 Task: For heading Use Merriweather with brown colour, bold & Underline.  font size for heading26,  'Change the font style of data to'Merriweather and font size to 18,  Change the alignment of both headline & data to Align center.  In the sheet  Apex Sales templetes 
Action: Mouse moved to (380, 192)
Screenshot: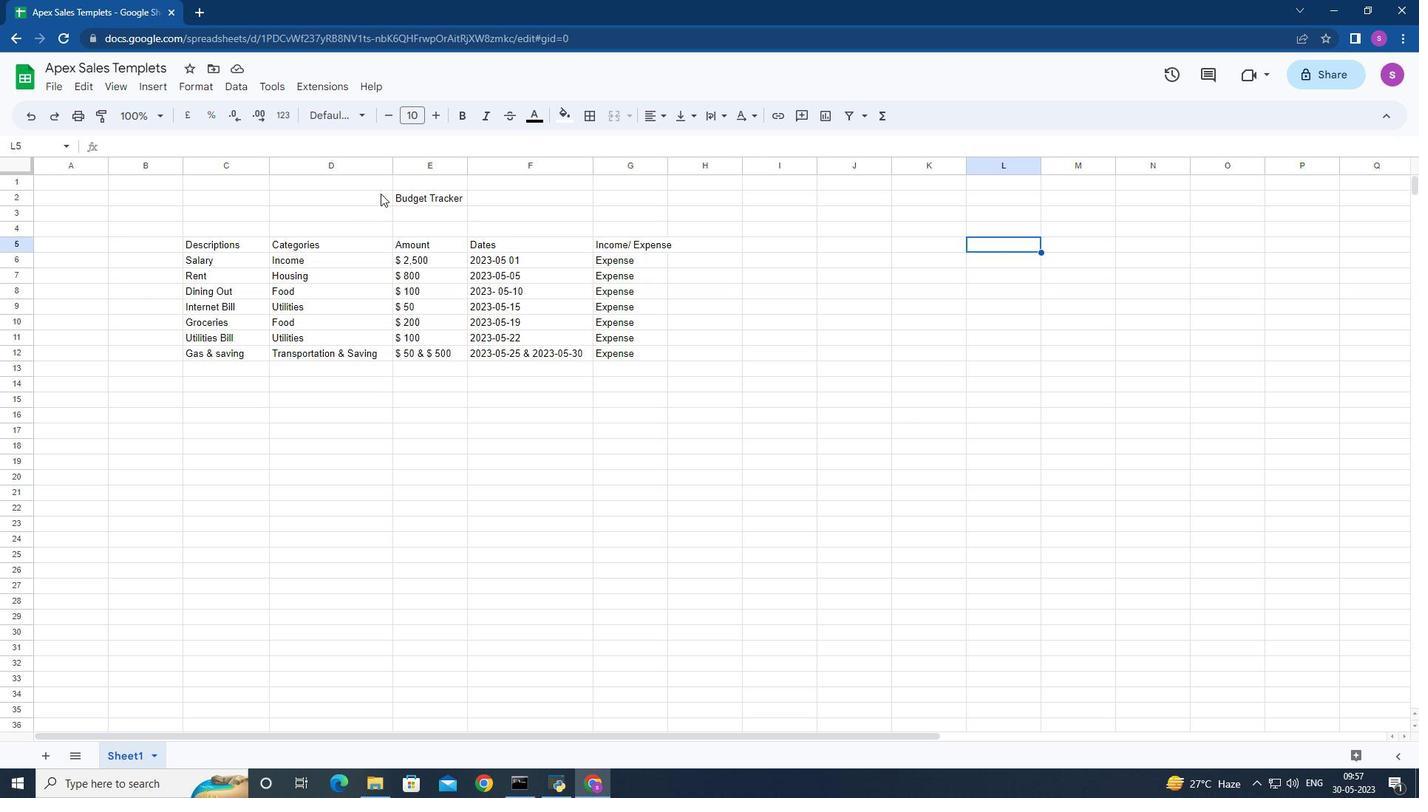 
Action: Mouse pressed left at (380, 192)
Screenshot: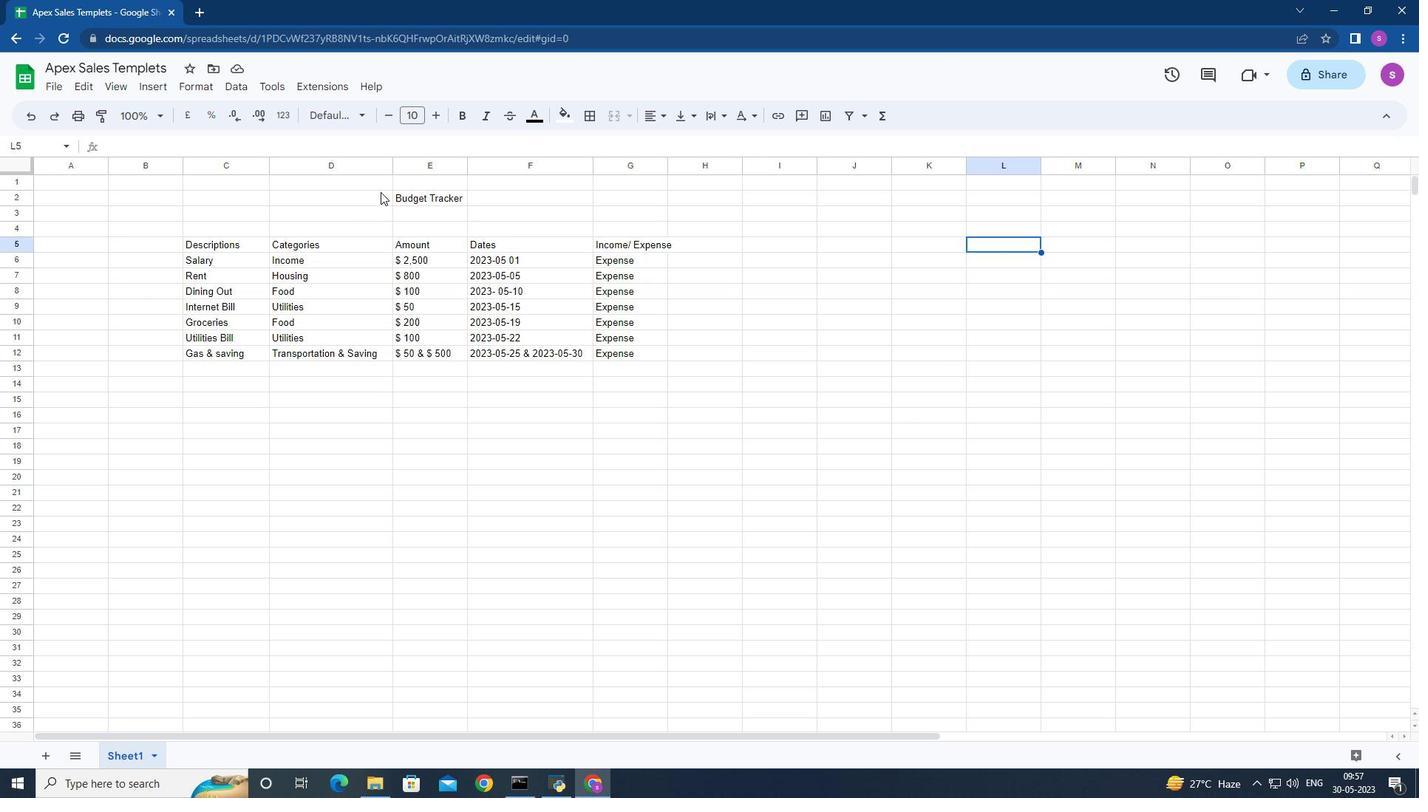 
Action: Mouse moved to (363, 116)
Screenshot: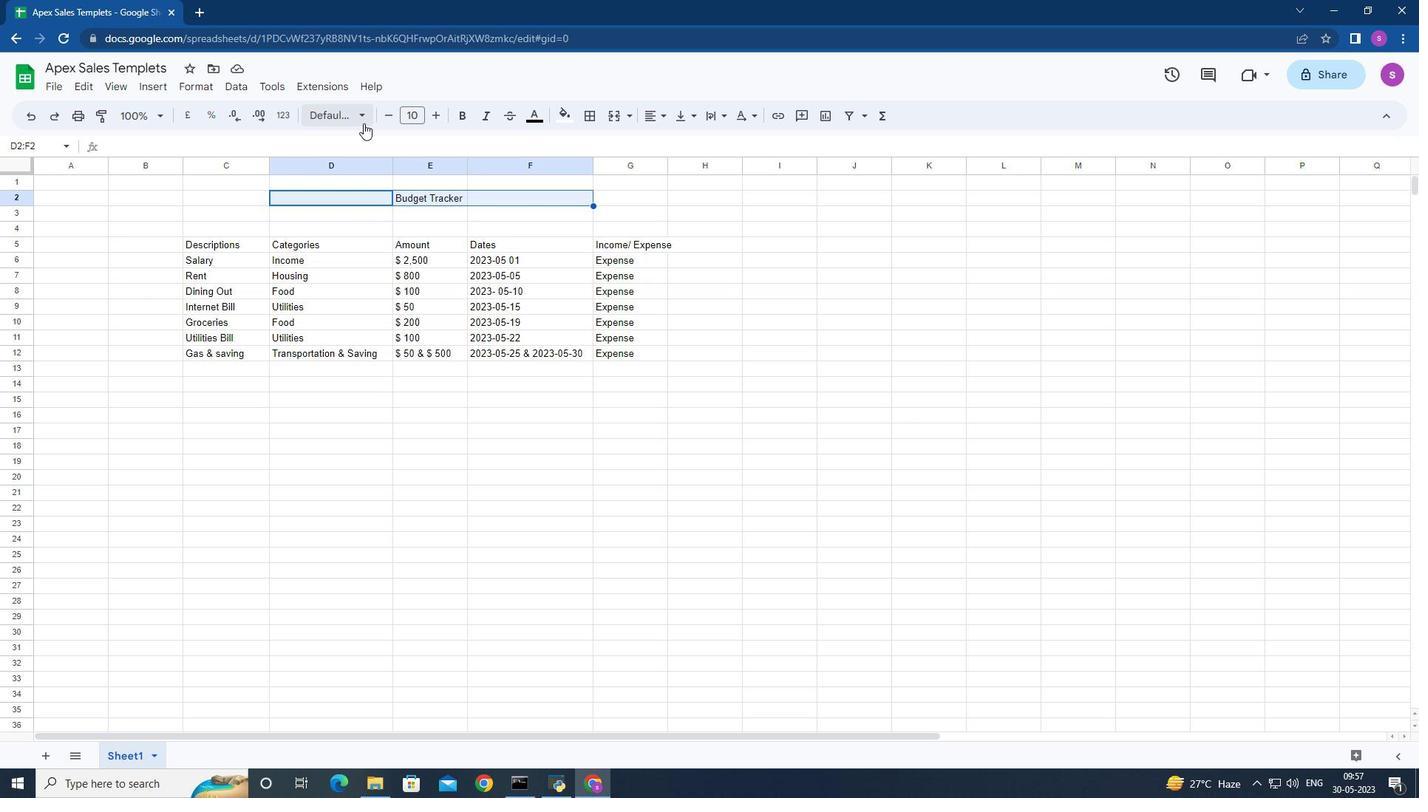 
Action: Mouse pressed left at (363, 116)
Screenshot: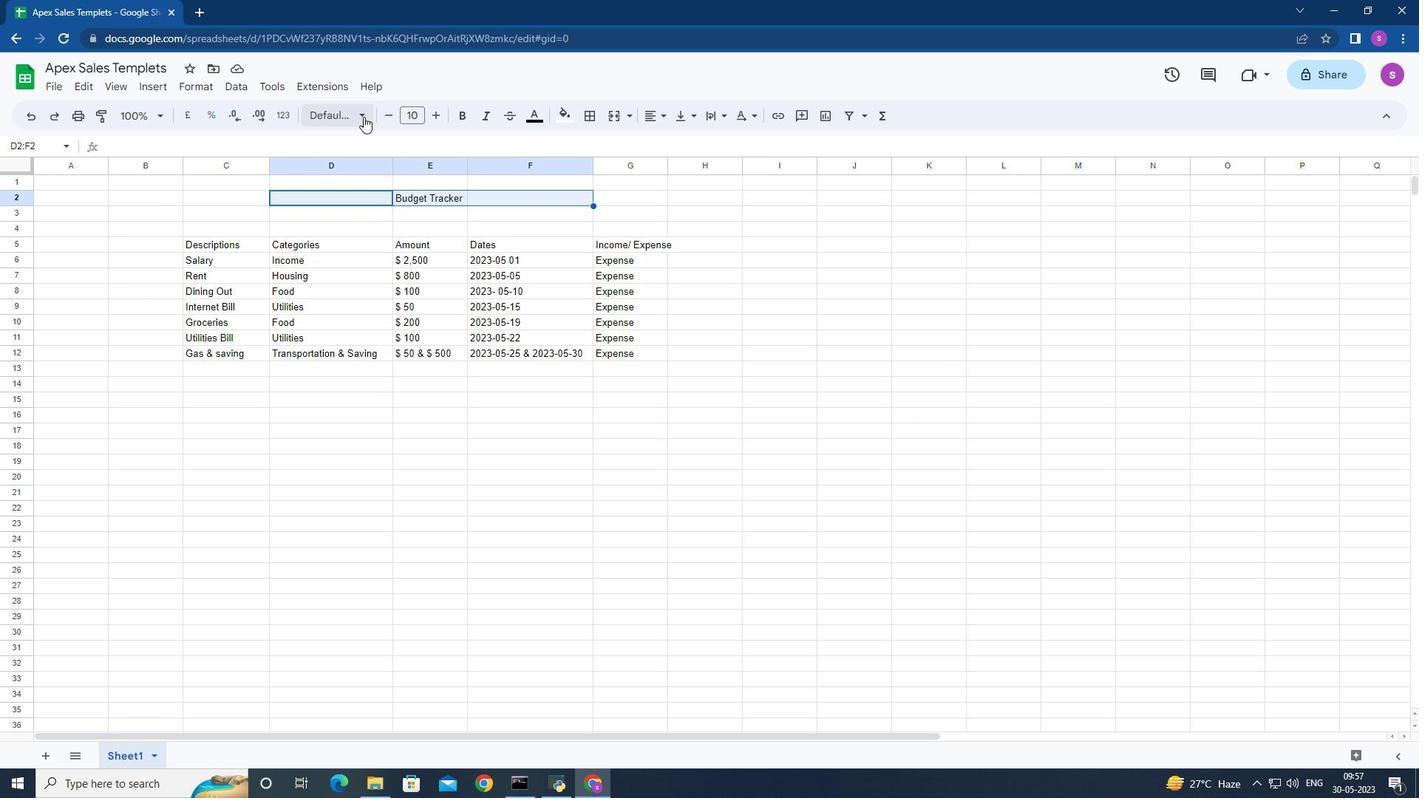 
Action: Mouse moved to (354, 247)
Screenshot: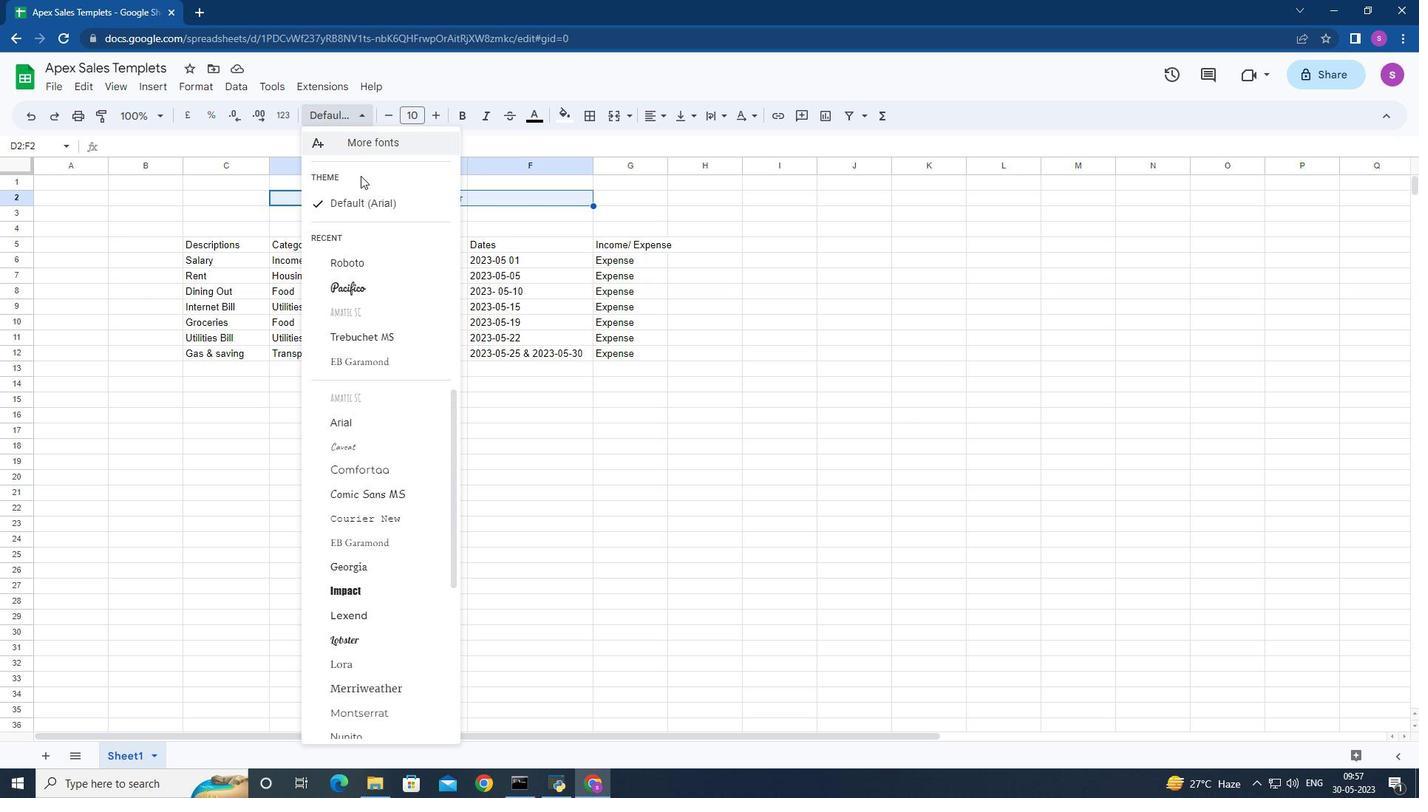 
Action: Mouse scrolled (354, 246) with delta (0, 0)
Screenshot: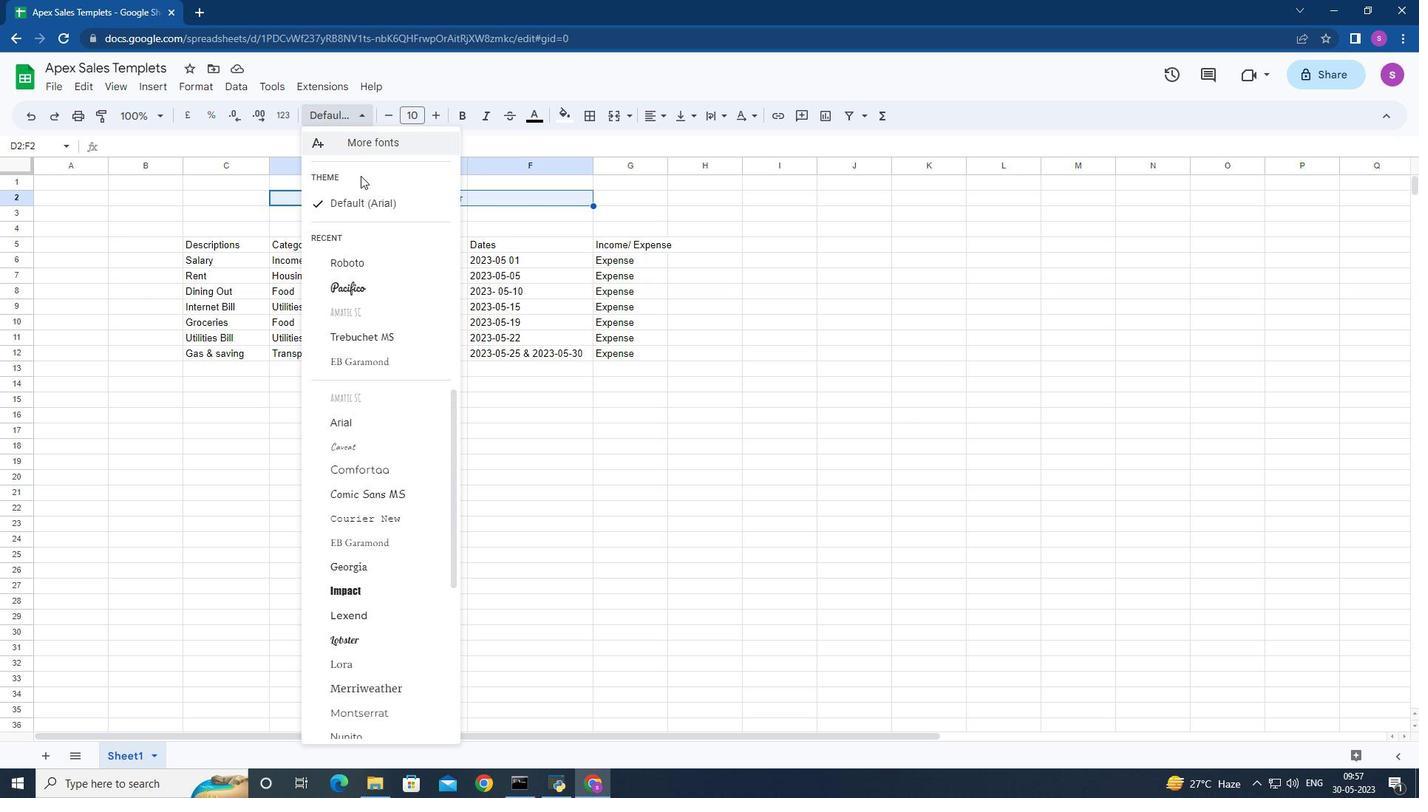 
Action: Mouse moved to (354, 253)
Screenshot: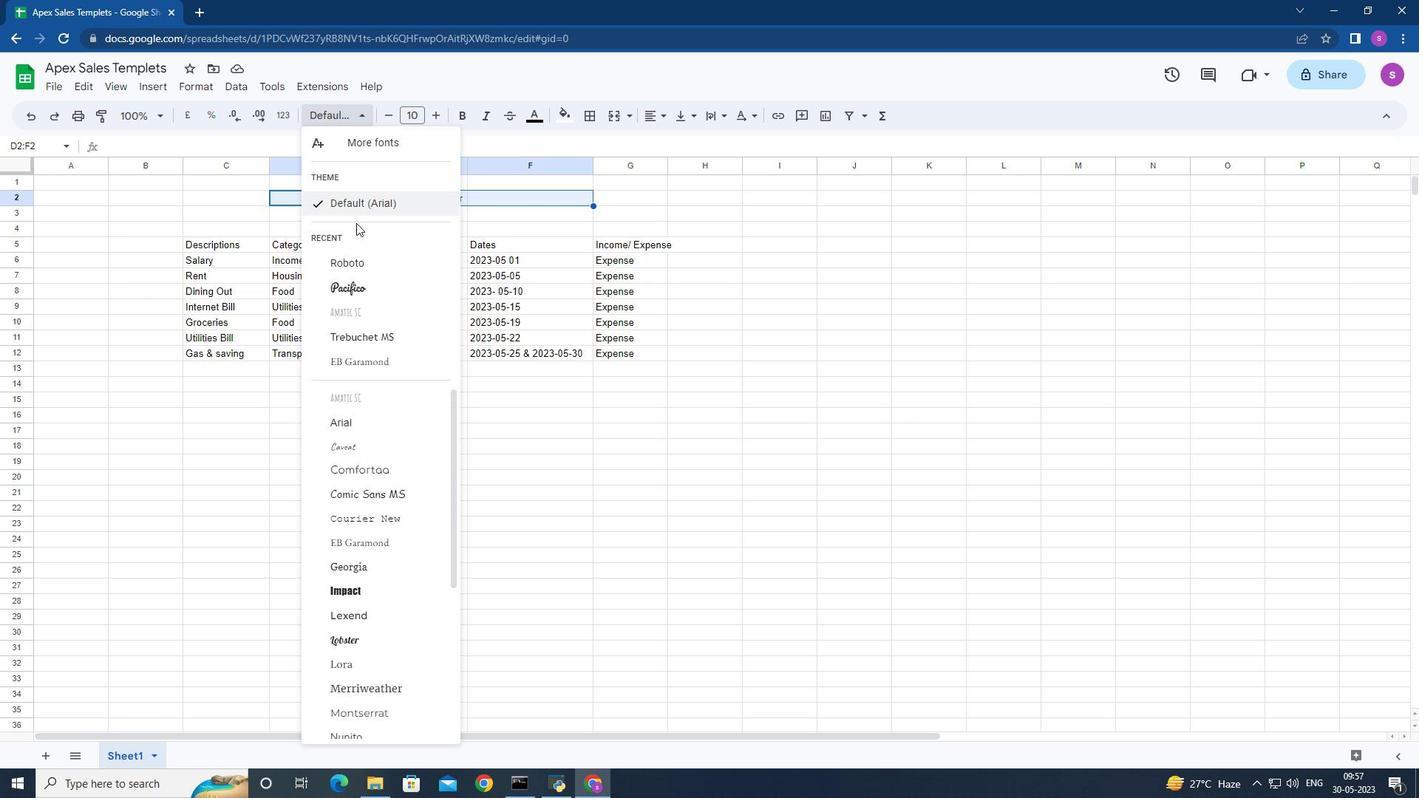 
Action: Mouse scrolled (354, 252) with delta (0, 0)
Screenshot: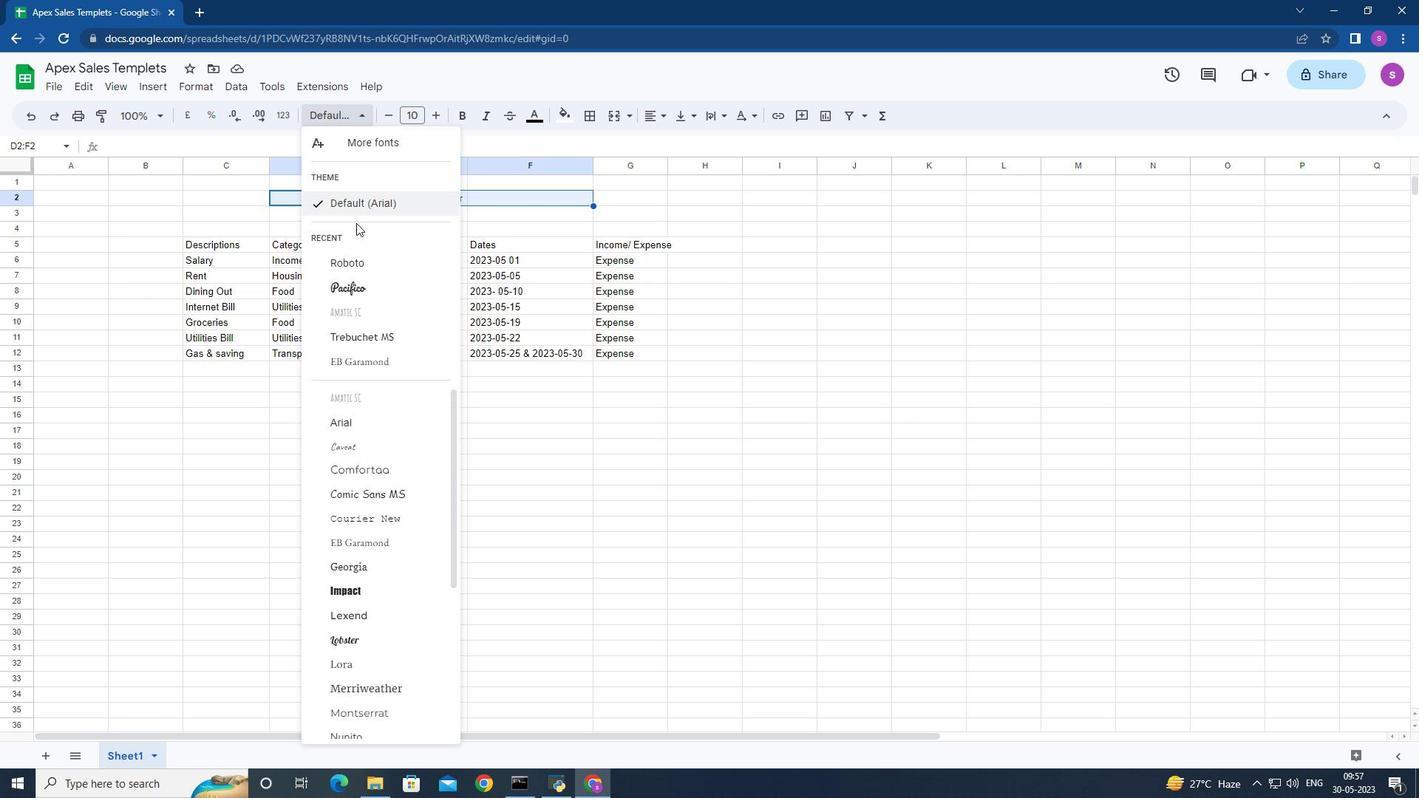 
Action: Mouse moved to (354, 253)
Screenshot: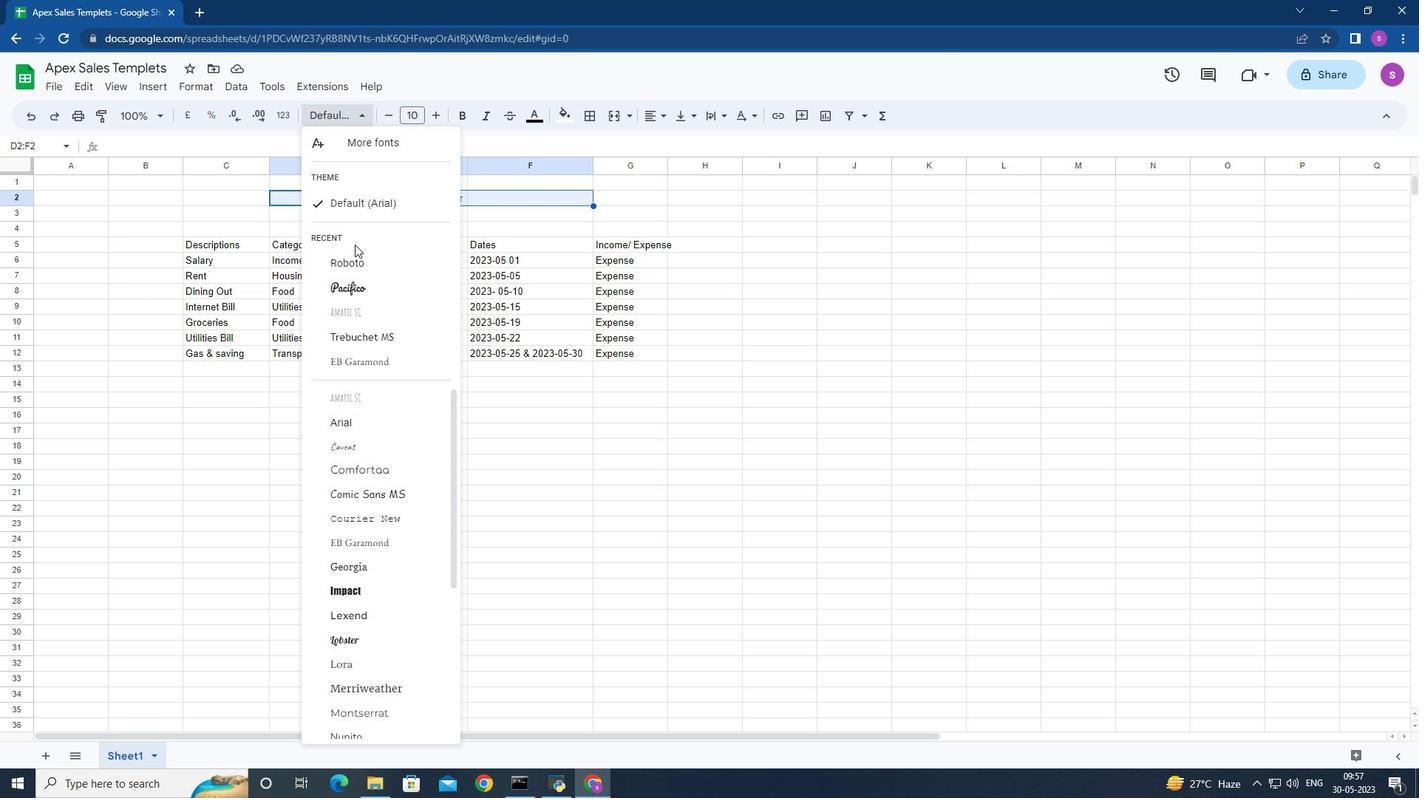
Action: Mouse scrolled (354, 252) with delta (0, 0)
Screenshot: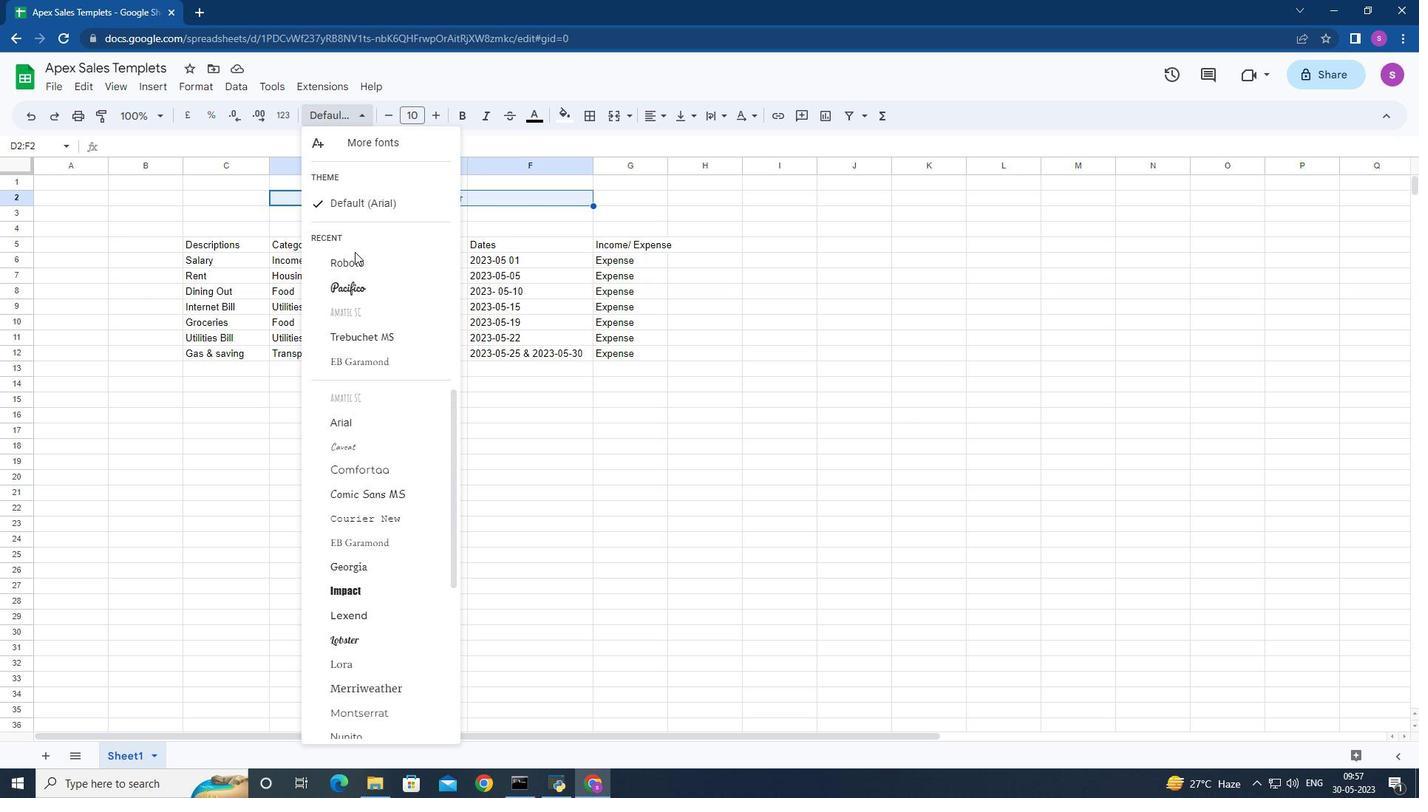 
Action: Mouse moved to (406, 682)
Screenshot: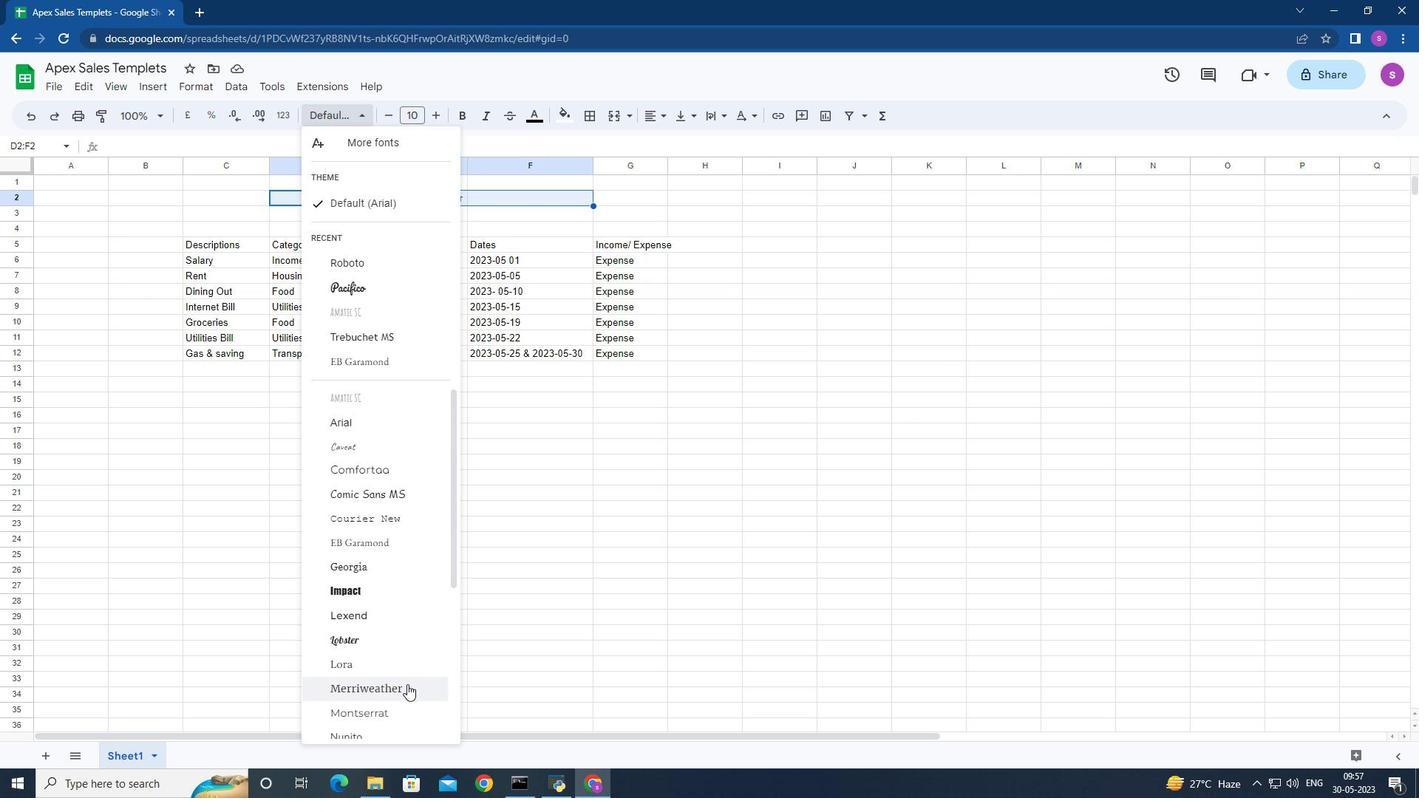
Action: Mouse pressed left at (406, 682)
Screenshot: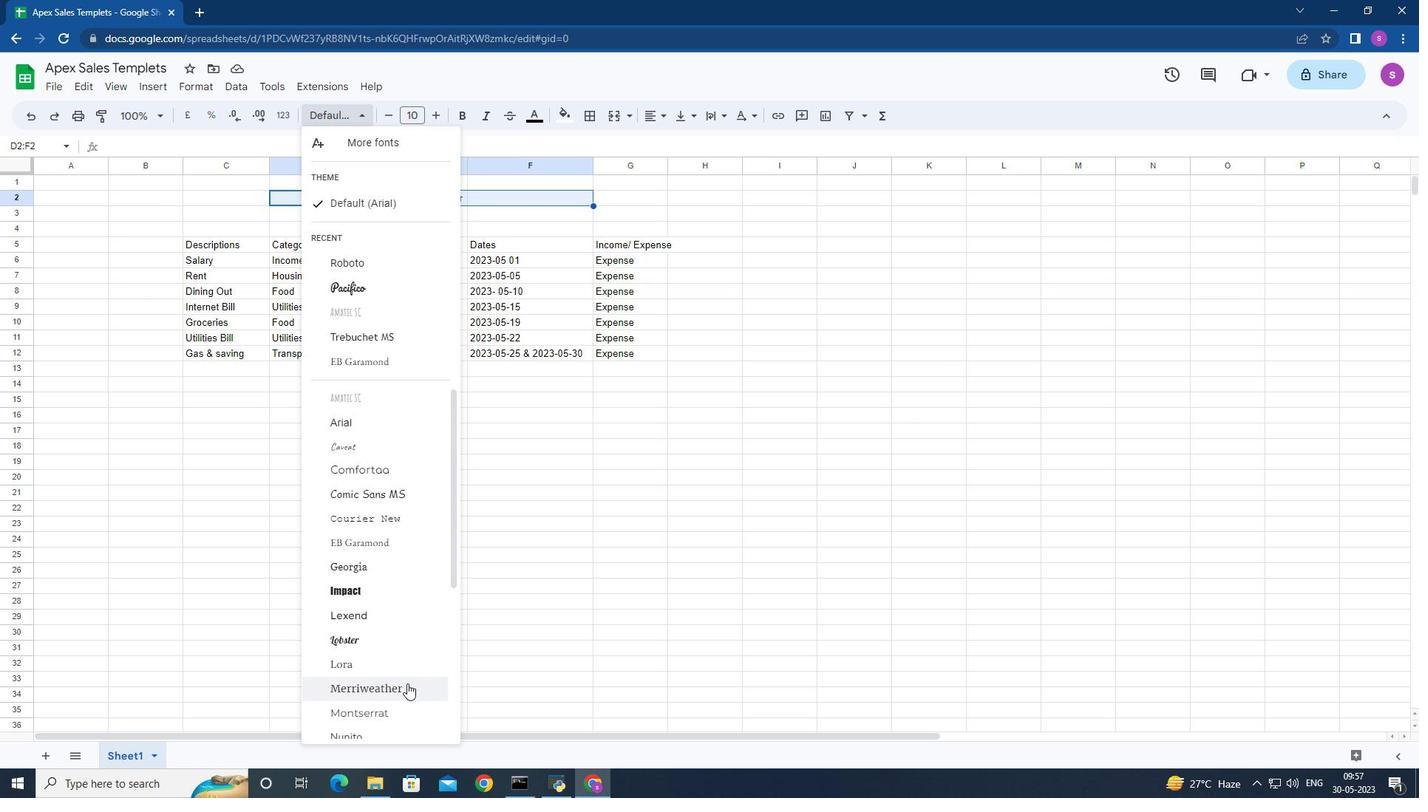 
Action: Mouse moved to (534, 115)
Screenshot: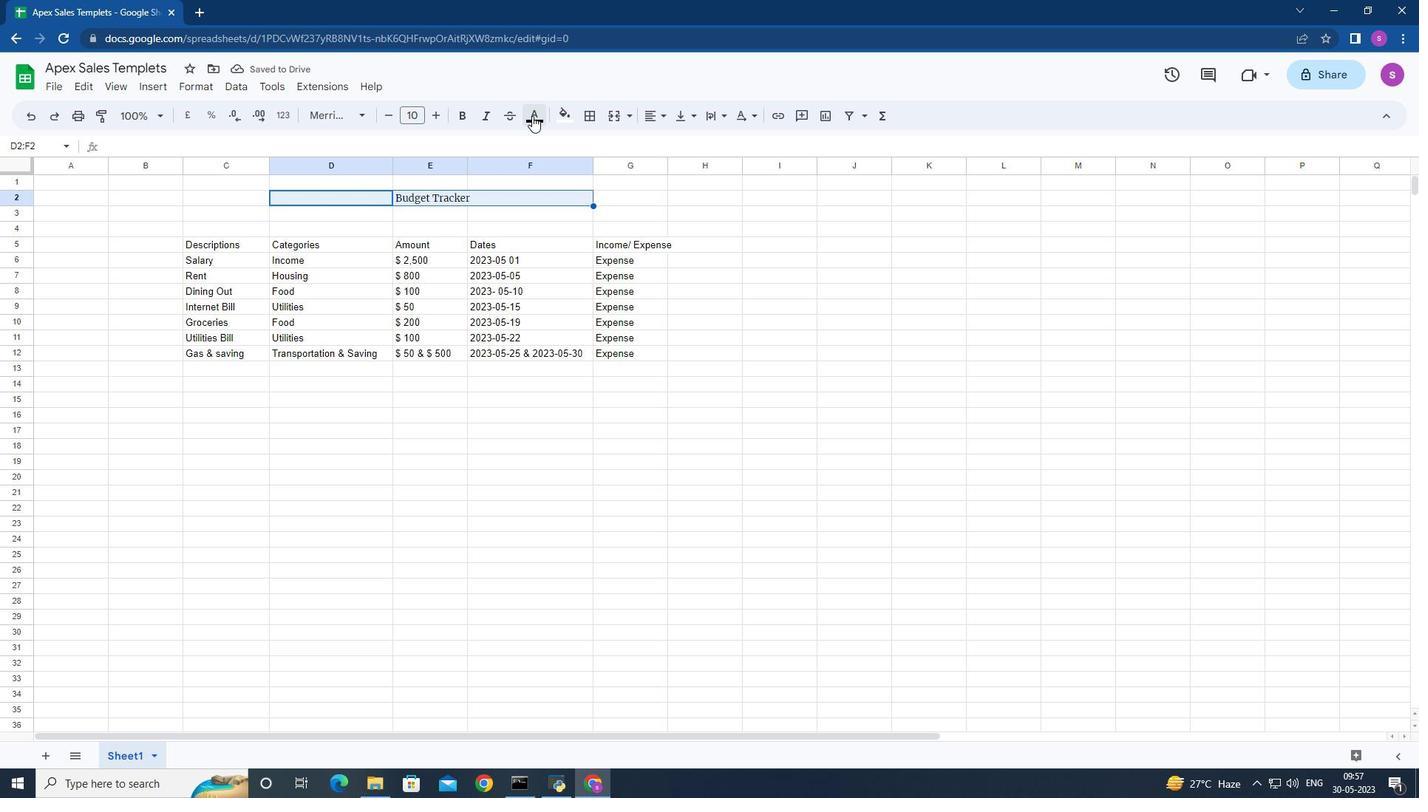 
Action: Mouse pressed left at (534, 115)
Screenshot: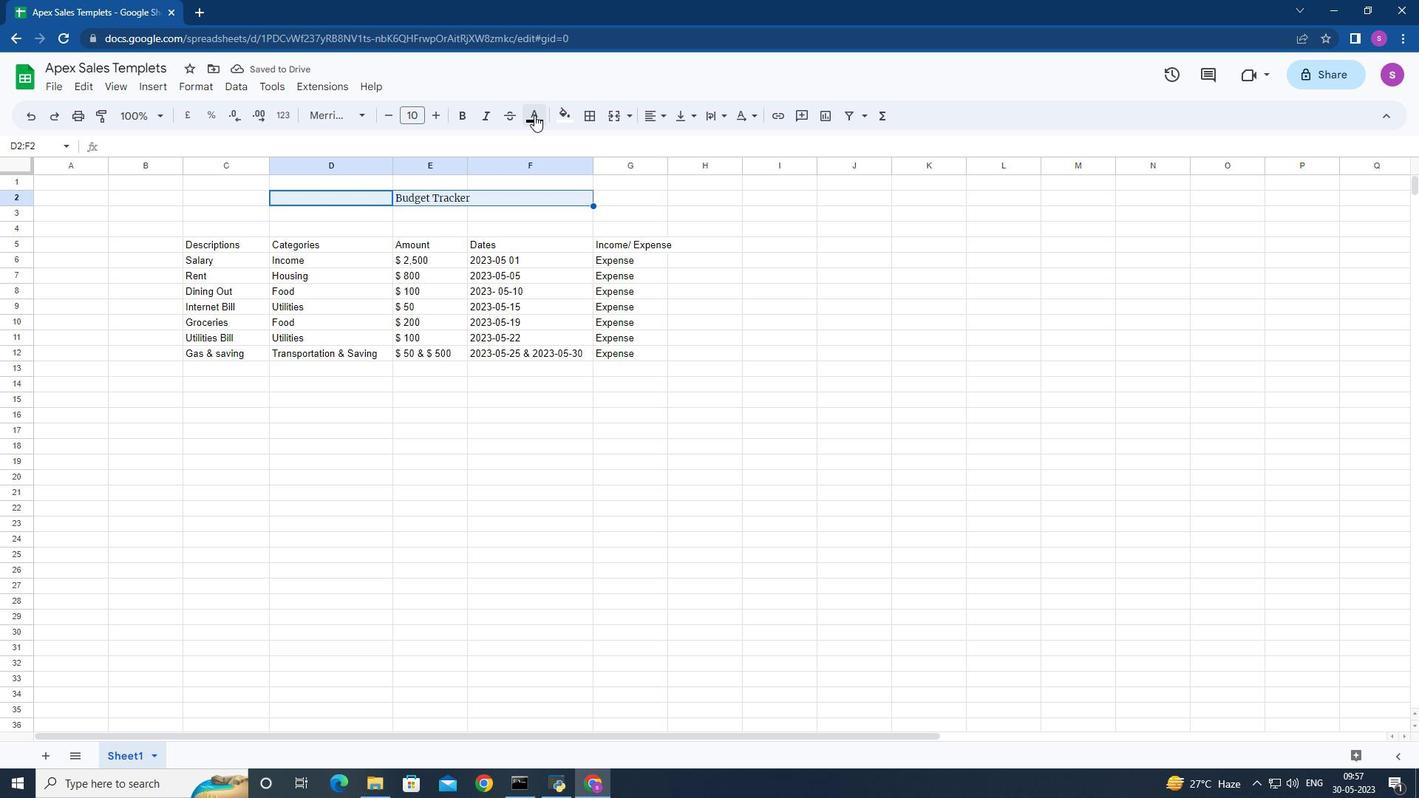 
Action: Mouse moved to (593, 295)
Screenshot: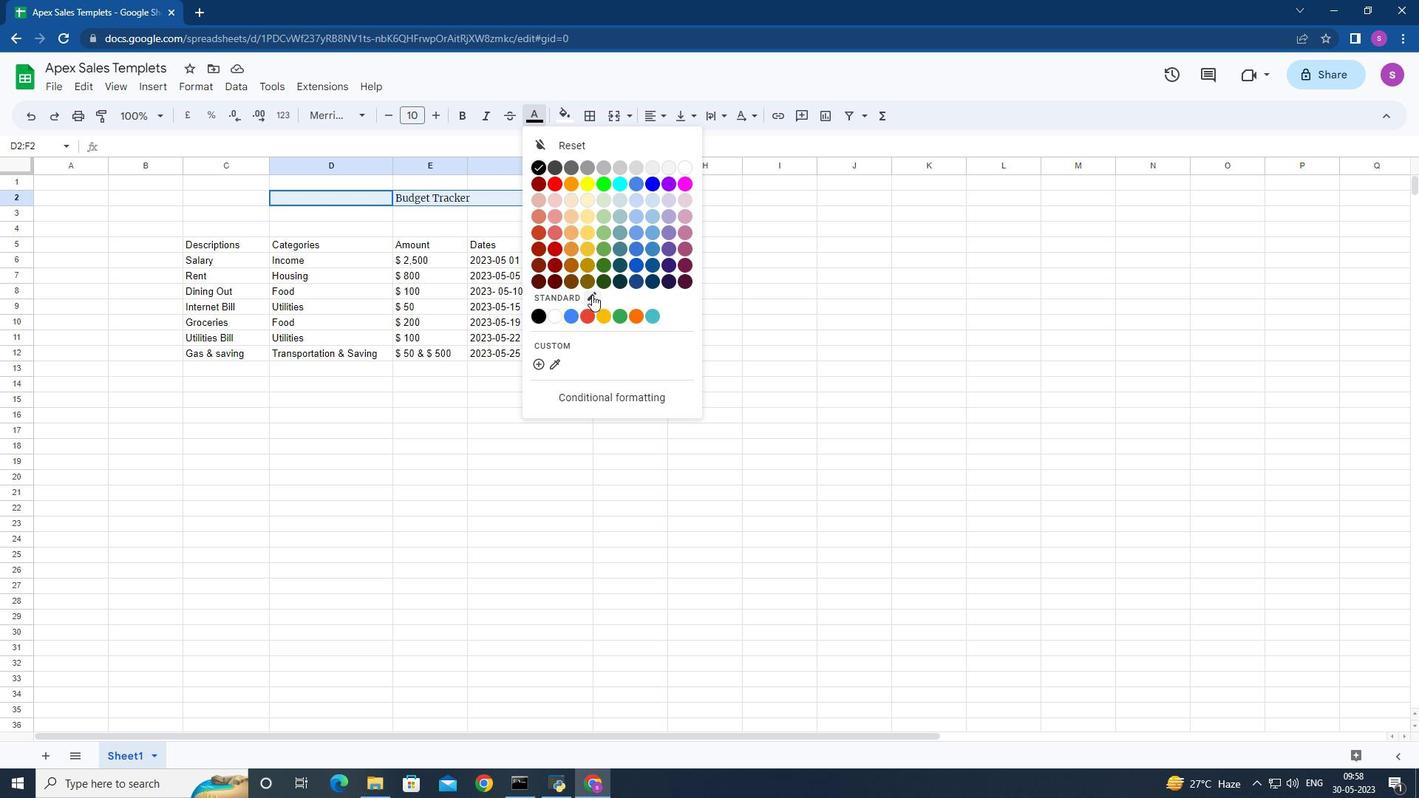 
Action: Mouse pressed left at (593, 295)
Screenshot: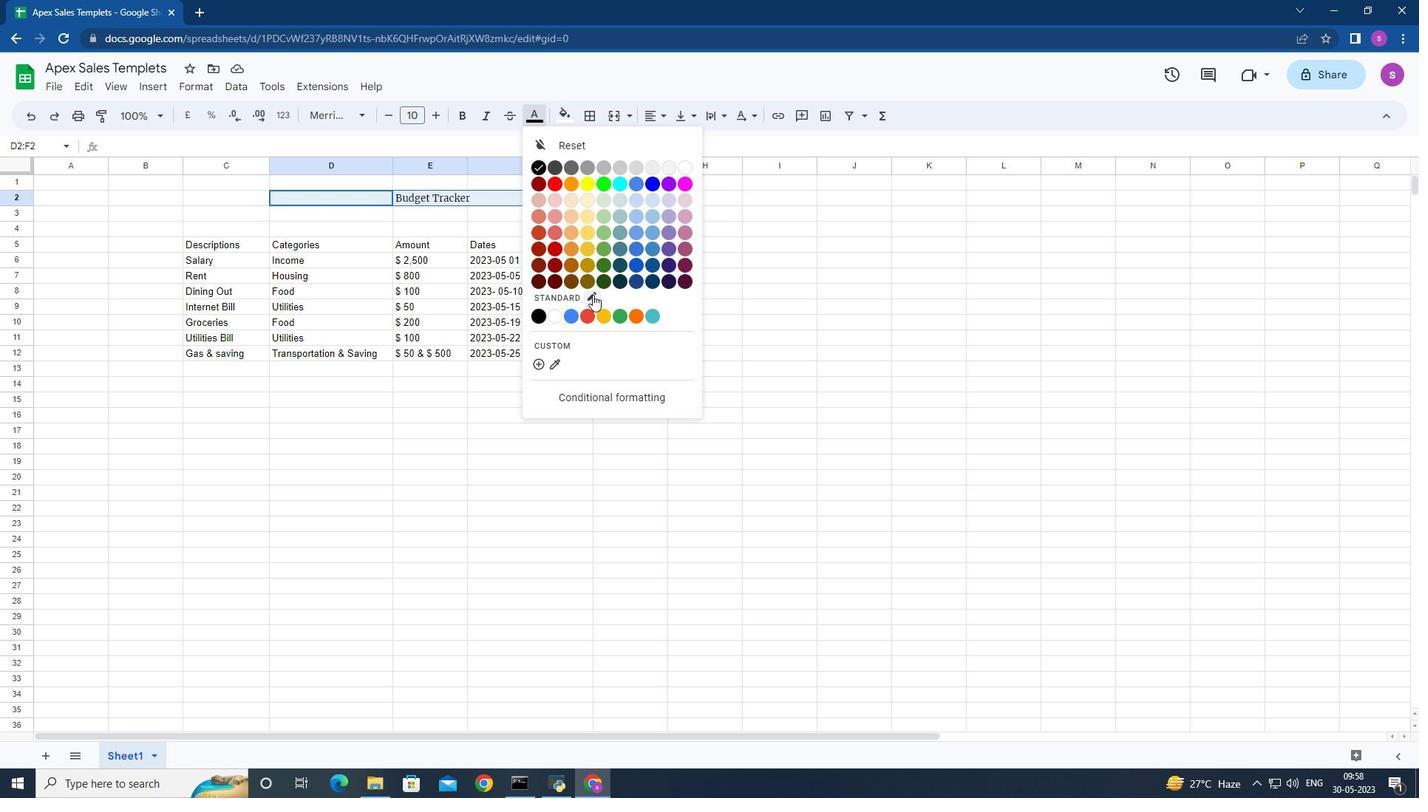 
Action: Mouse moved to (1236, 369)
Screenshot: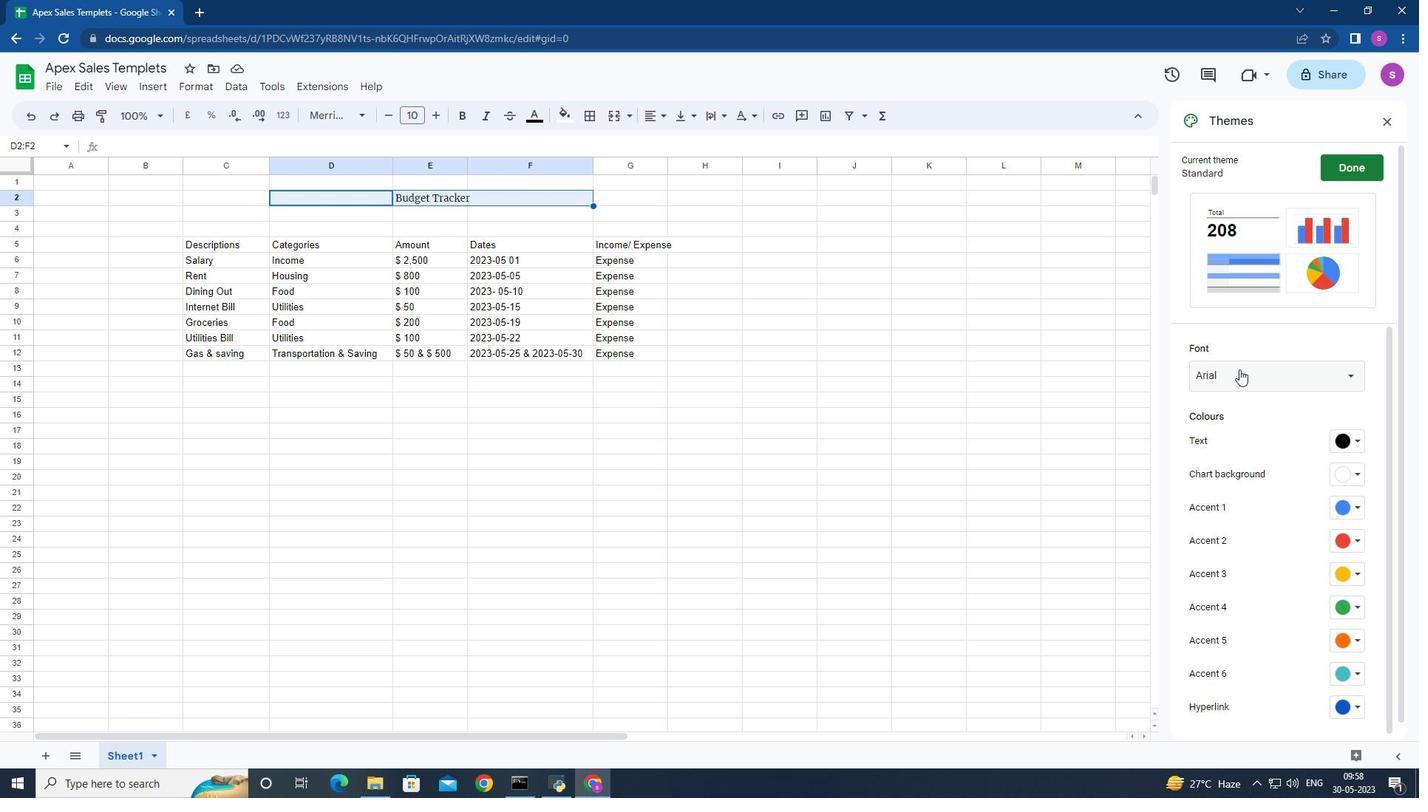 
Action: Mouse pressed left at (1236, 369)
Screenshot: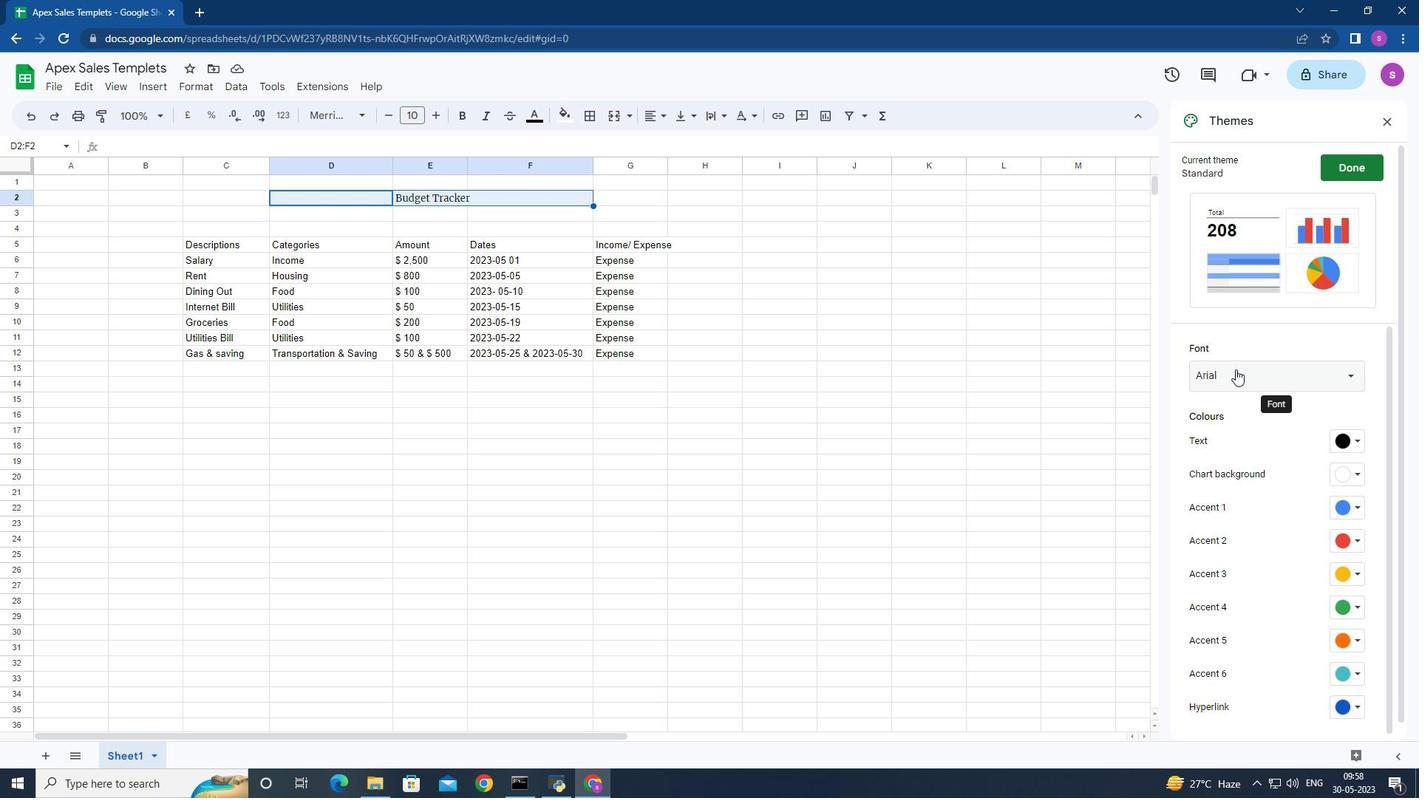 
Action: Mouse moved to (1345, 371)
Screenshot: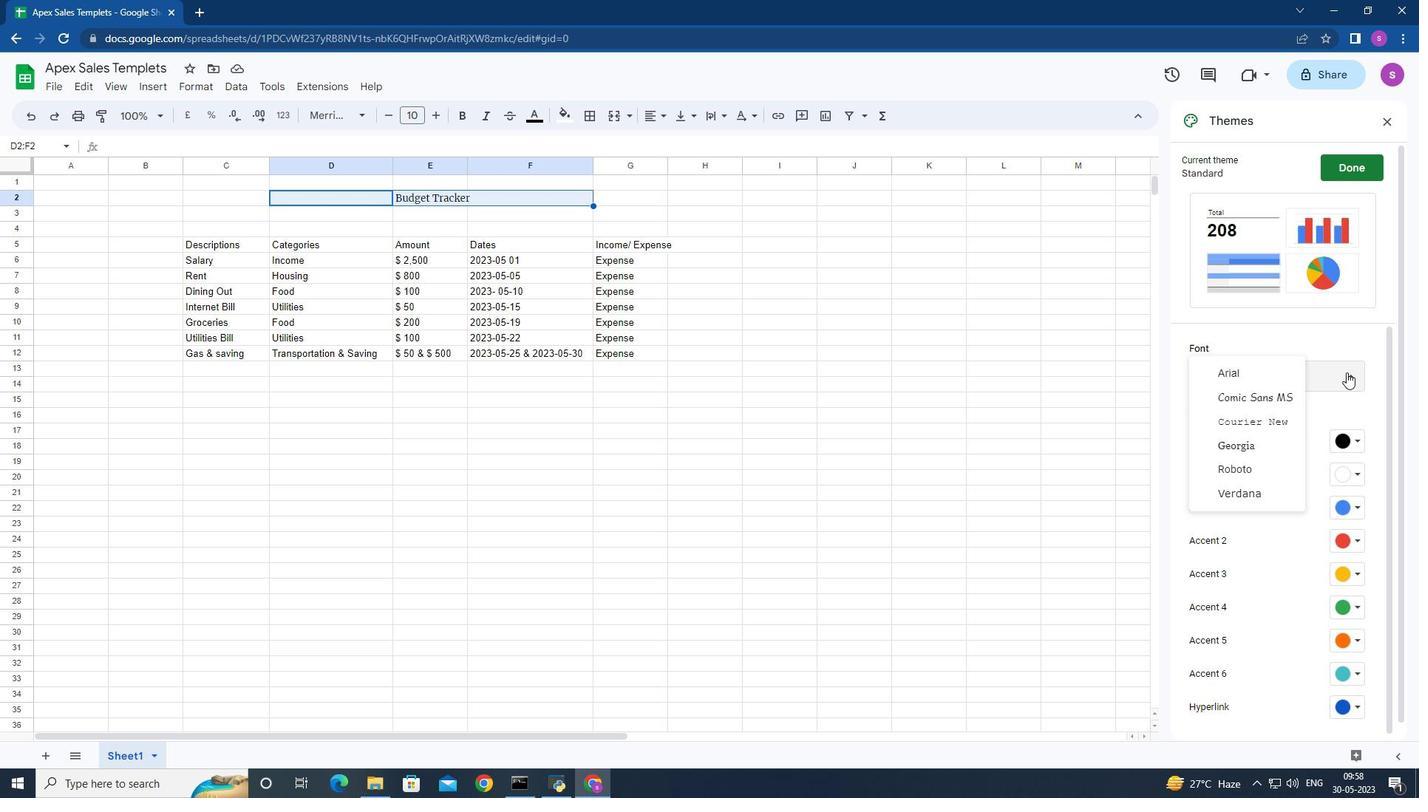 
Action: Mouse pressed left at (1345, 371)
Screenshot: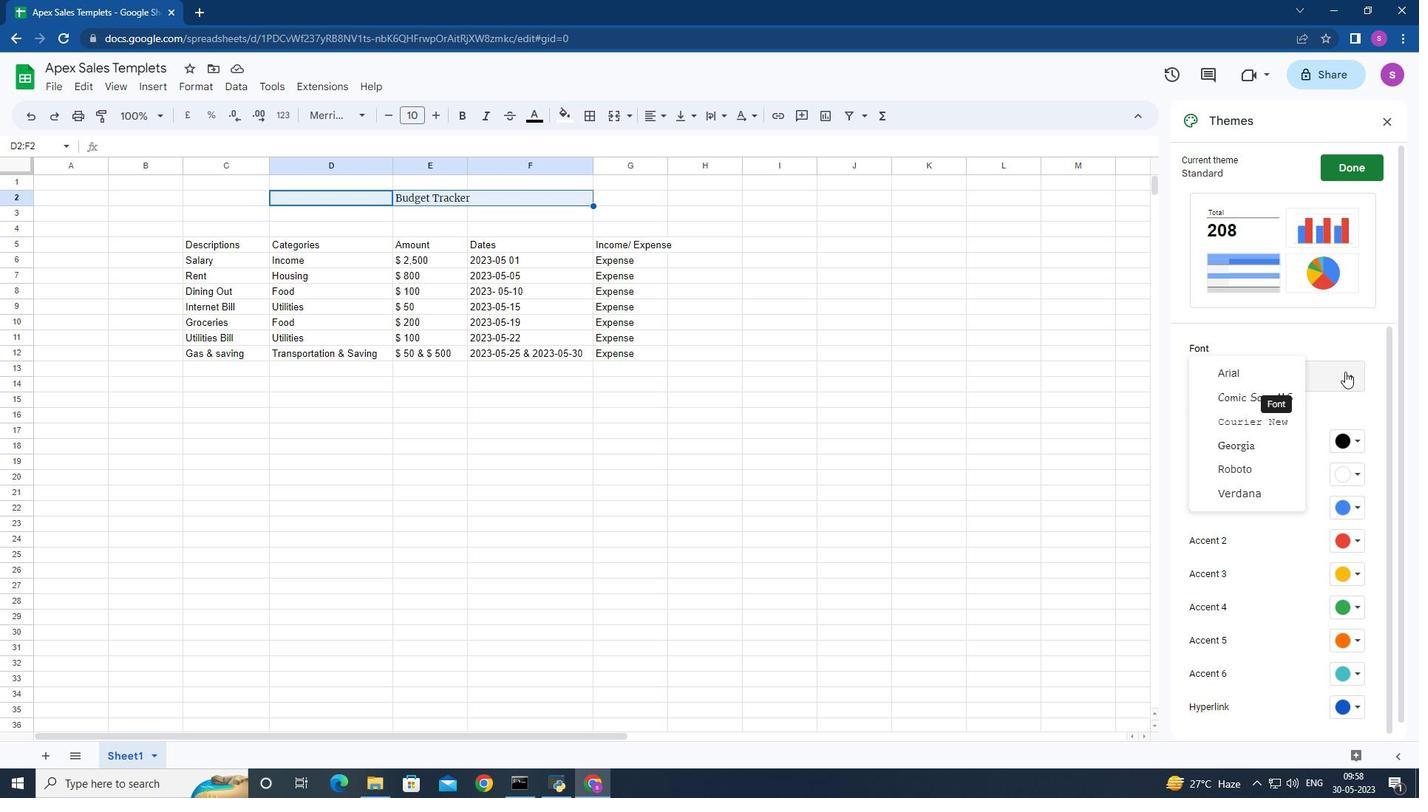 
Action: Mouse moved to (1288, 508)
Screenshot: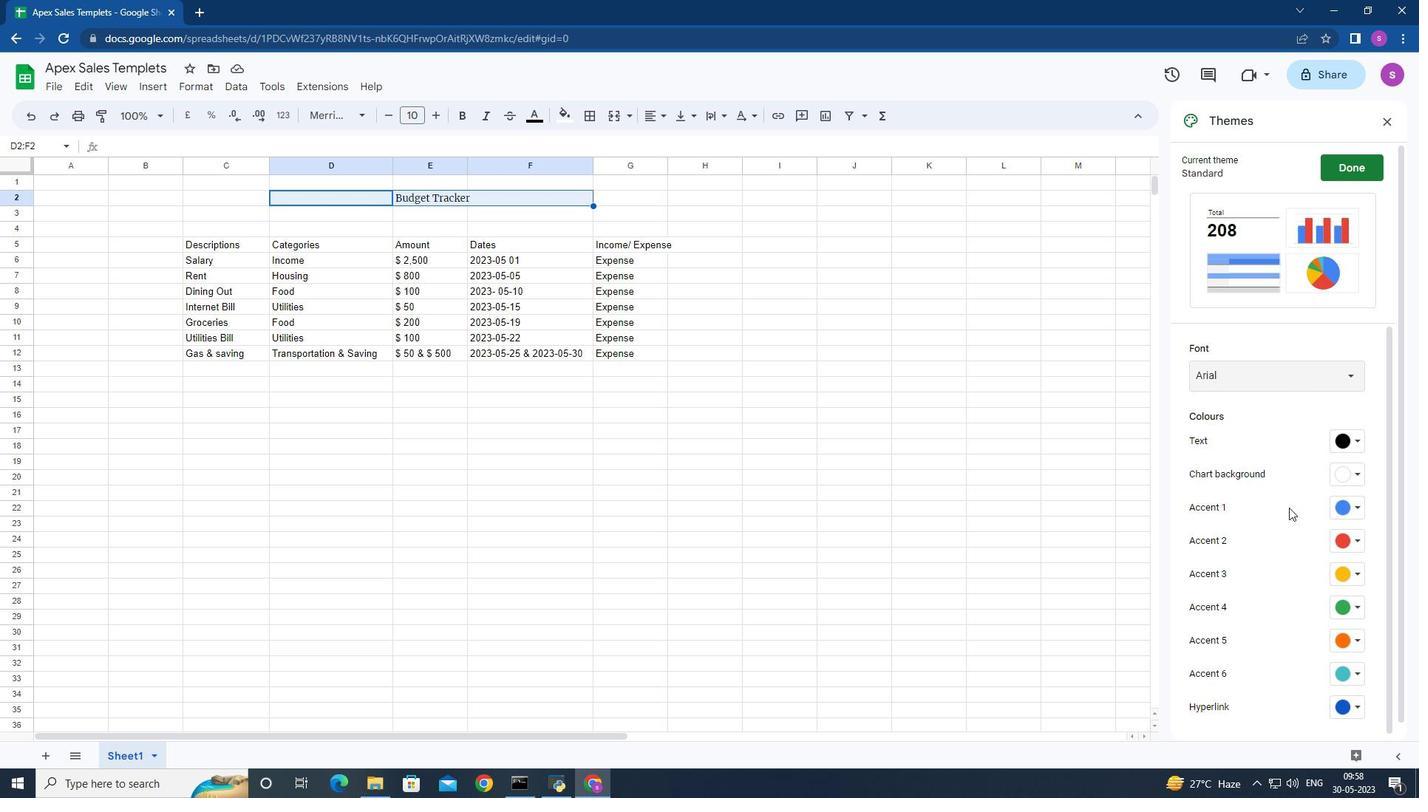 
Action: Mouse scrolled (1288, 508) with delta (0, 0)
Screenshot: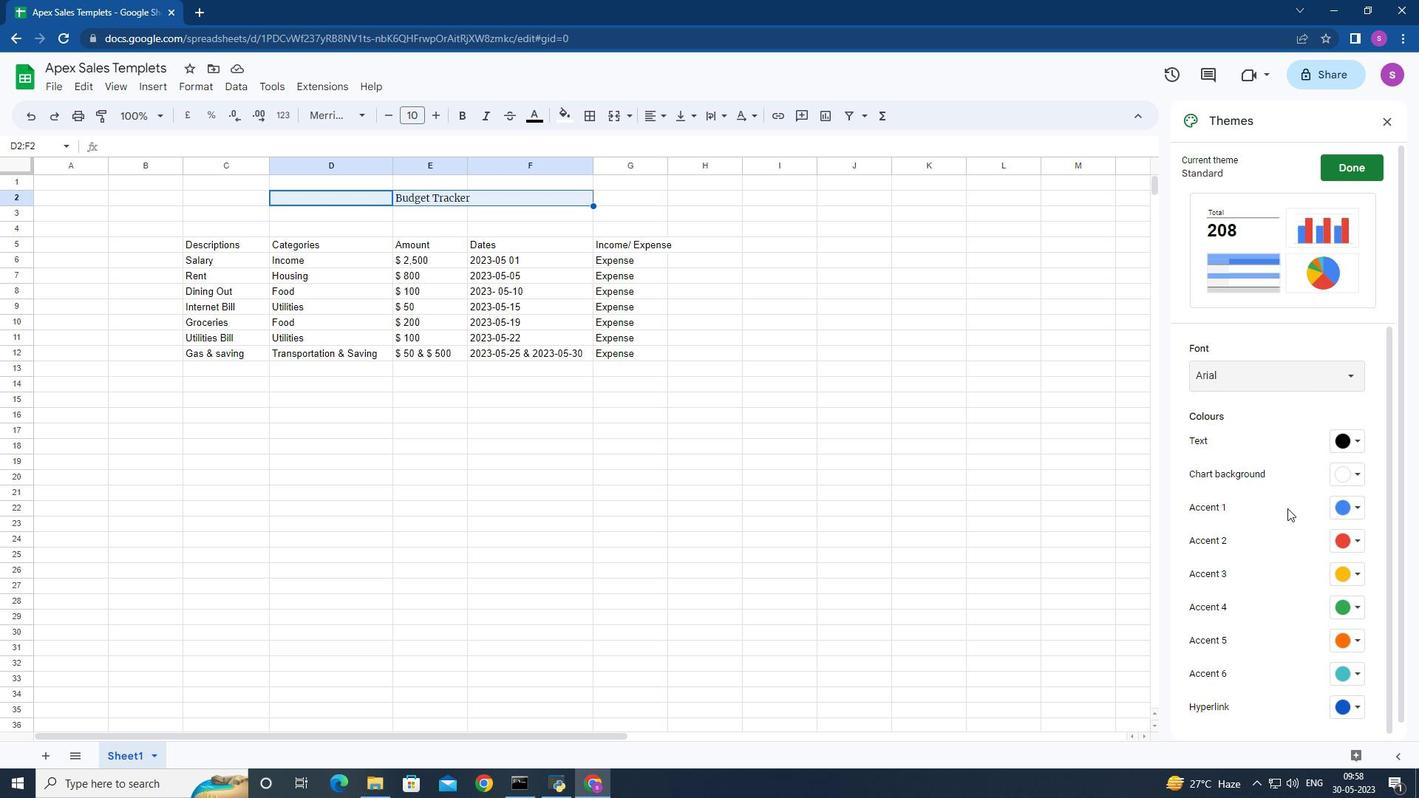 
Action: Mouse scrolled (1288, 508) with delta (0, 0)
Screenshot: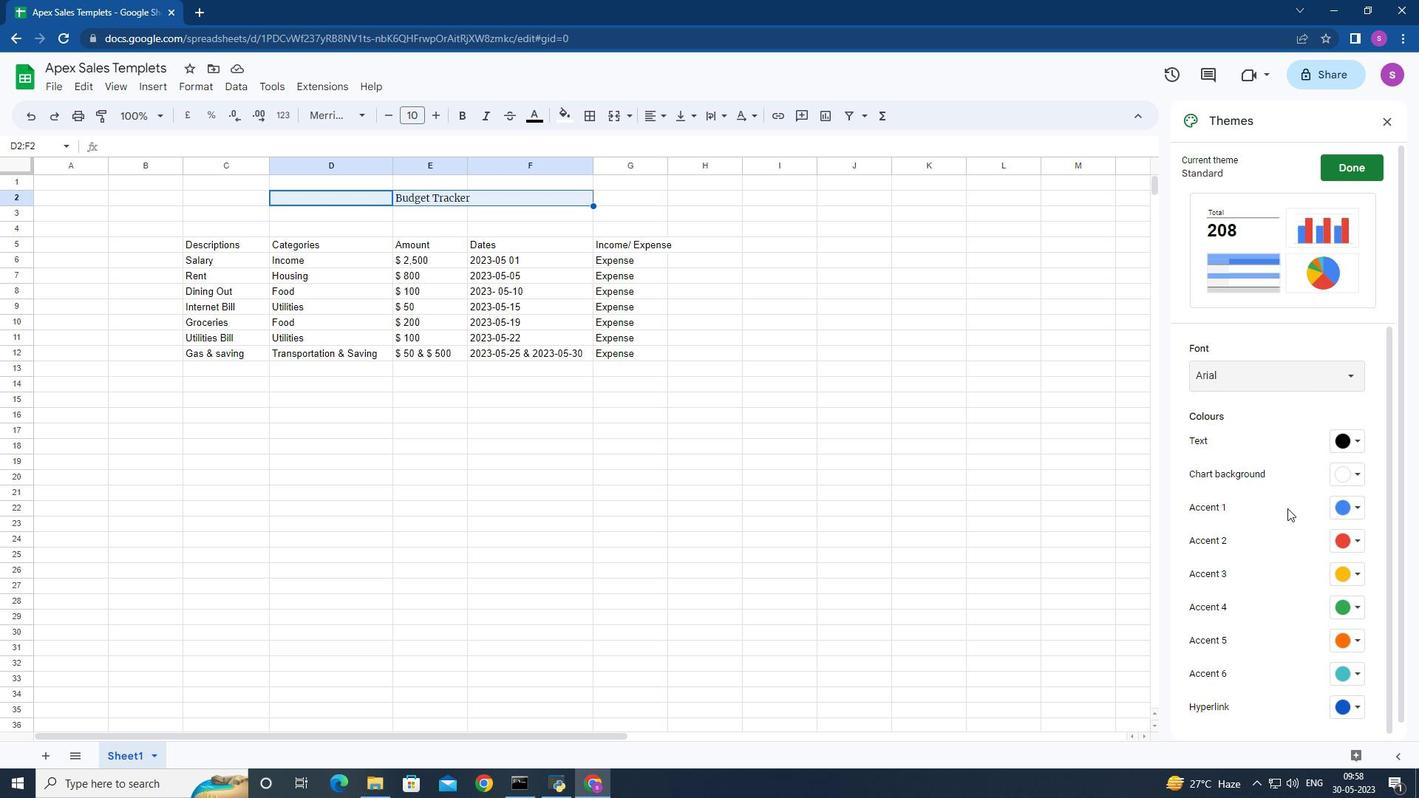 
Action: Mouse scrolled (1288, 508) with delta (0, 0)
Screenshot: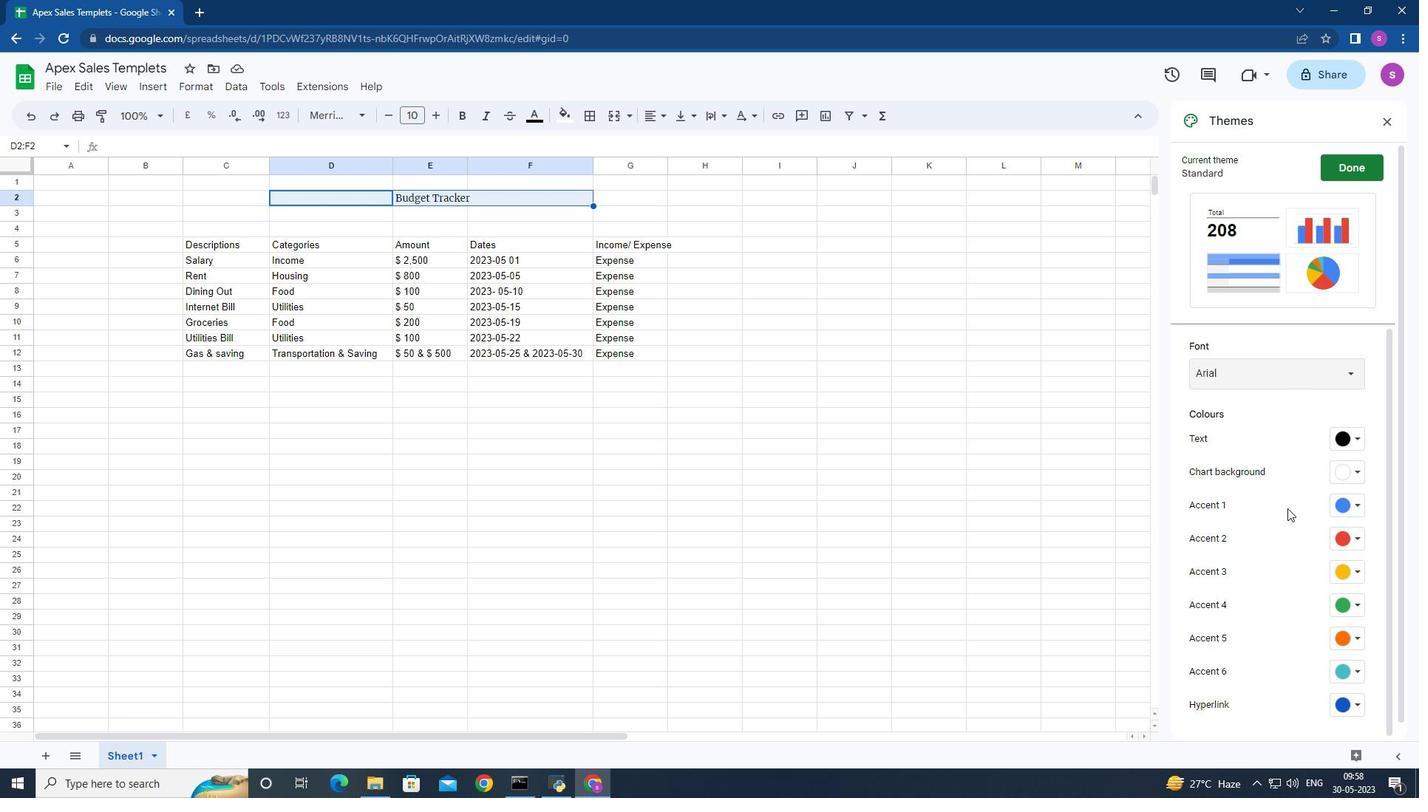 
Action: Mouse scrolled (1288, 508) with delta (0, 0)
Screenshot: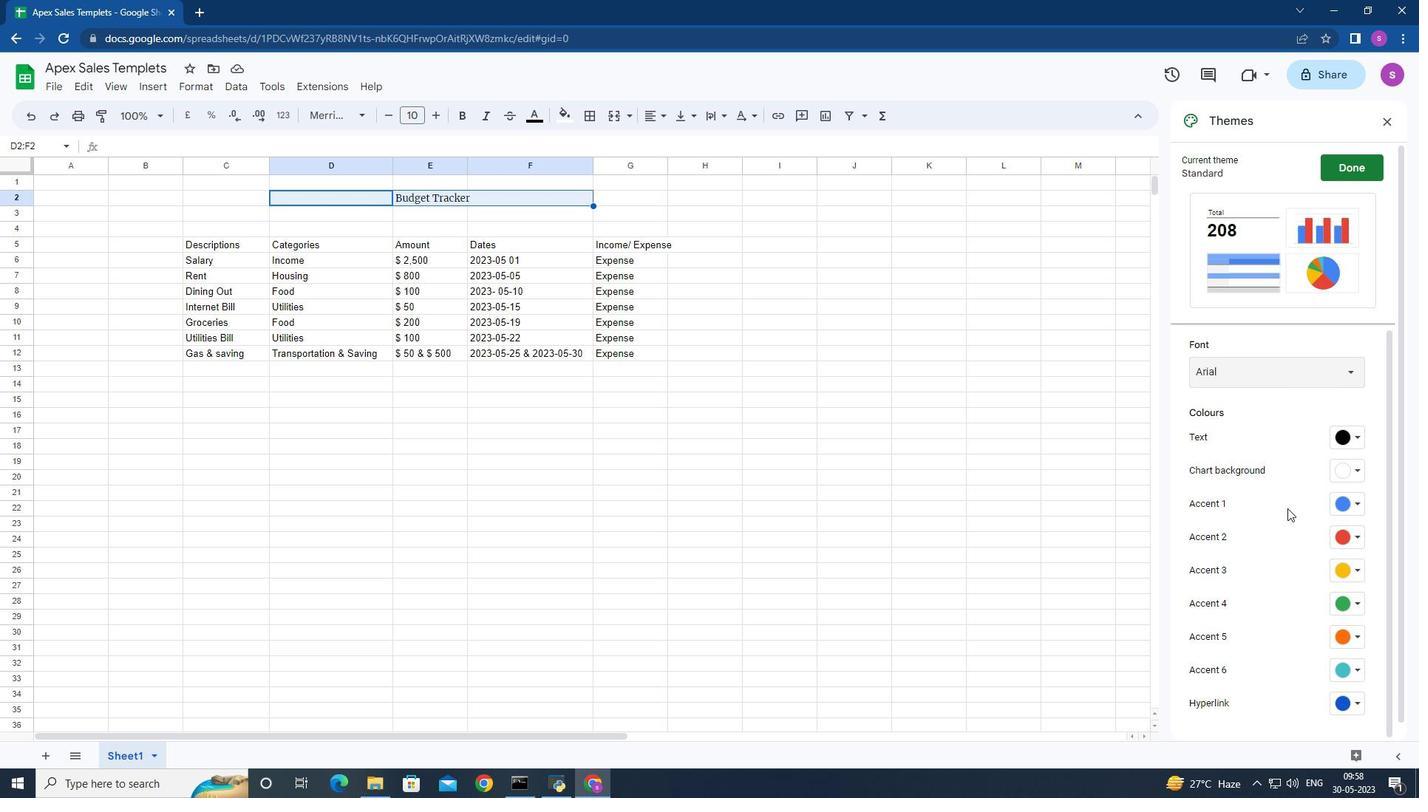 
Action: Mouse scrolled (1288, 508) with delta (0, 0)
Screenshot: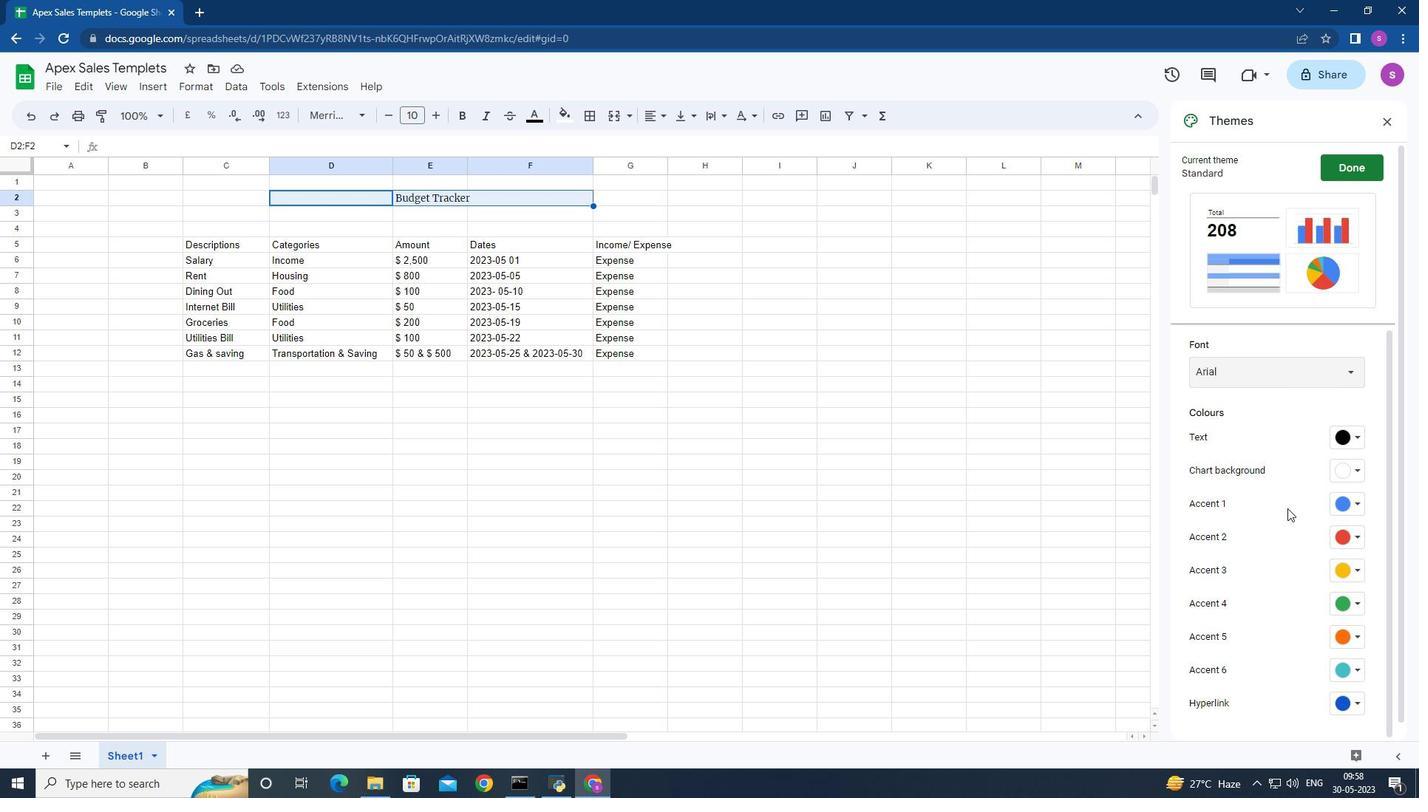 
Action: Mouse moved to (1314, 512)
Screenshot: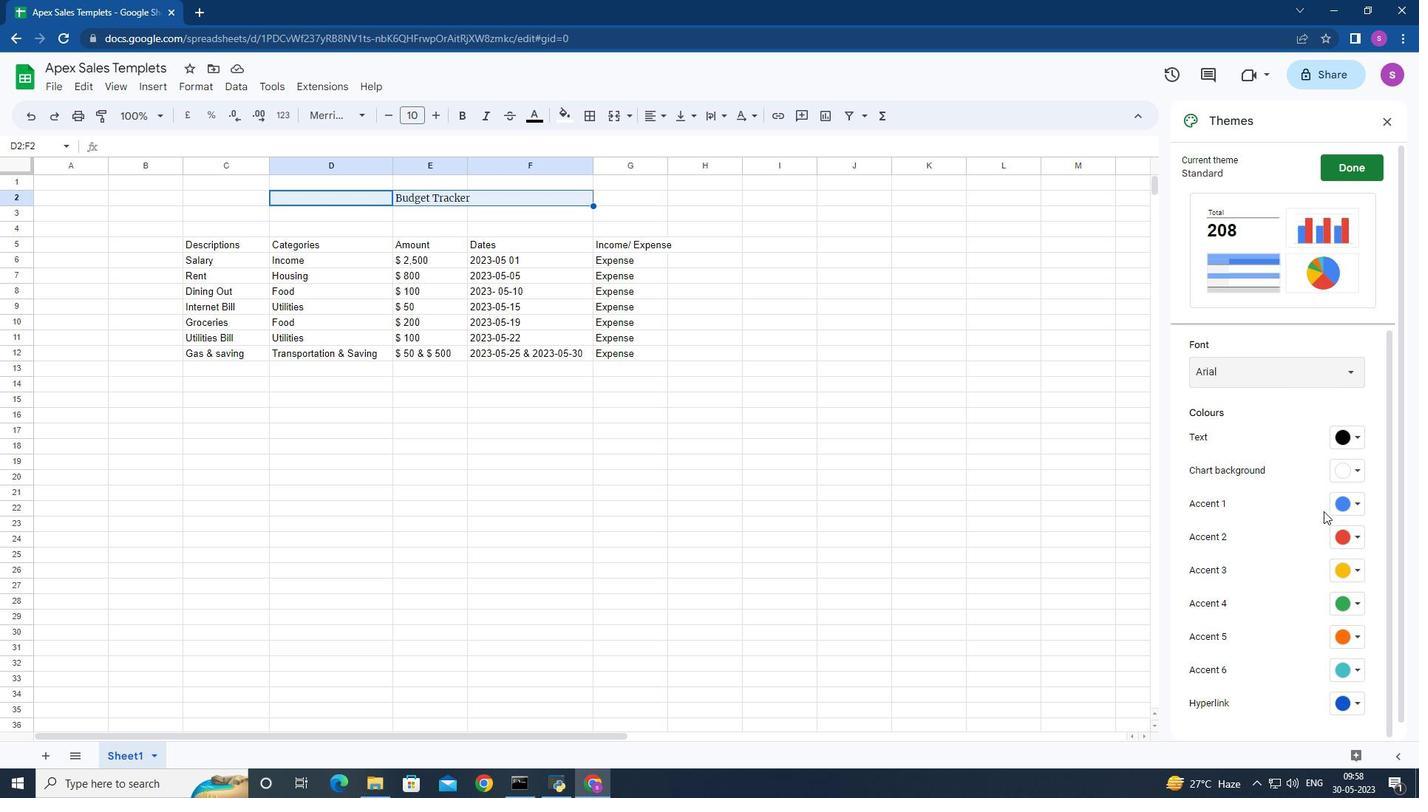 
Action: Mouse scrolled (1314, 513) with delta (0, 0)
Screenshot: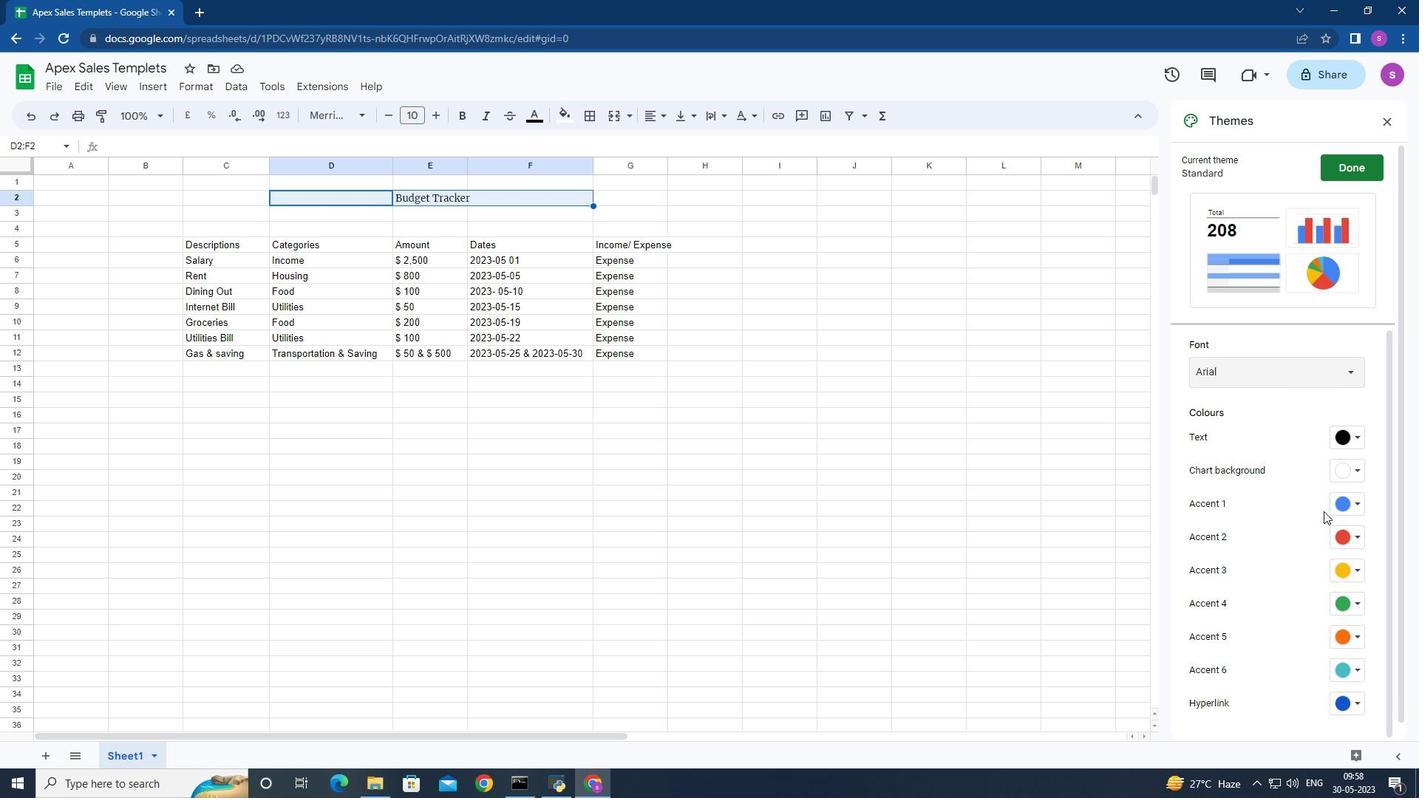 
Action: Mouse moved to (1313, 512)
Screenshot: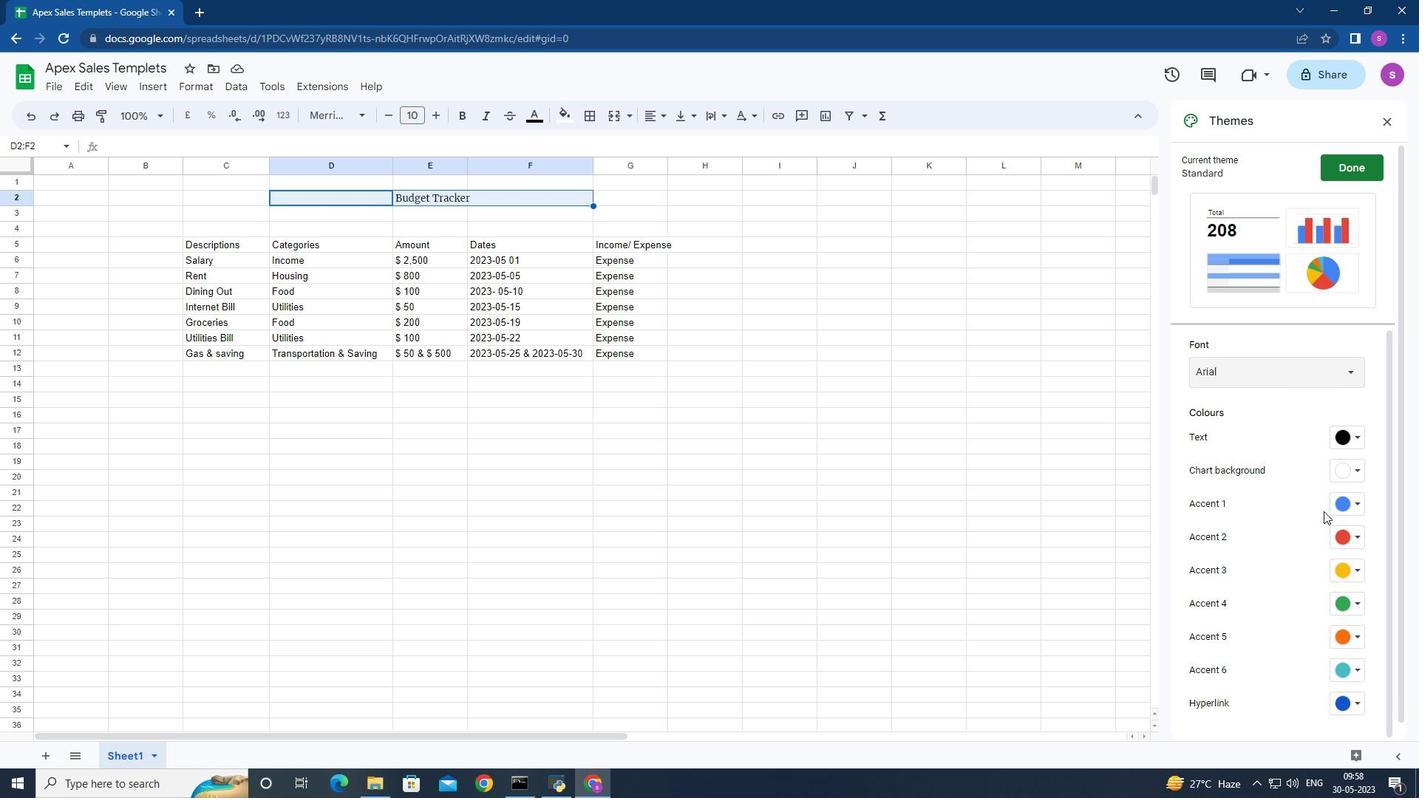
Action: Mouse scrolled (1313, 513) with delta (0, 0)
Screenshot: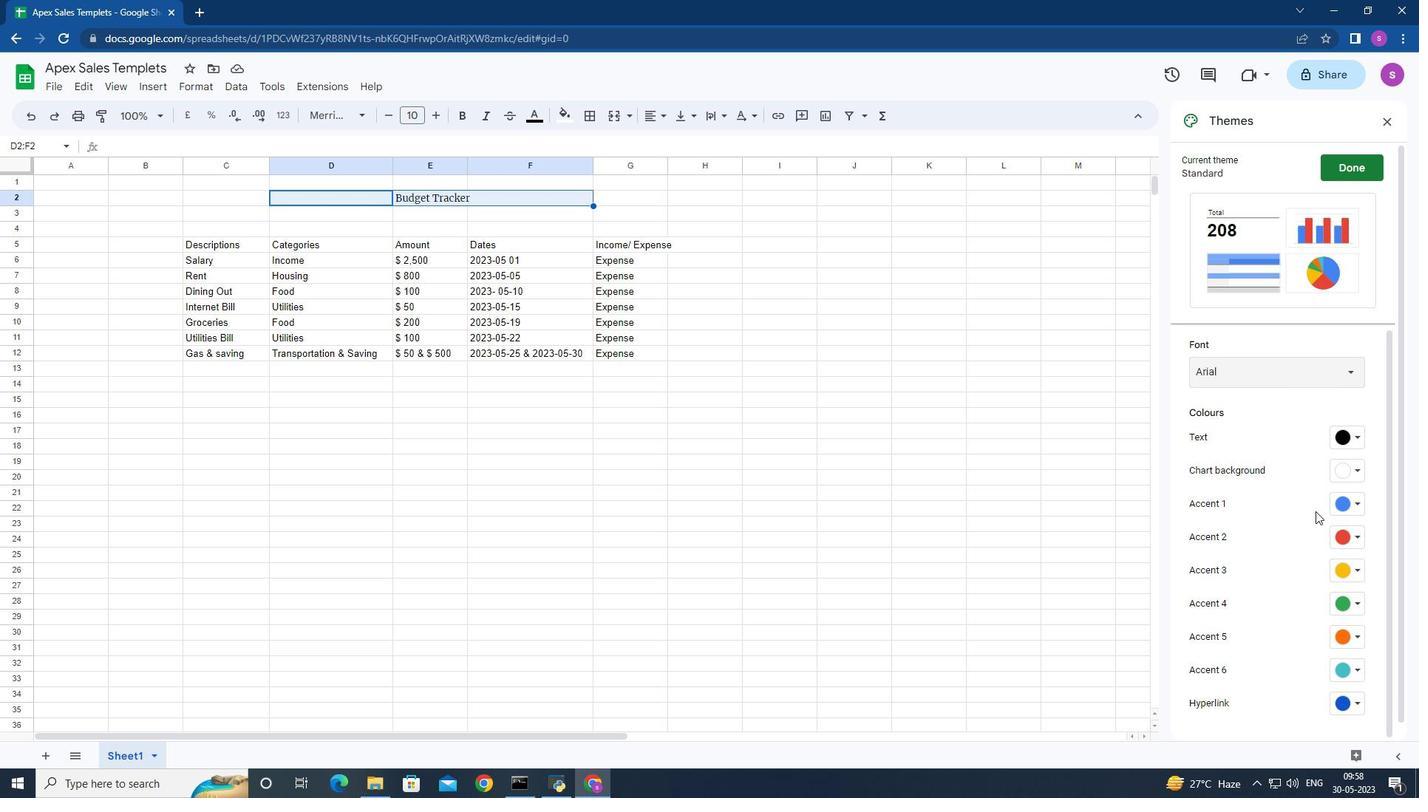 
Action: Mouse scrolled (1313, 513) with delta (0, 0)
Screenshot: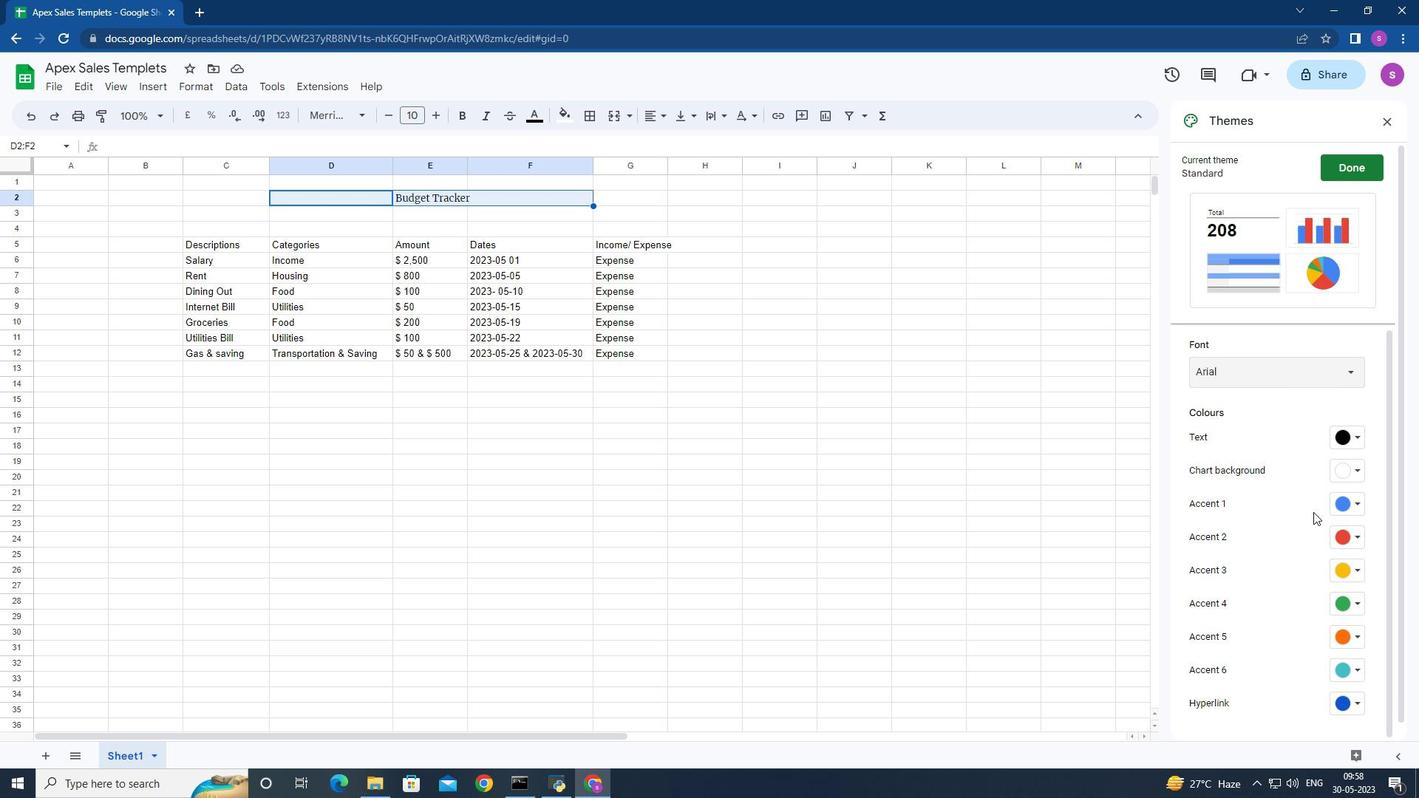 
Action: Mouse moved to (1313, 513)
Screenshot: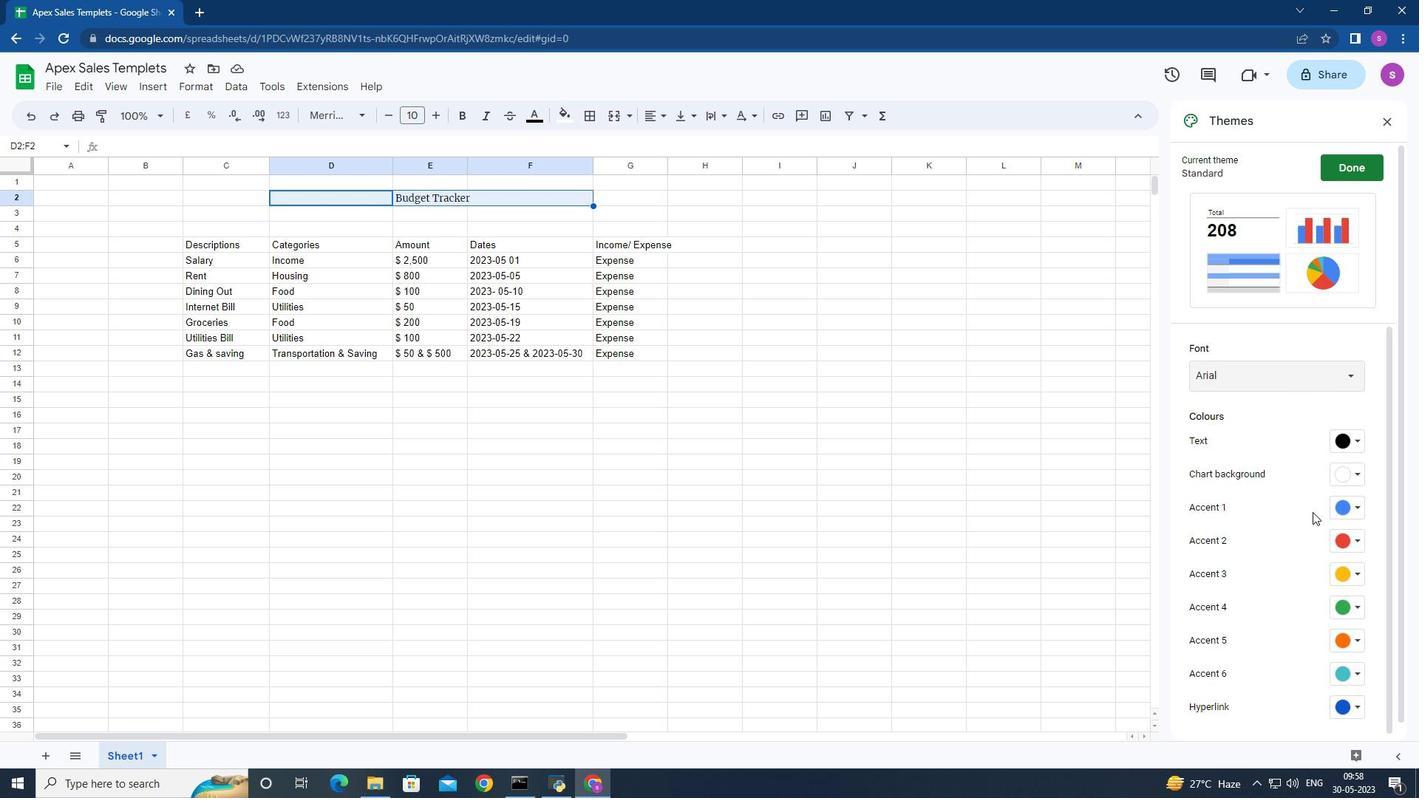 
Action: Mouse scrolled (1313, 512) with delta (0, 0)
Screenshot: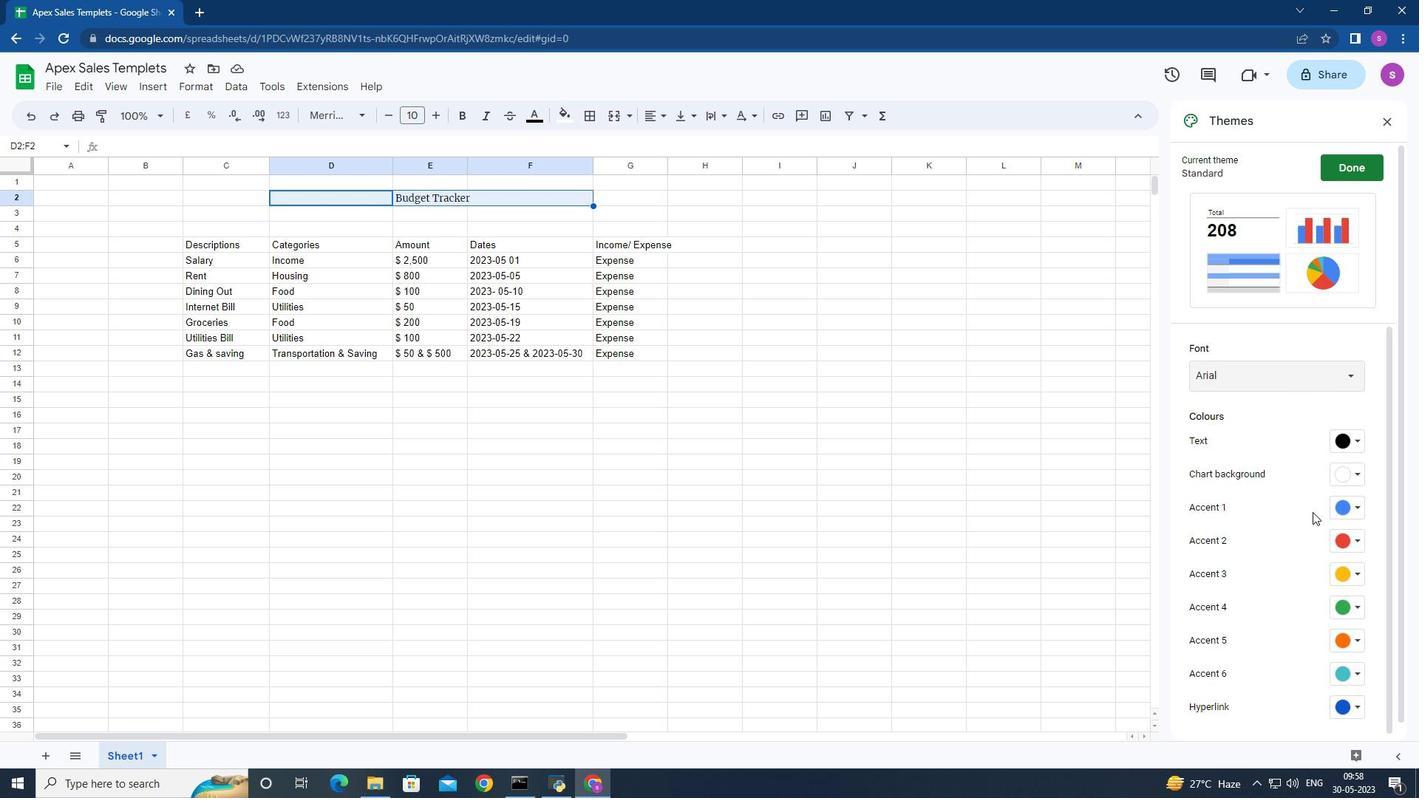 
Action: Mouse scrolled (1313, 512) with delta (0, 0)
Screenshot: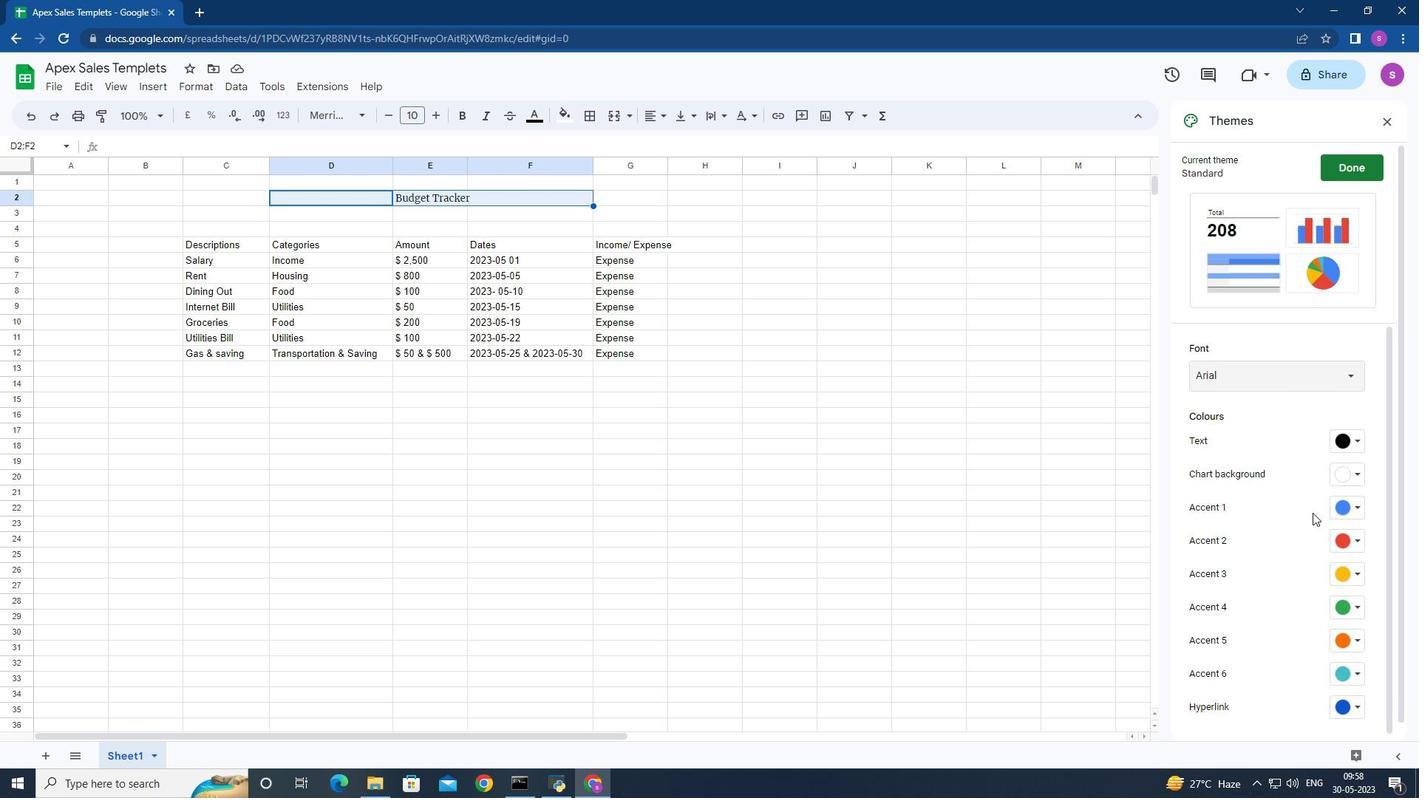 
Action: Mouse moved to (1313, 513)
Screenshot: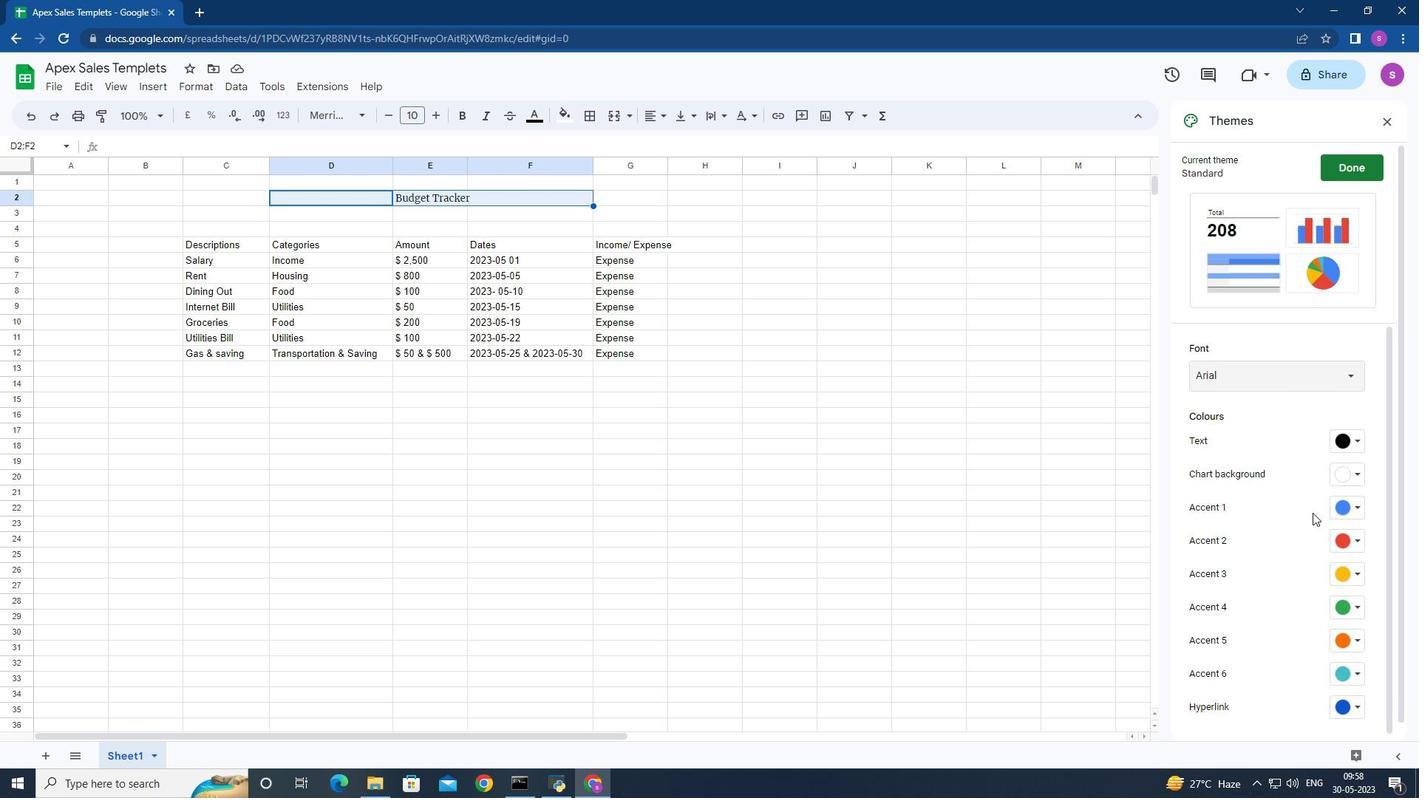 
Action: Mouse scrolled (1313, 513) with delta (0, 0)
Screenshot: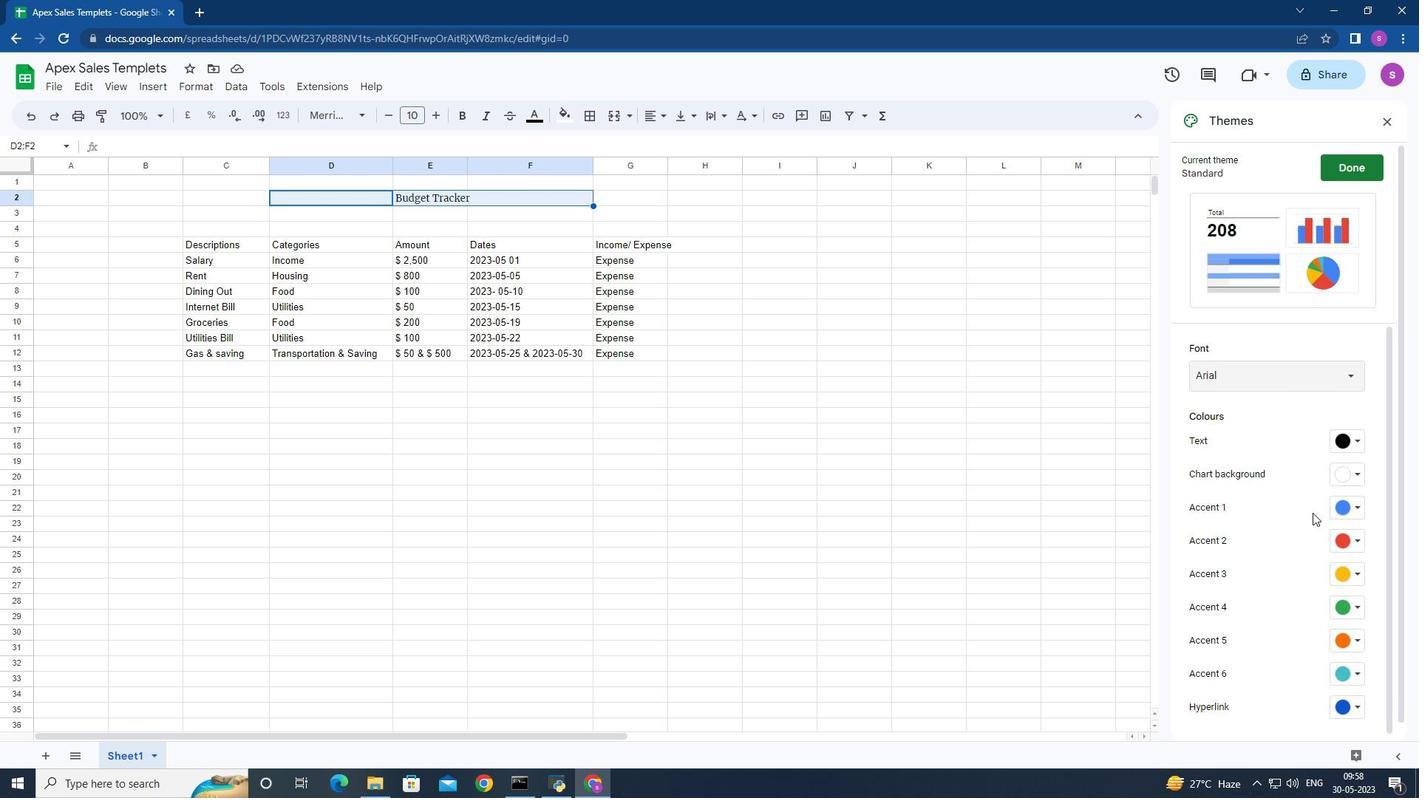 
Action: Mouse moved to (1268, 427)
Screenshot: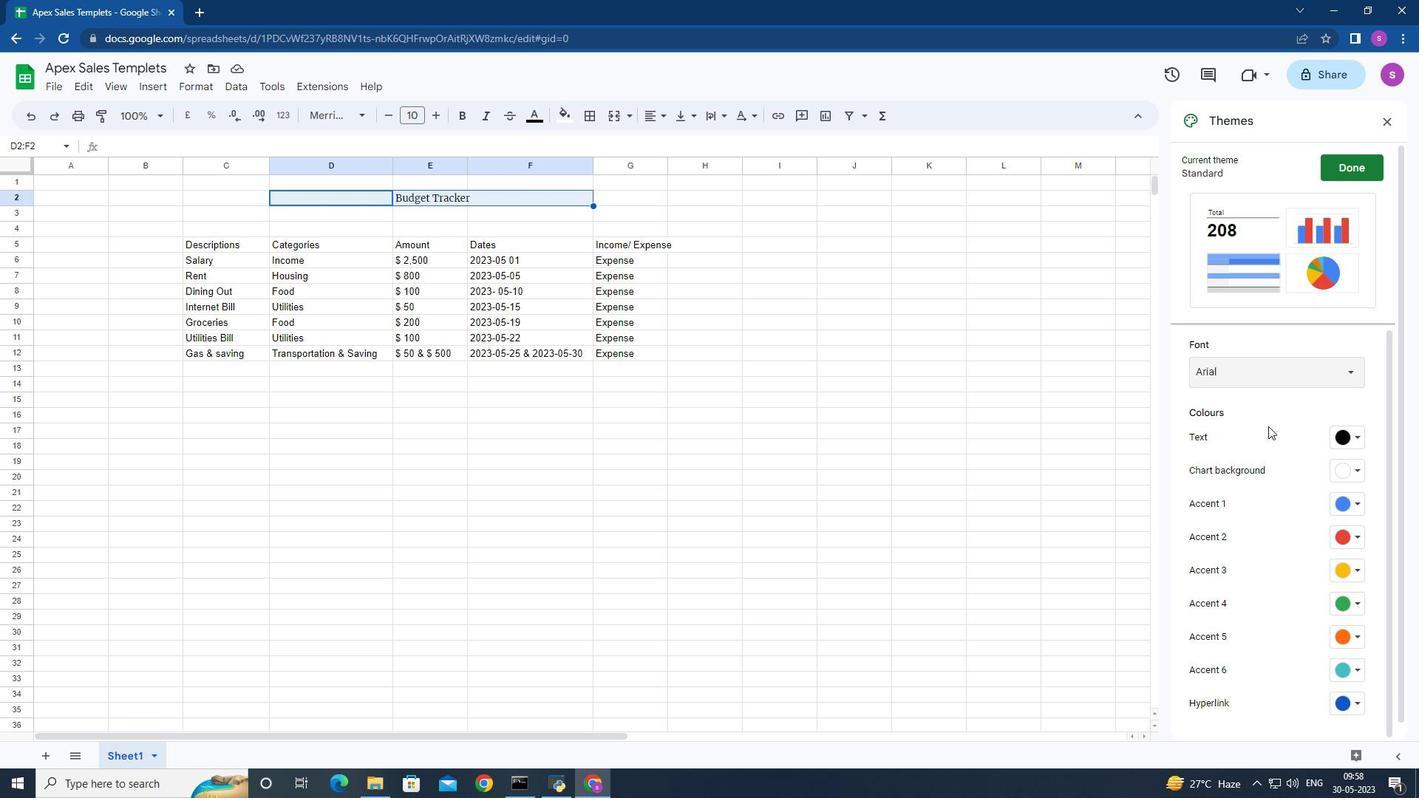 
Action: Mouse scrolled (1268, 428) with delta (0, 0)
Screenshot: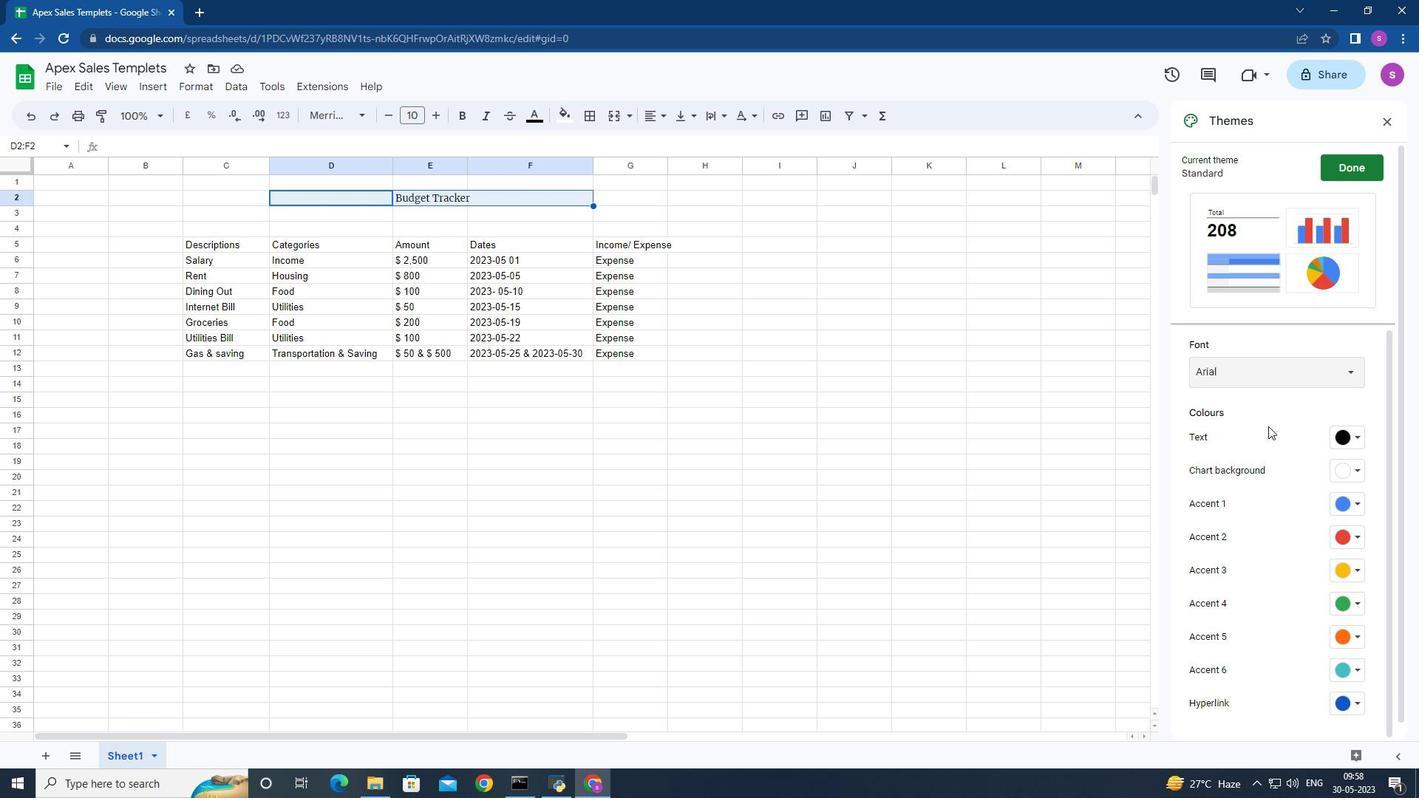 
Action: Mouse moved to (1268, 430)
Screenshot: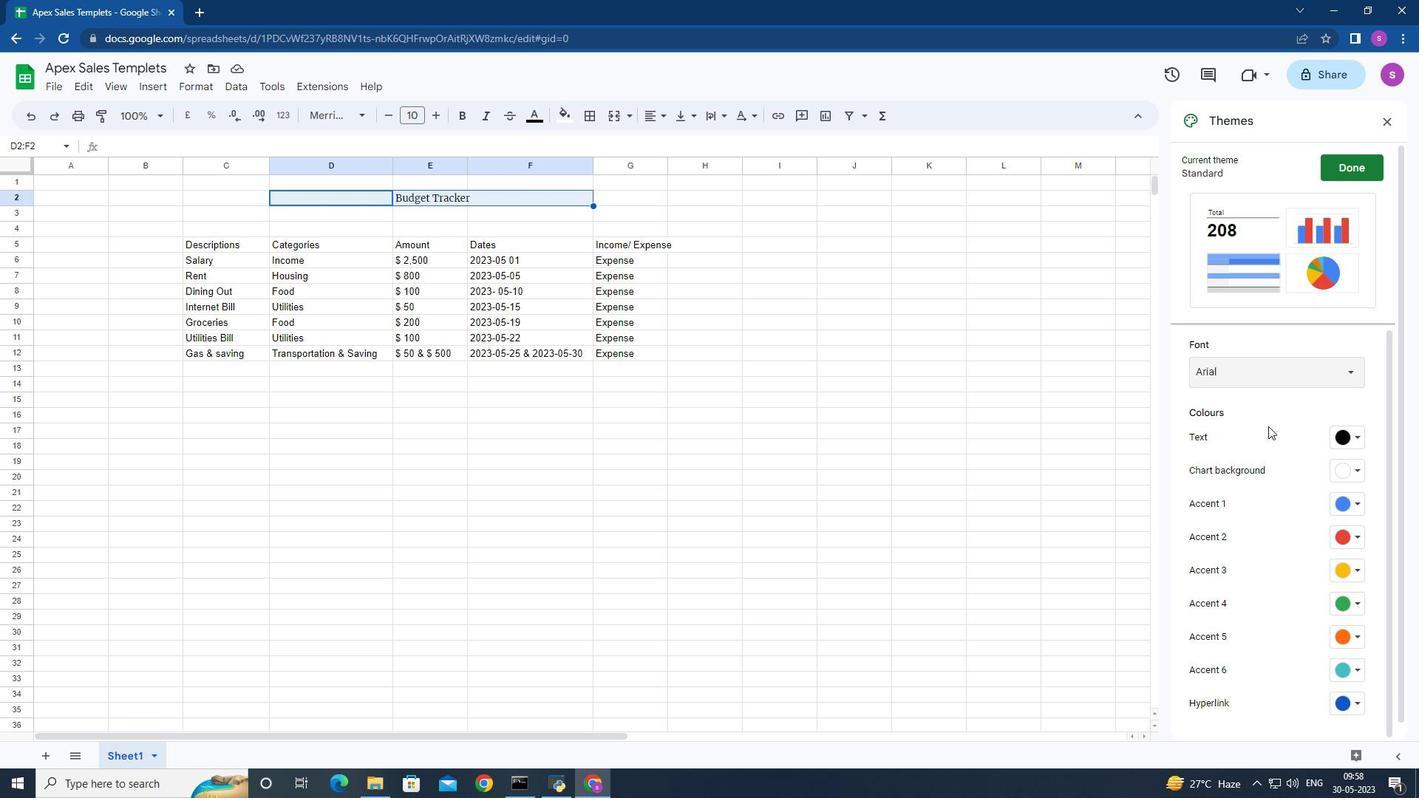 
Action: Mouse scrolled (1268, 431) with delta (0, 0)
Screenshot: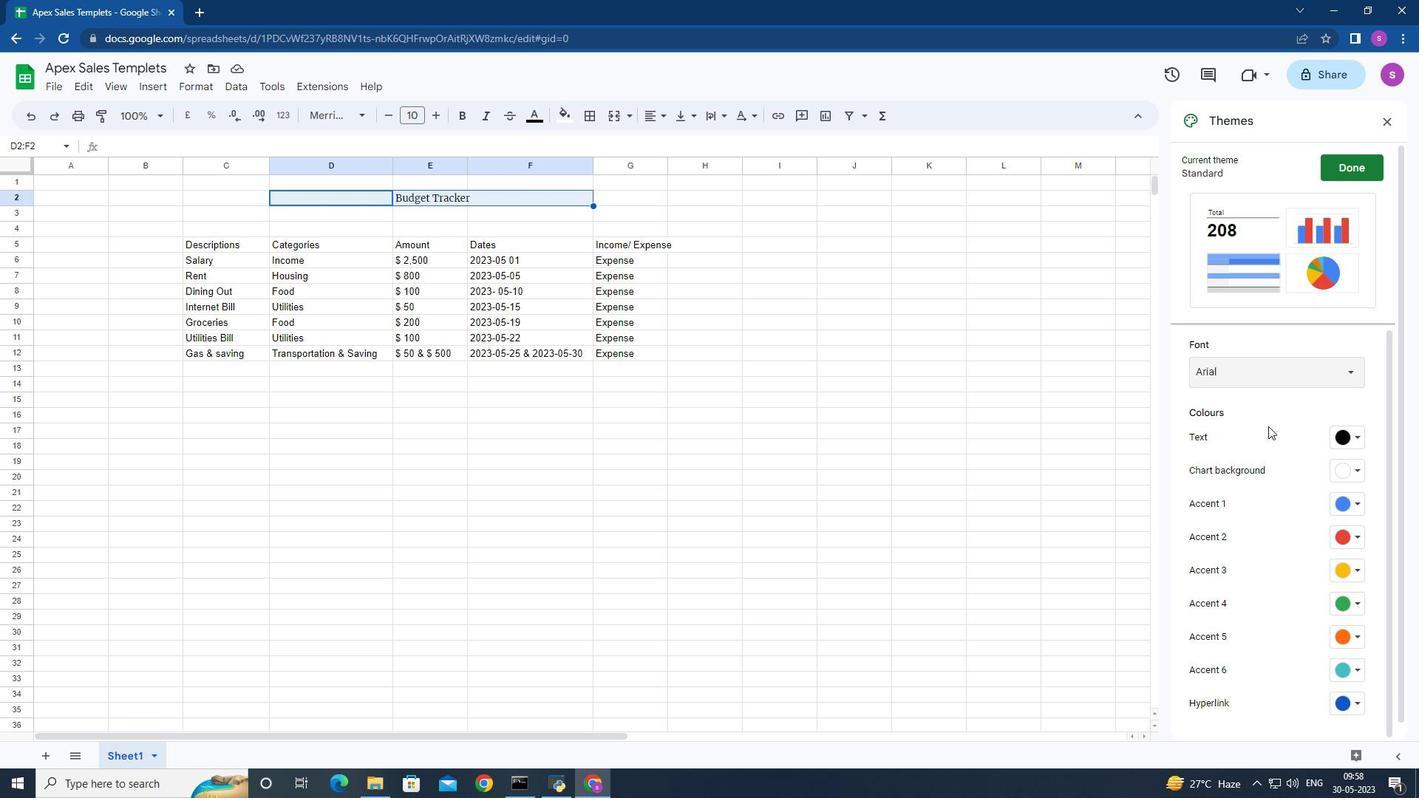 
Action: Mouse moved to (1303, 274)
Screenshot: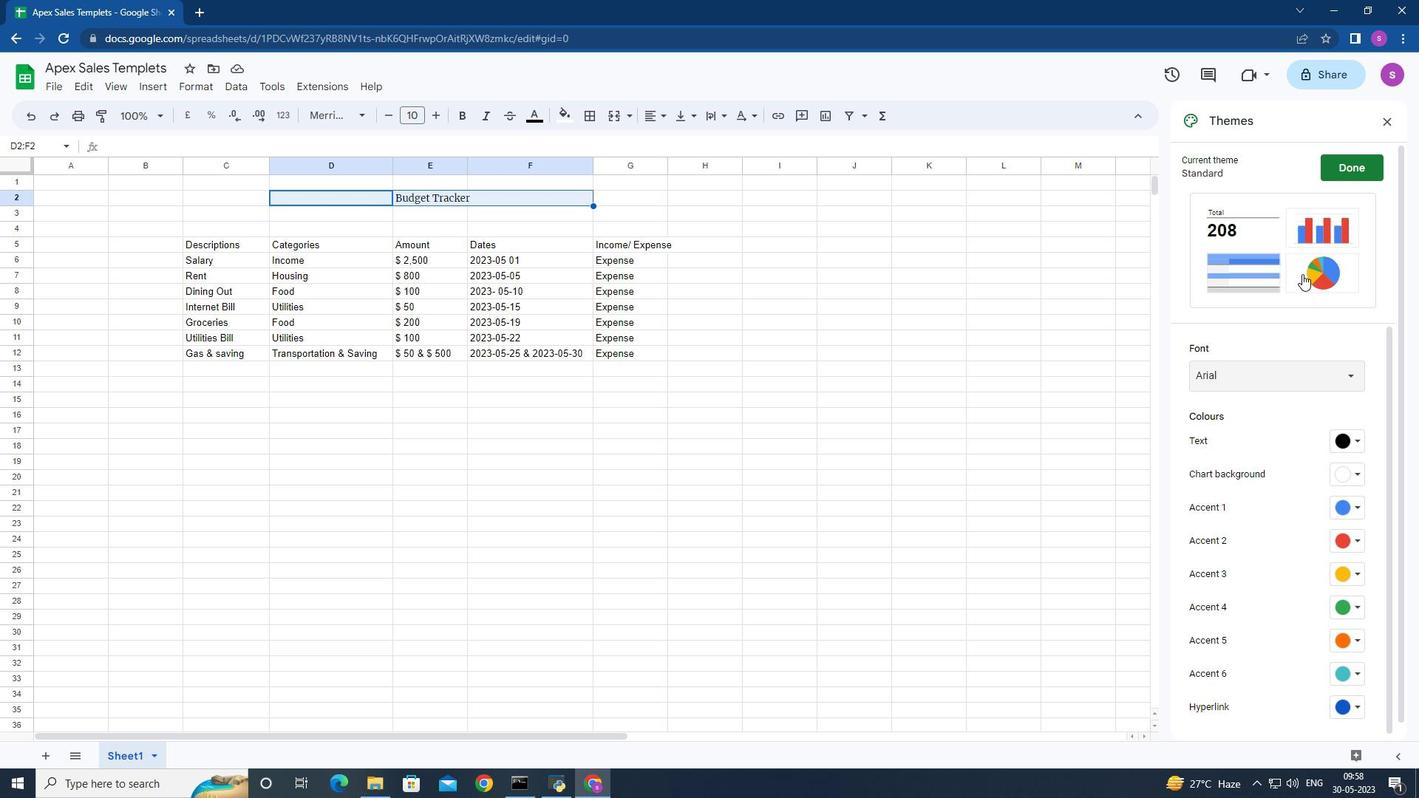 
Action: Mouse pressed left at (1303, 274)
Screenshot: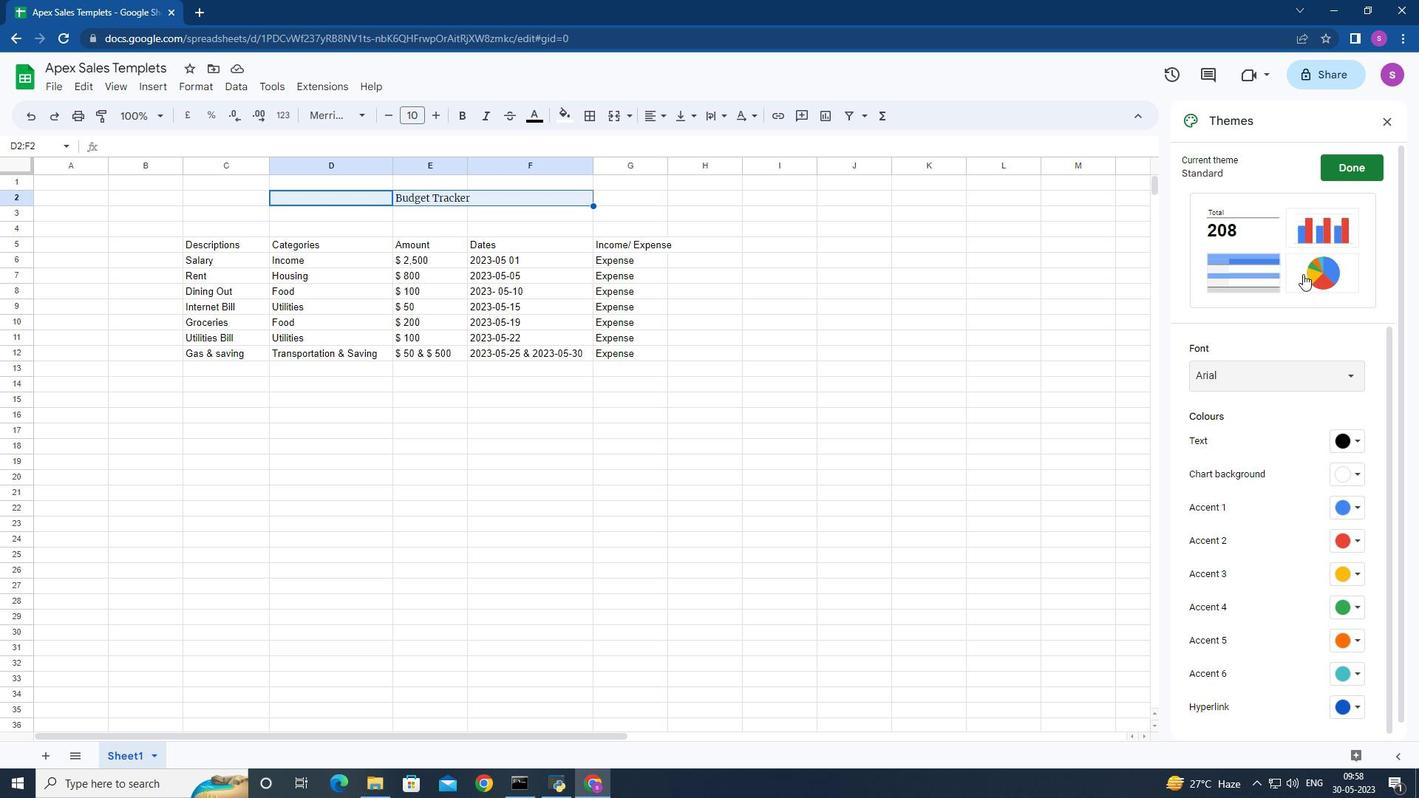 
Action: Mouse moved to (1384, 121)
Screenshot: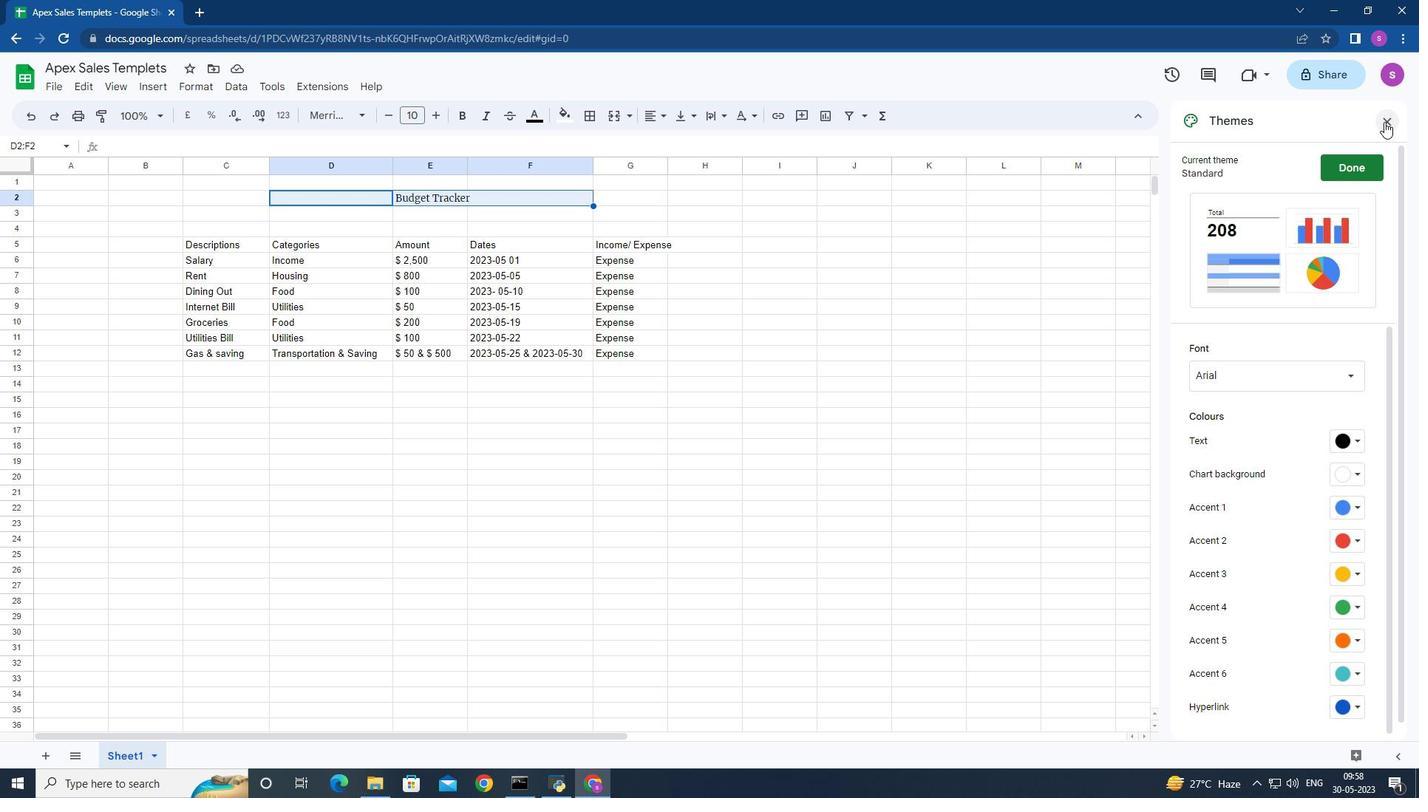 
Action: Mouse pressed left at (1384, 121)
Screenshot: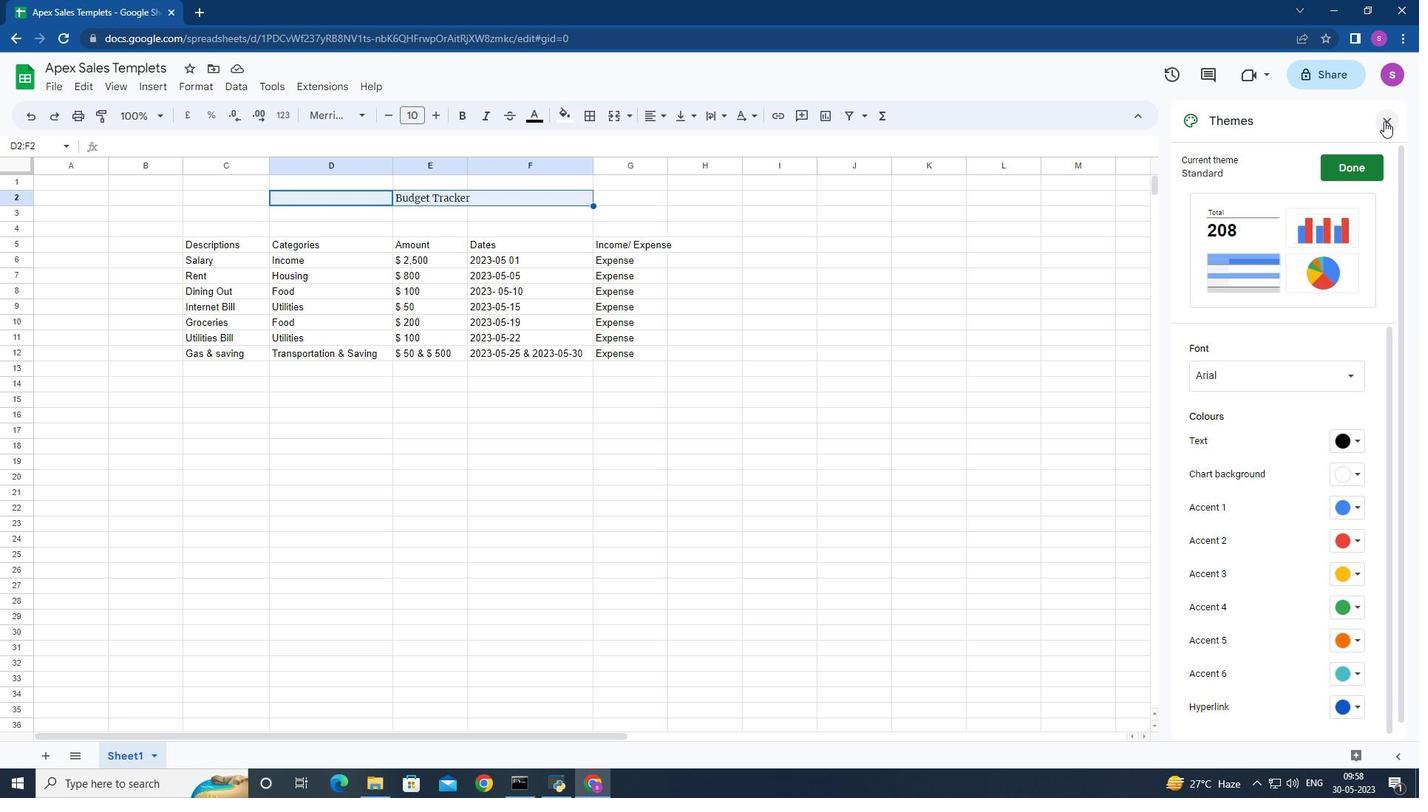 
Action: Mouse moved to (538, 116)
Screenshot: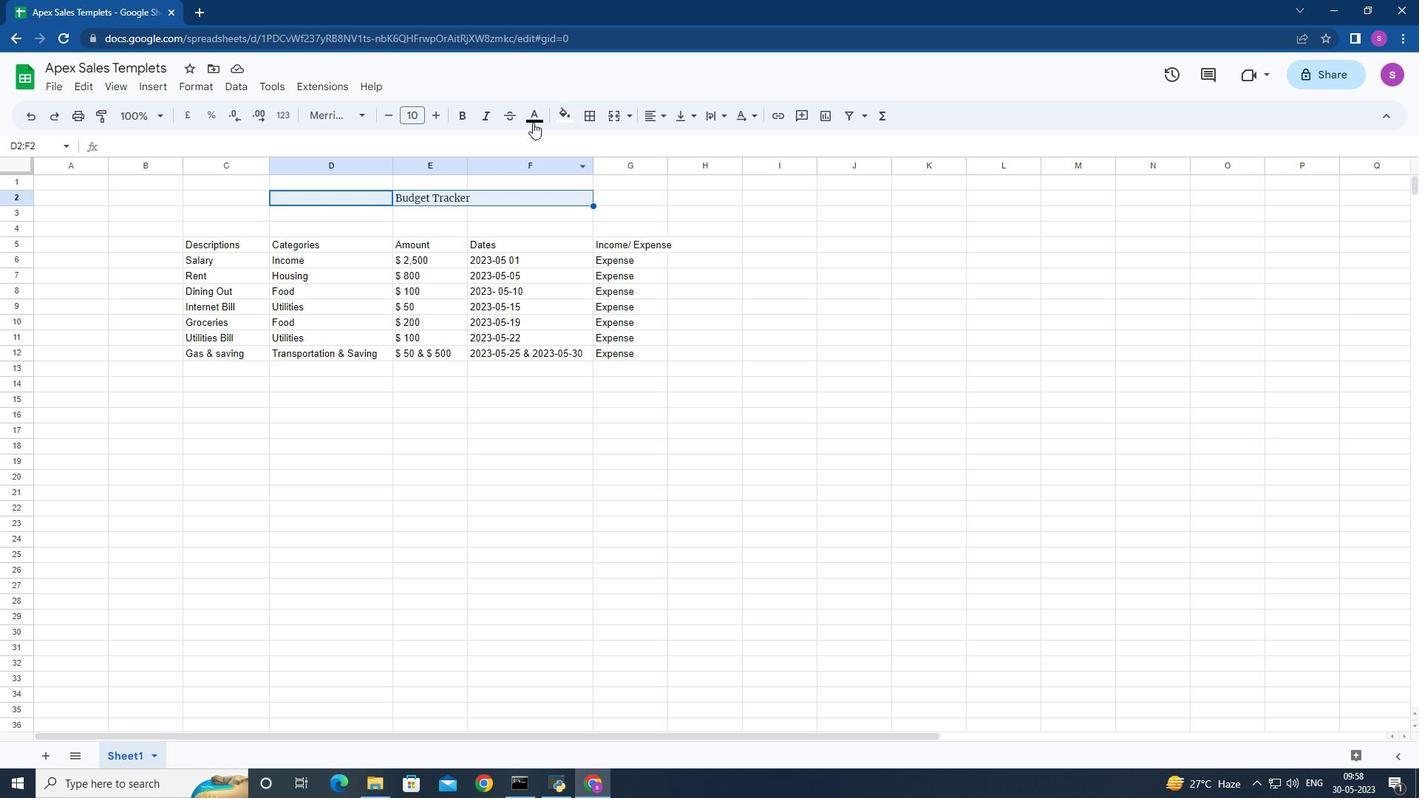 
Action: Mouse pressed left at (538, 116)
Screenshot: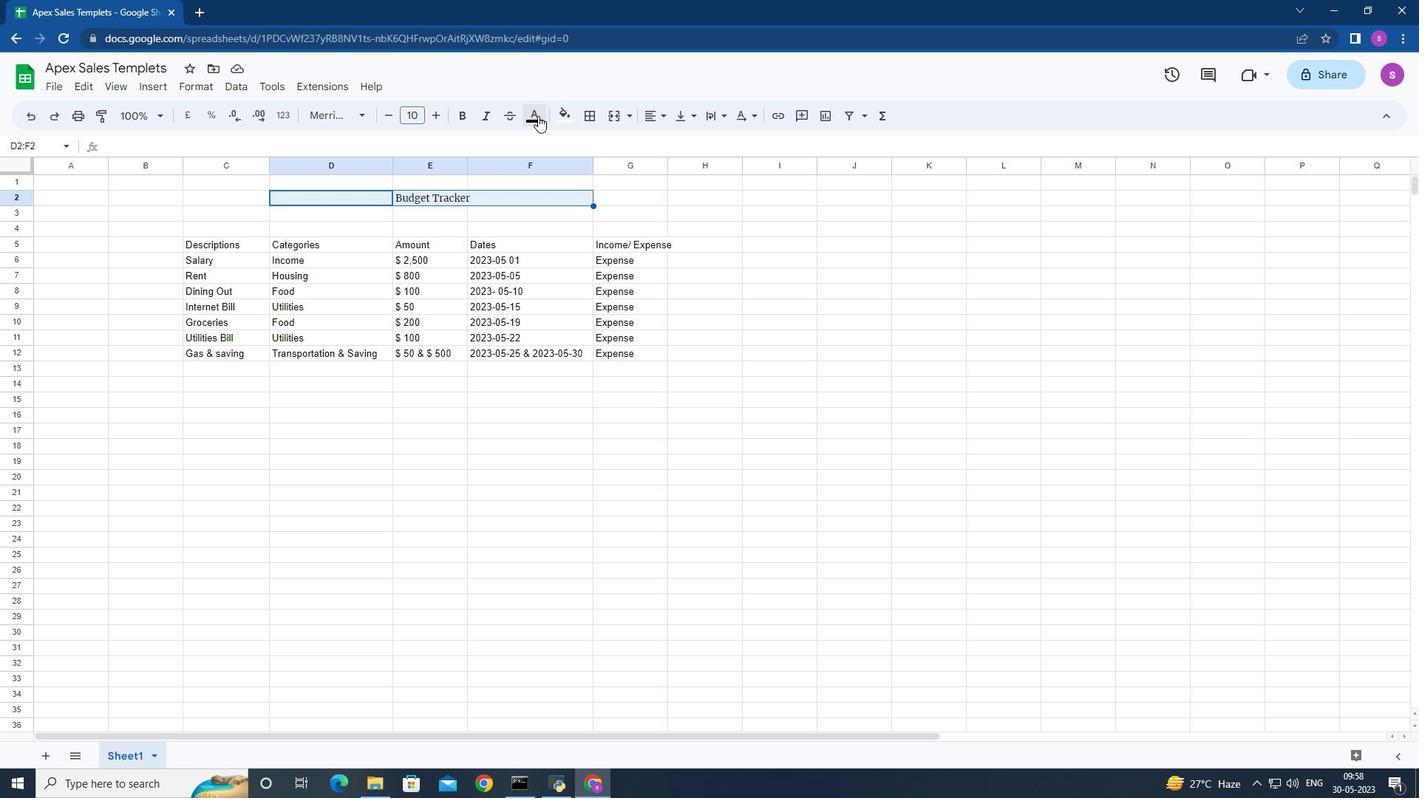 
Action: Mouse moved to (593, 294)
Screenshot: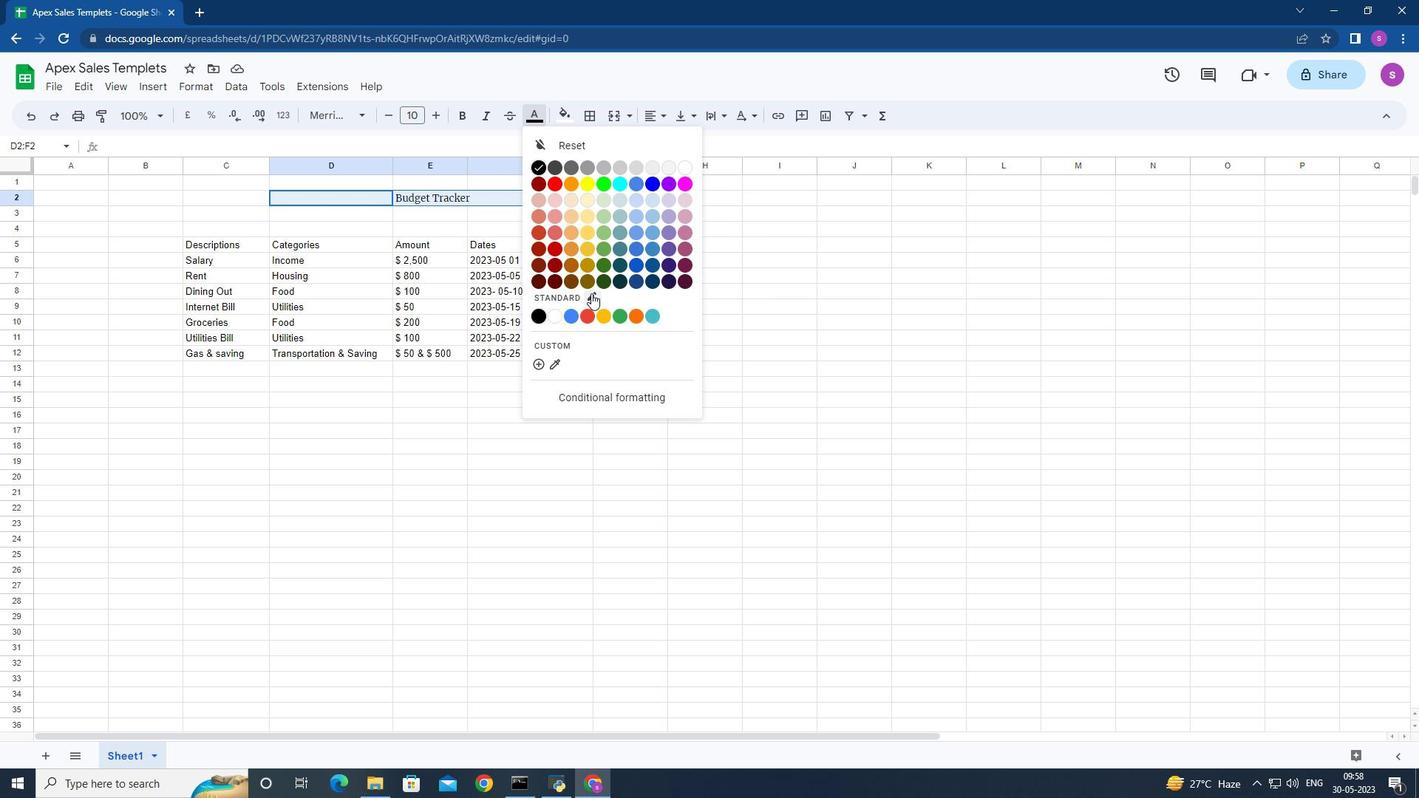 
Action: Mouse pressed left at (593, 294)
Screenshot: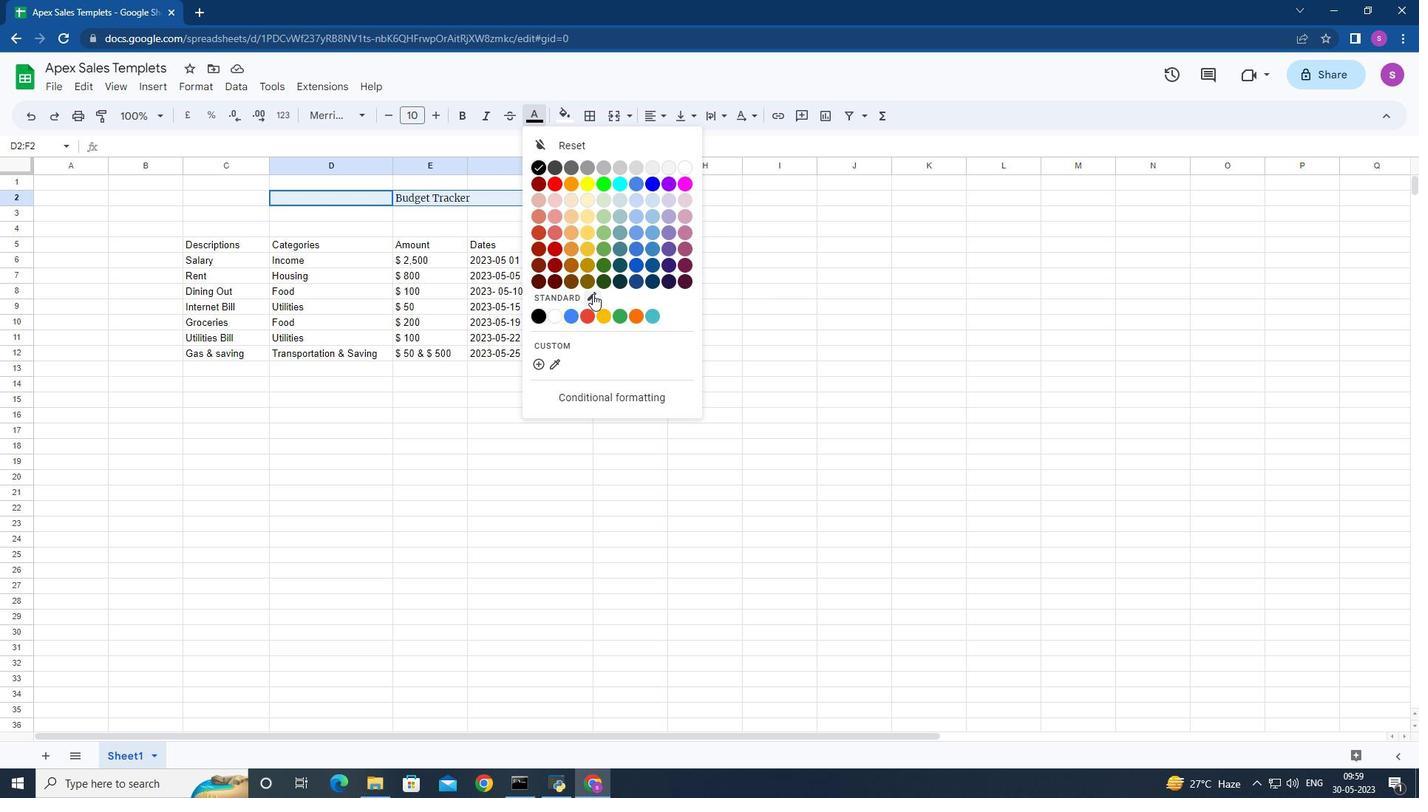 
Action: Mouse moved to (1370, 124)
Screenshot: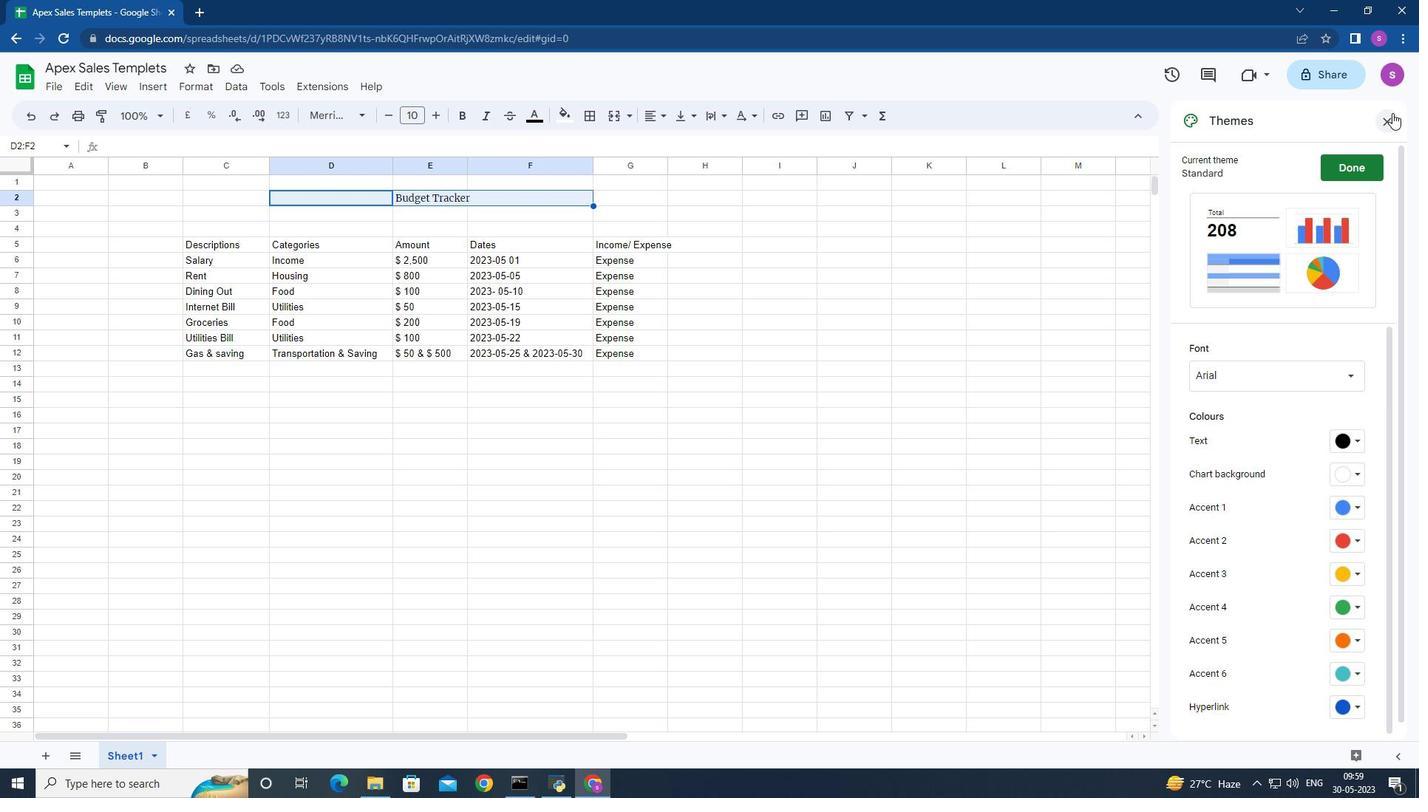 
Action: Mouse pressed left at (1370, 124)
Screenshot: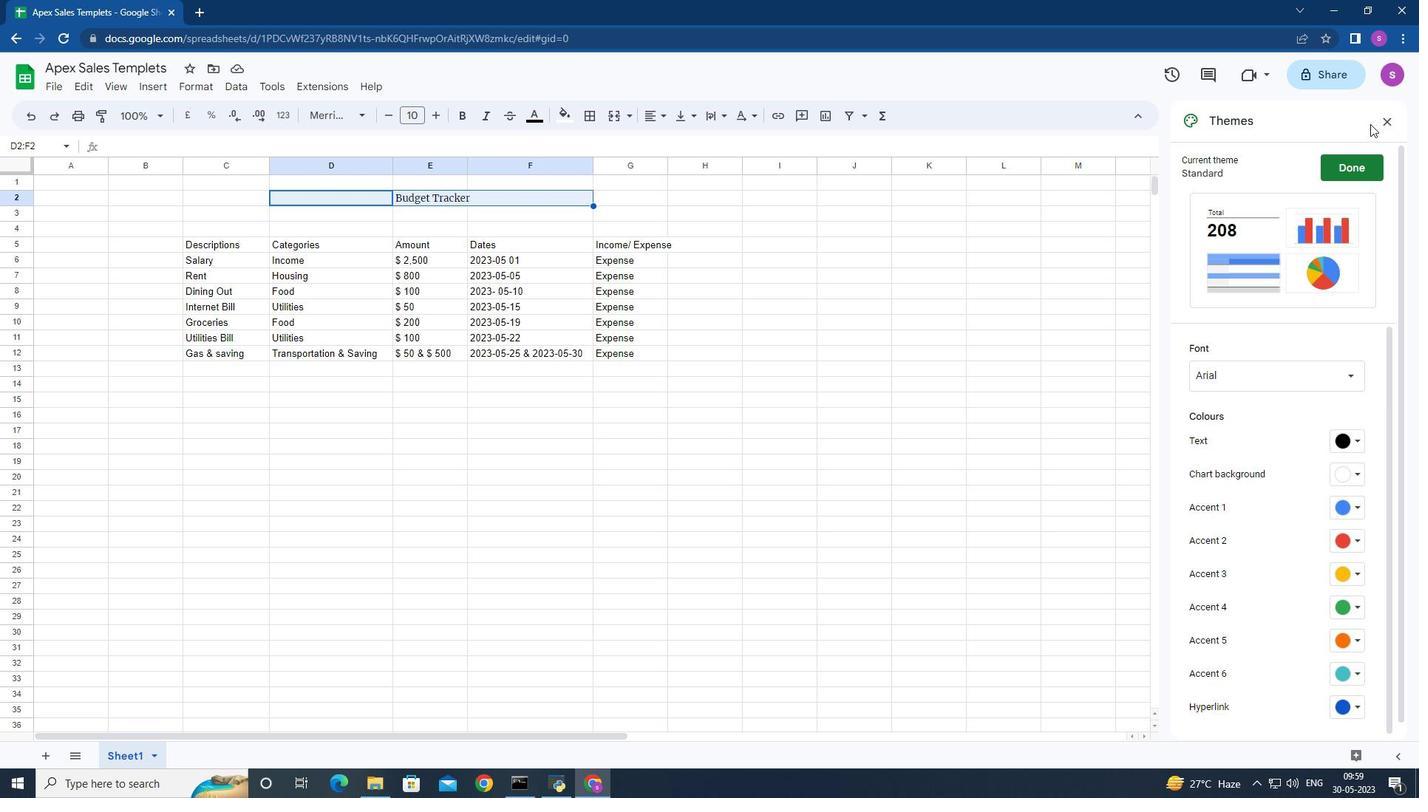 
Action: Mouse moved to (1385, 124)
Screenshot: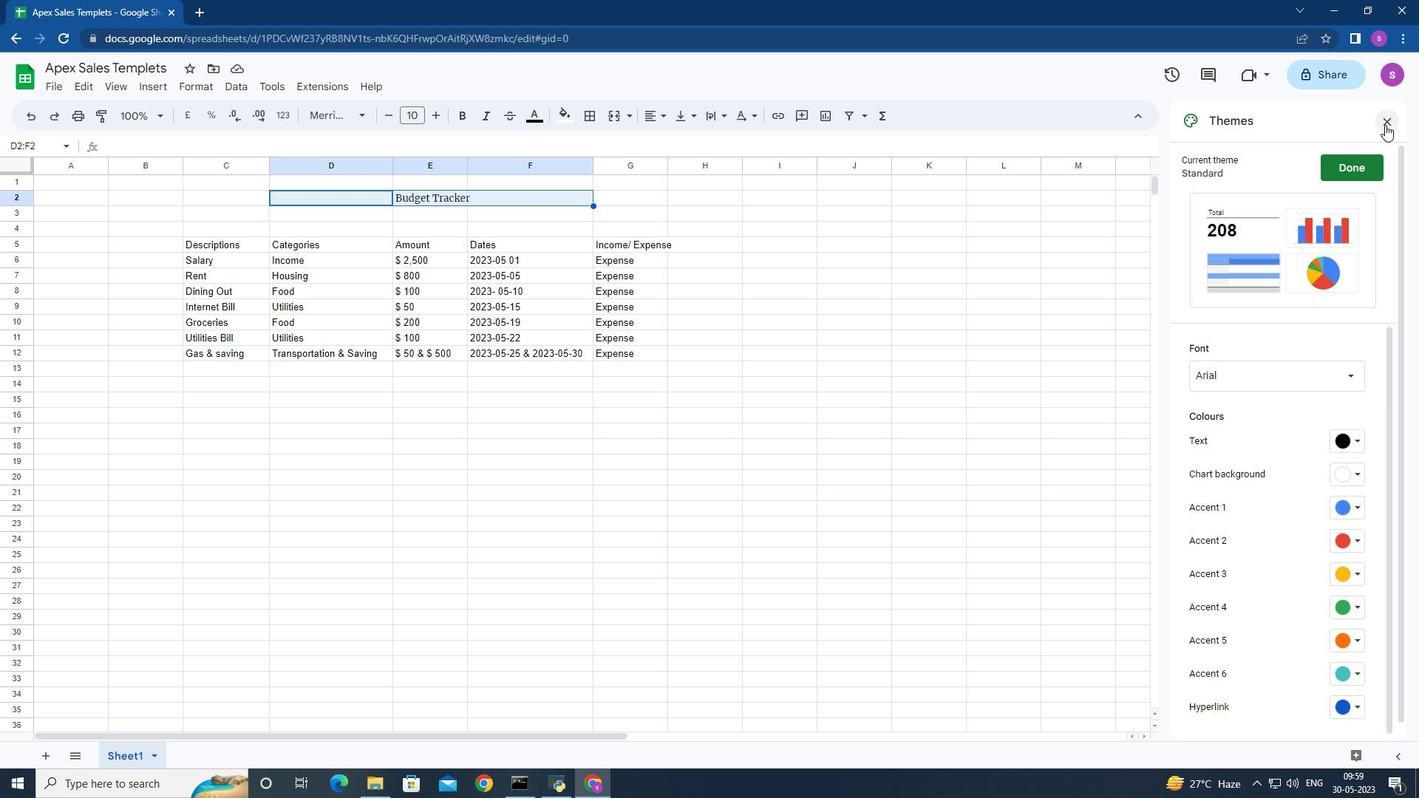 
Action: Mouse pressed left at (1385, 124)
Screenshot: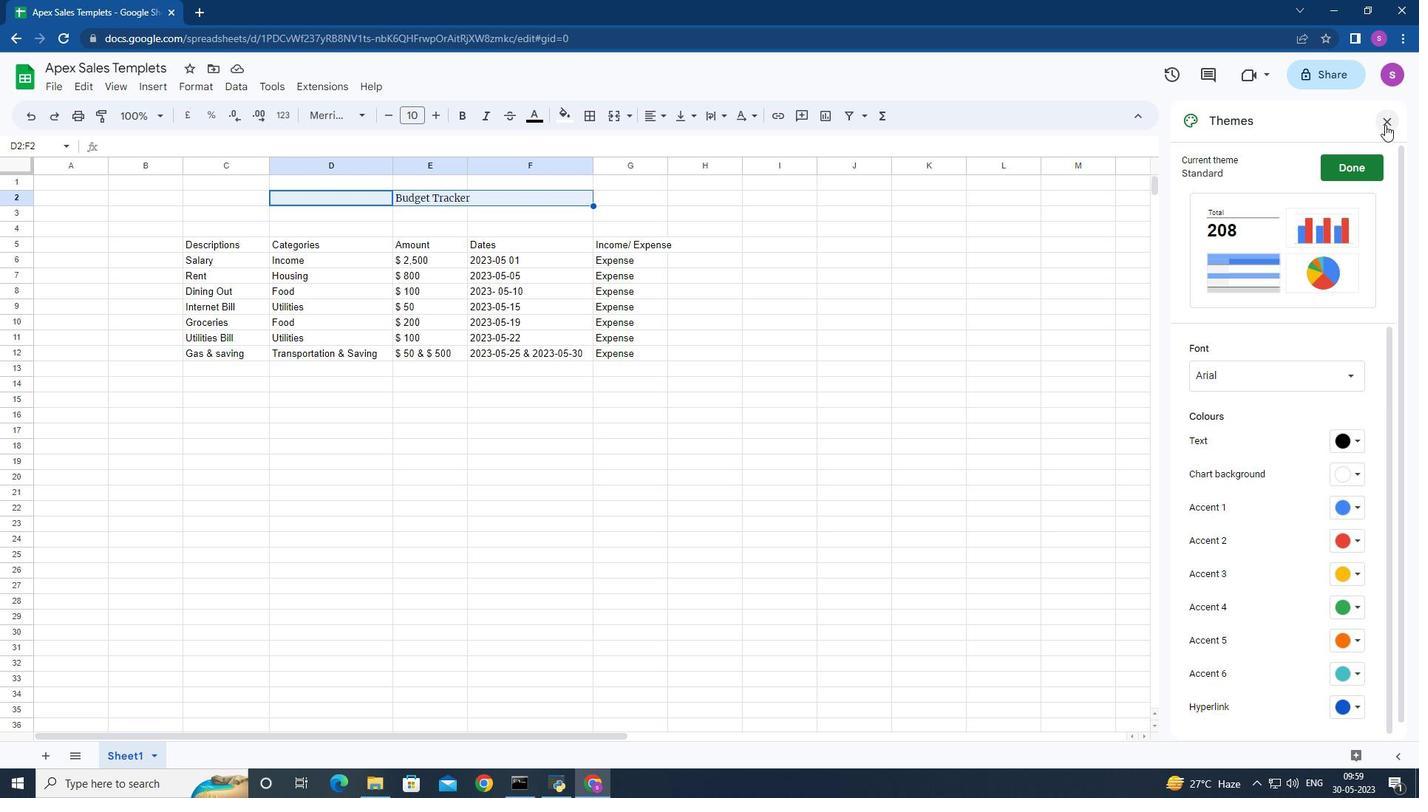 
Action: Mouse moved to (531, 113)
Screenshot: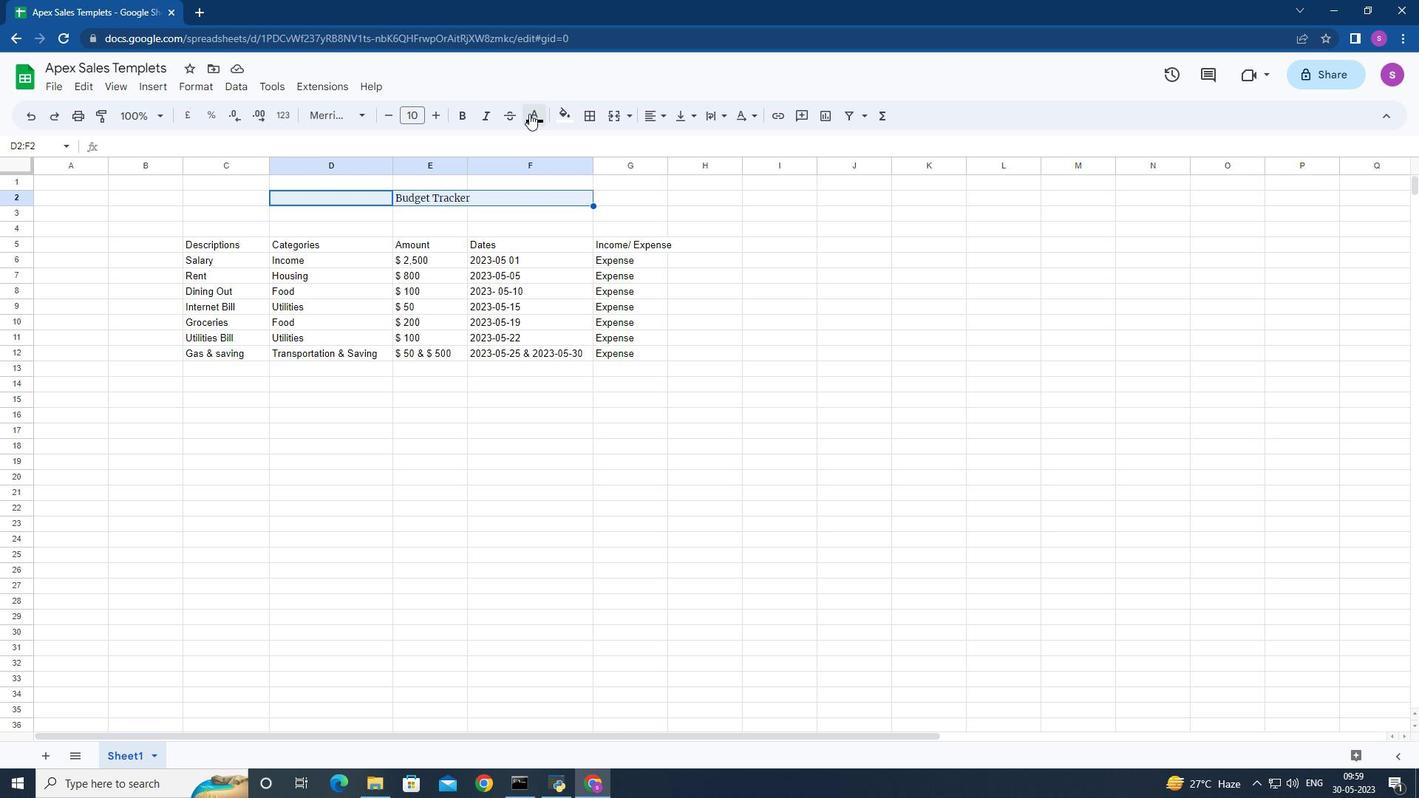 
Action: Mouse pressed left at (531, 113)
Screenshot: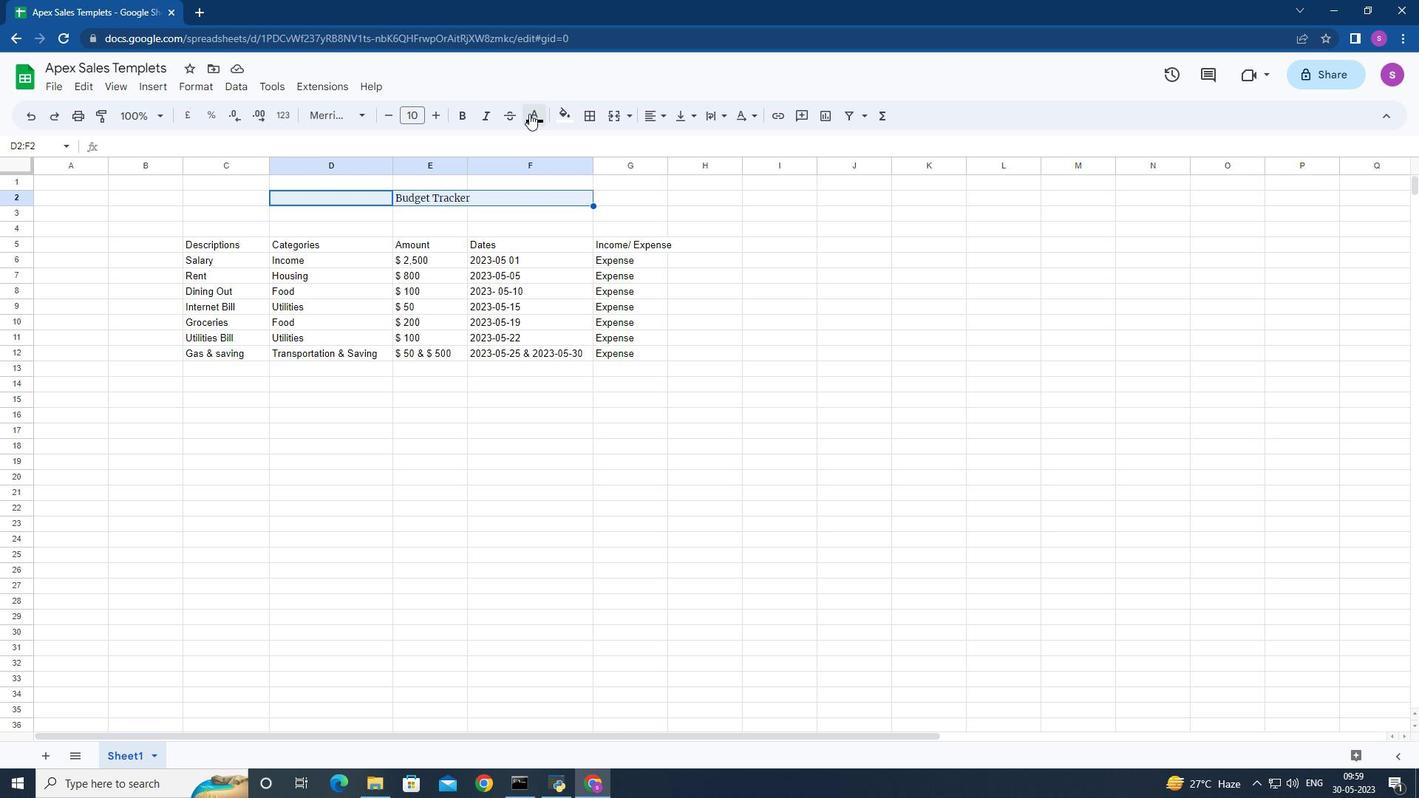 
Action: Mouse moved to (557, 364)
Screenshot: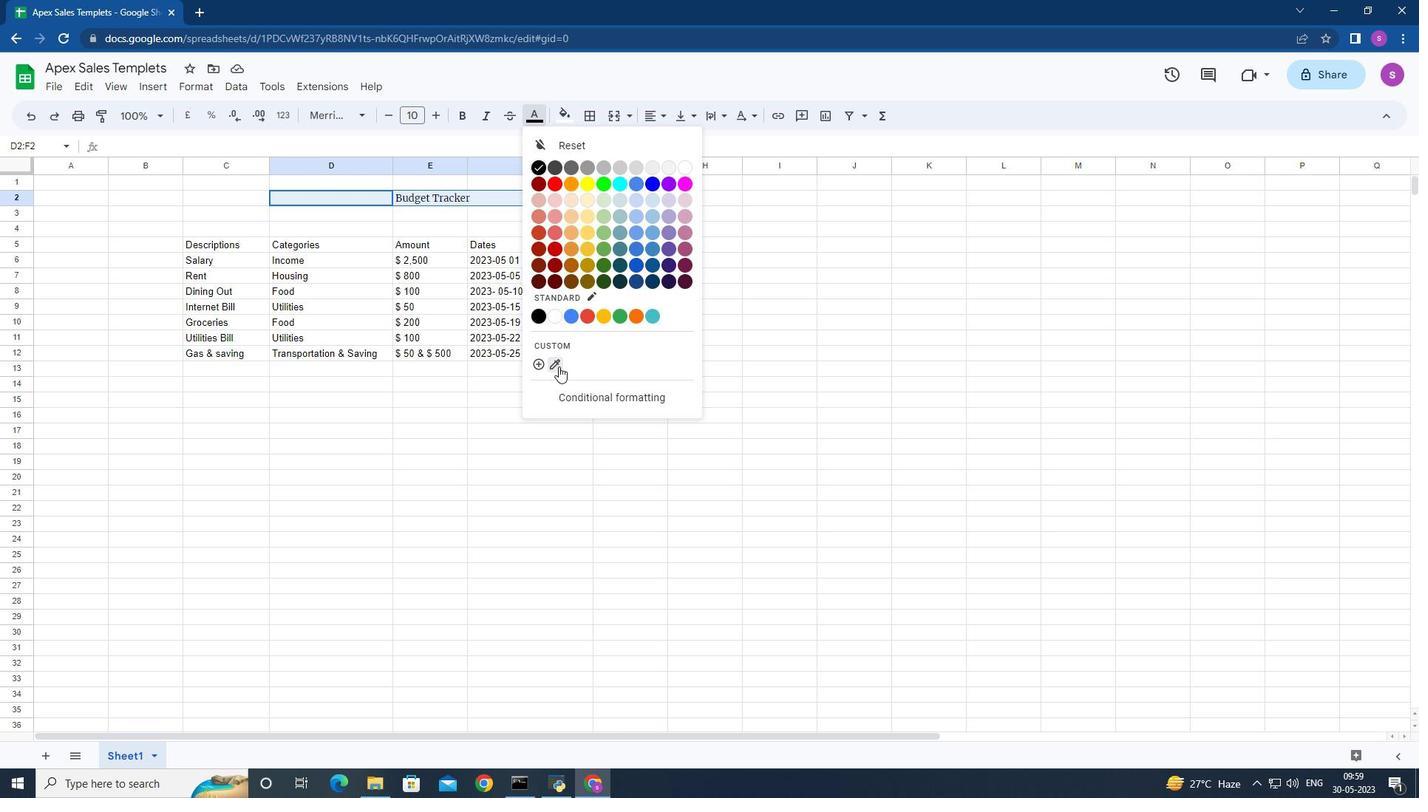 
Action: Mouse pressed left at (557, 364)
Screenshot: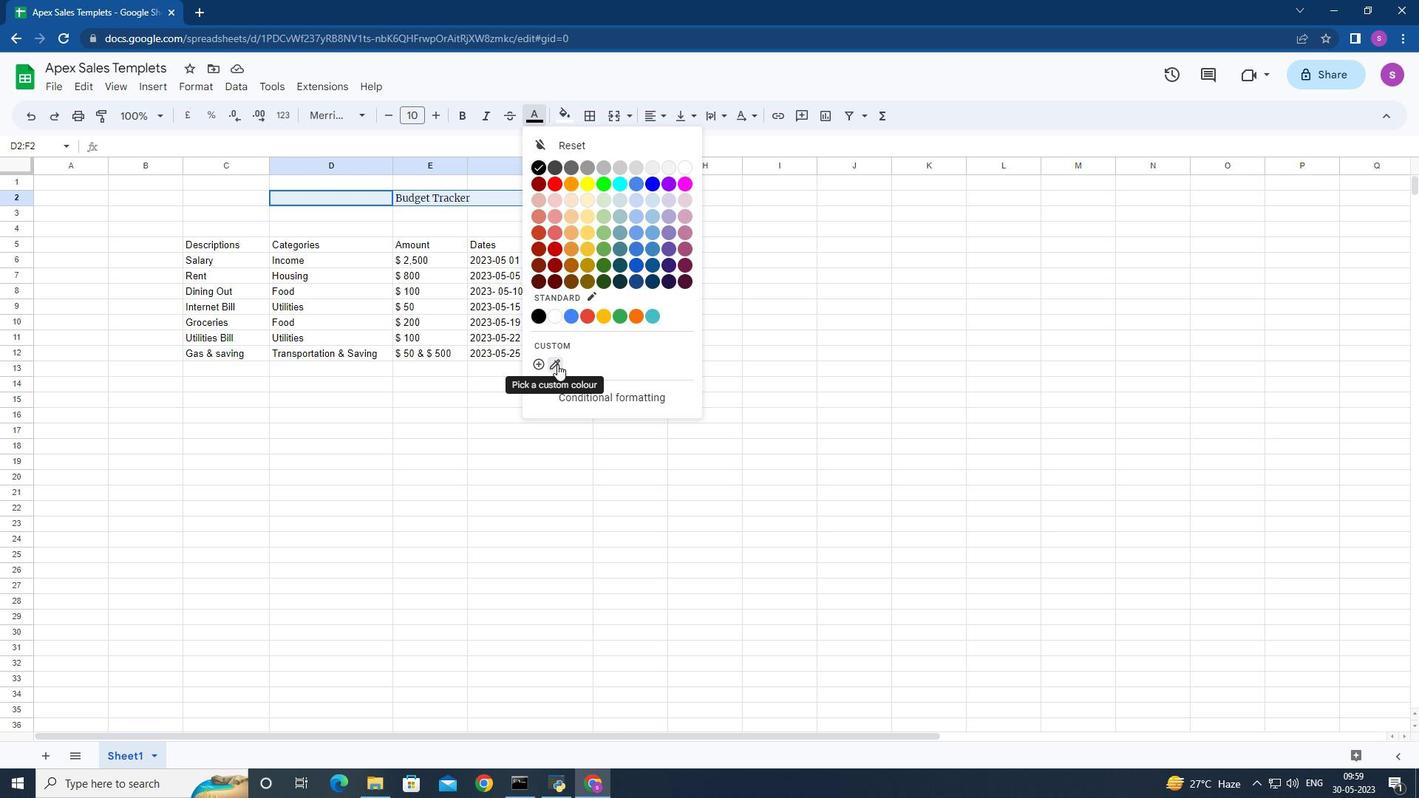 
Action: Mouse moved to (962, 227)
Screenshot: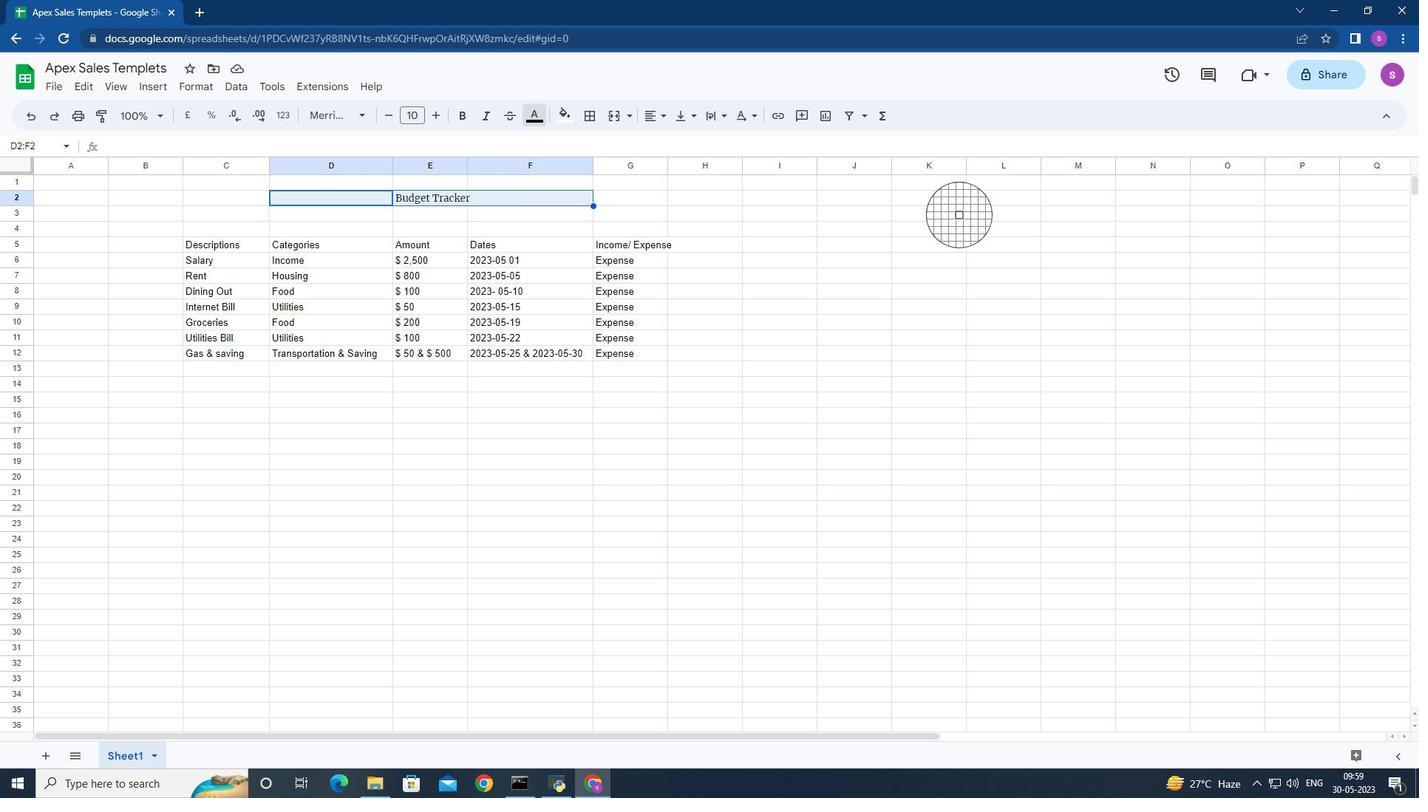 
Action: Mouse pressed left at (962, 227)
Screenshot: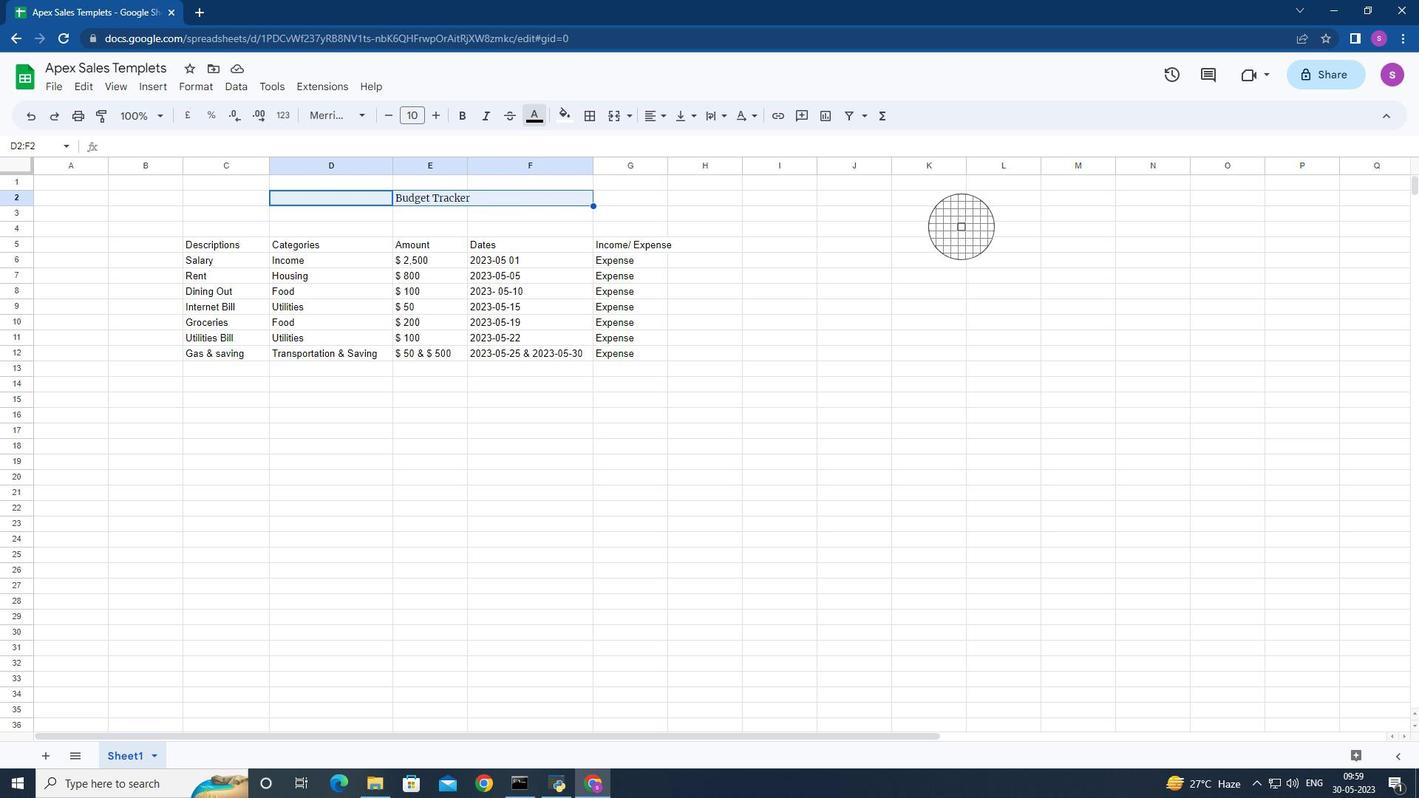 
Action: Mouse moved to (732, 280)
Screenshot: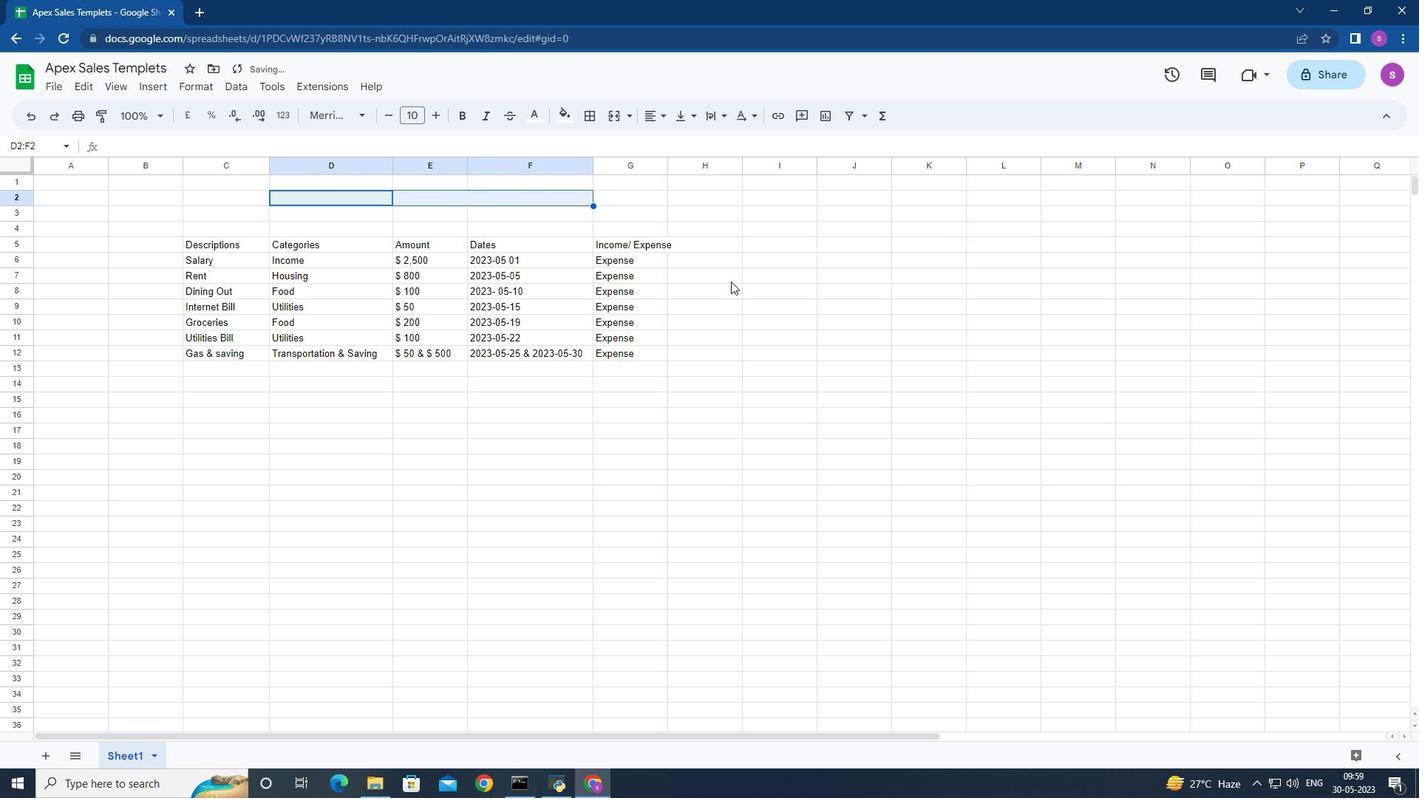 
Action: Mouse pressed left at (732, 280)
Screenshot: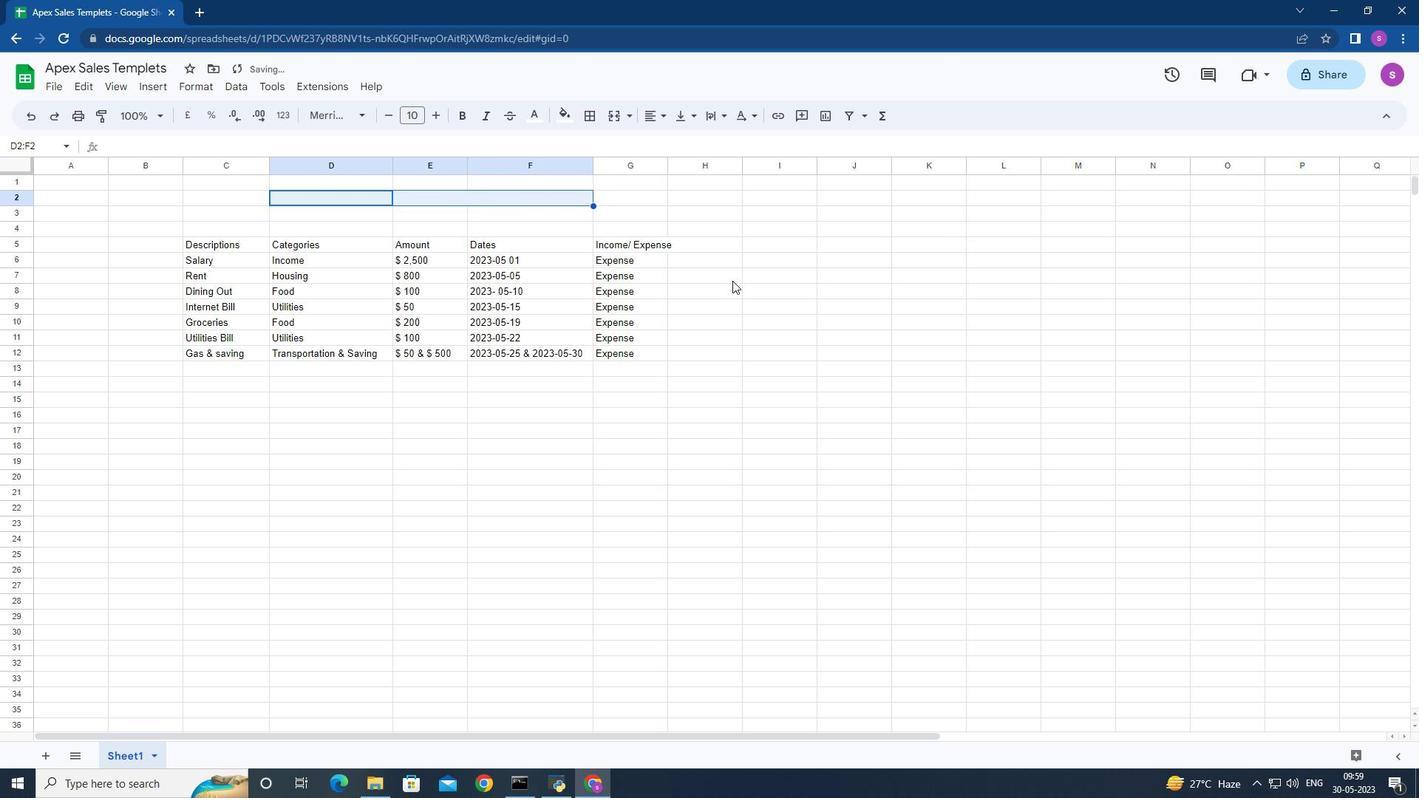 
Action: Mouse moved to (531, 243)
Screenshot: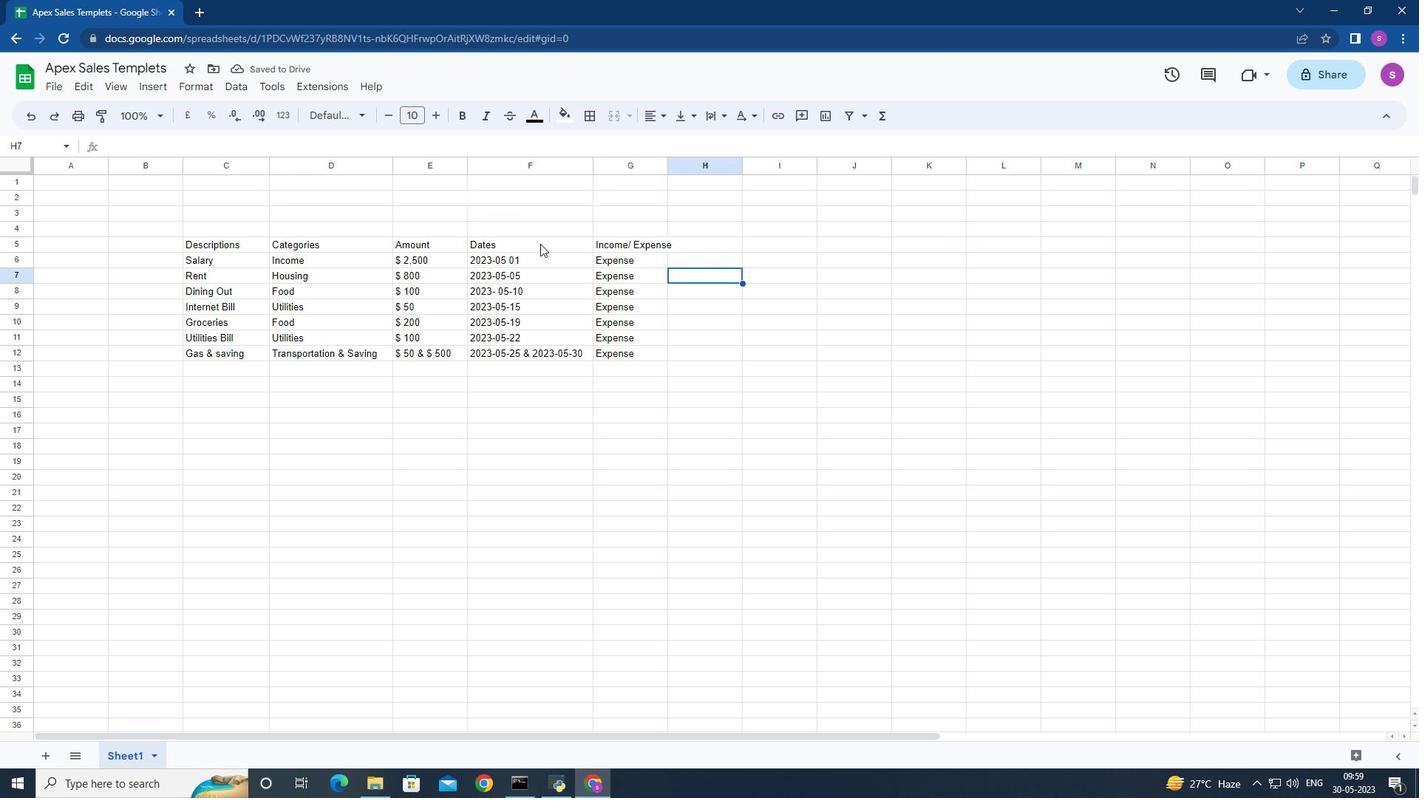 
Action: Key pressed ctrl+Z
Screenshot: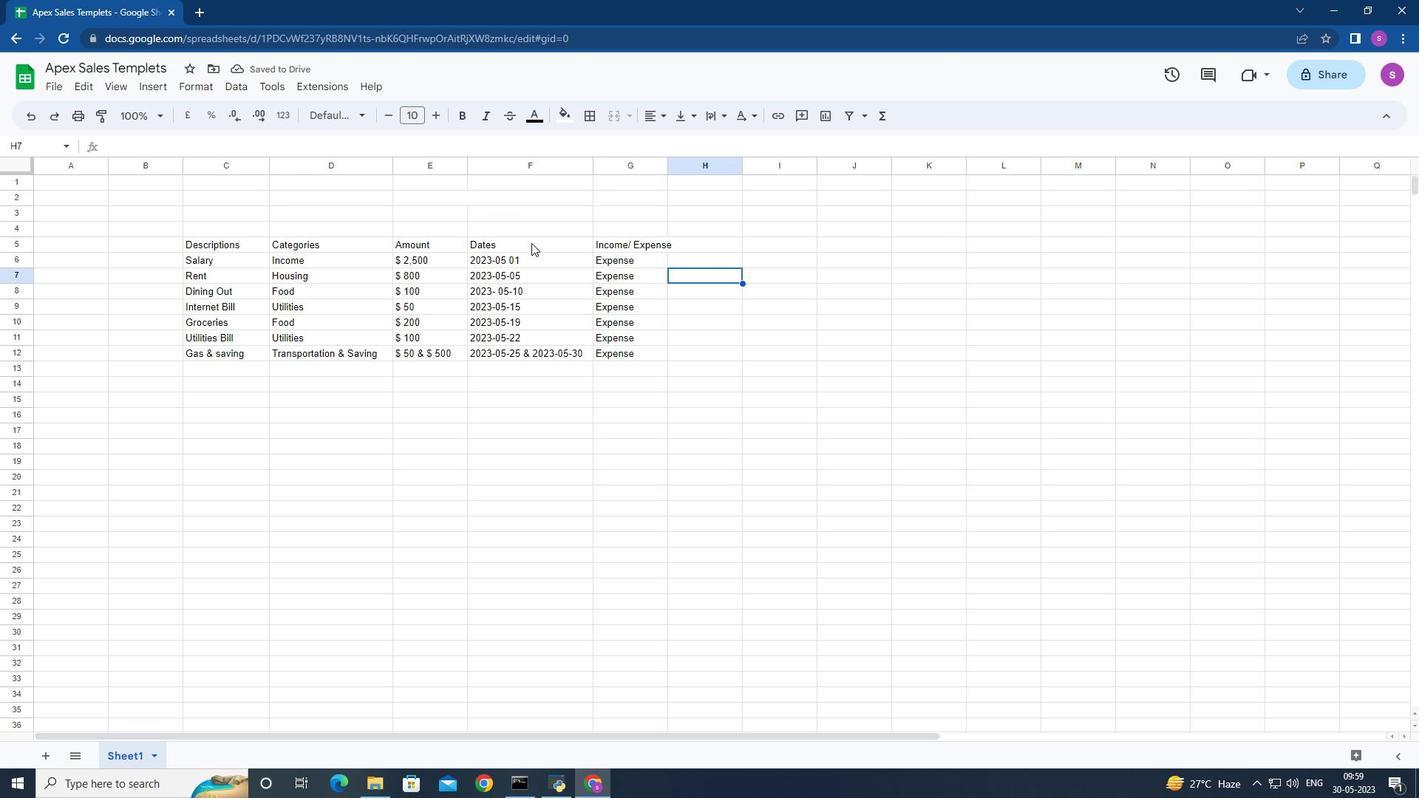 
Action: Mouse moved to (803, 326)
Screenshot: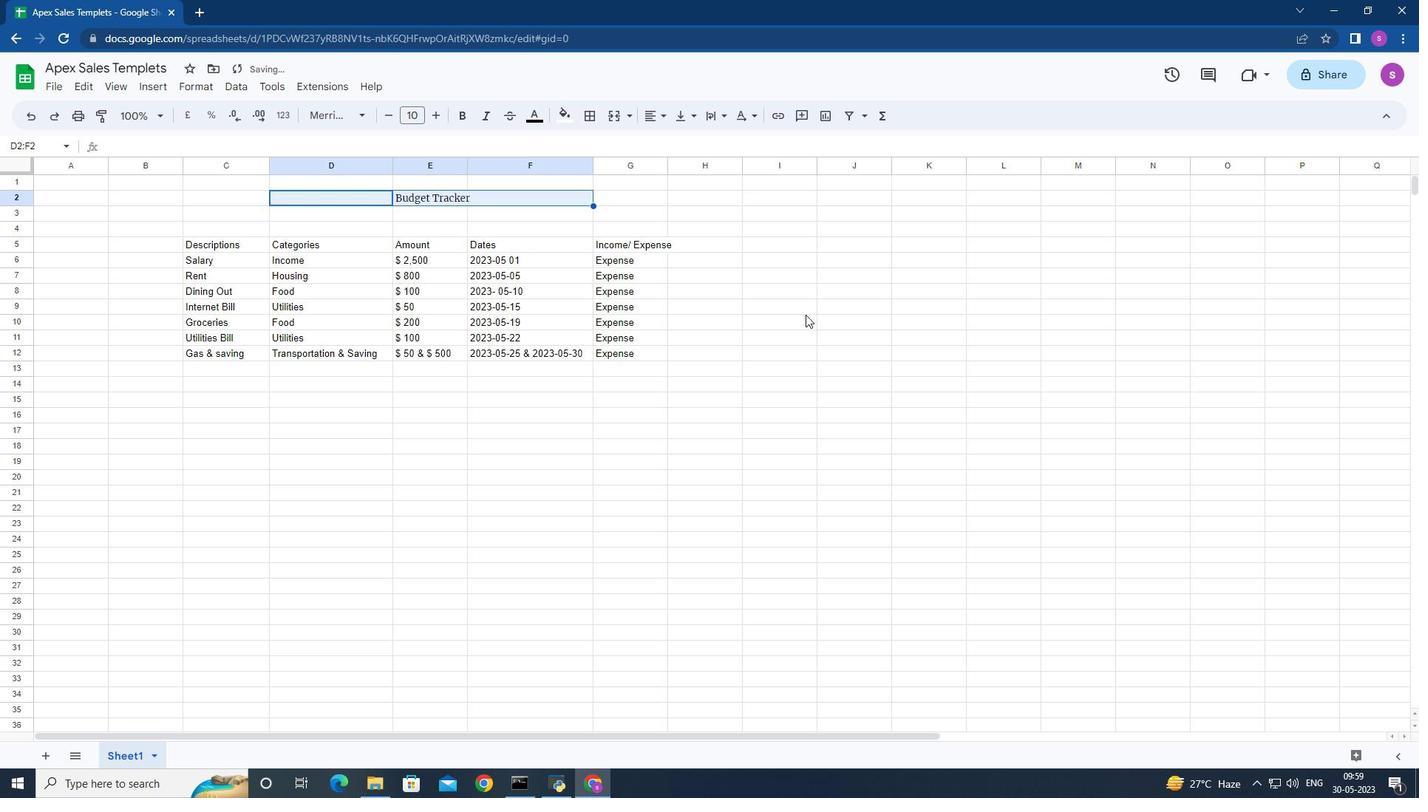 
Action: Mouse scrolled (803, 327) with delta (0, 0)
Screenshot: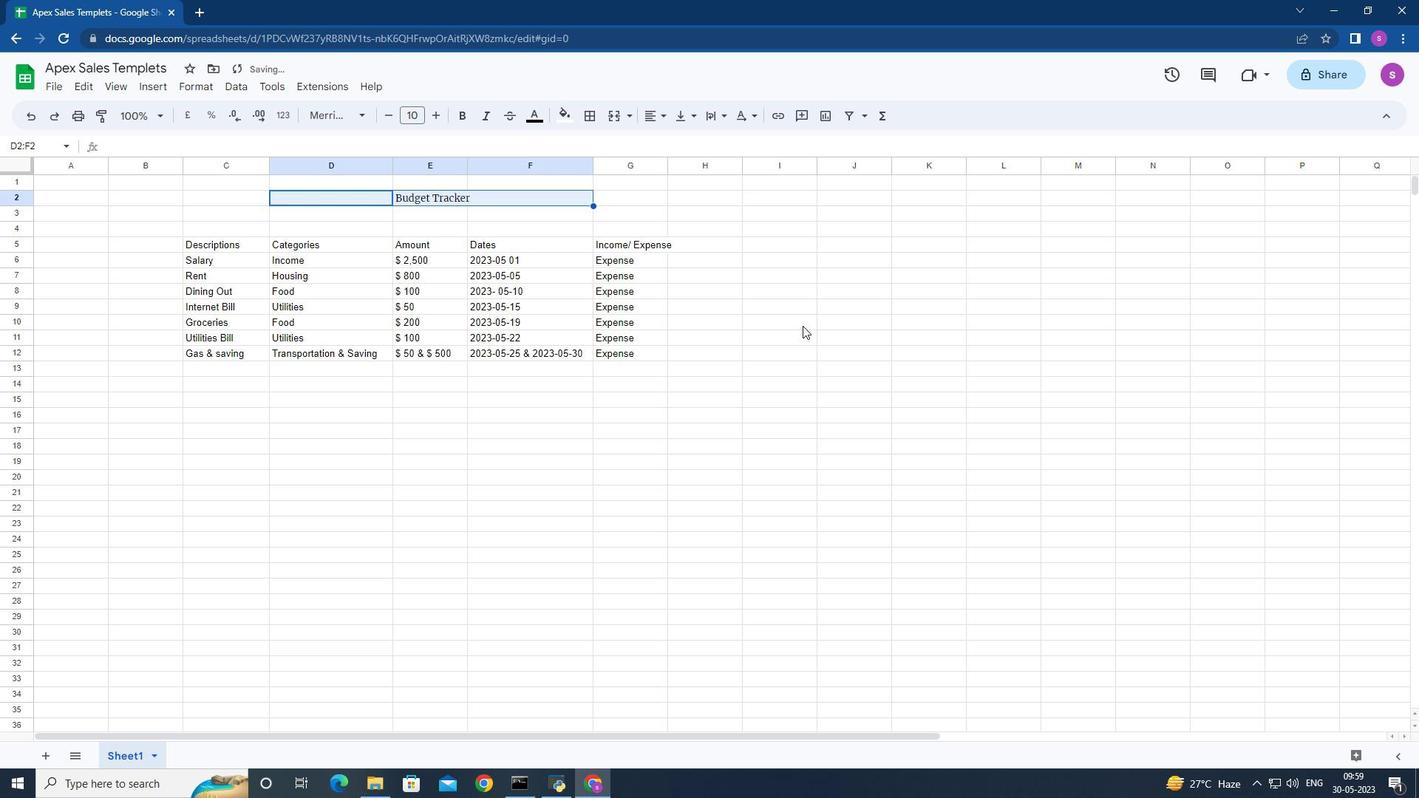
Action: Mouse moved to (803, 327)
Screenshot: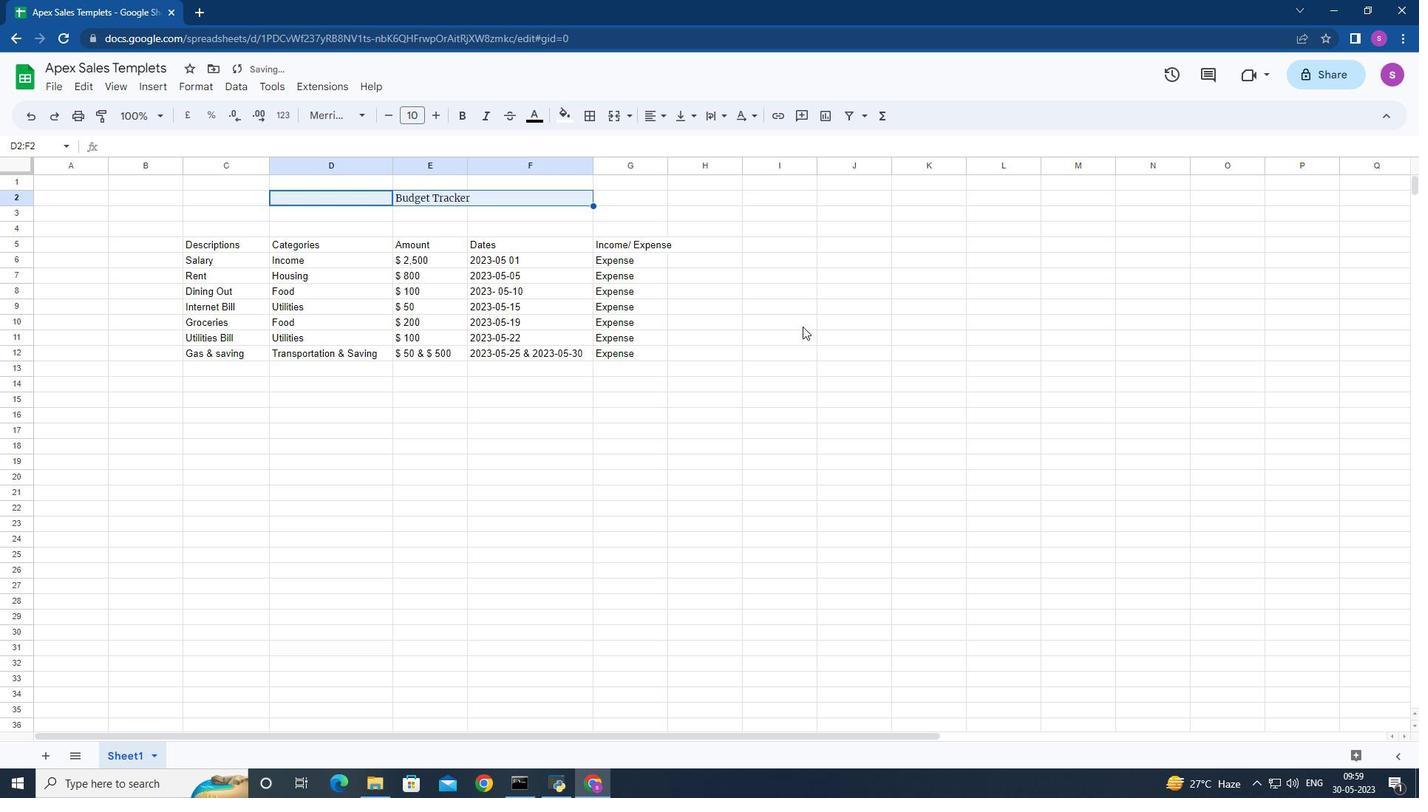 
Action: Mouse scrolled (803, 326) with delta (0, 0)
Screenshot: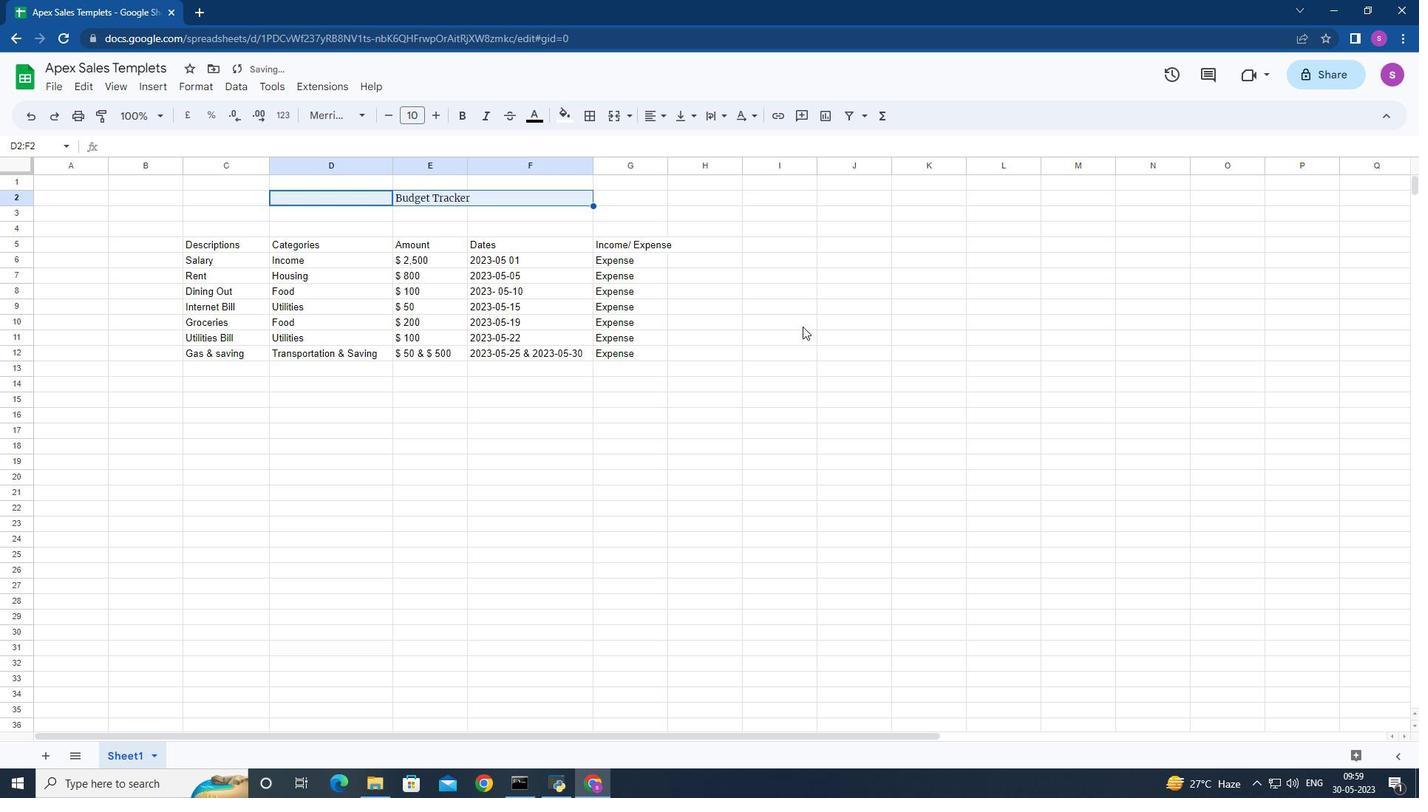 
Action: Mouse moved to (757, 407)
Screenshot: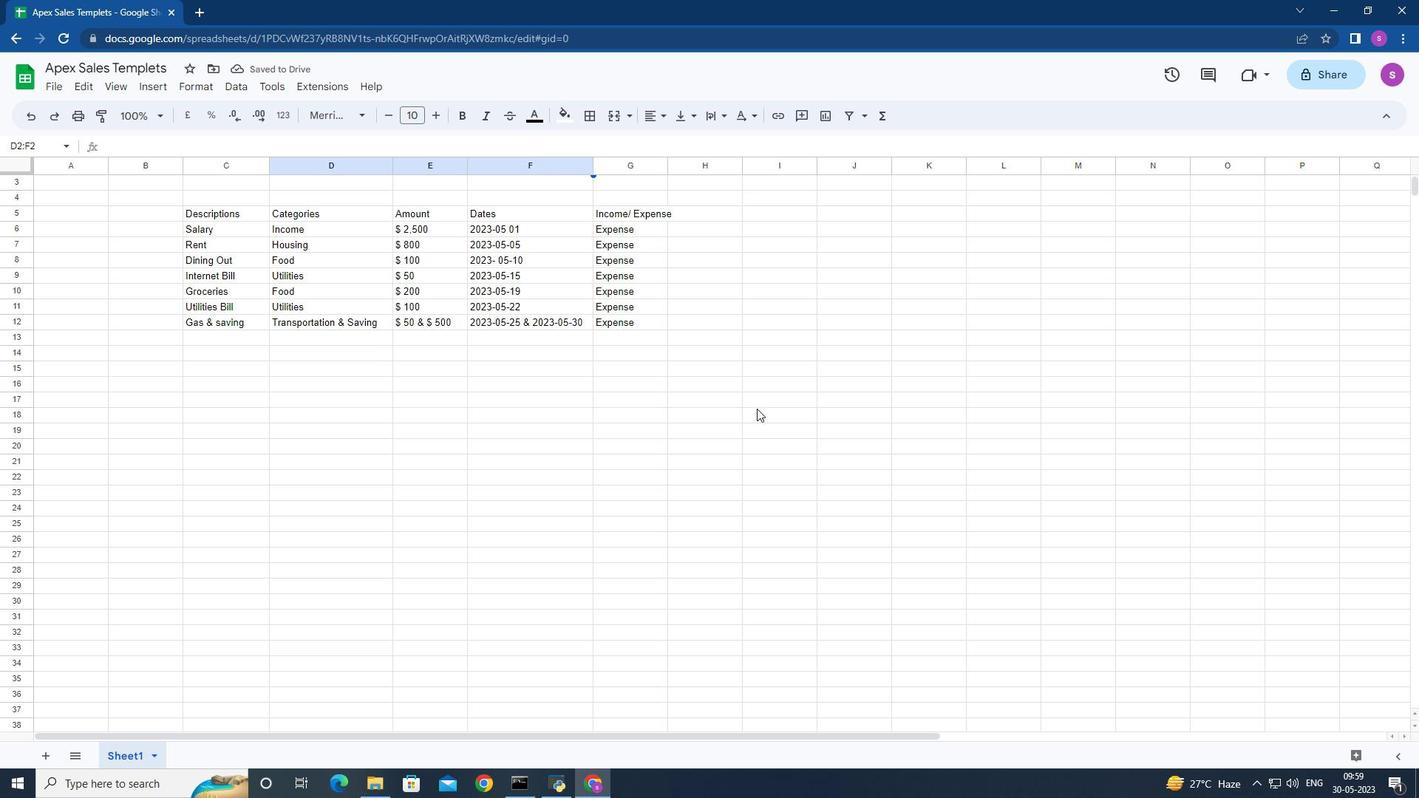 
Action: Mouse scrolled (757, 408) with delta (0, 0)
Screenshot: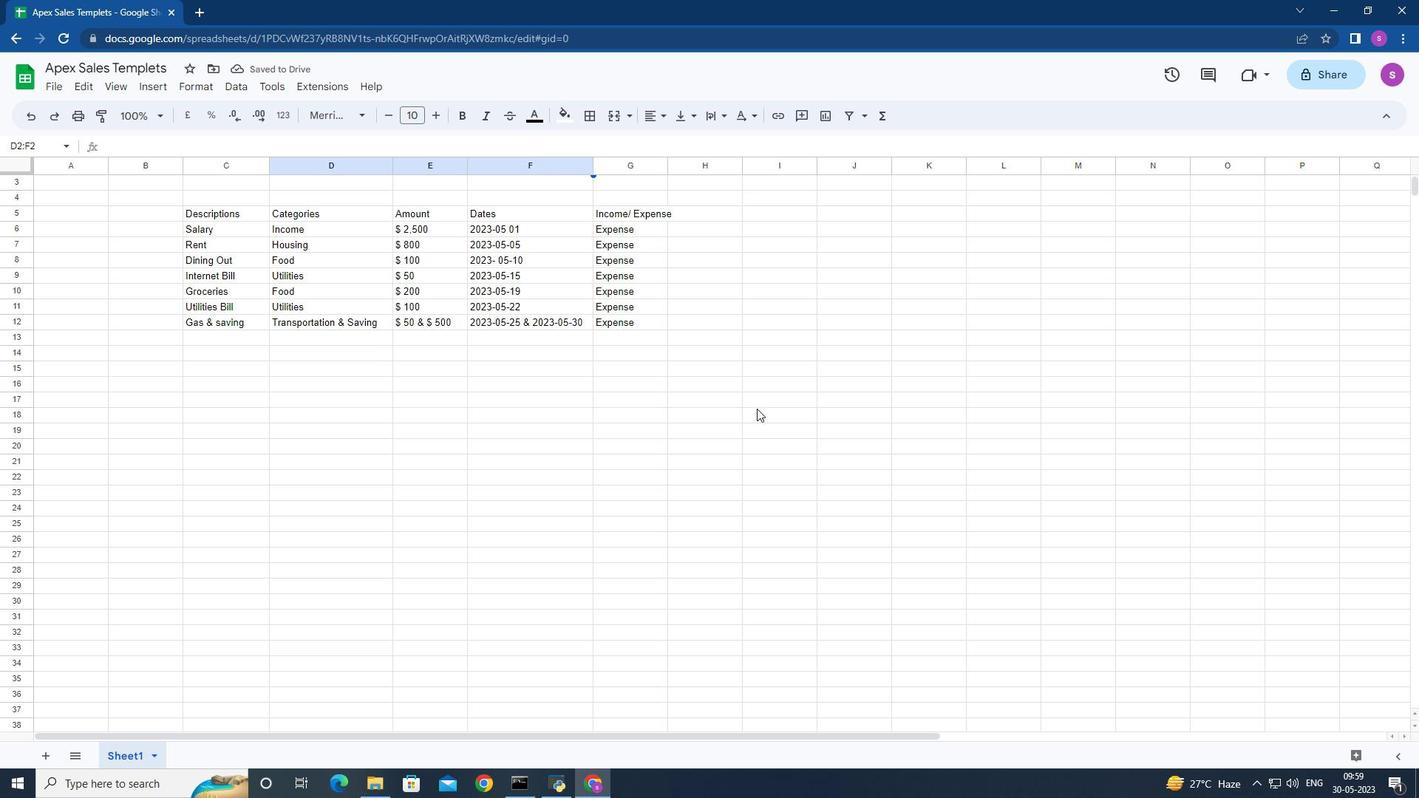 
Action: Mouse scrolled (757, 408) with delta (0, 0)
Screenshot: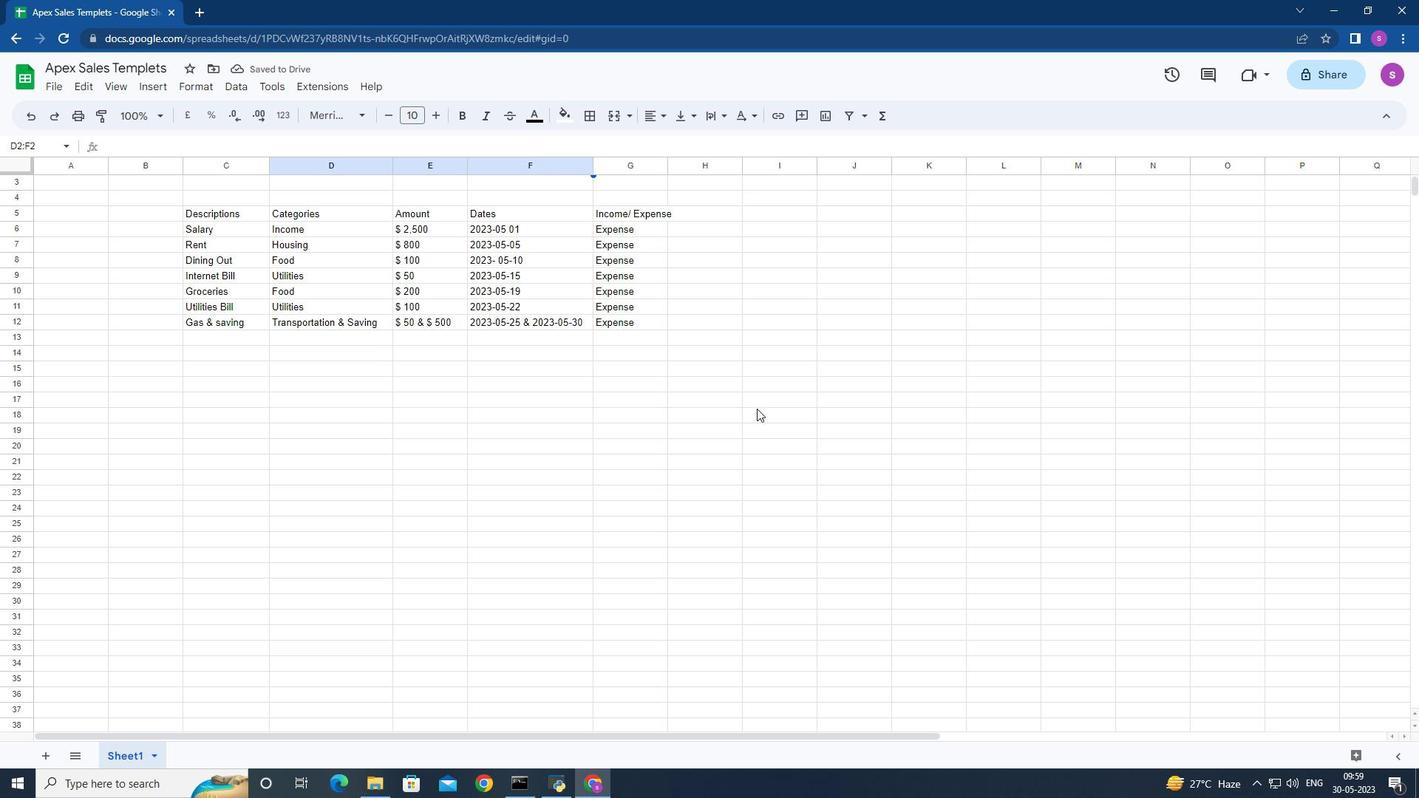 
Action: Mouse scrolled (757, 408) with delta (0, 0)
Screenshot: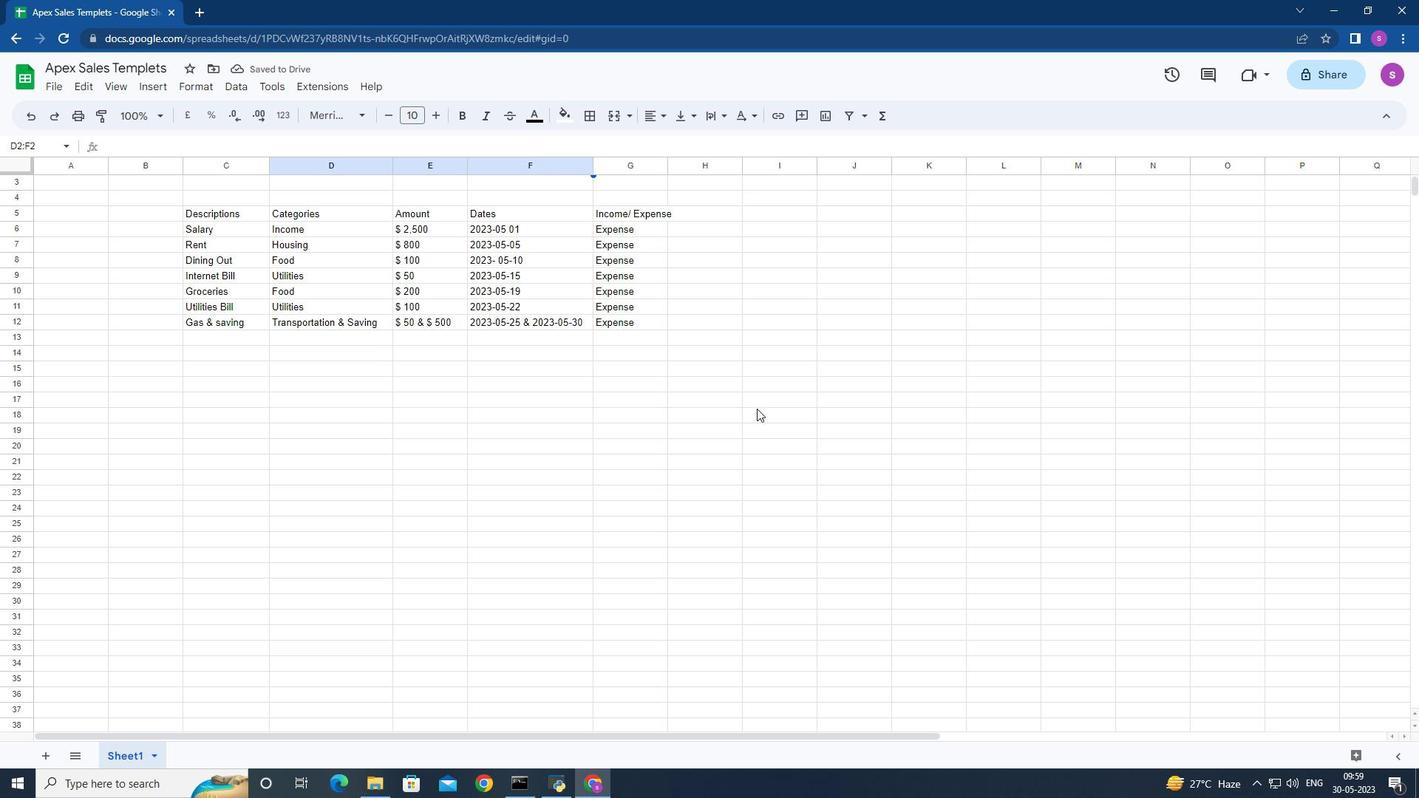 
Action: Mouse moved to (567, 119)
Screenshot: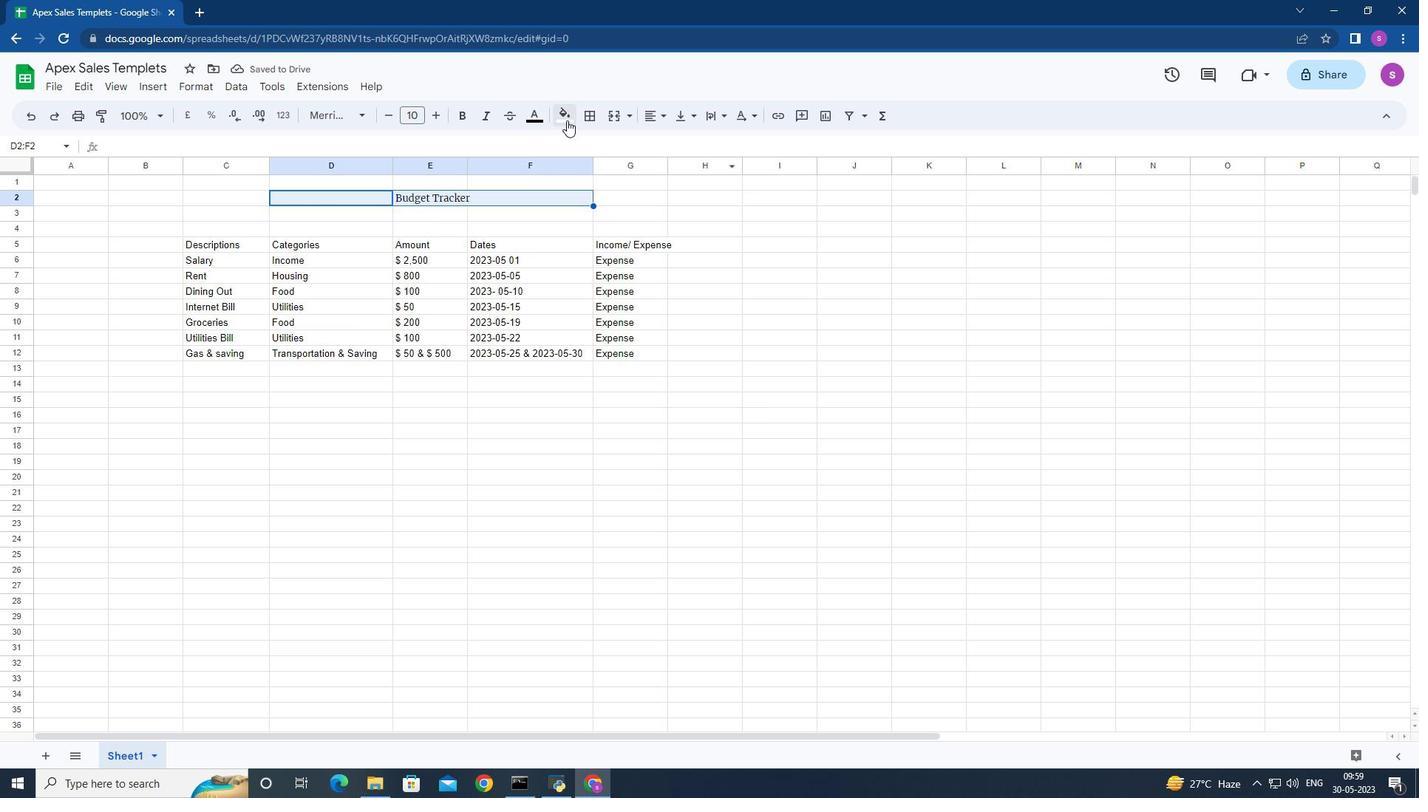 
Action: Mouse pressed left at (567, 119)
Screenshot: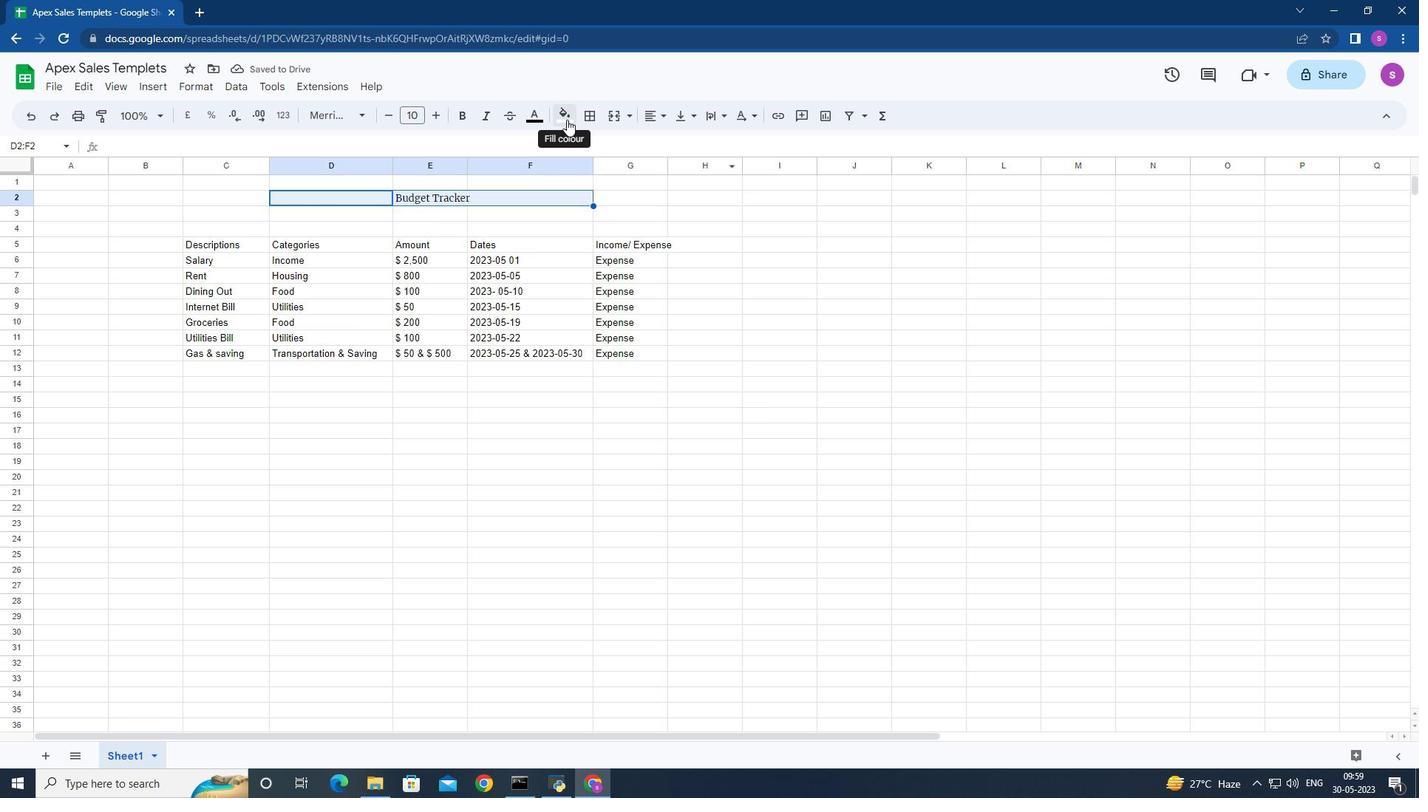 
Action: Mouse moved to (935, 237)
Screenshot: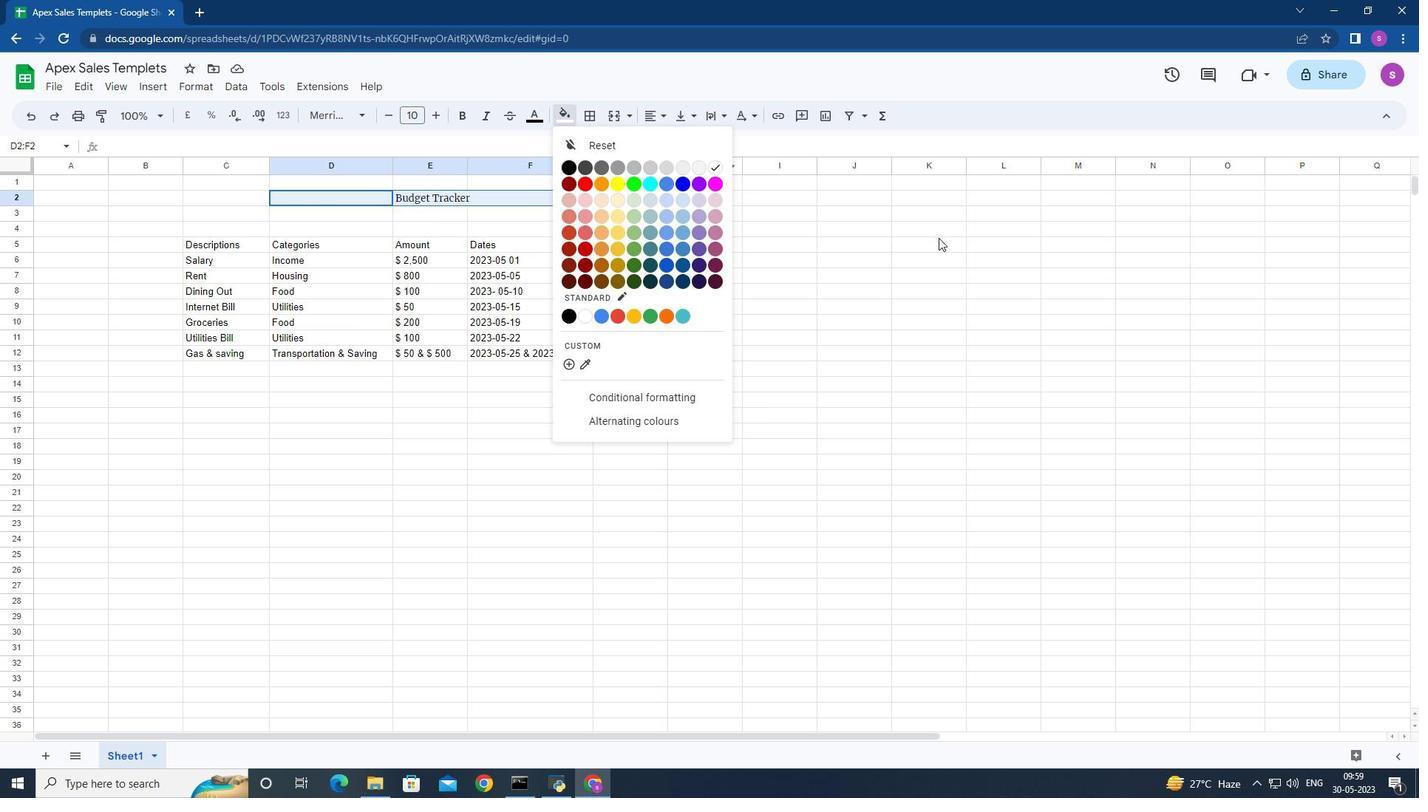 
Action: Mouse pressed left at (935, 237)
Screenshot: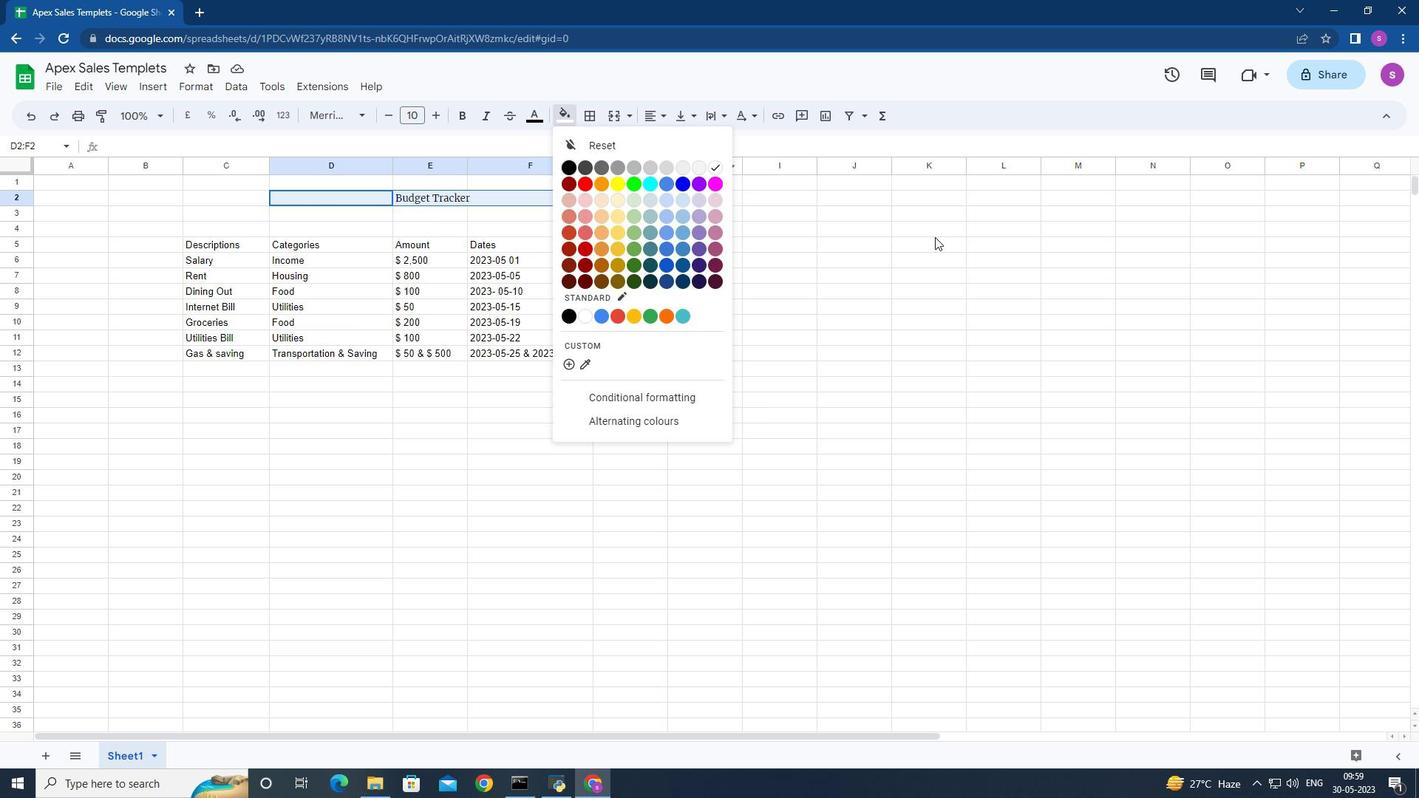 
Action: Mouse moved to (535, 120)
Screenshot: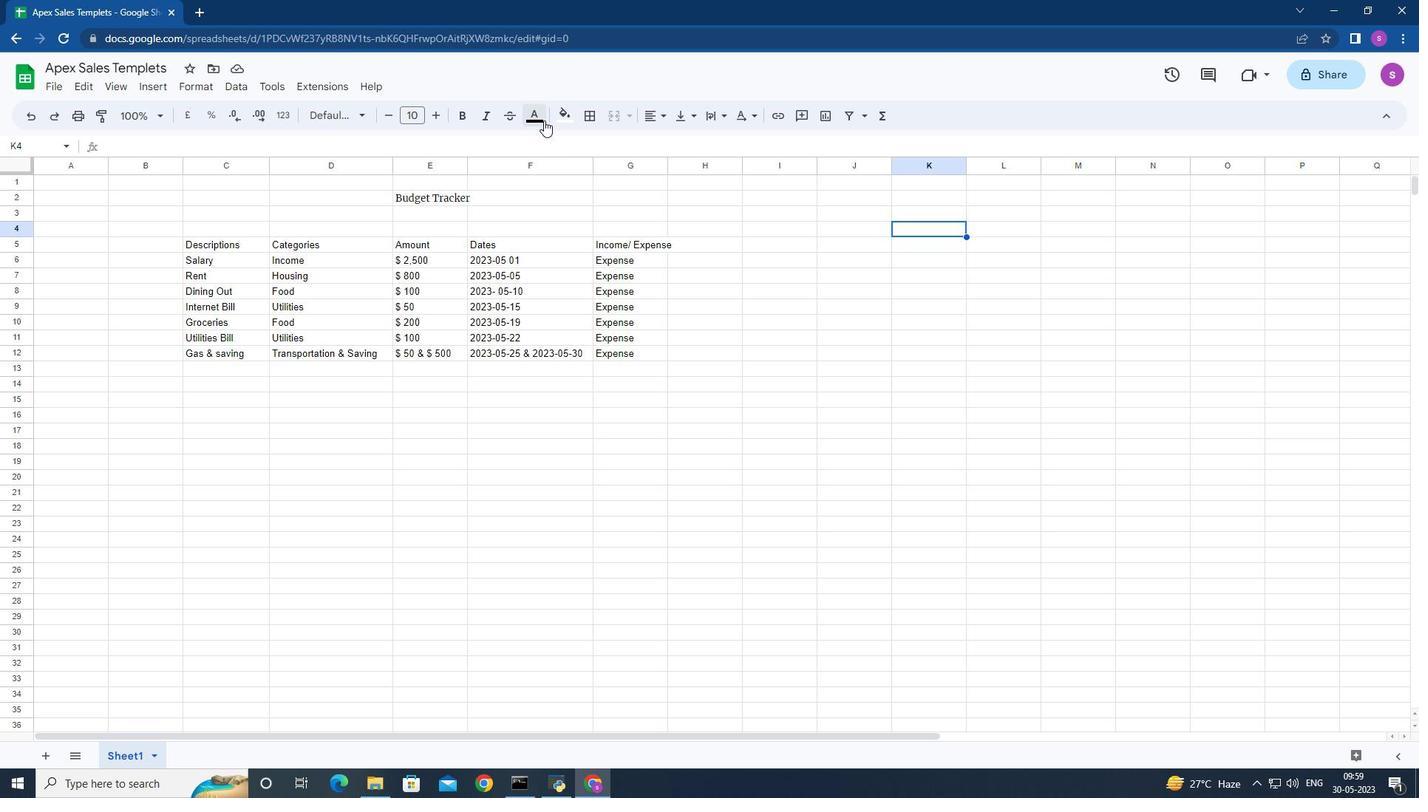 
Action: Mouse pressed left at (535, 120)
Screenshot: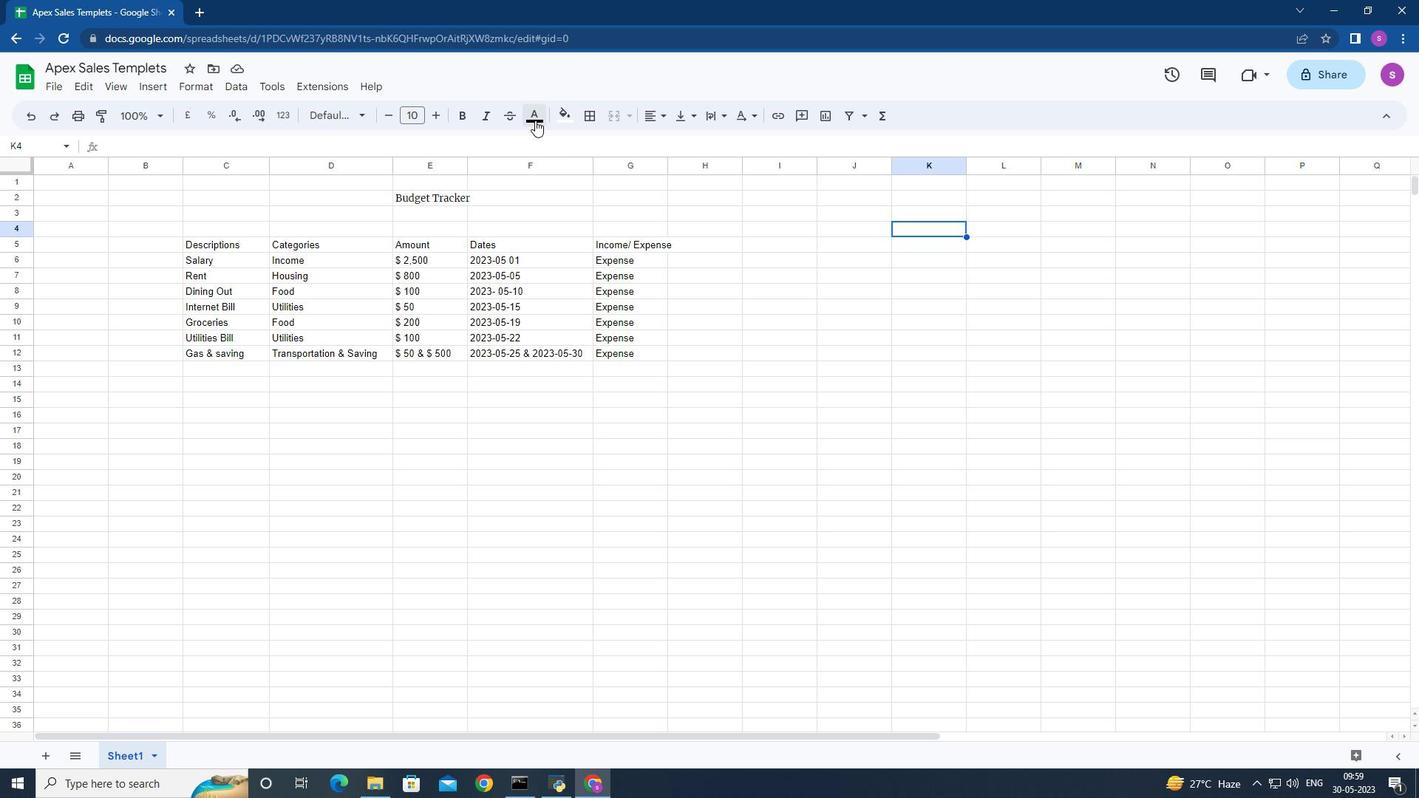 
Action: Mouse moved to (540, 360)
Screenshot: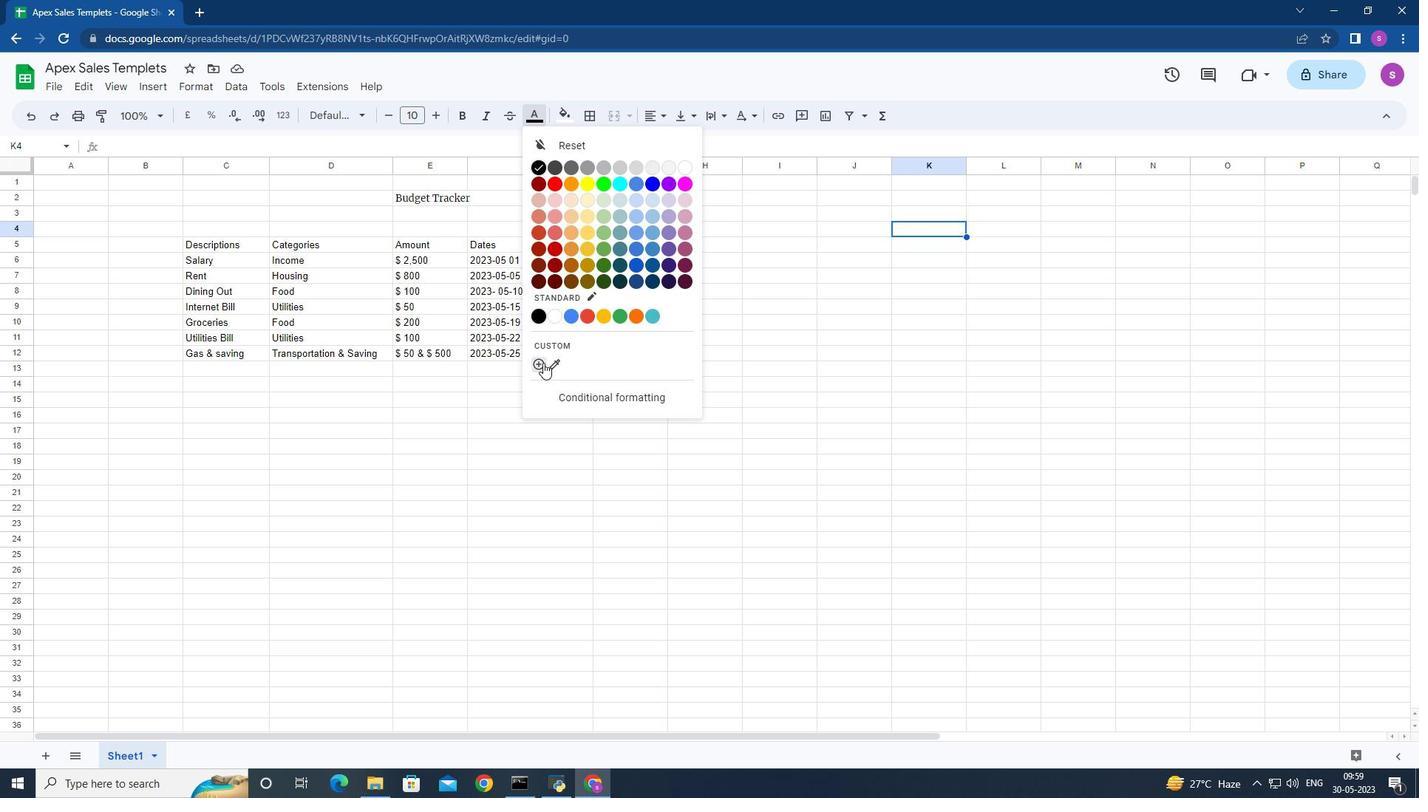 
Action: Mouse pressed left at (540, 360)
Screenshot: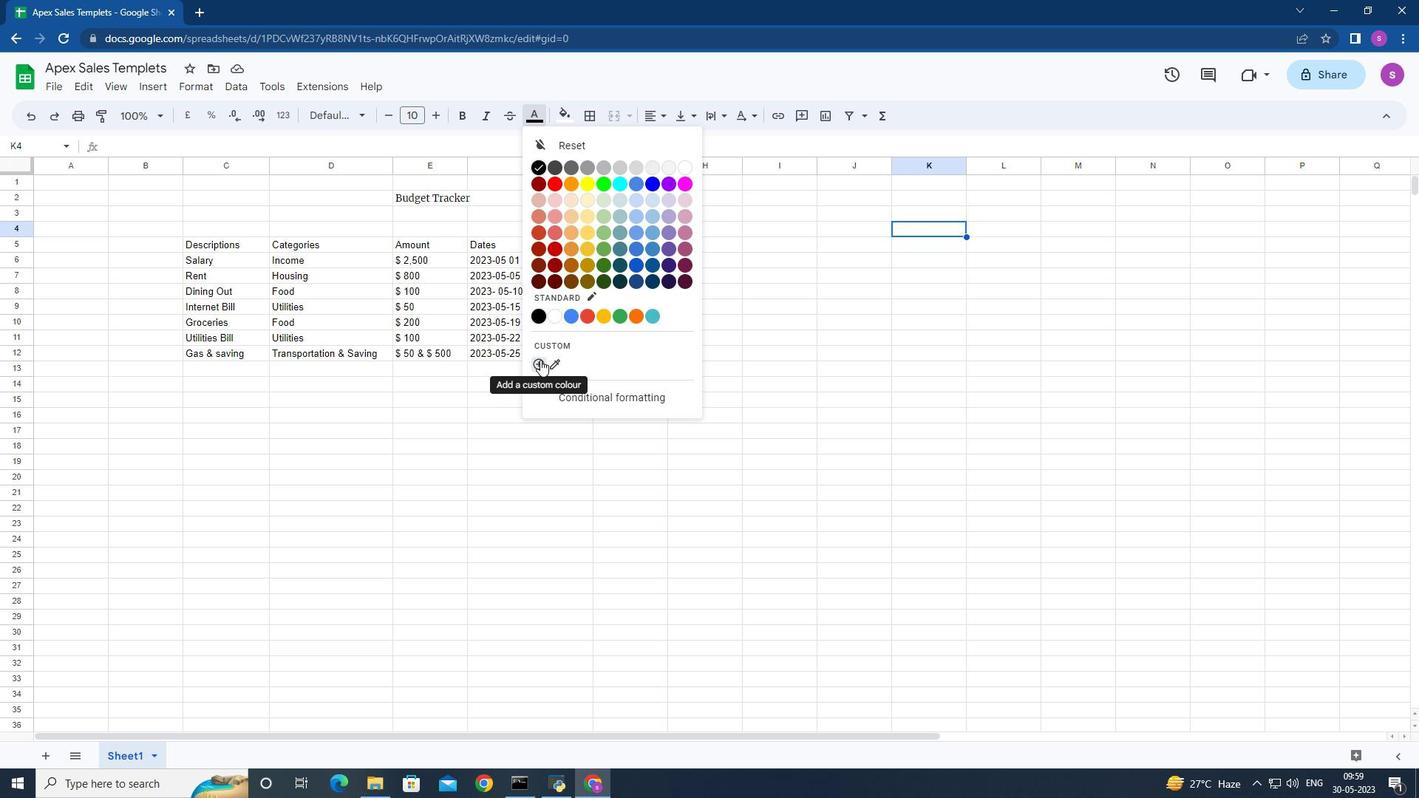 
Action: Mouse moved to (788, 338)
Screenshot: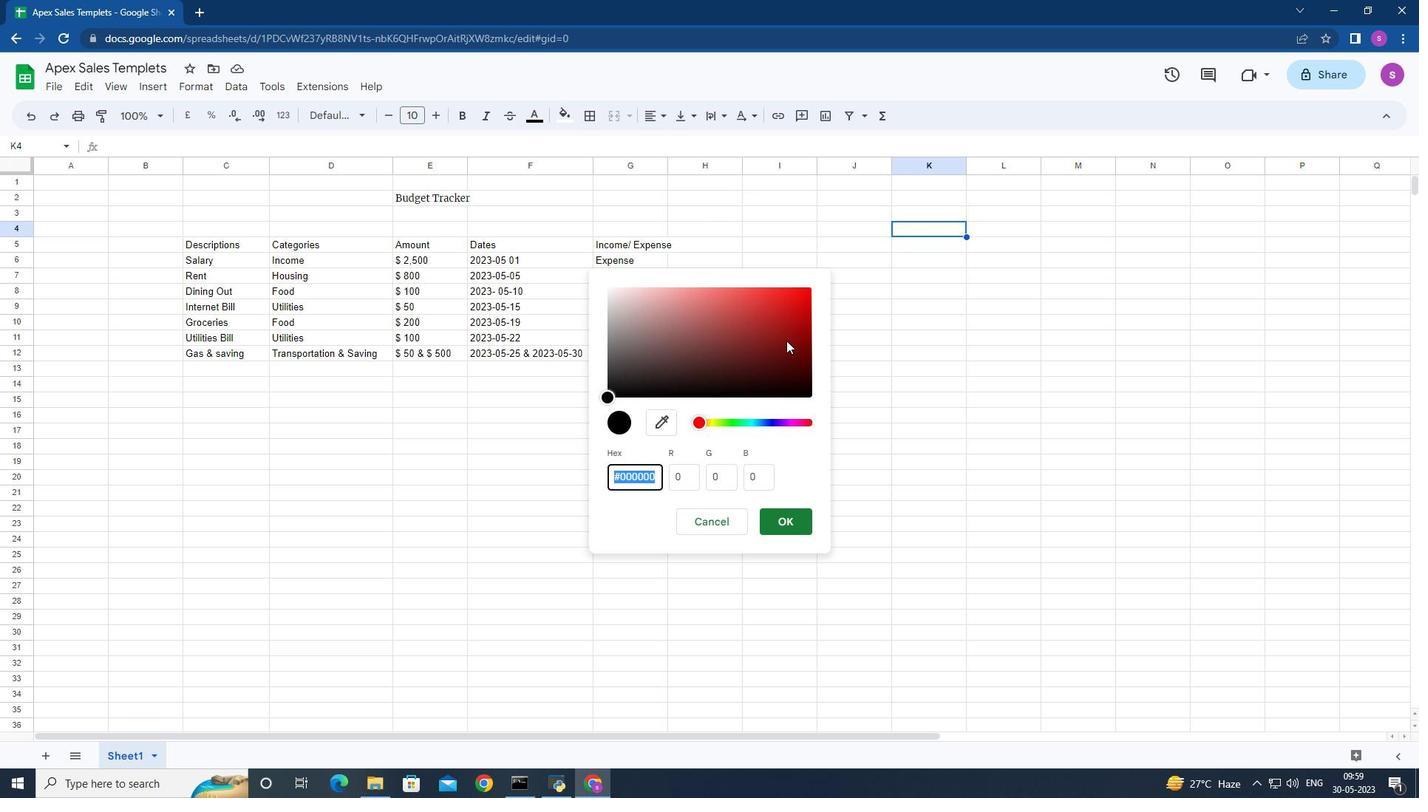 
Action: Mouse pressed left at (788, 338)
Screenshot: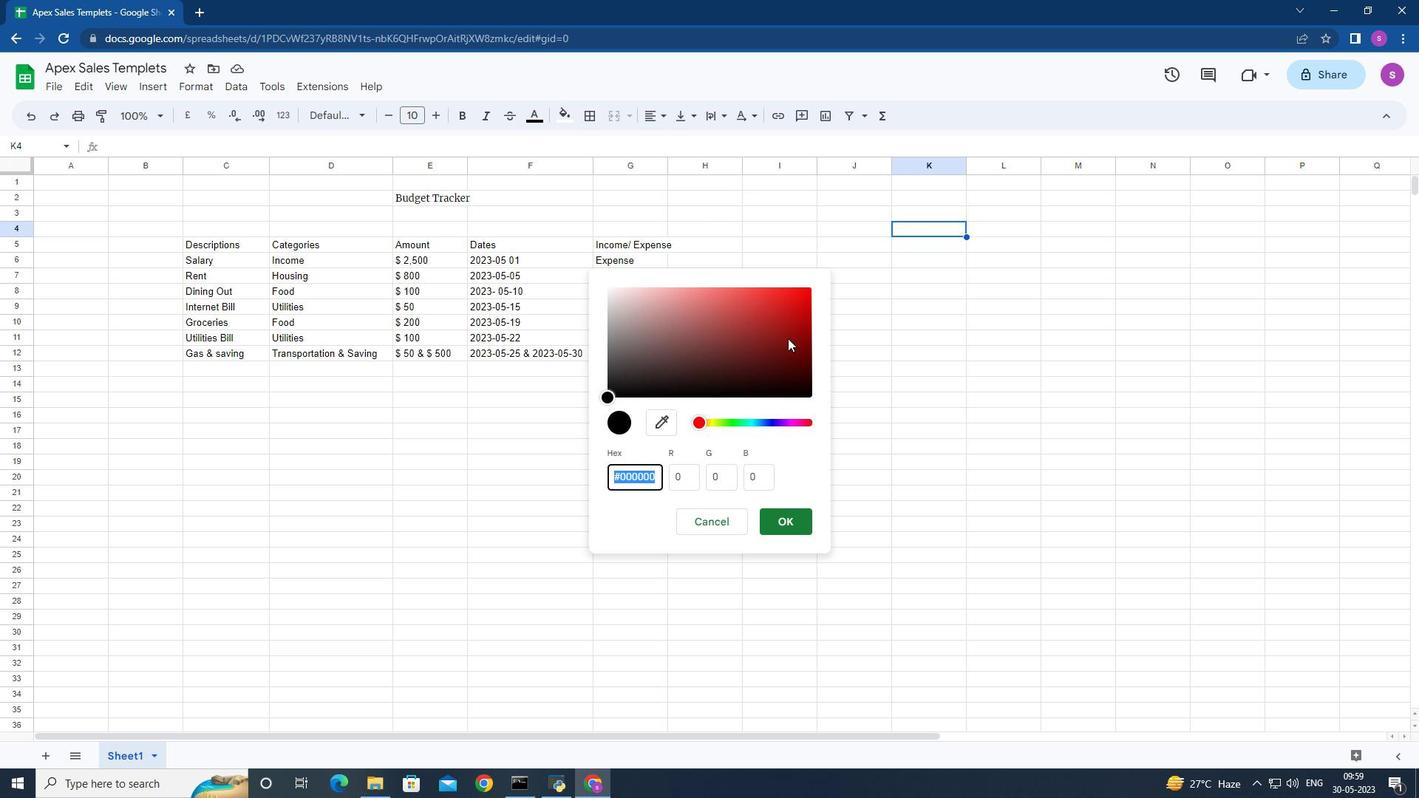 
Action: Mouse pressed left at (788, 338)
Screenshot: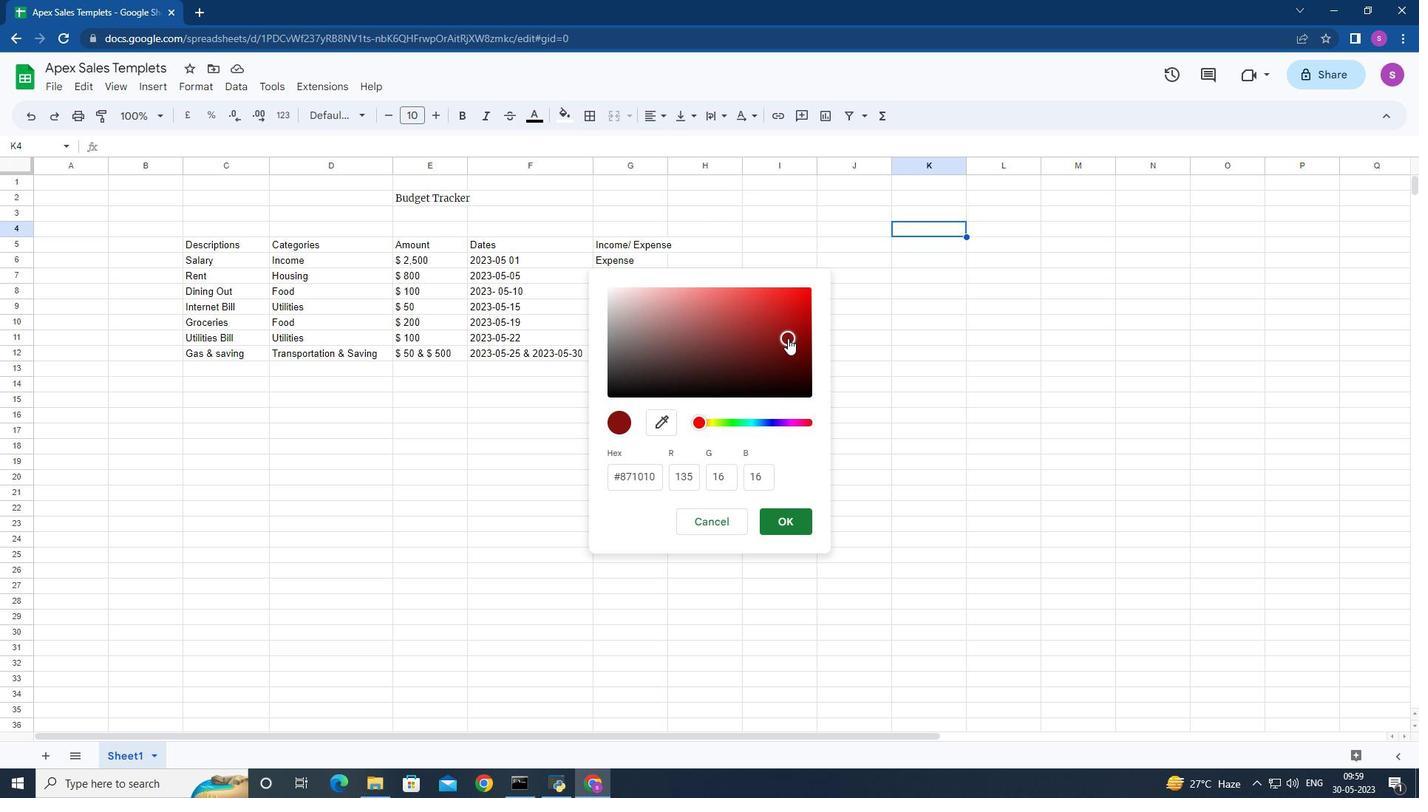 
Action: Mouse moved to (785, 359)
Screenshot: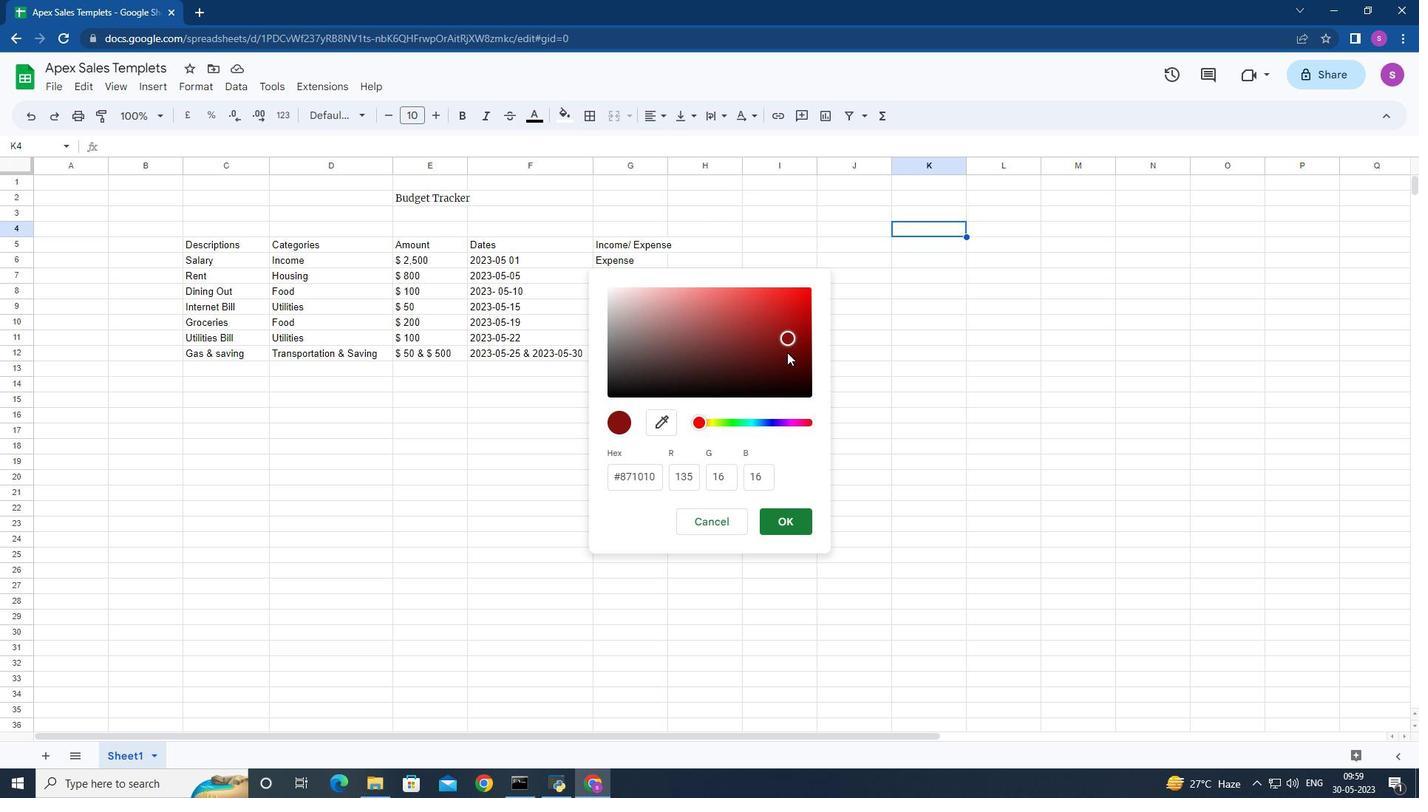 
Action: Mouse pressed left at (785, 359)
Screenshot: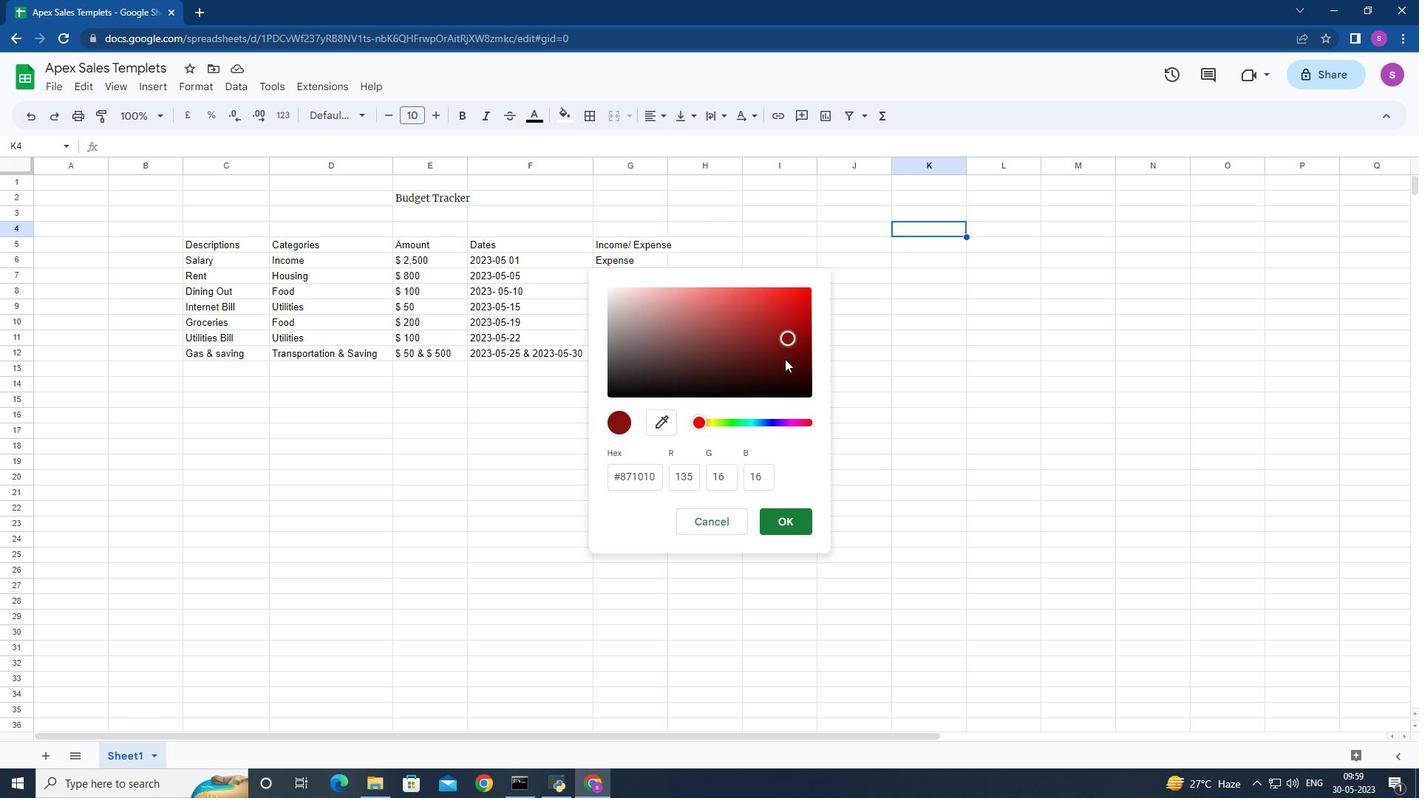 
Action: Mouse pressed left at (785, 359)
Screenshot: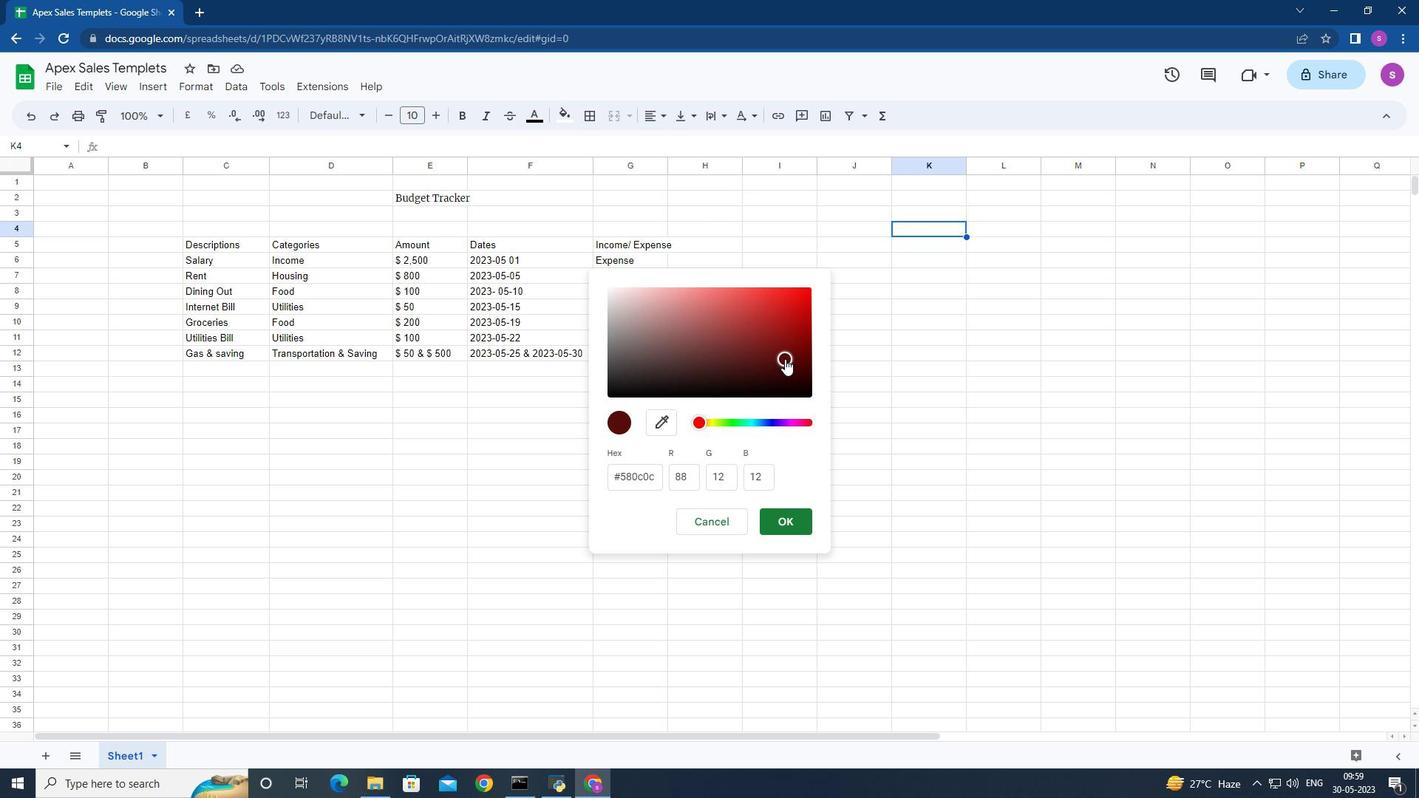 
Action: Mouse moved to (694, 377)
Screenshot: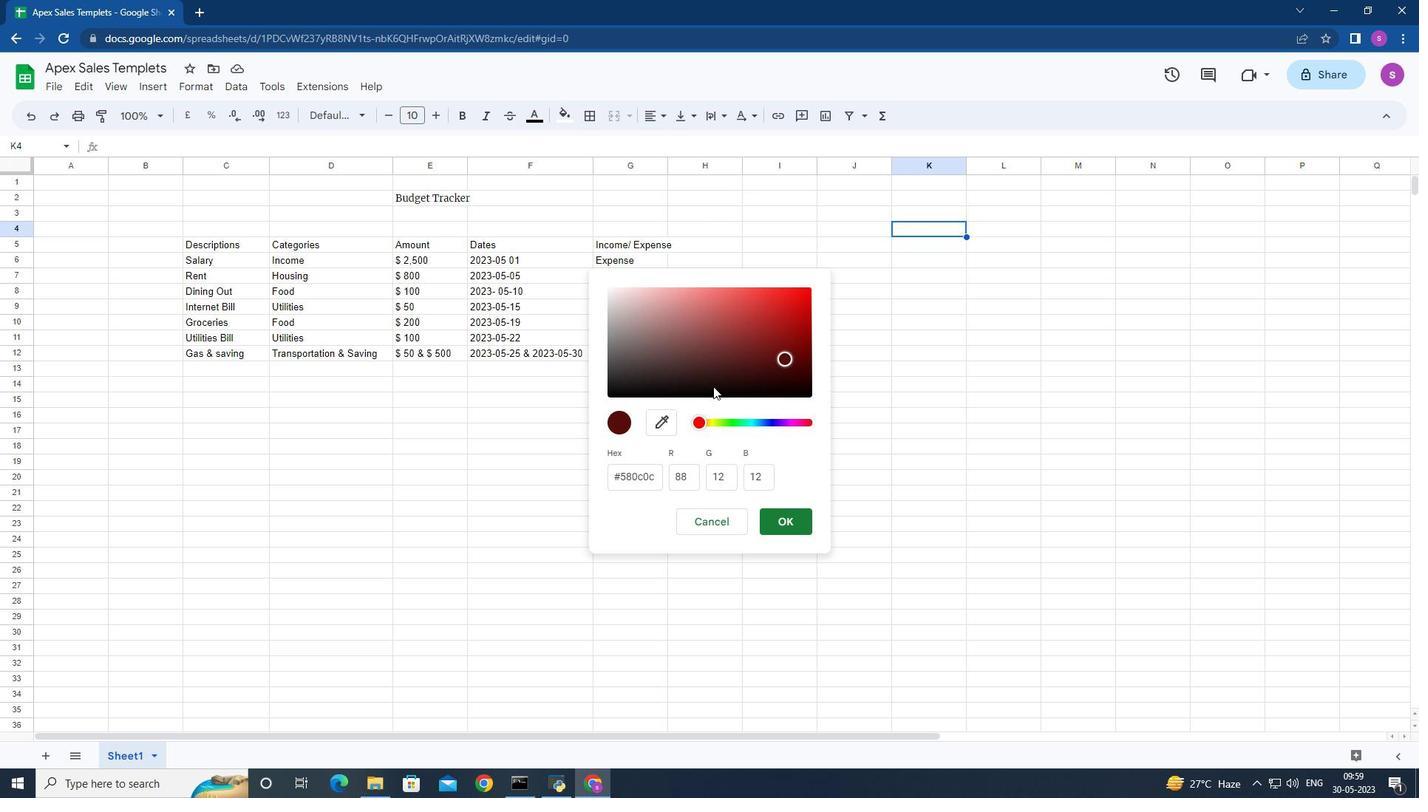 
Action: Mouse pressed left at (694, 377)
Screenshot: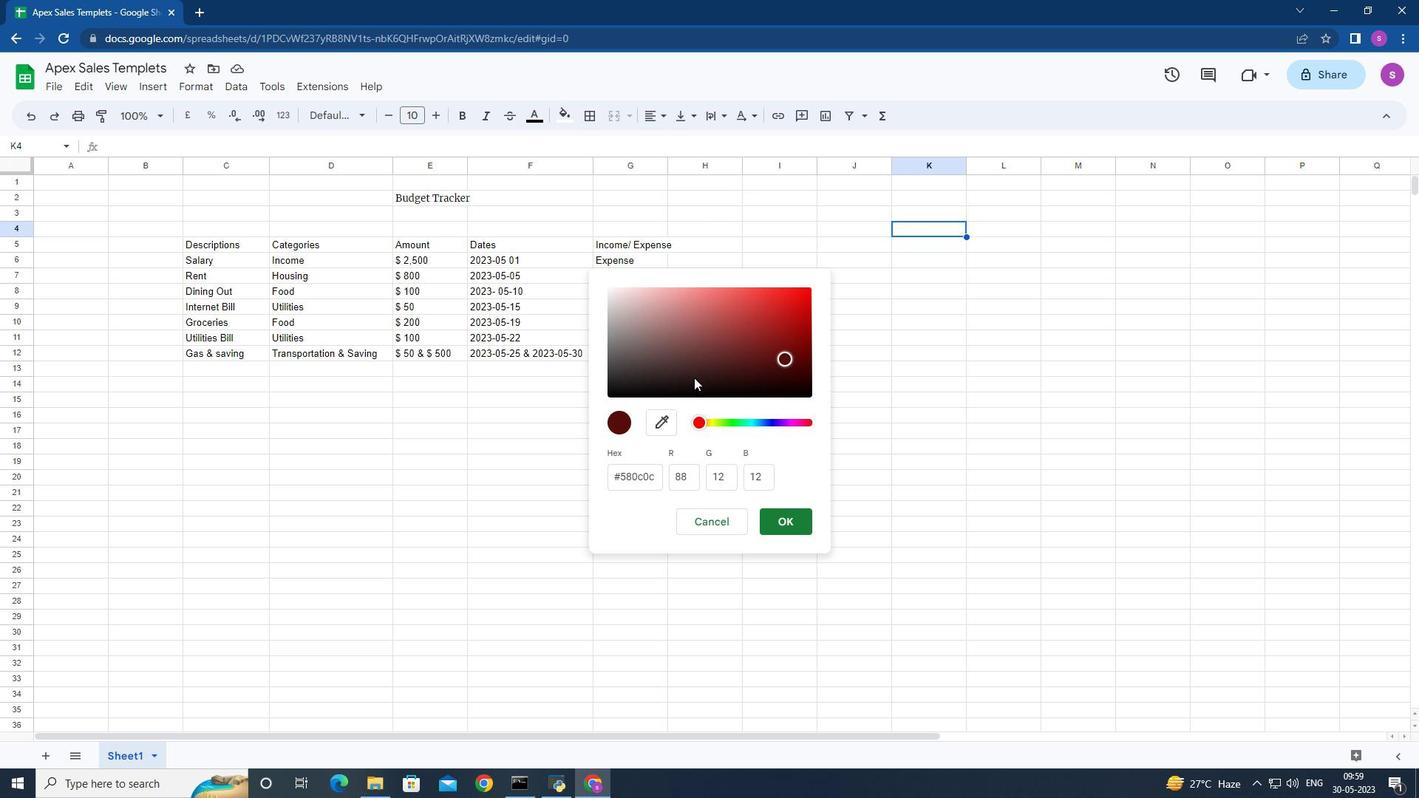 
Action: Mouse moved to (786, 382)
Screenshot: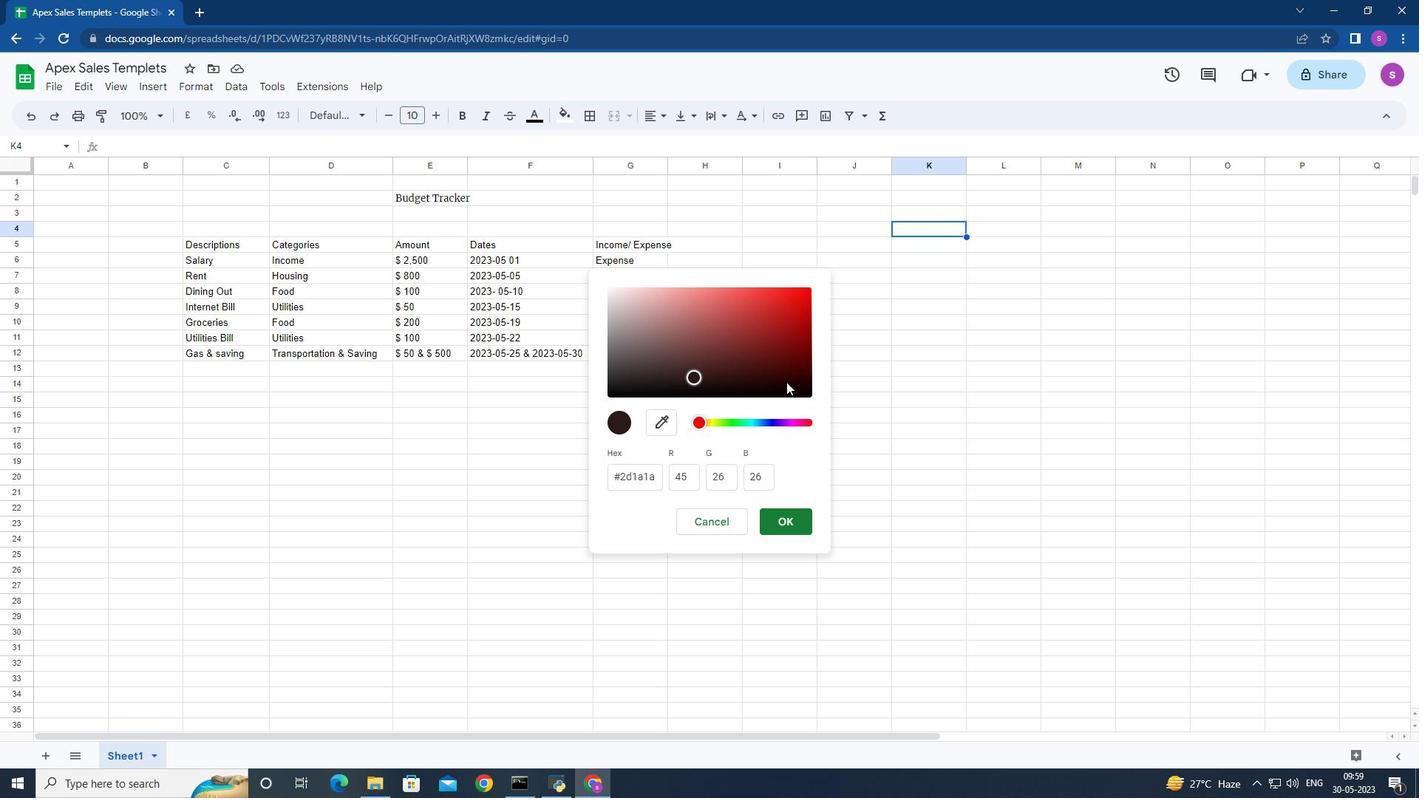 
Action: Mouse pressed left at (786, 382)
Screenshot: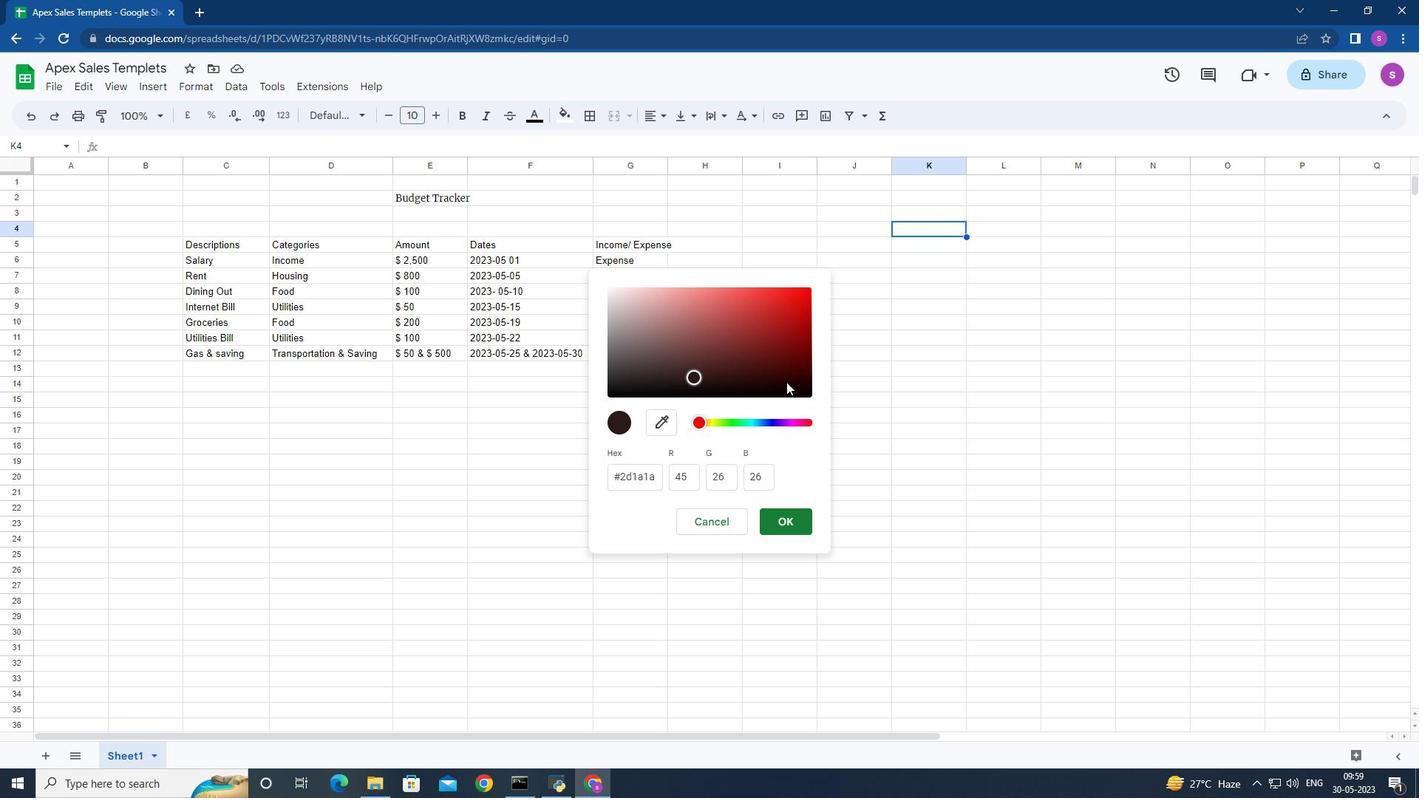 
Action: Mouse moved to (794, 330)
Screenshot: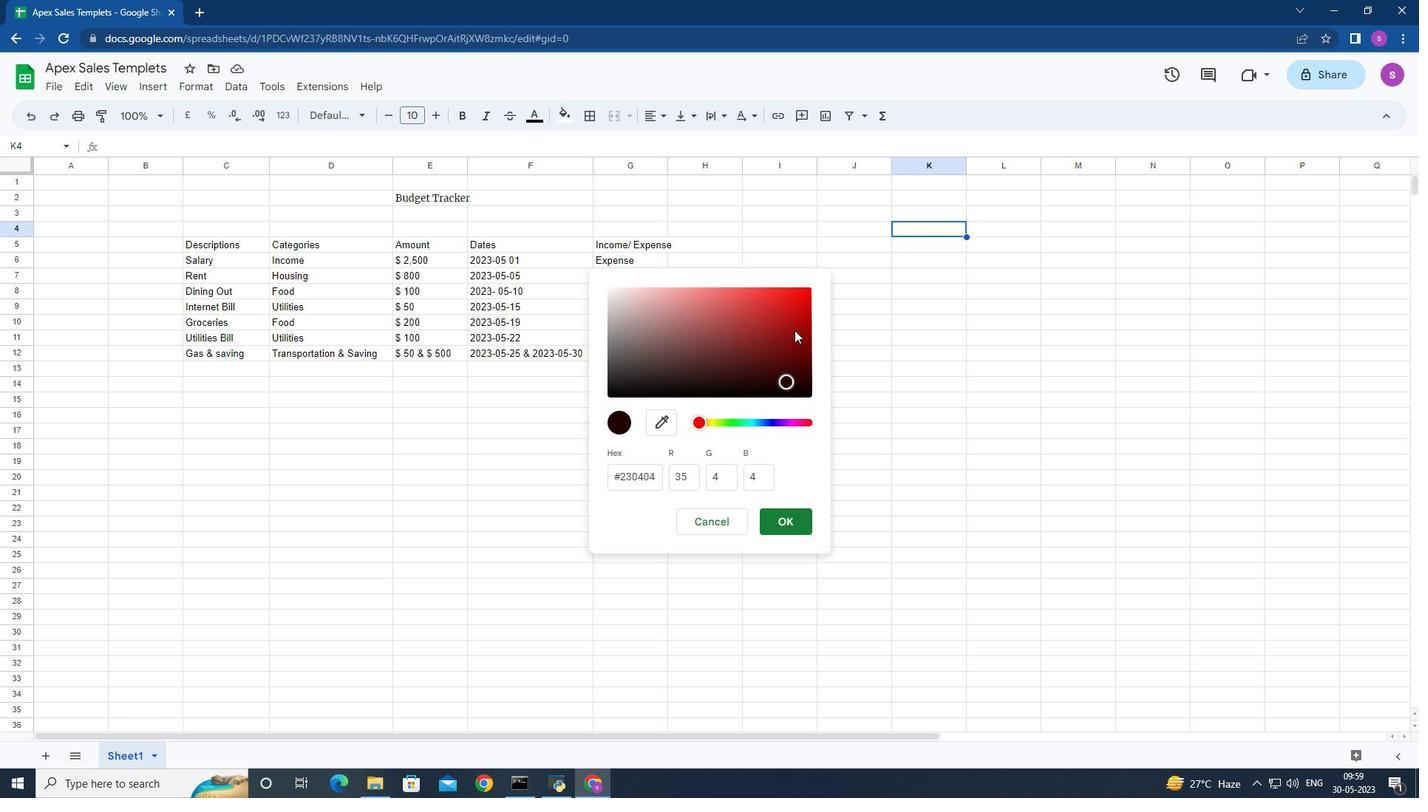 
Action: Mouse pressed left at (794, 330)
Screenshot: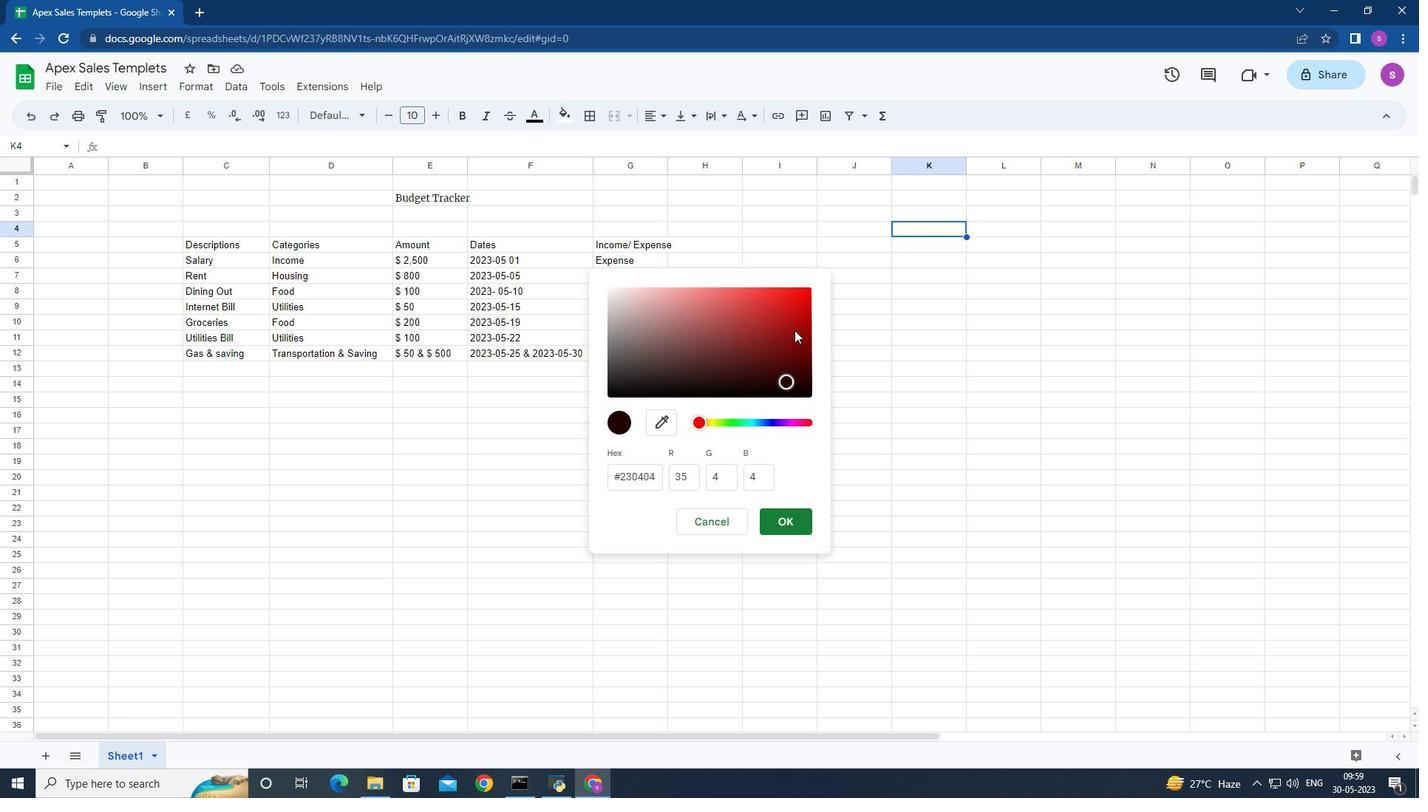 
Action: Mouse moved to (796, 351)
Screenshot: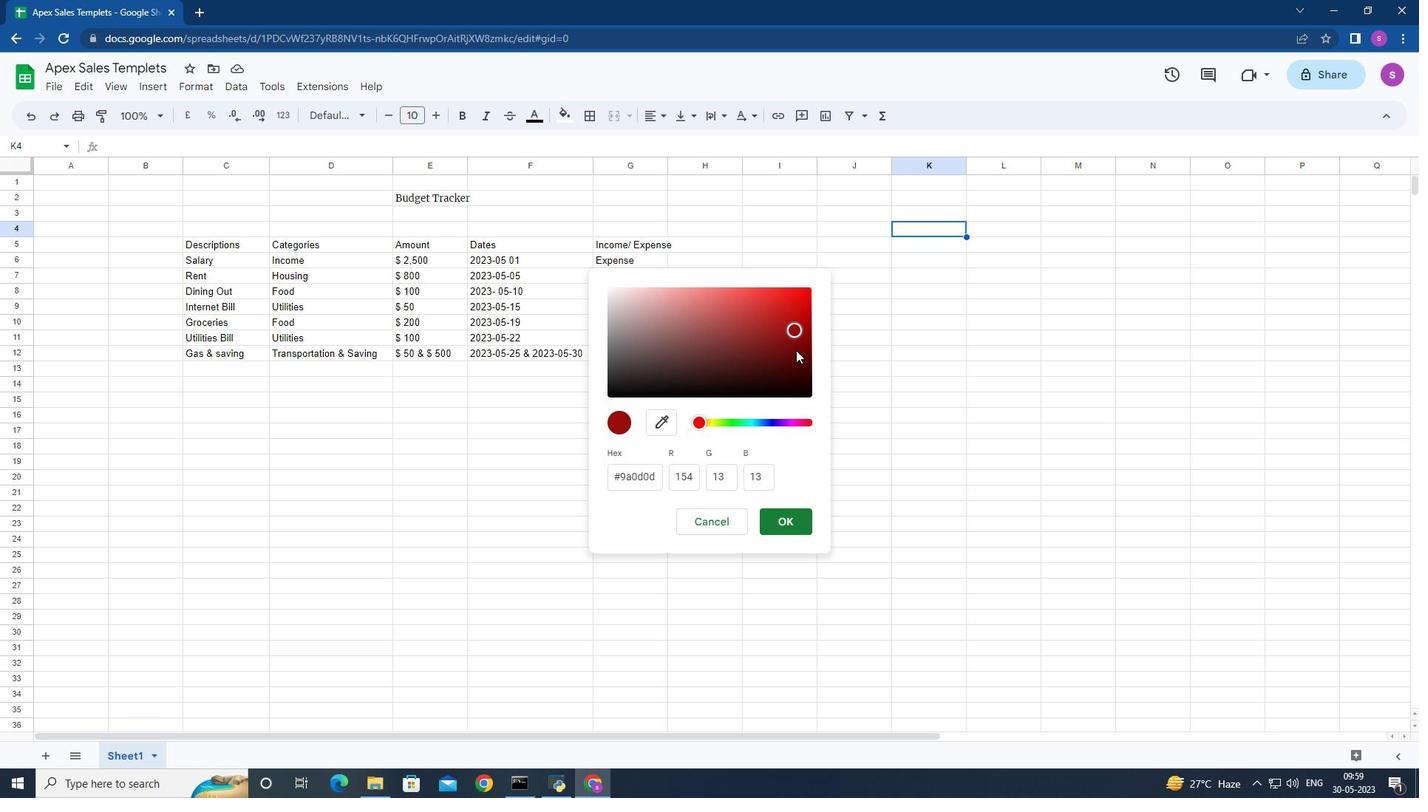 
Action: Mouse pressed left at (796, 351)
Screenshot: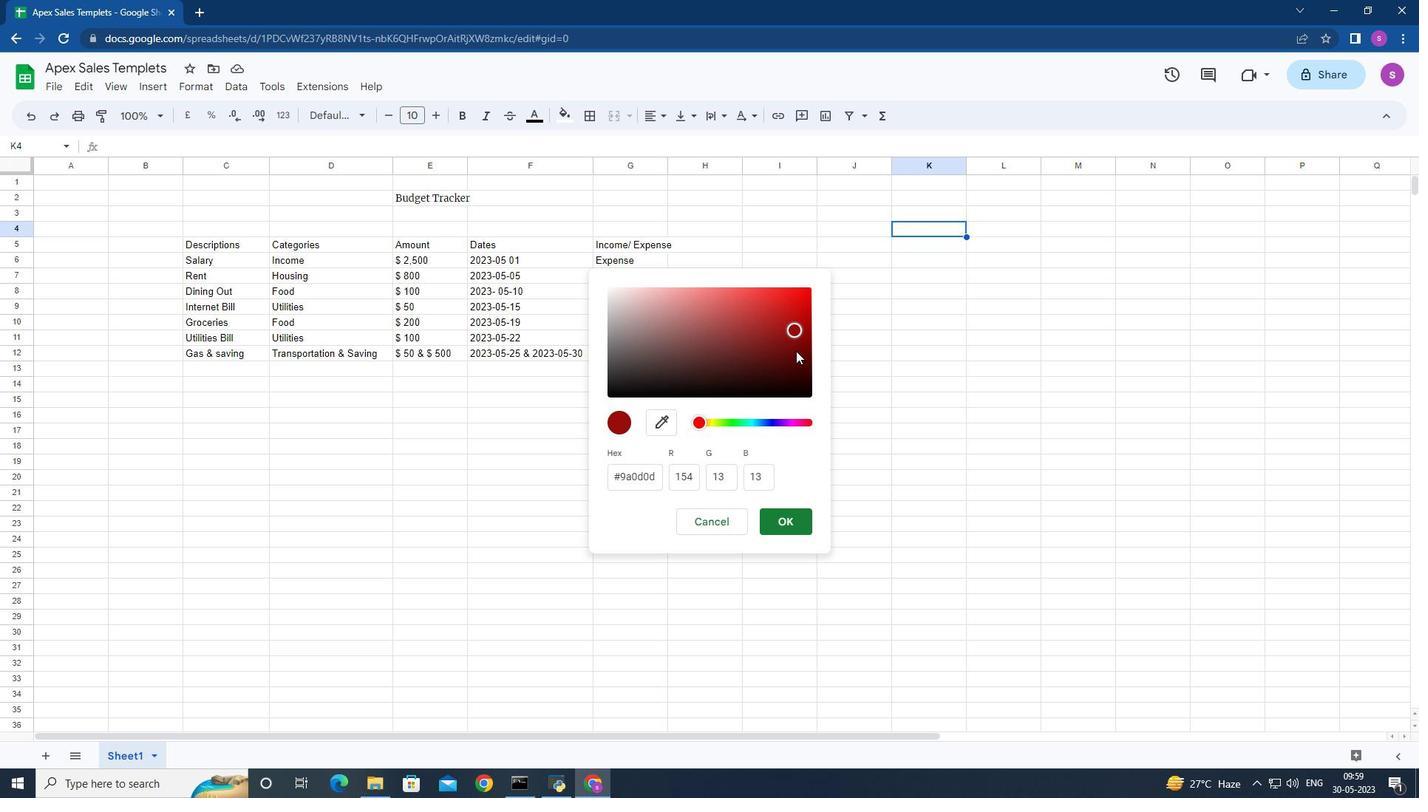 
Action: Mouse moved to (713, 513)
Screenshot: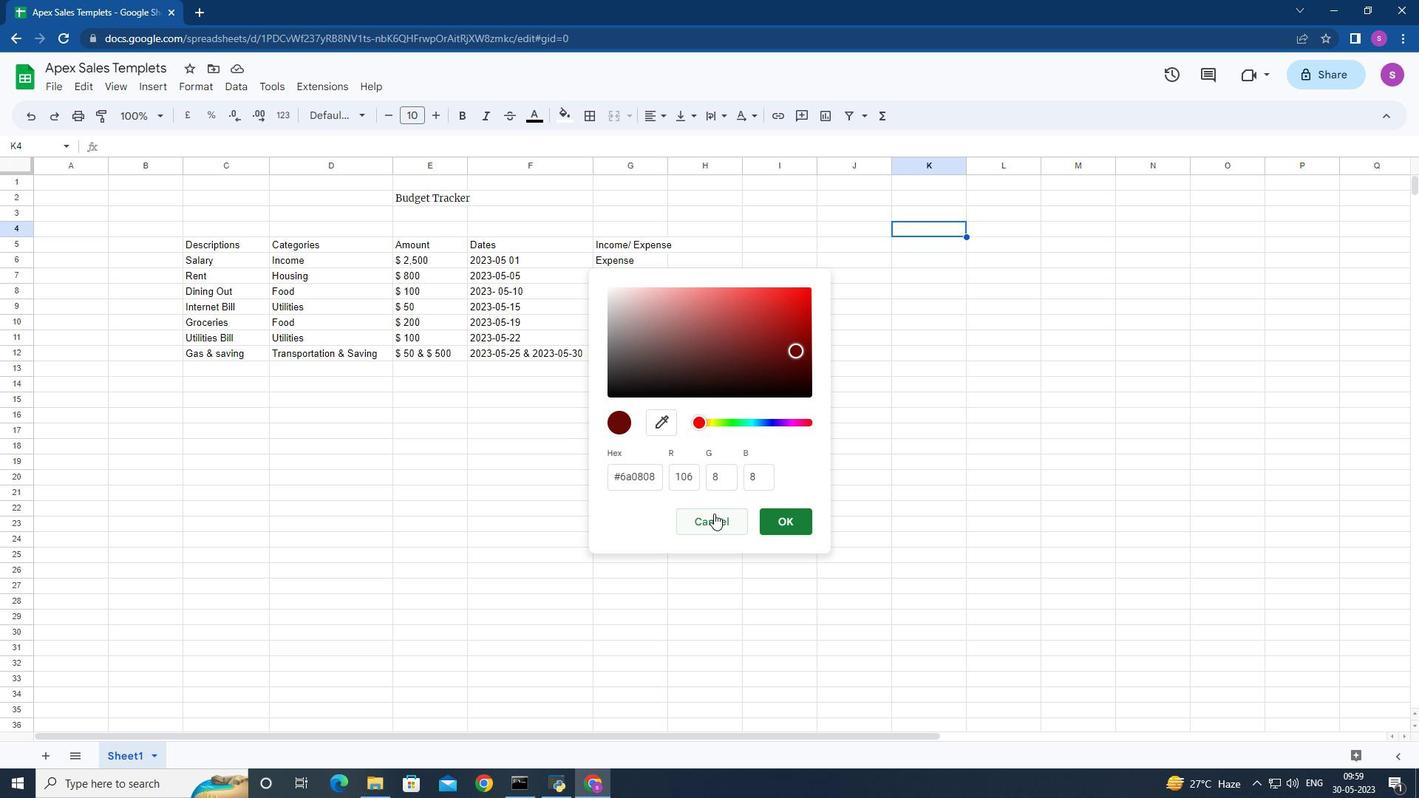 
Action: Mouse pressed left at (713, 513)
Screenshot: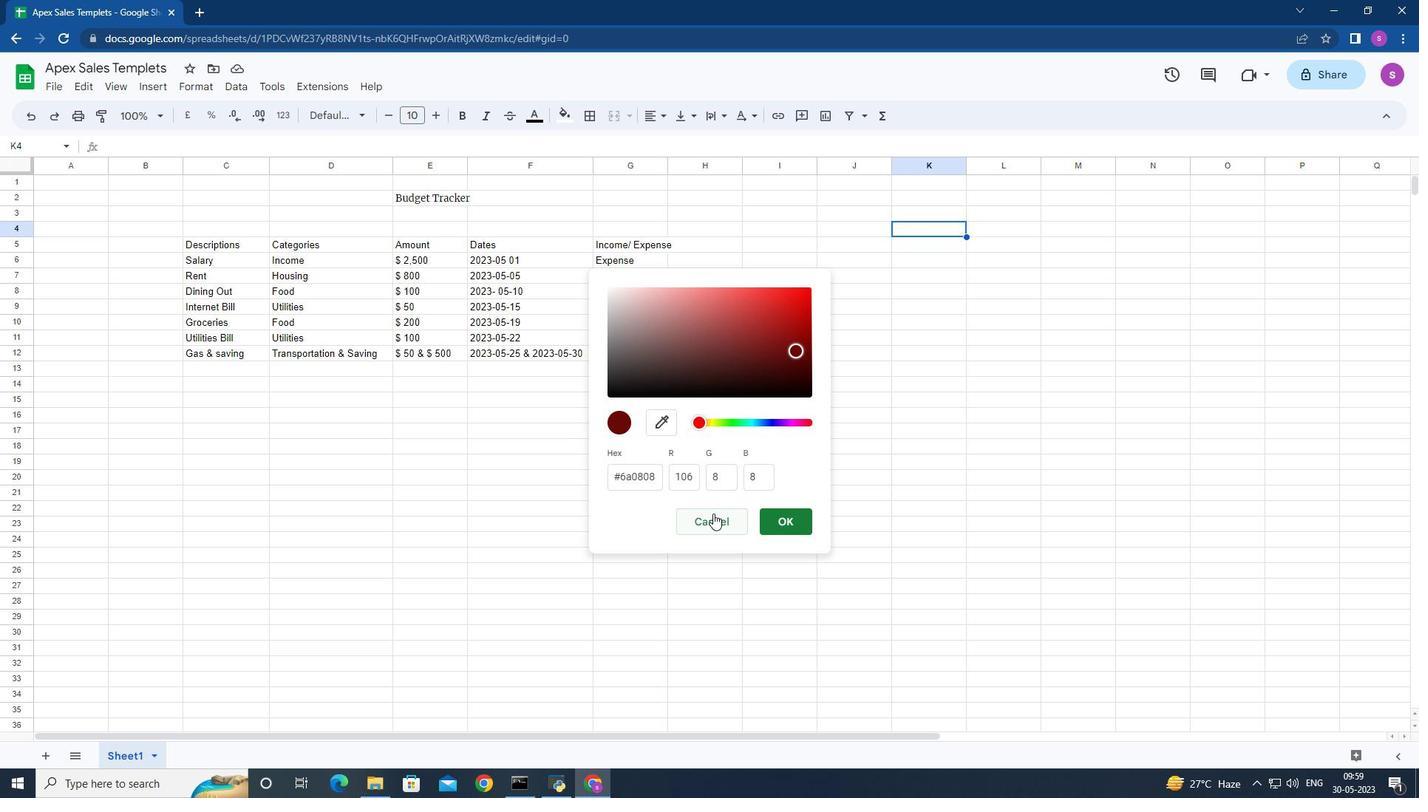 
Action: Mouse moved to (385, 193)
Screenshot: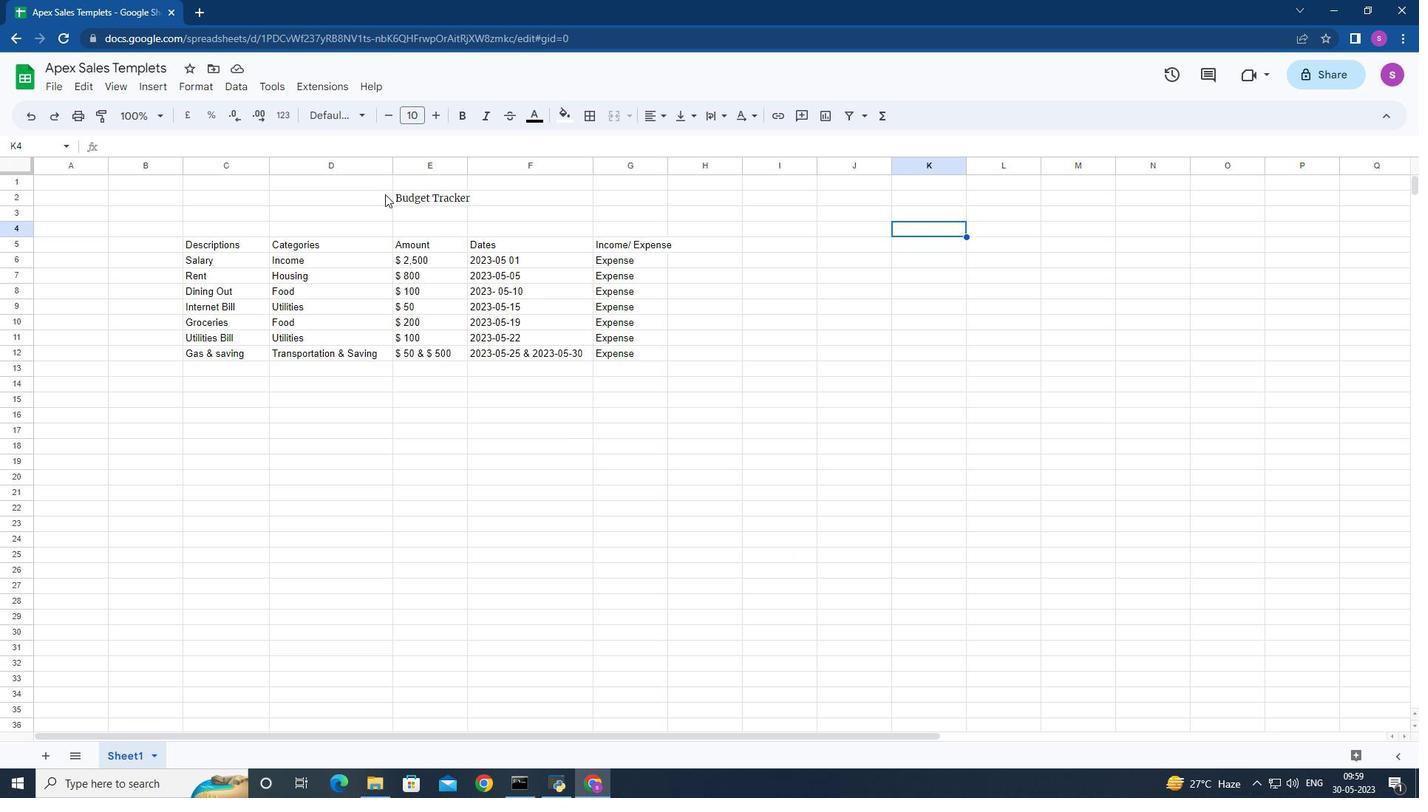 
Action: Mouse pressed left at (385, 193)
Screenshot: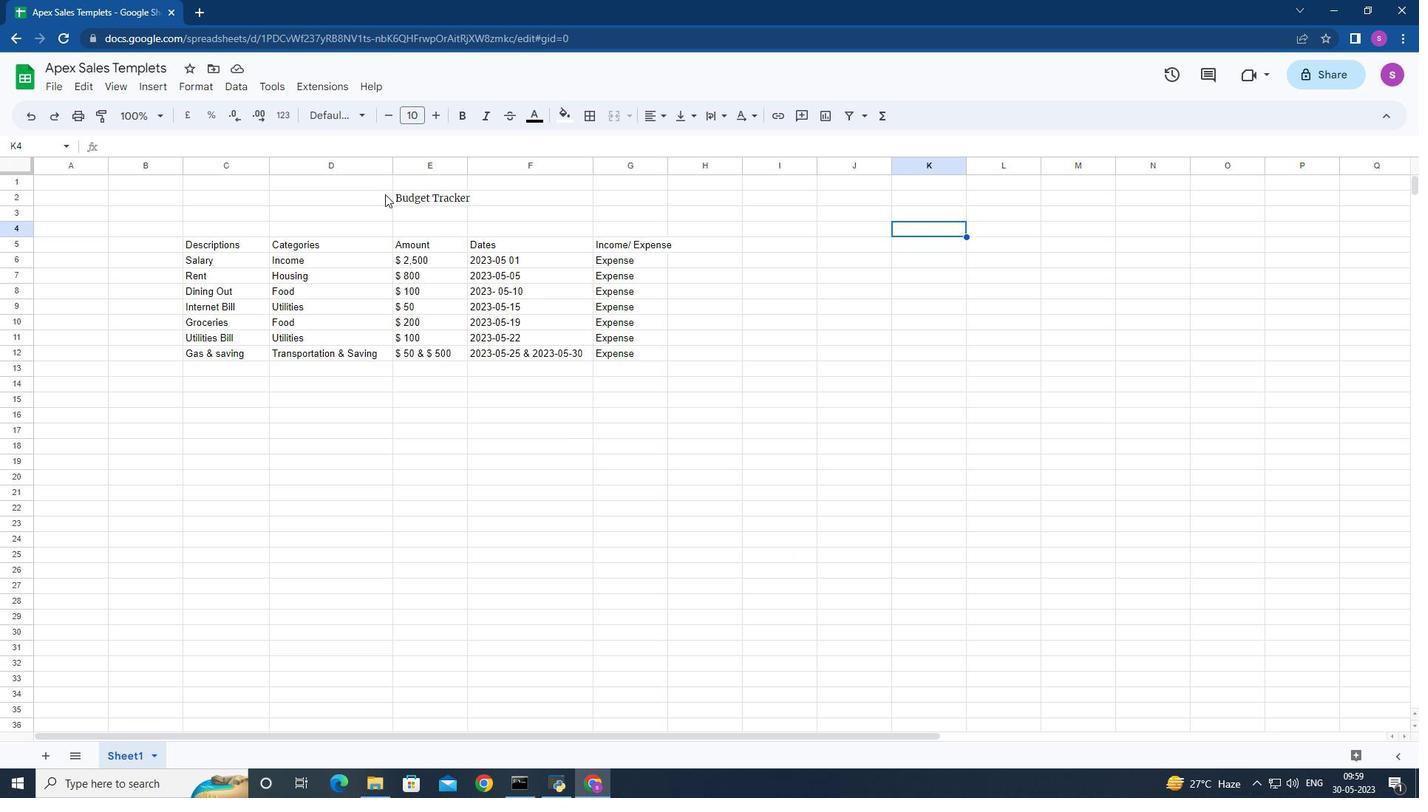 
Action: Mouse moved to (537, 119)
Screenshot: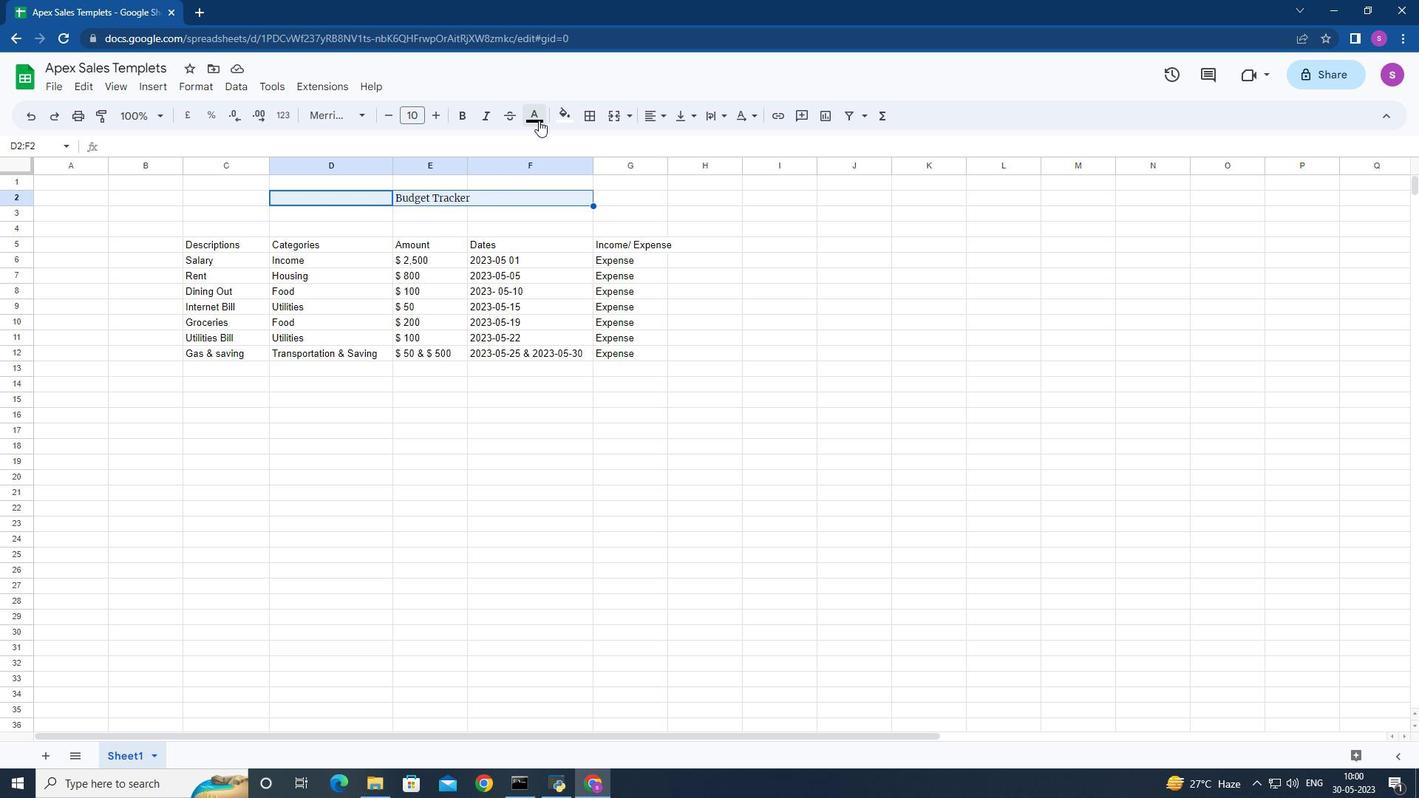 
Action: Mouse pressed left at (537, 119)
Screenshot: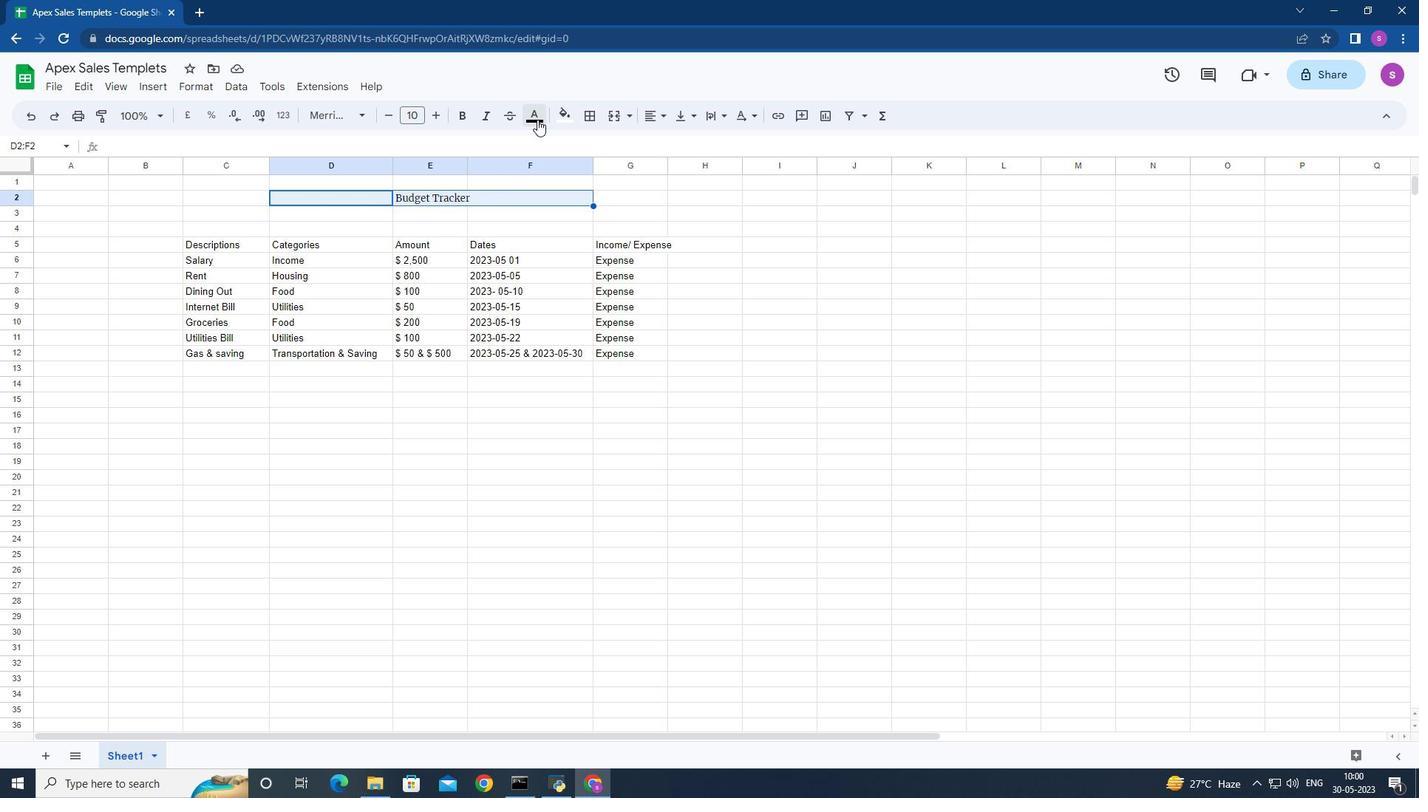 
Action: Mouse moved to (556, 357)
Screenshot: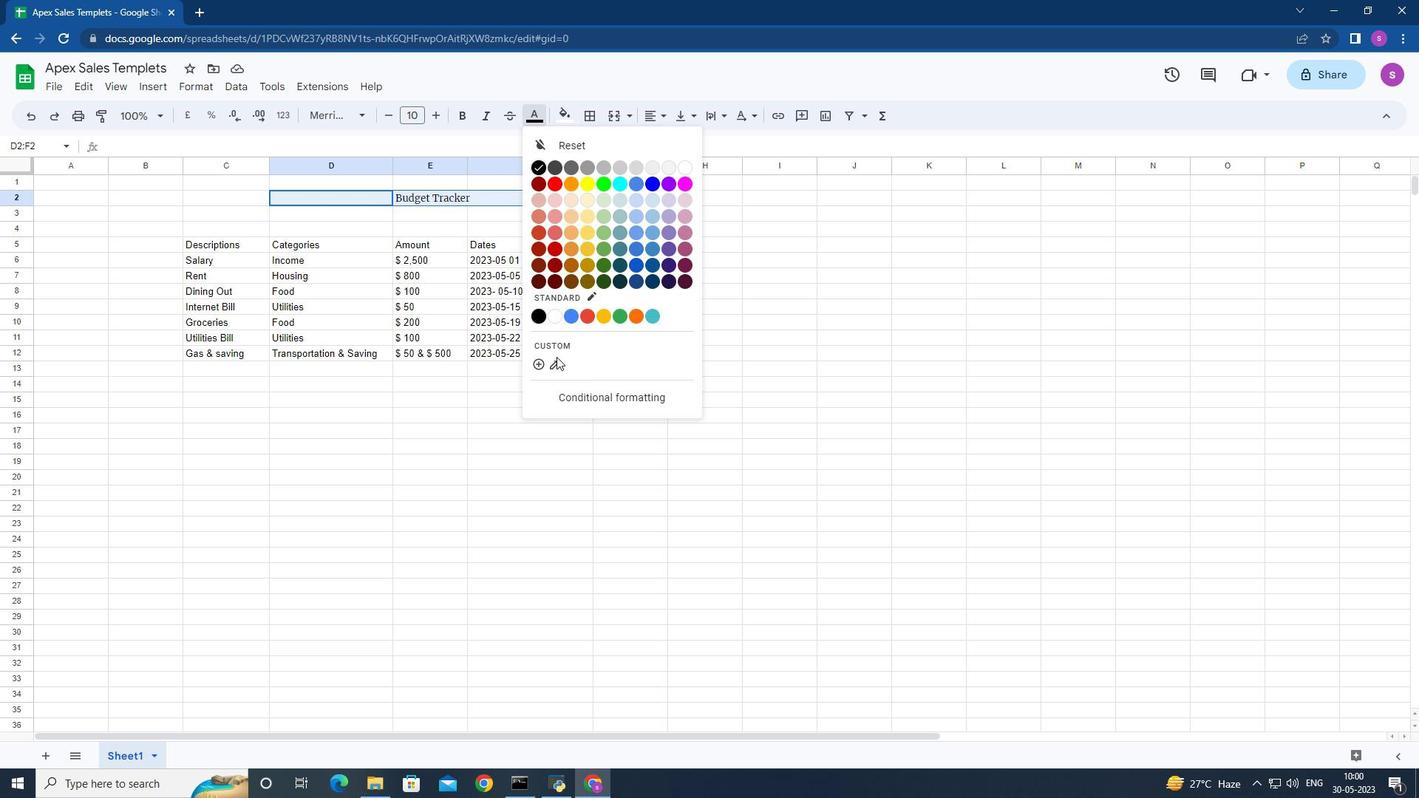 
Action: Mouse pressed left at (556, 357)
Screenshot: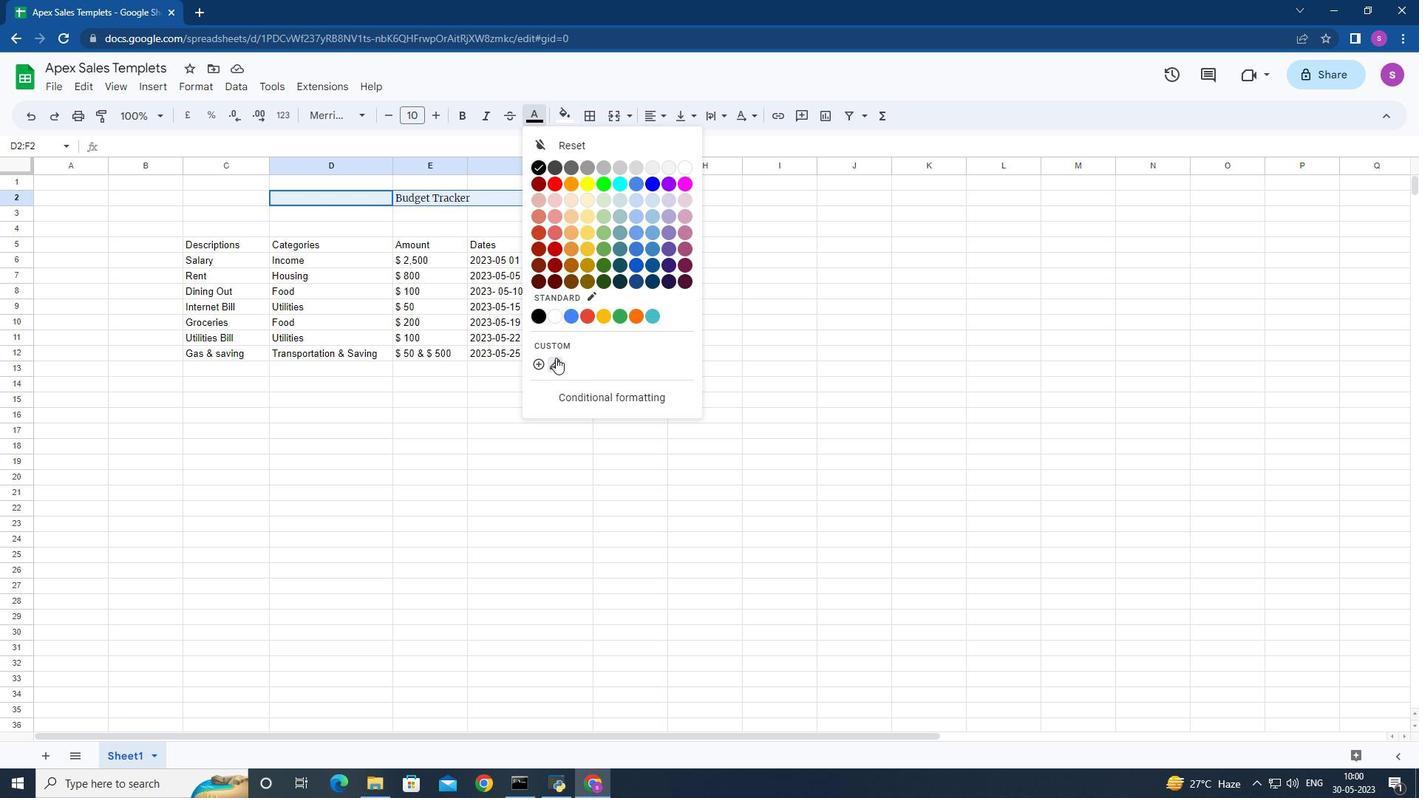 
Action: Mouse moved to (922, 320)
Screenshot: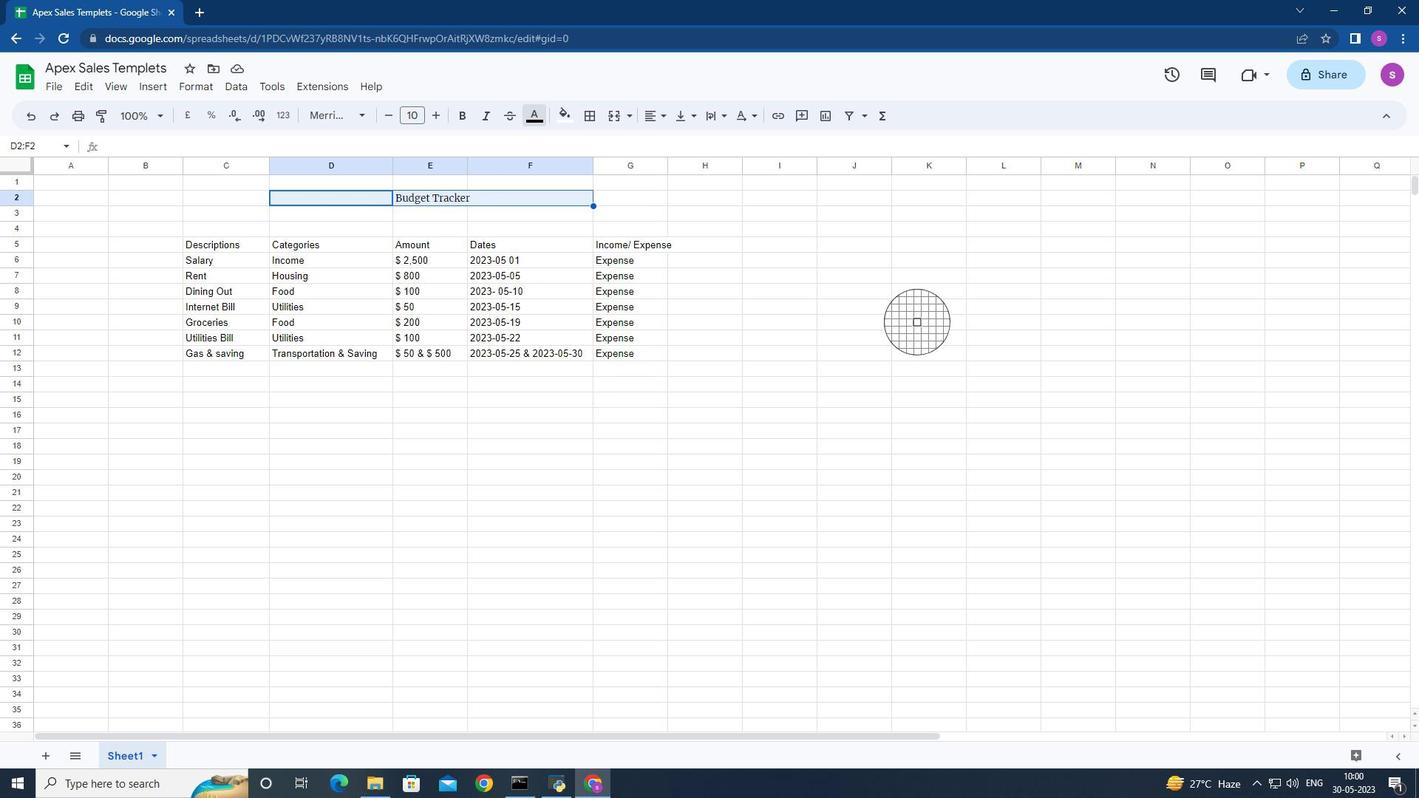 
Action: Mouse pressed left at (922, 320)
Screenshot: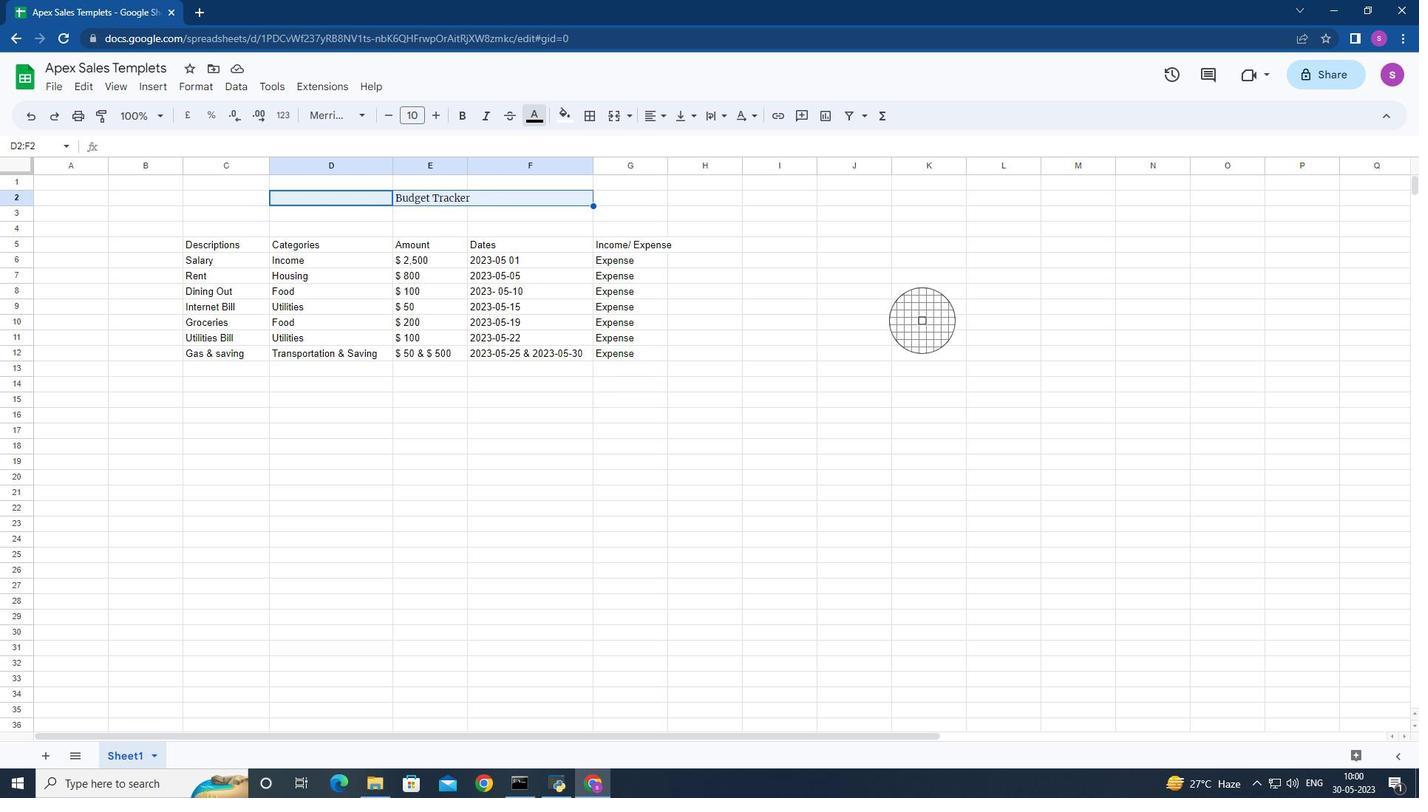
Action: Mouse moved to (732, 403)
Screenshot: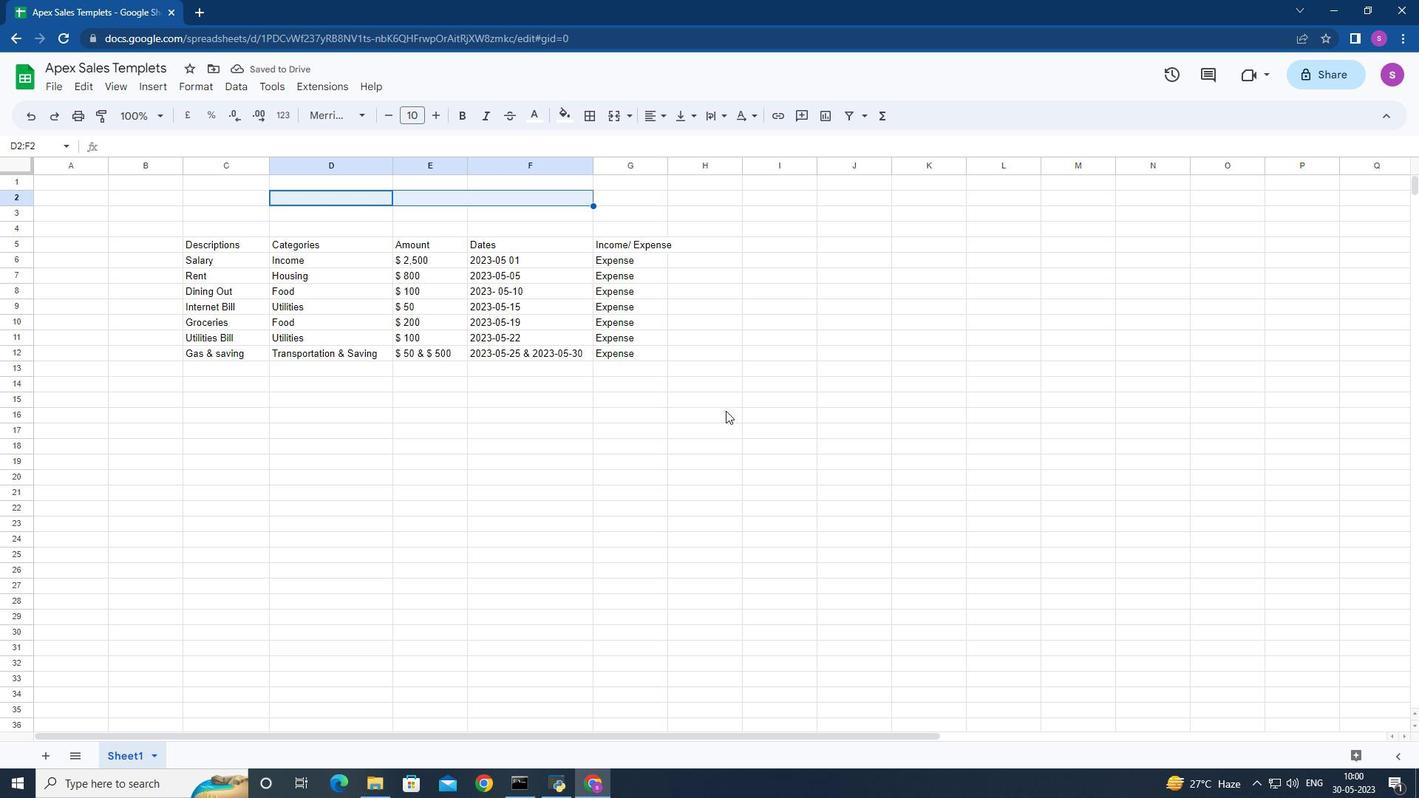 
Action: Mouse scrolled (732, 411) with delta (0, 0)
Screenshot: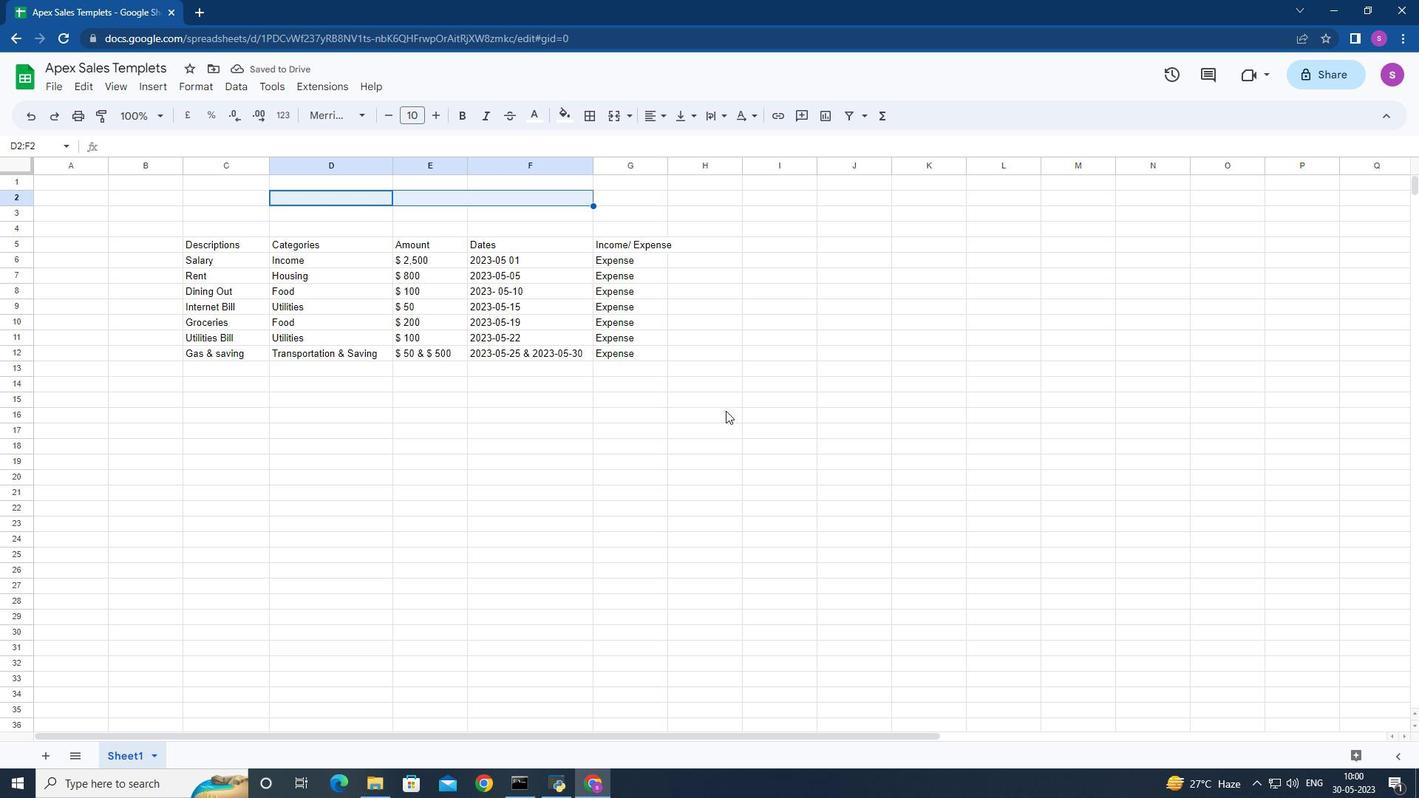 
Action: Mouse scrolled (732, 411) with delta (0, 0)
Screenshot: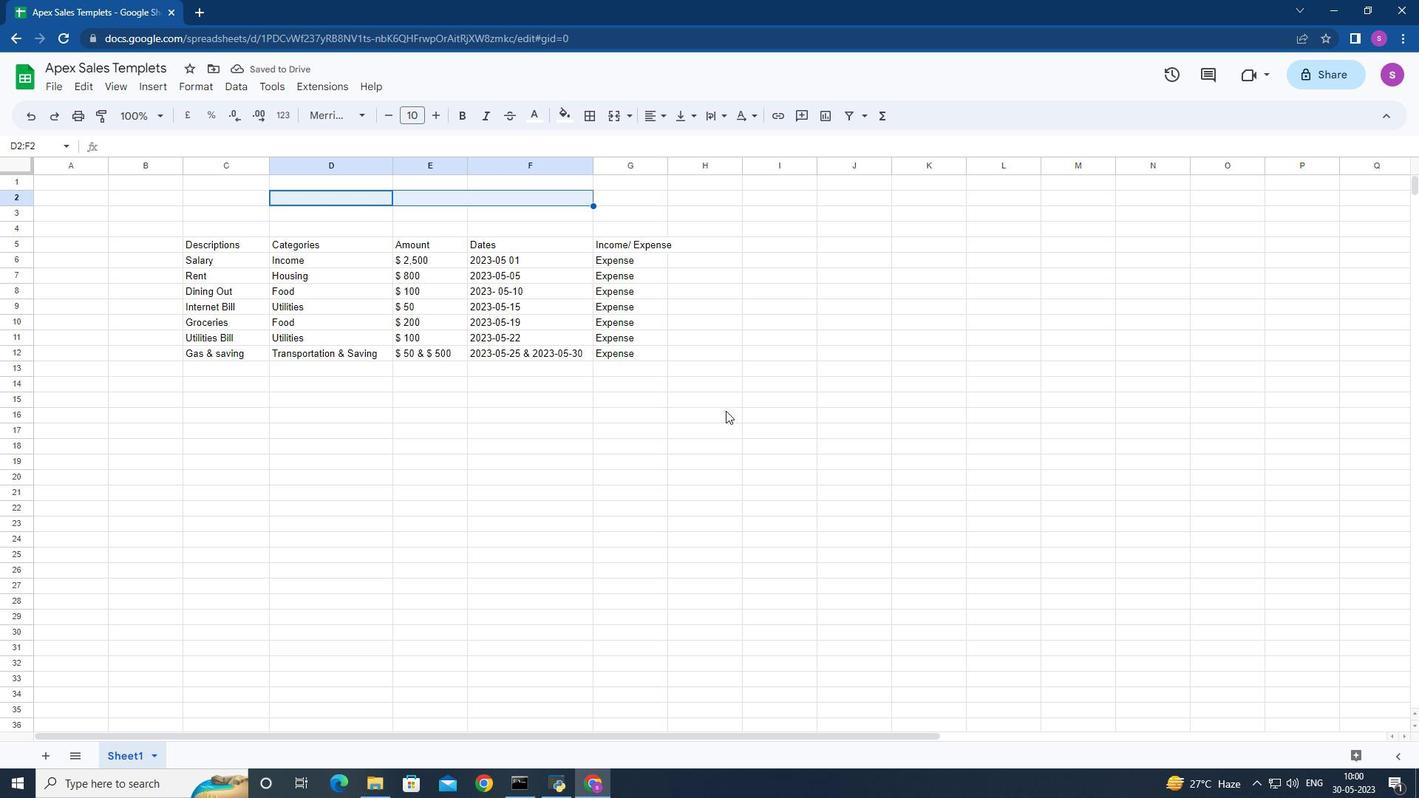 
Action: Mouse scrolled (731, 408) with delta (0, 0)
Screenshot: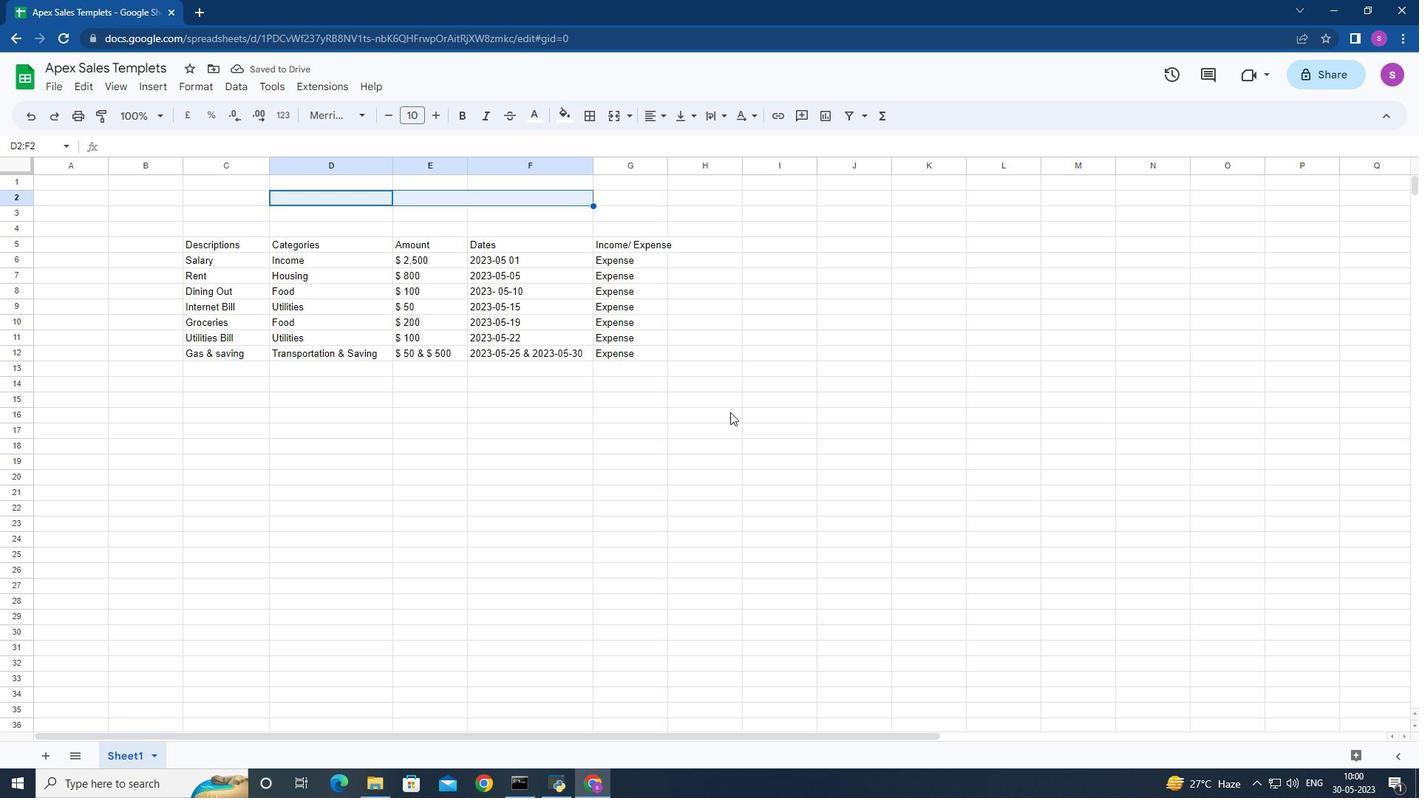 
Action: Mouse moved to (732, 403)
Screenshot: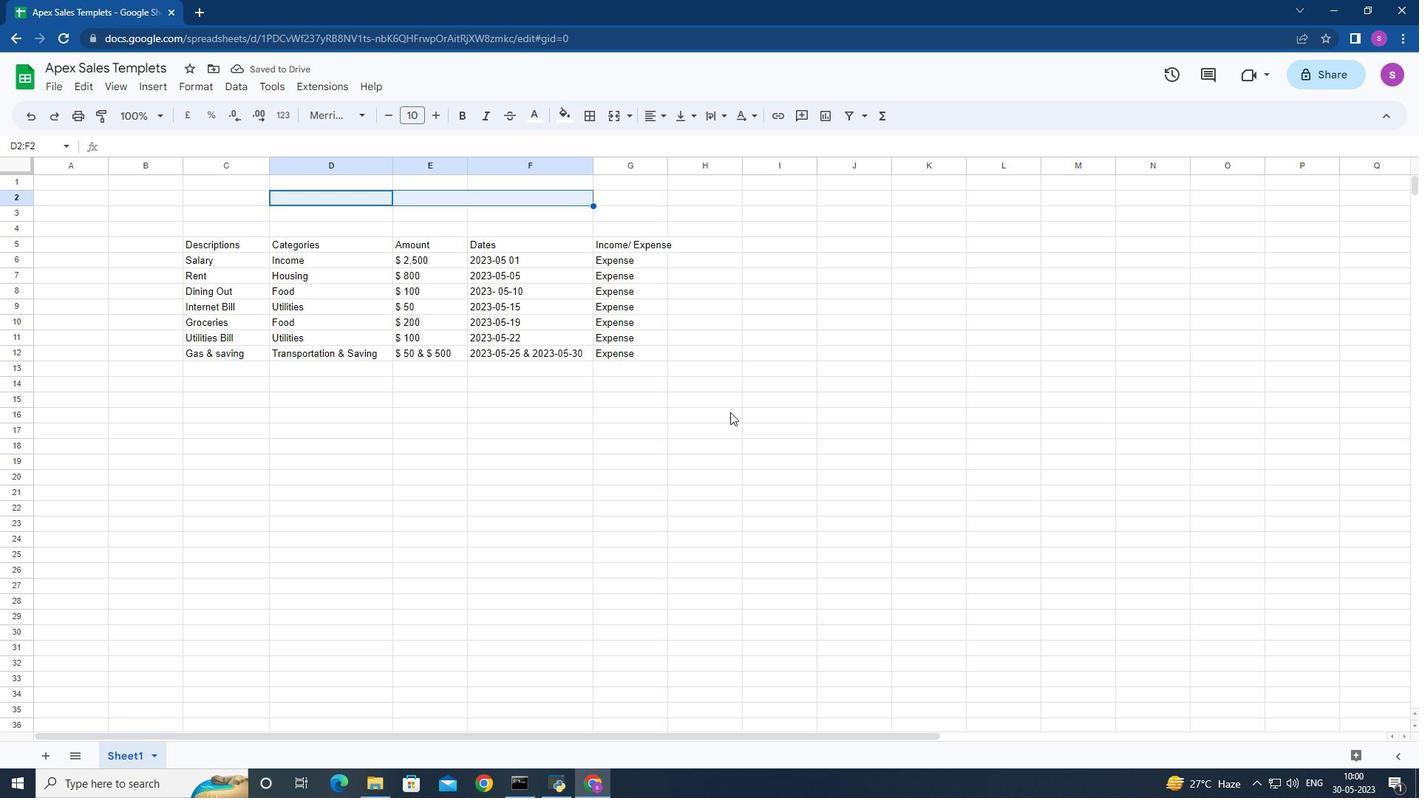 
Action: Mouse scrolled (731, 408) with delta (0, 0)
Screenshot: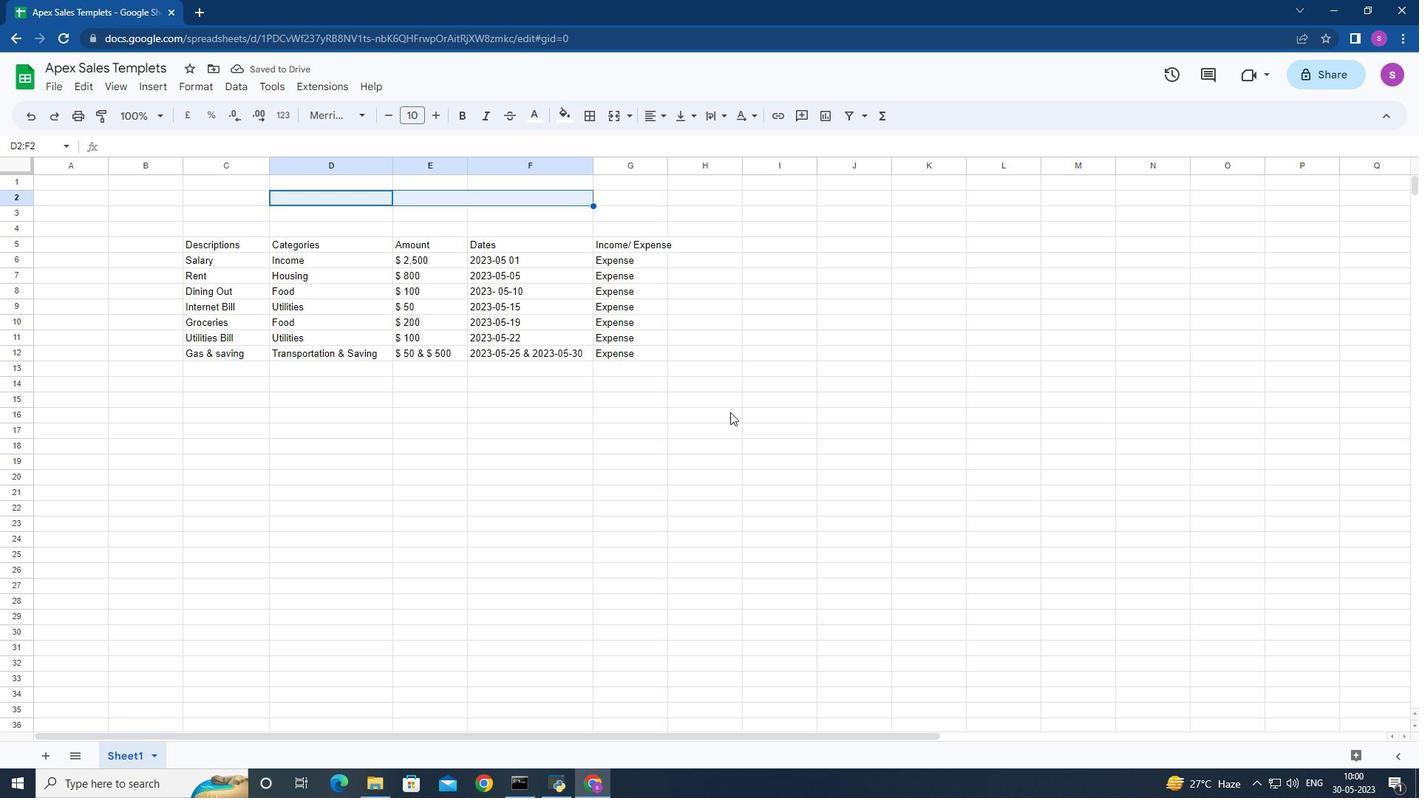 
Action: Mouse moved to (732, 402)
Screenshot: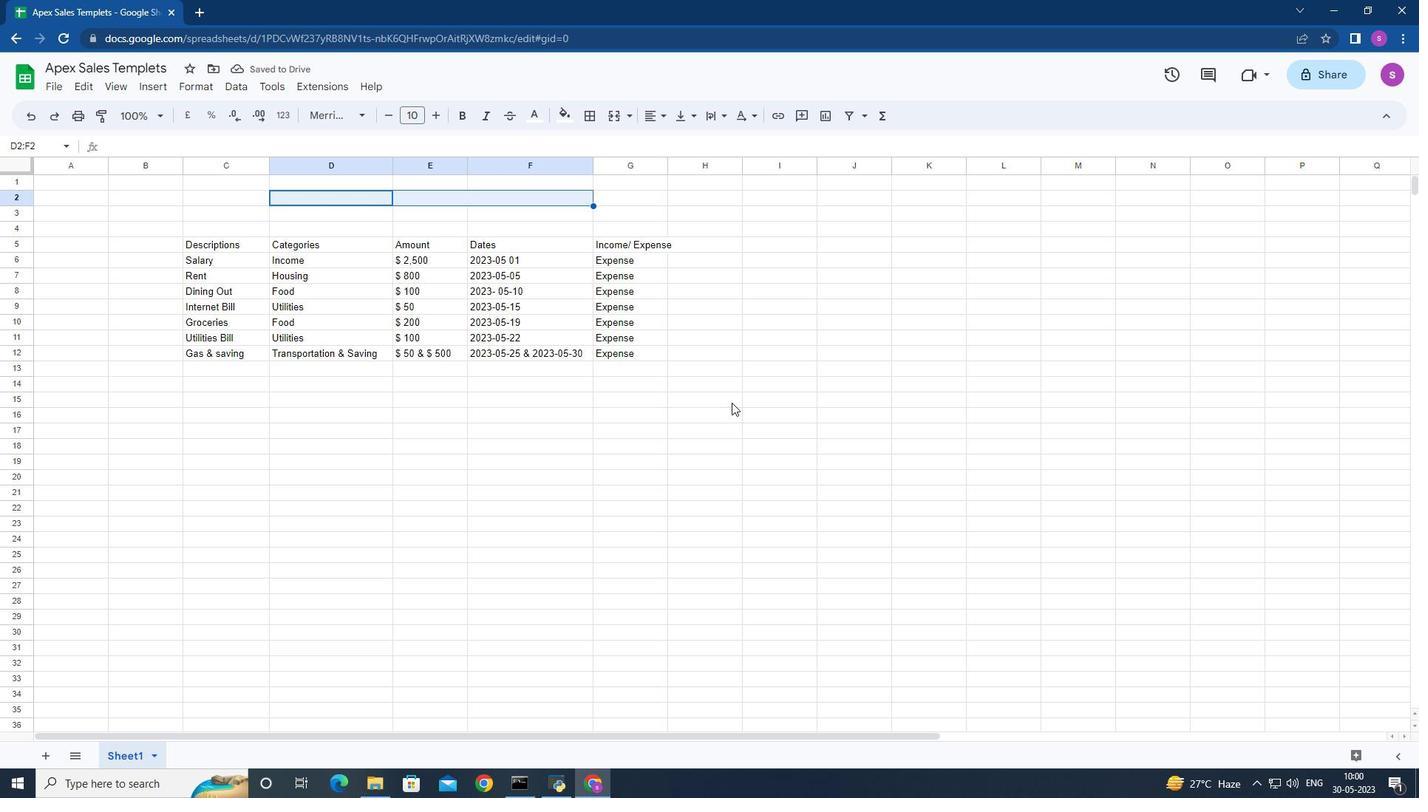 
Action: Mouse scrolled (732, 403) with delta (0, 0)
Screenshot: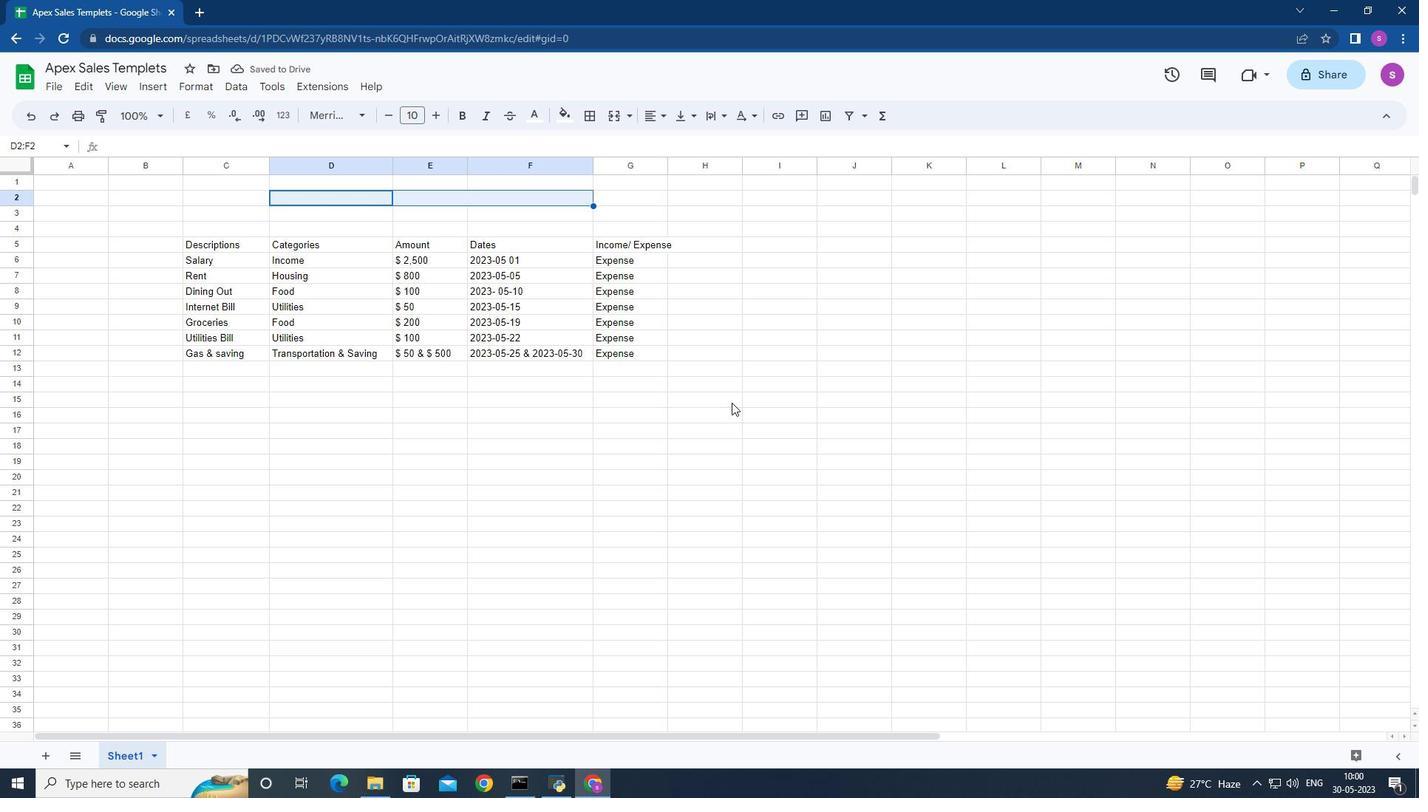
Action: Mouse moved to (732, 402)
Screenshot: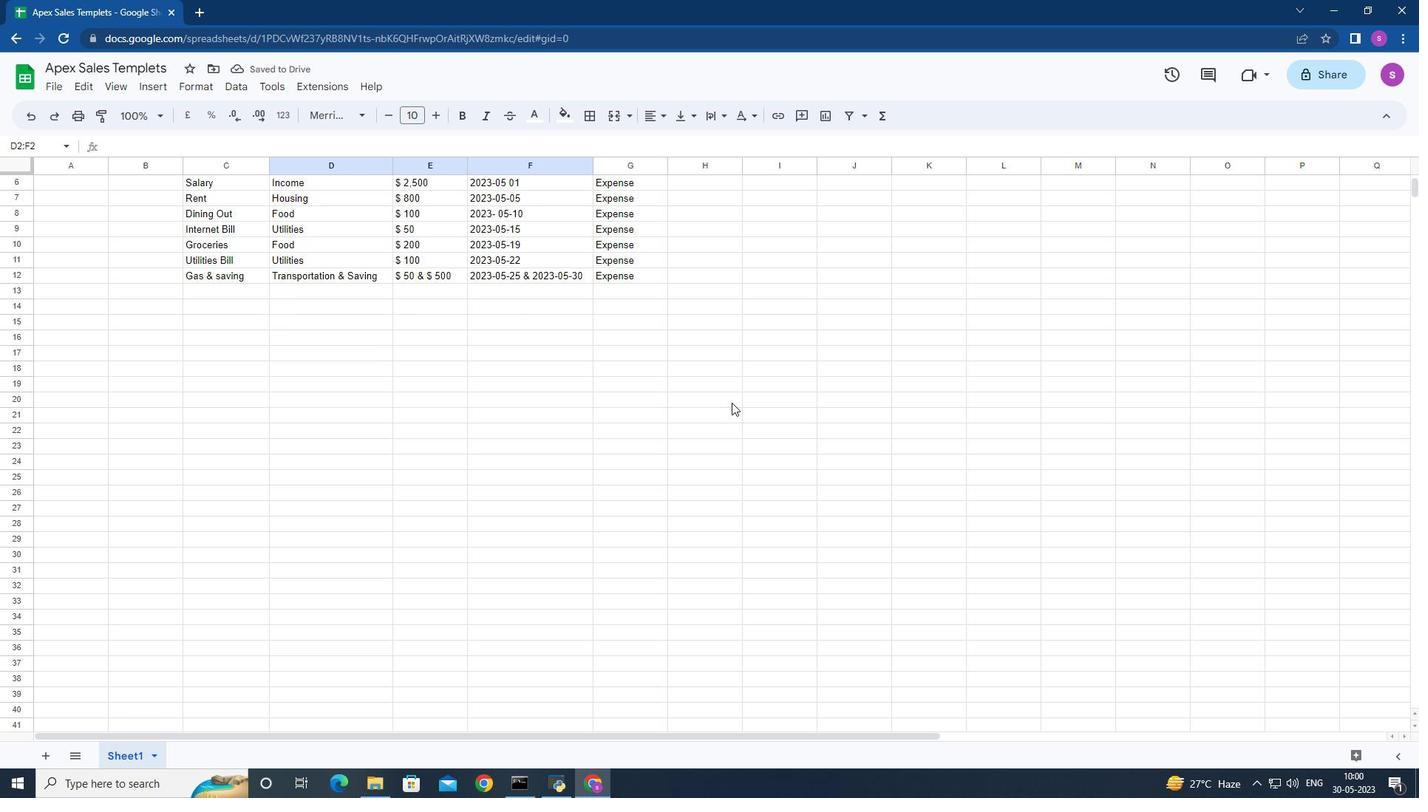 
Action: Mouse scrolled (732, 403) with delta (0, 0)
Screenshot: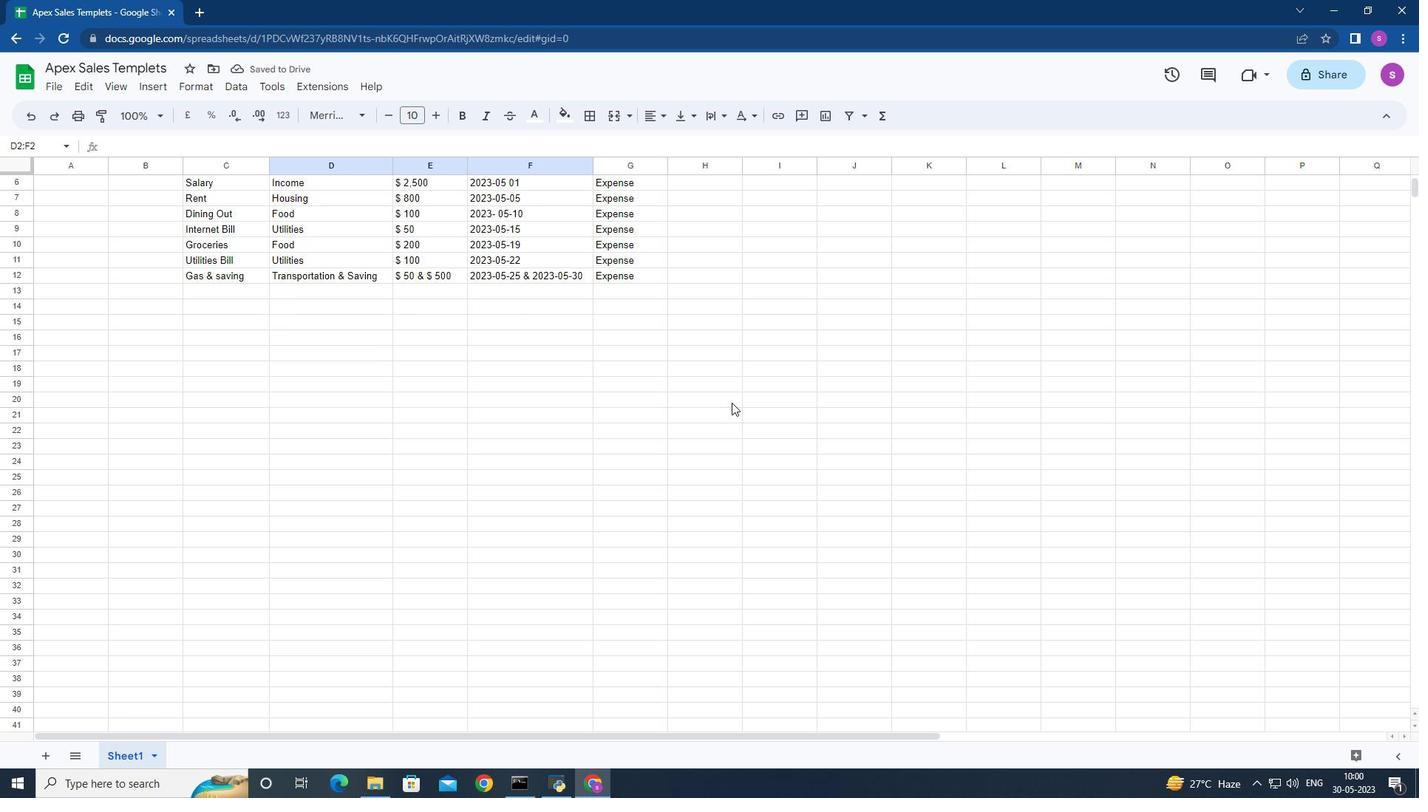 
Action: Mouse moved to (732, 402)
Screenshot: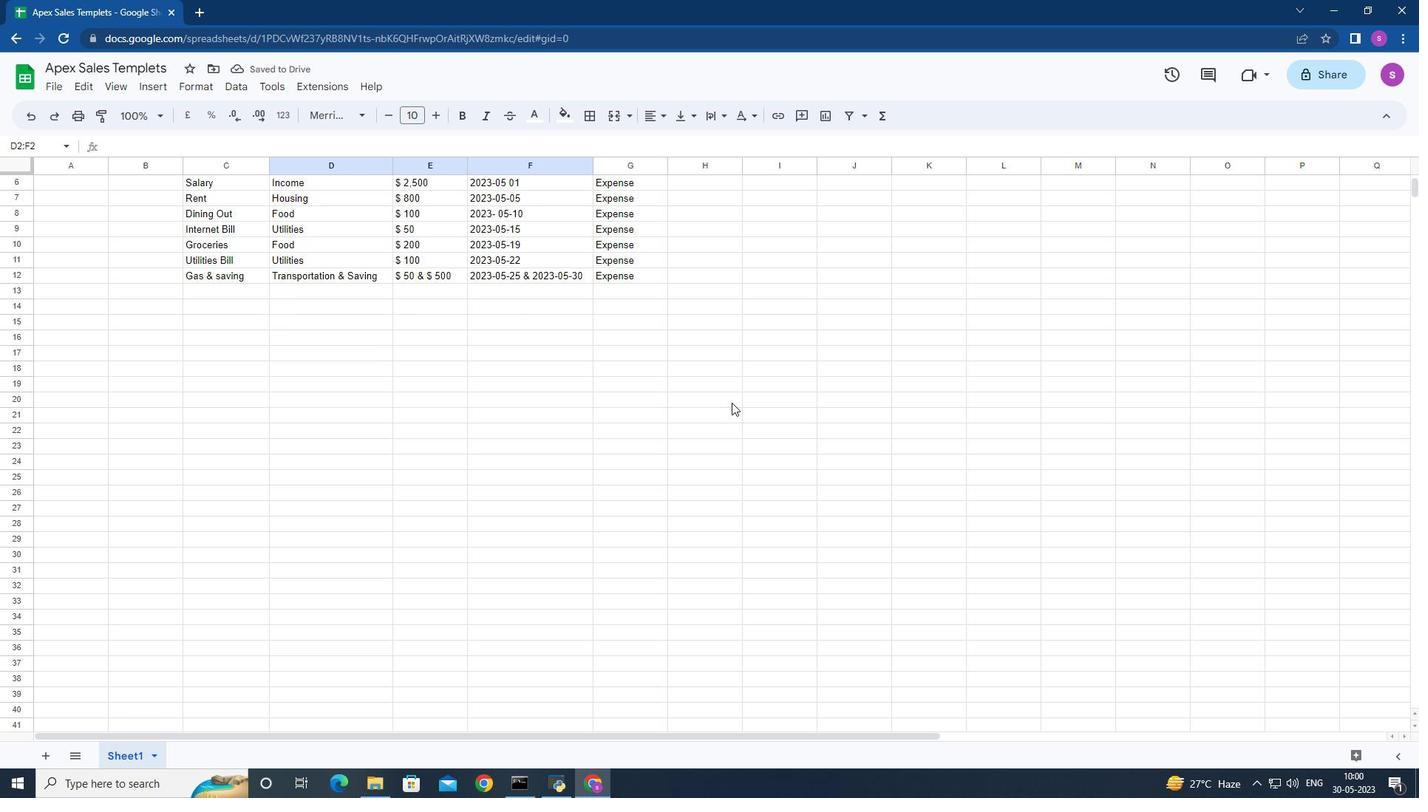 
Action: Mouse scrolled (732, 403) with delta (0, 0)
Screenshot: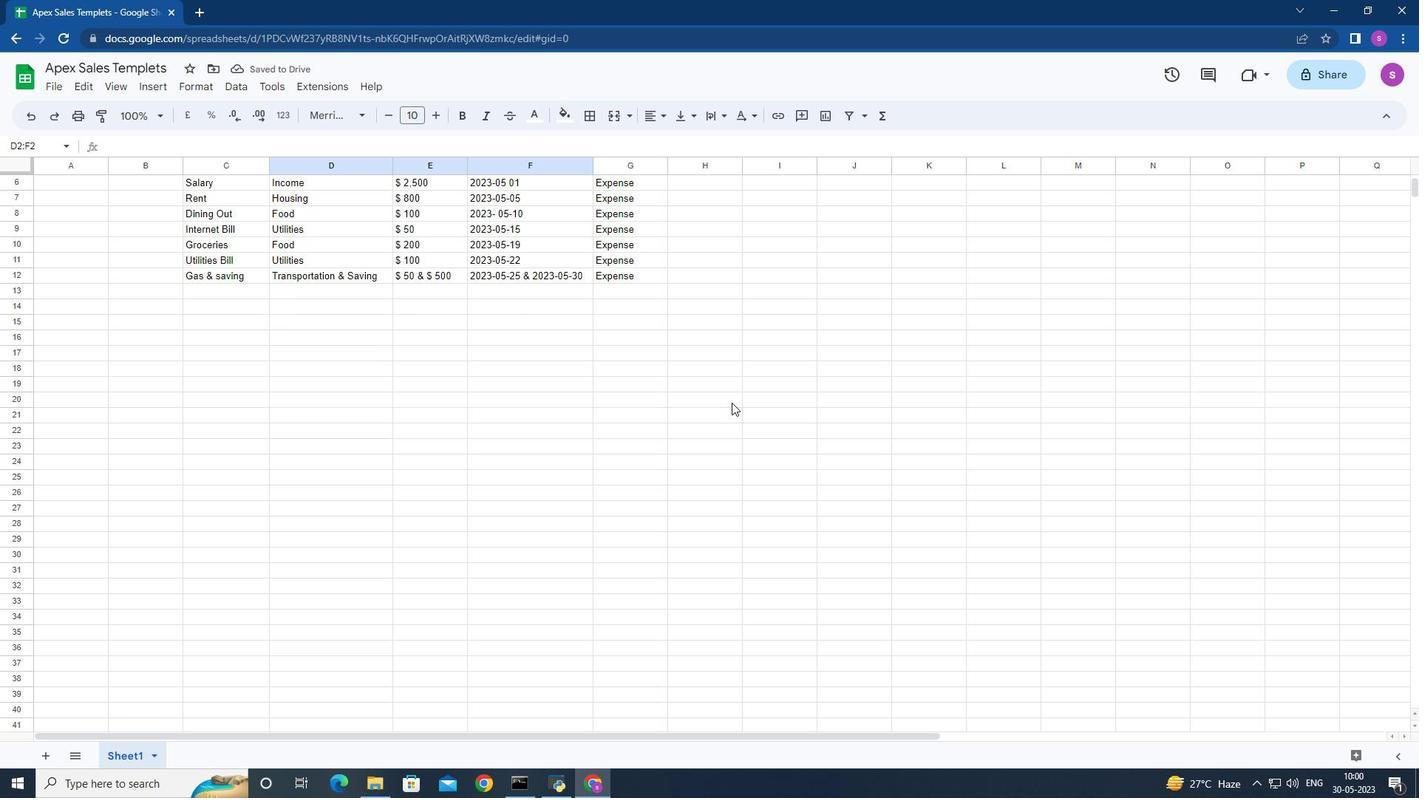 
Action: Mouse scrolled (732, 403) with delta (0, 0)
Screenshot: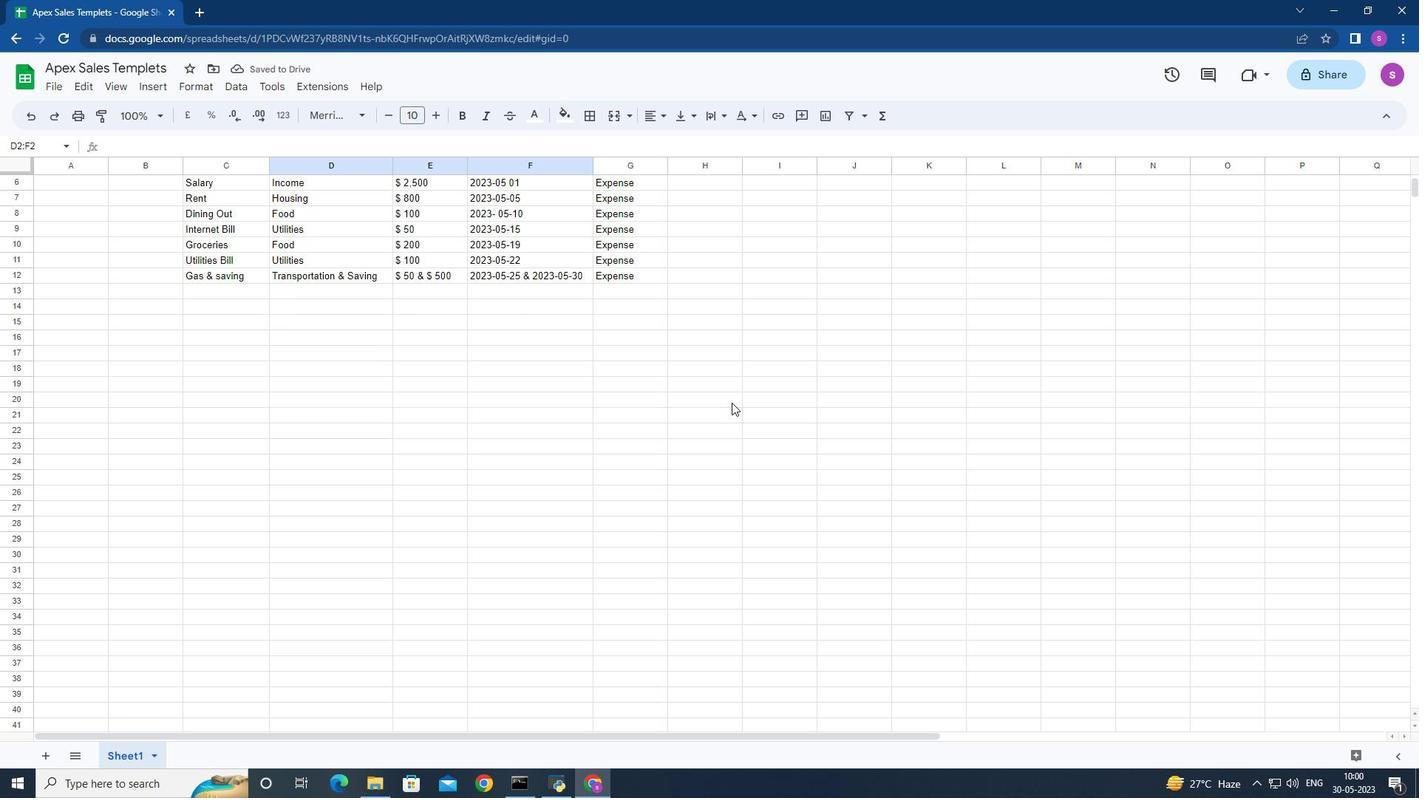 
Action: Mouse moved to (723, 400)
Screenshot: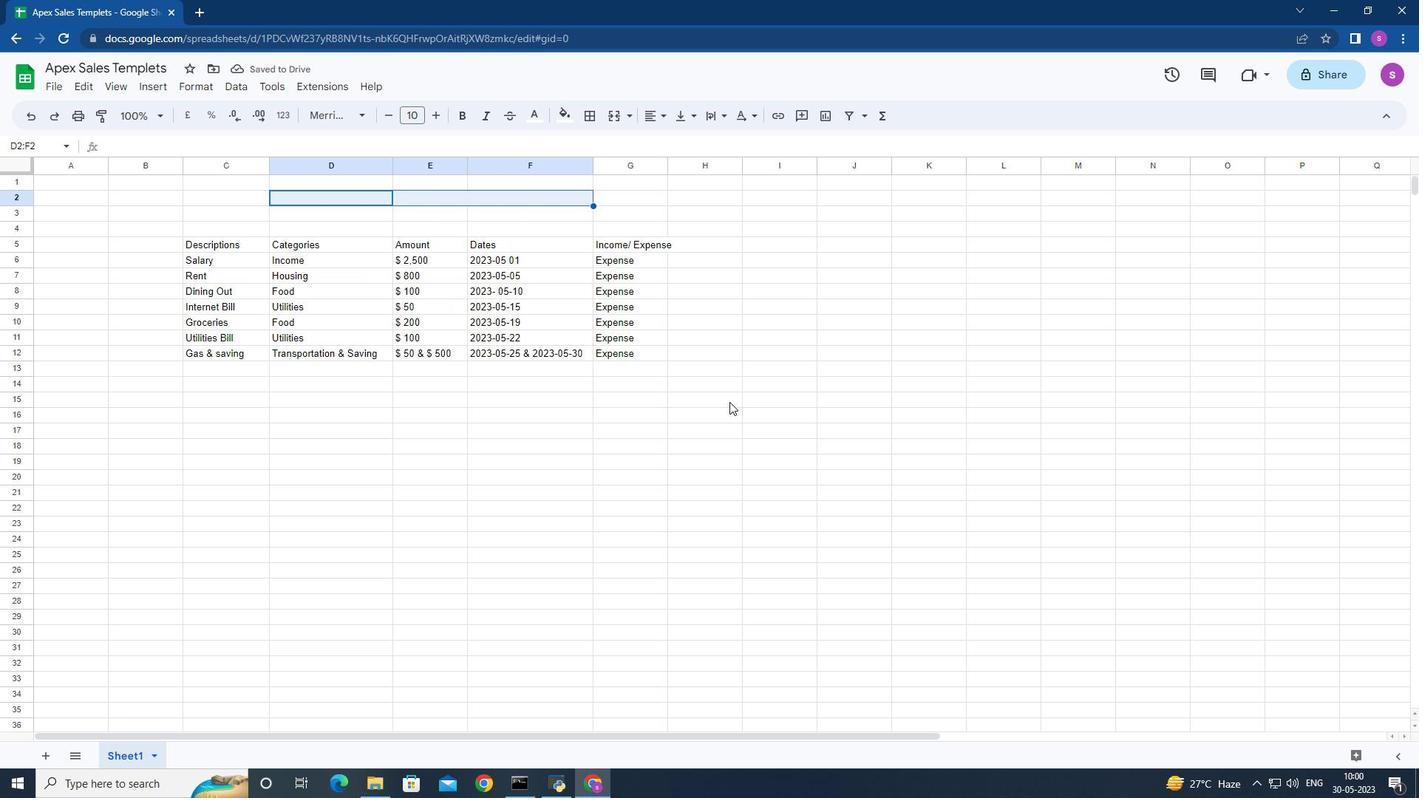
Action: Key pressed ctrl+Z
Screenshot: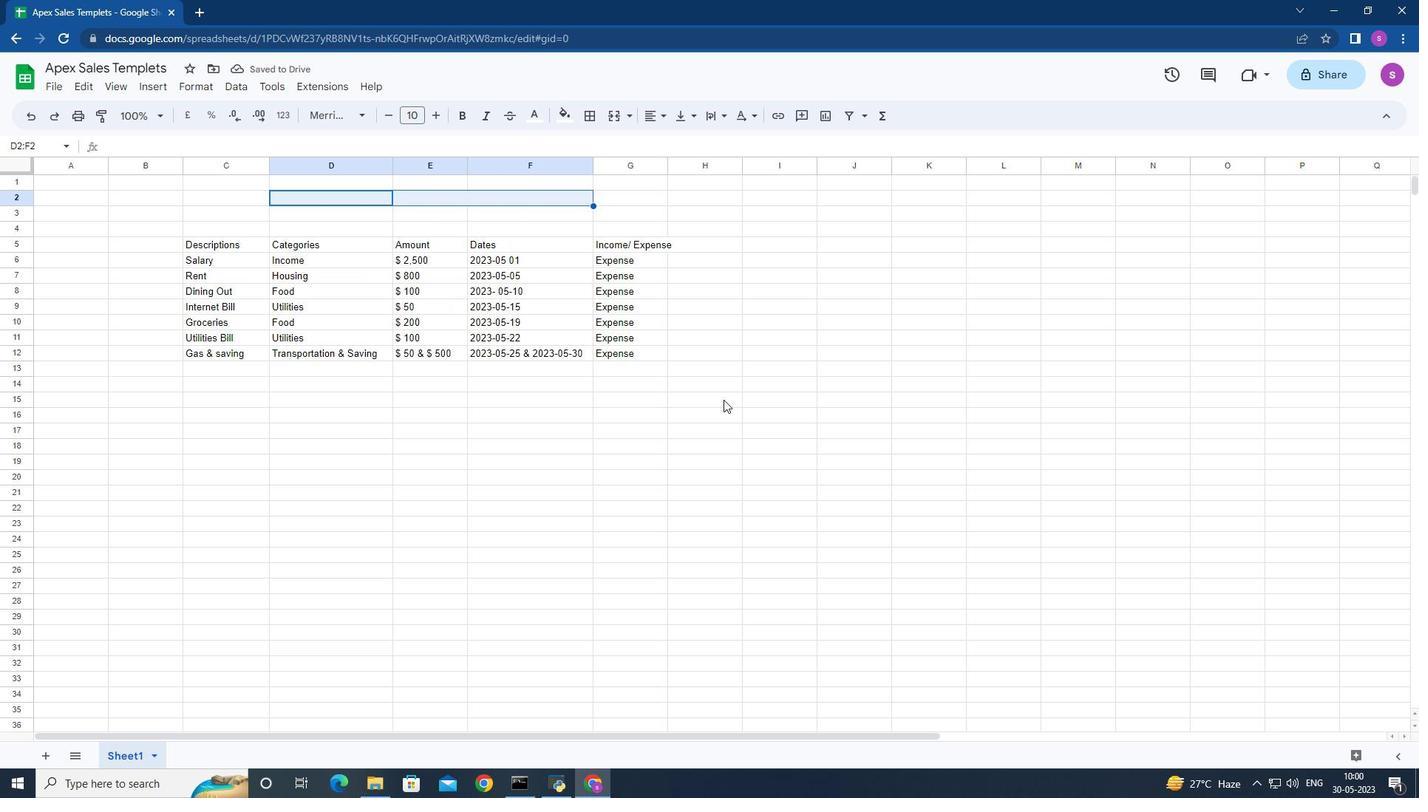 
Action: Mouse moved to (757, 249)
Screenshot: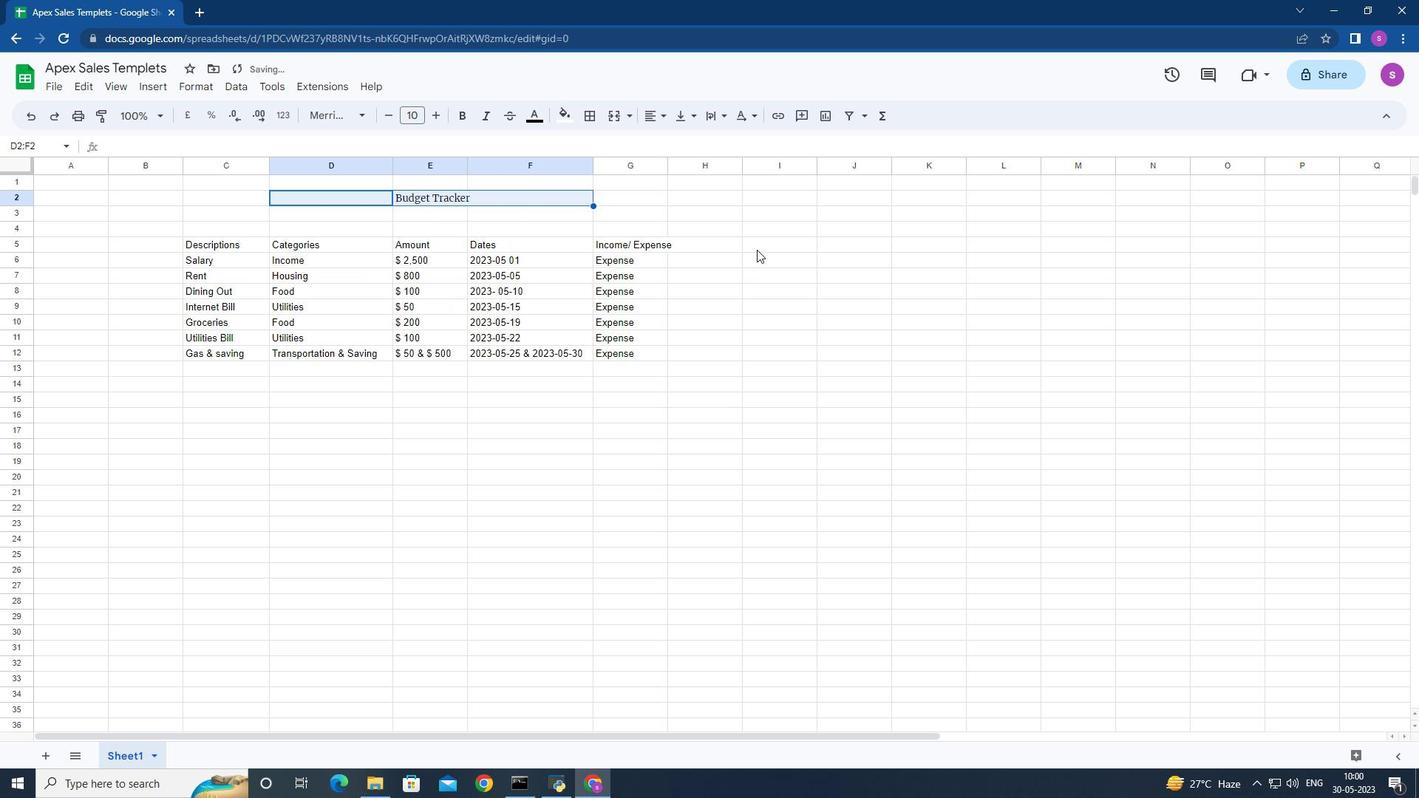 
Action: Mouse pressed left at (757, 249)
Screenshot: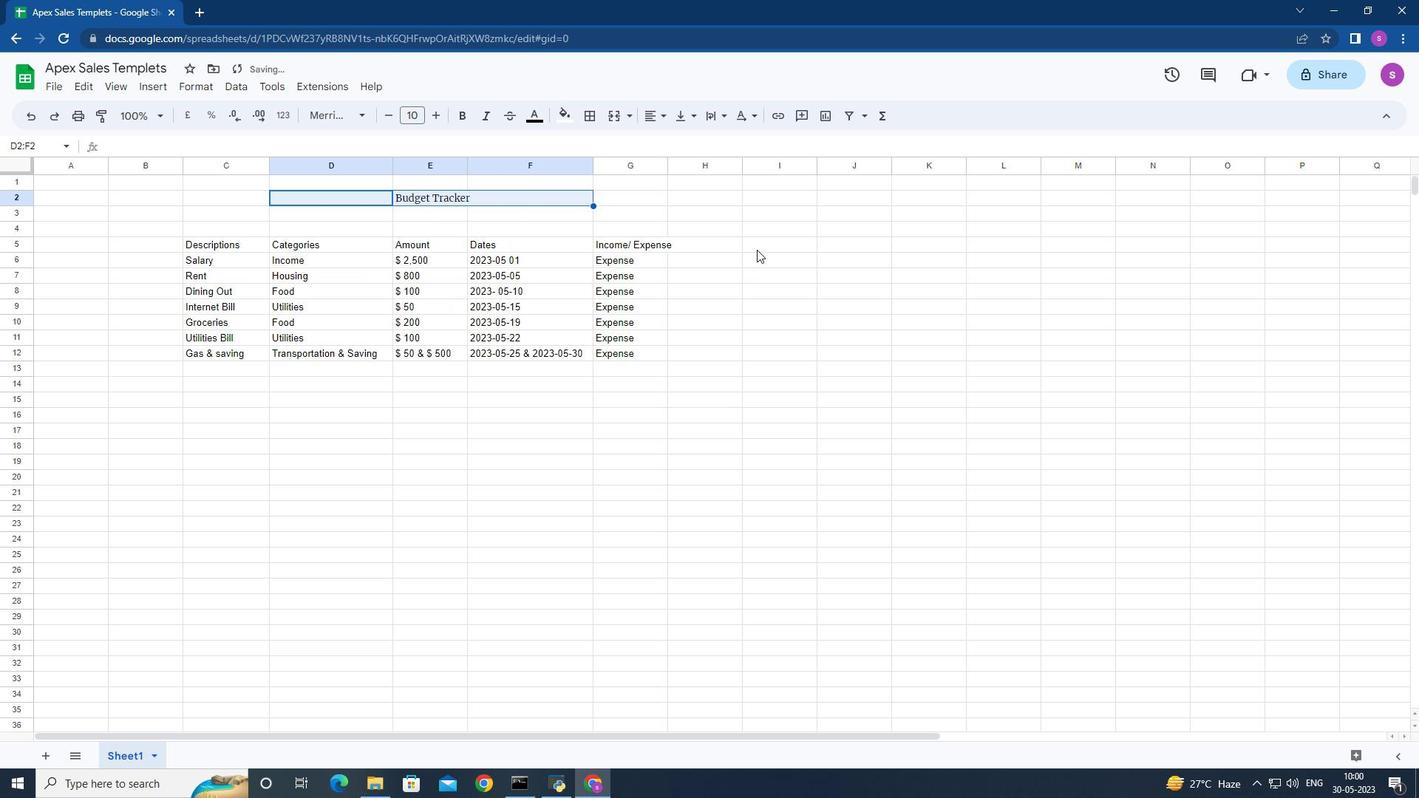 
Action: Mouse moved to (377, 193)
Screenshot: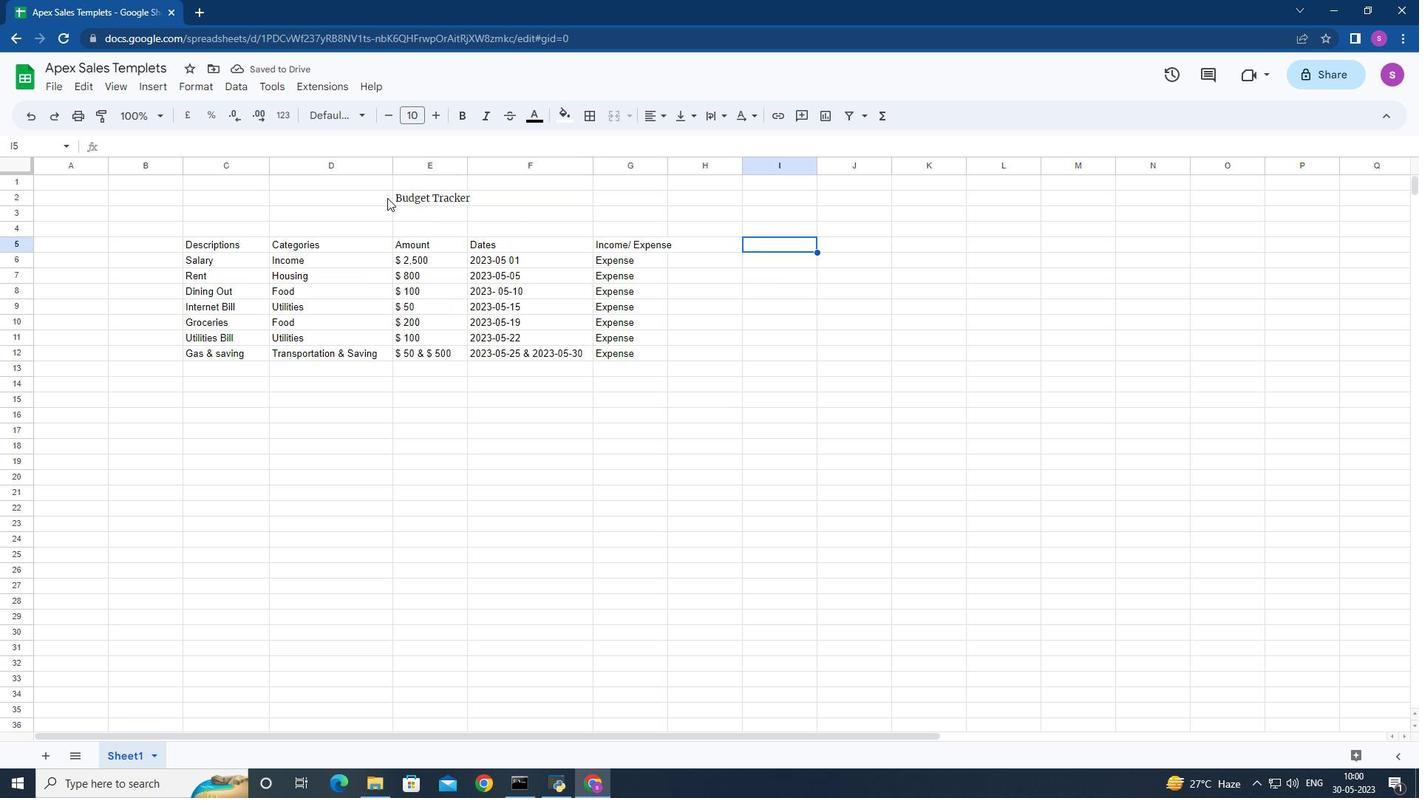
Action: Mouse pressed left at (377, 193)
Screenshot: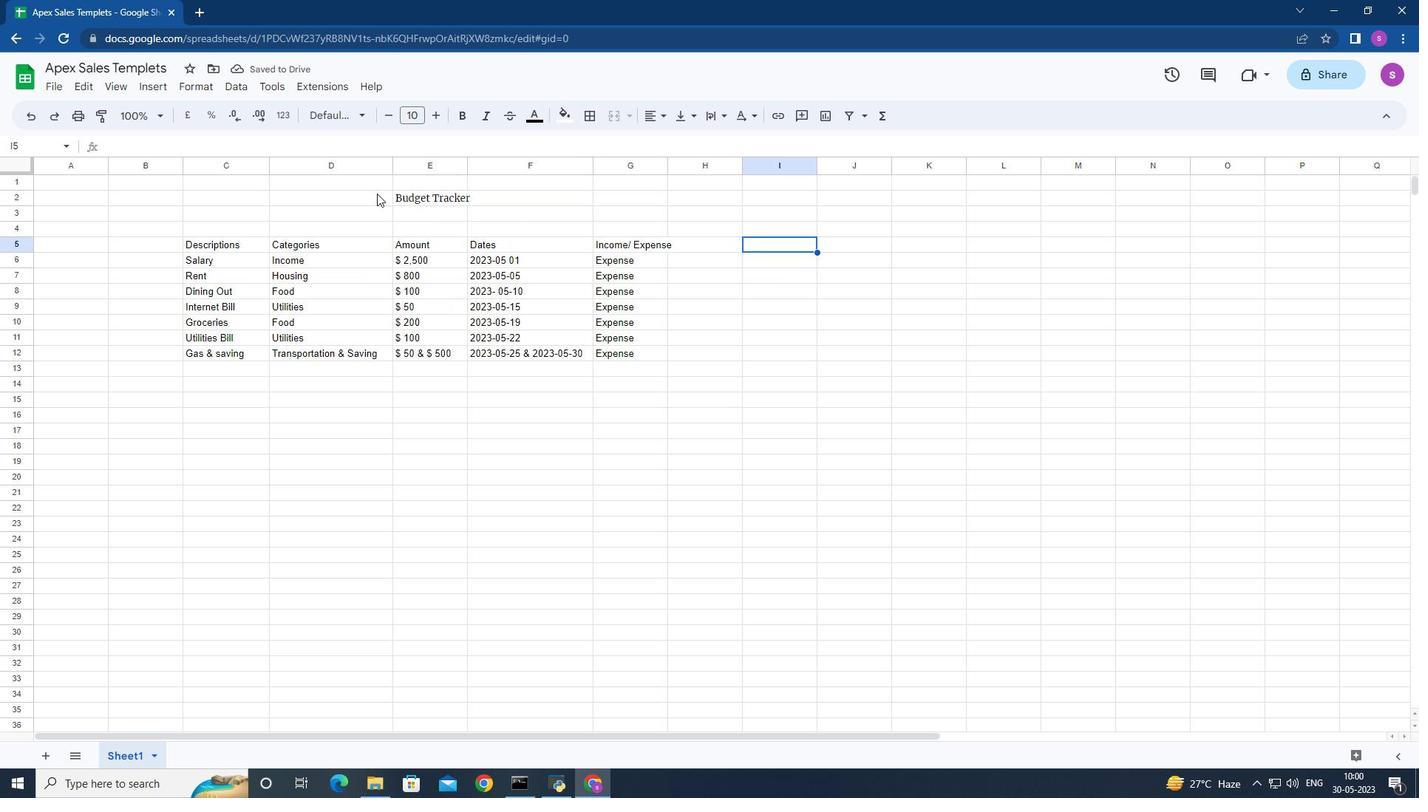 
Action: Mouse moved to (434, 113)
Screenshot: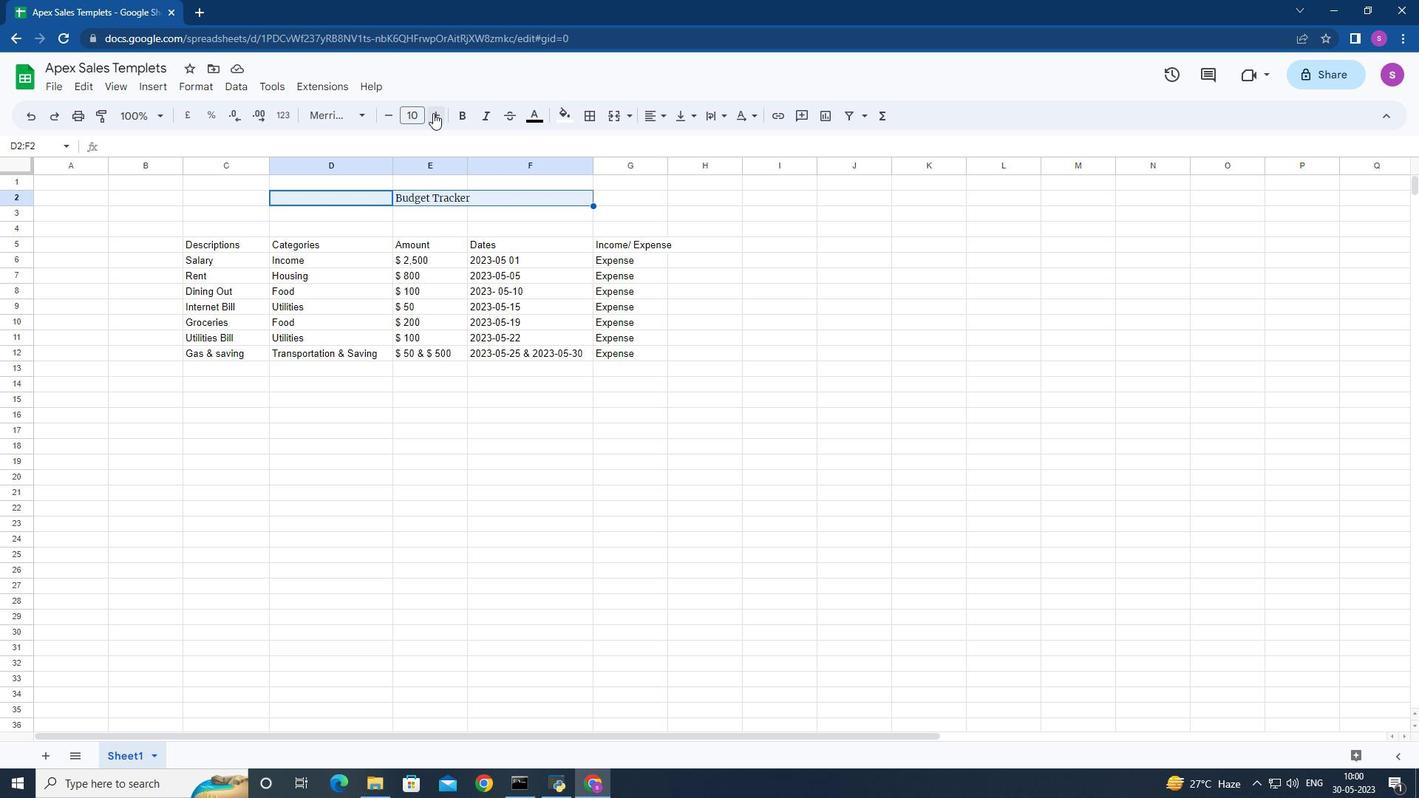 
Action: Mouse pressed left at (434, 113)
Screenshot: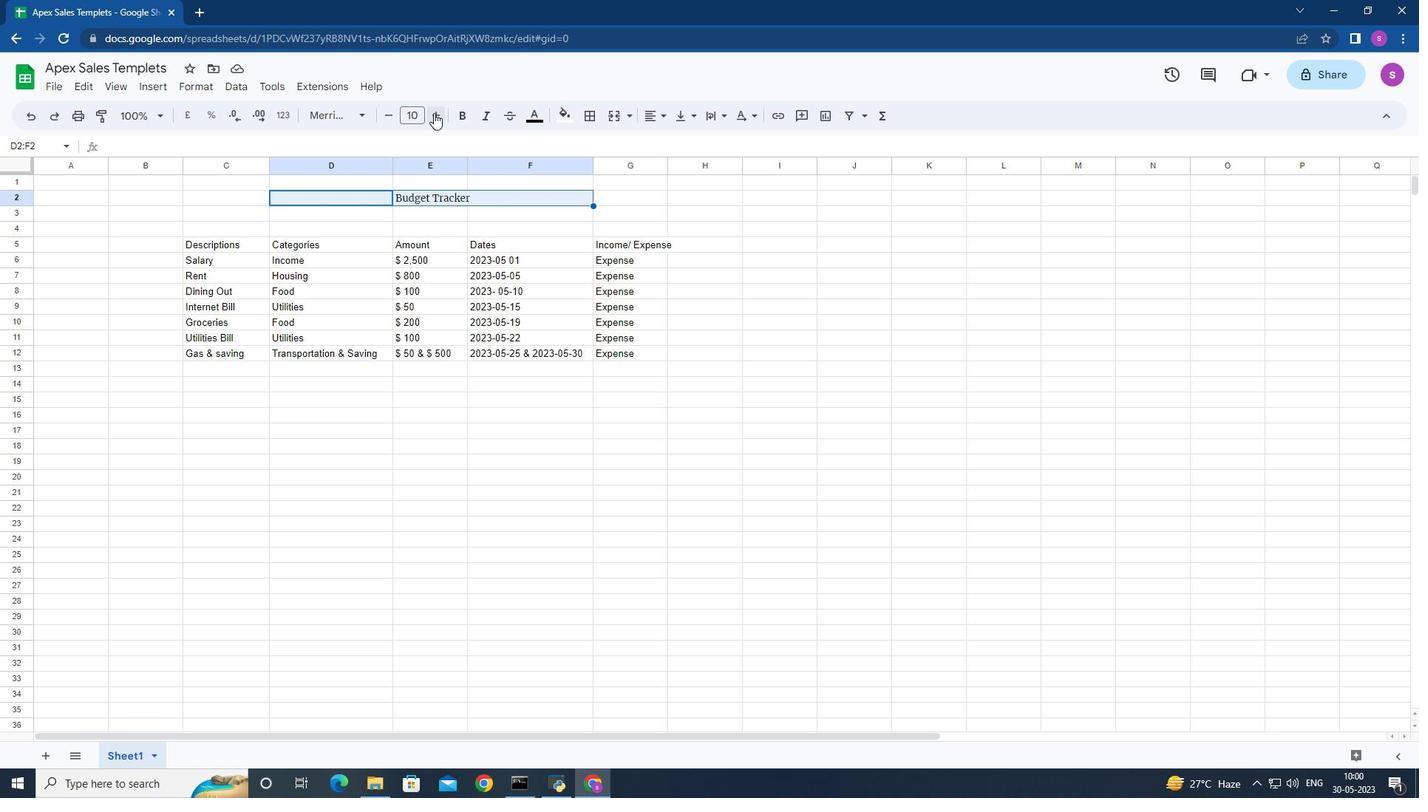 
Action: Mouse pressed left at (434, 113)
Screenshot: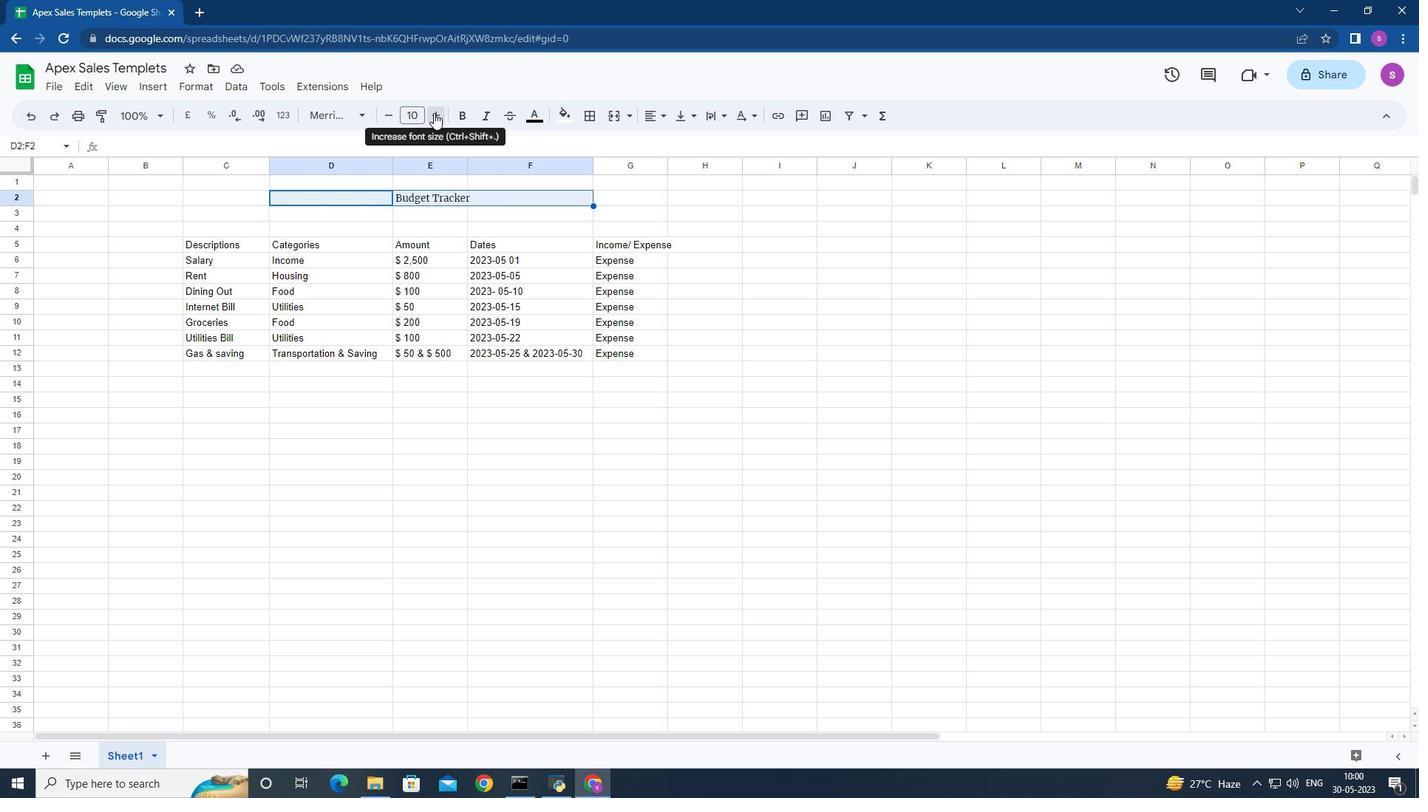 
Action: Mouse pressed left at (434, 113)
Screenshot: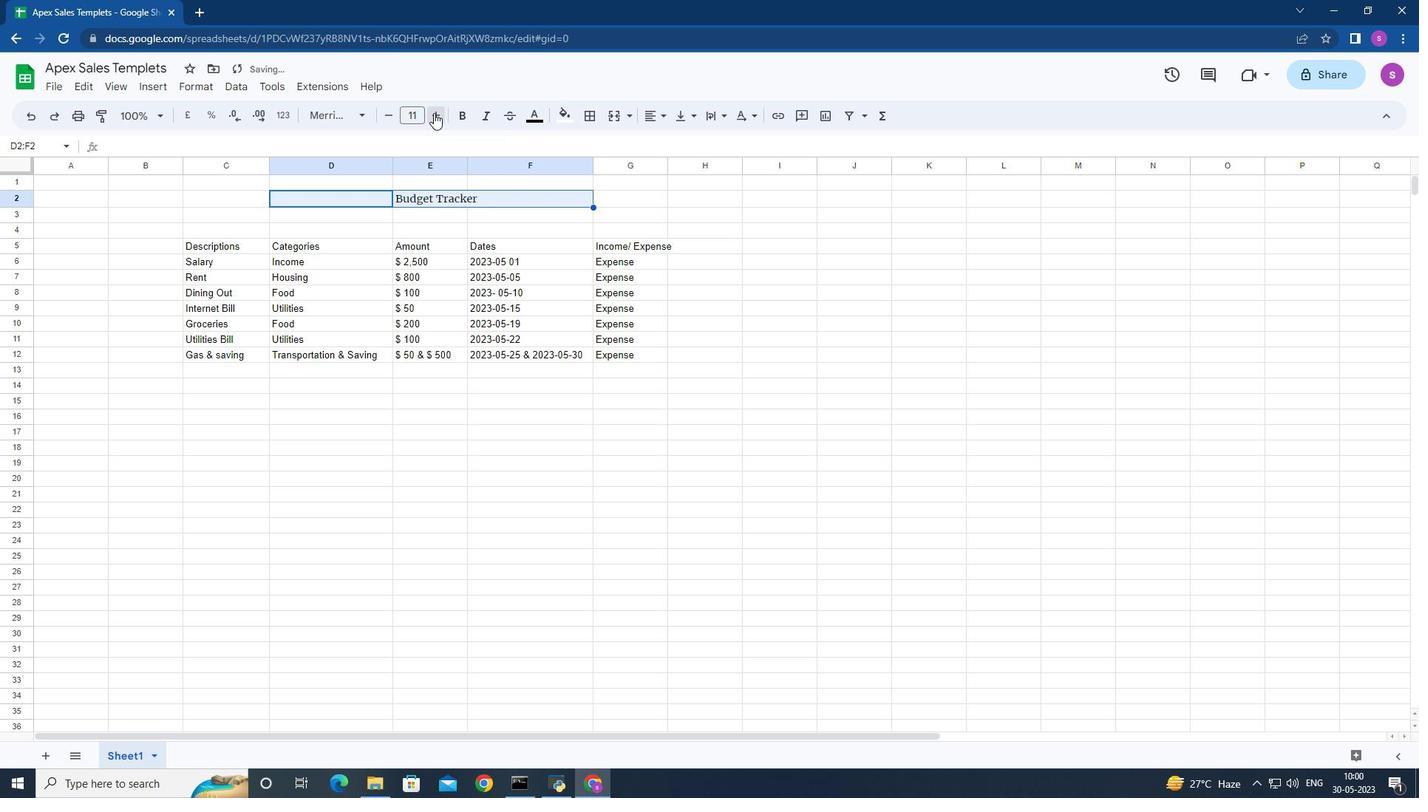 
Action: Mouse pressed left at (434, 113)
Screenshot: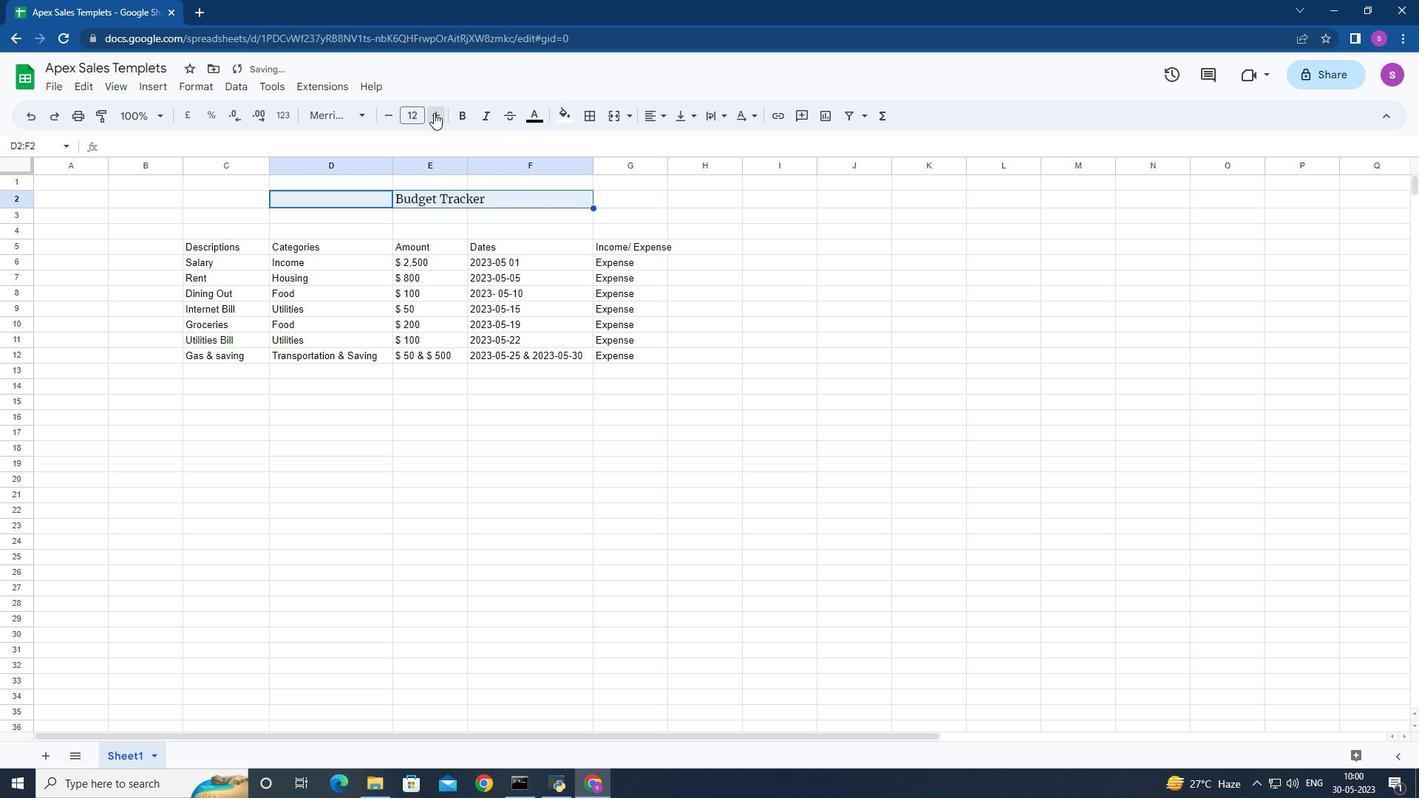 
Action: Mouse pressed left at (434, 113)
Screenshot: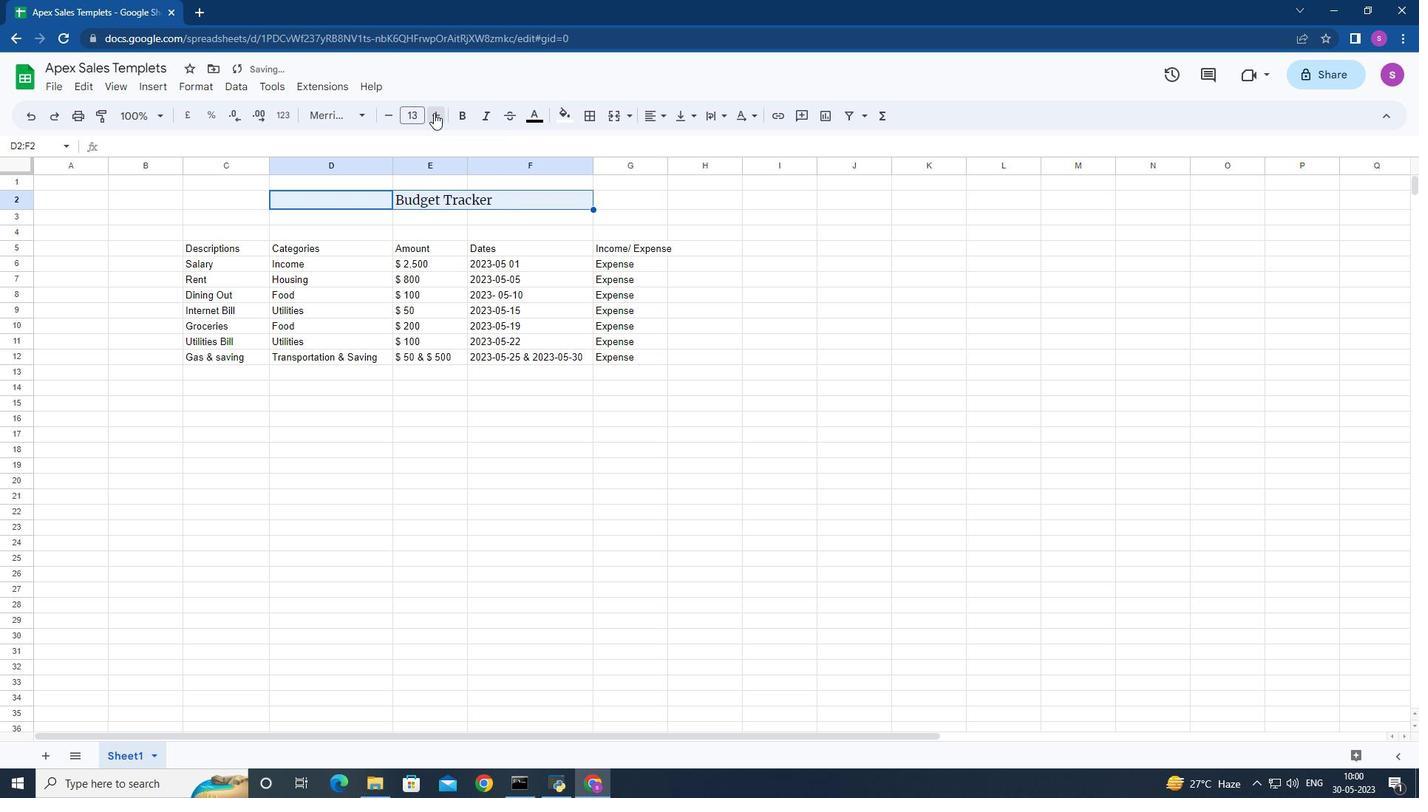 
Action: Mouse pressed left at (434, 113)
Screenshot: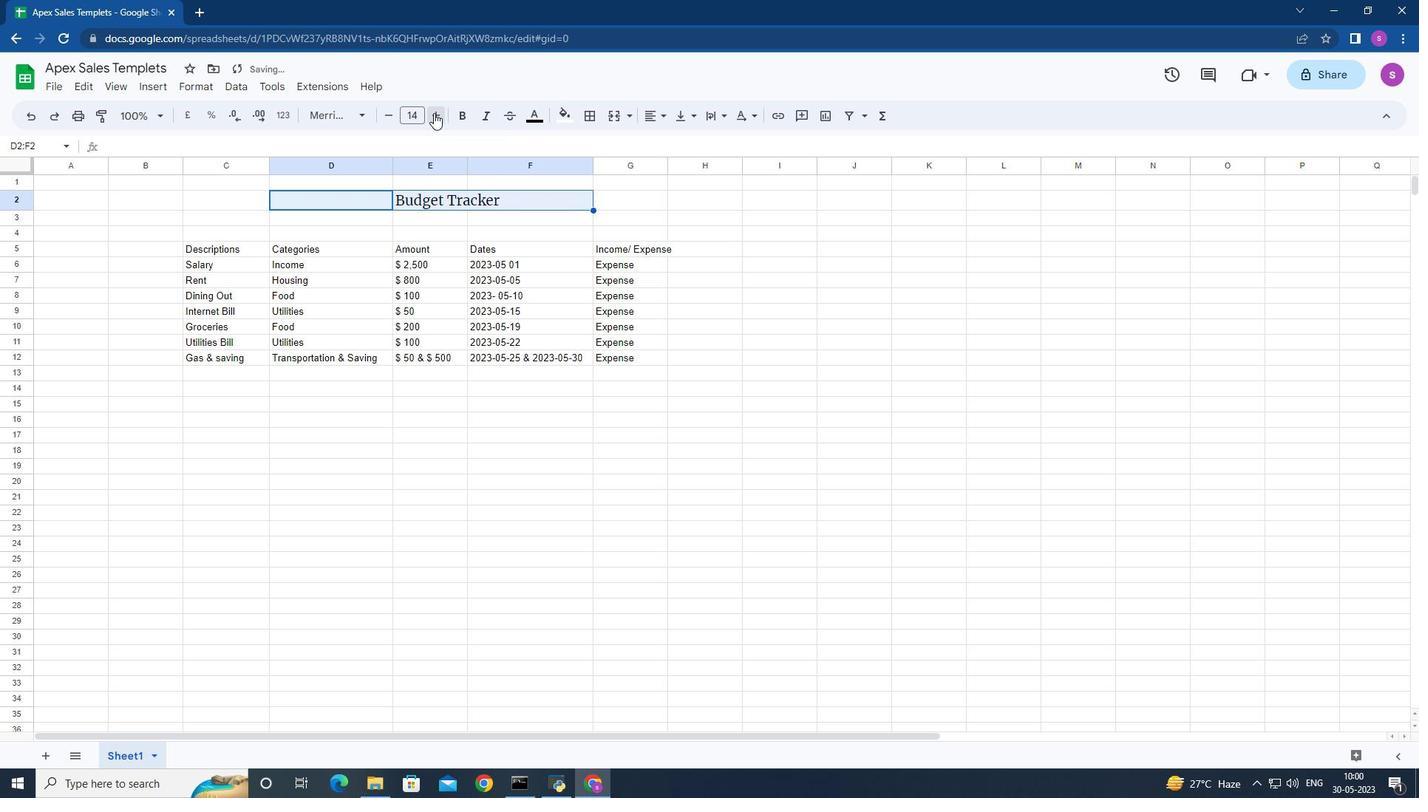 
Action: Mouse pressed left at (434, 113)
Screenshot: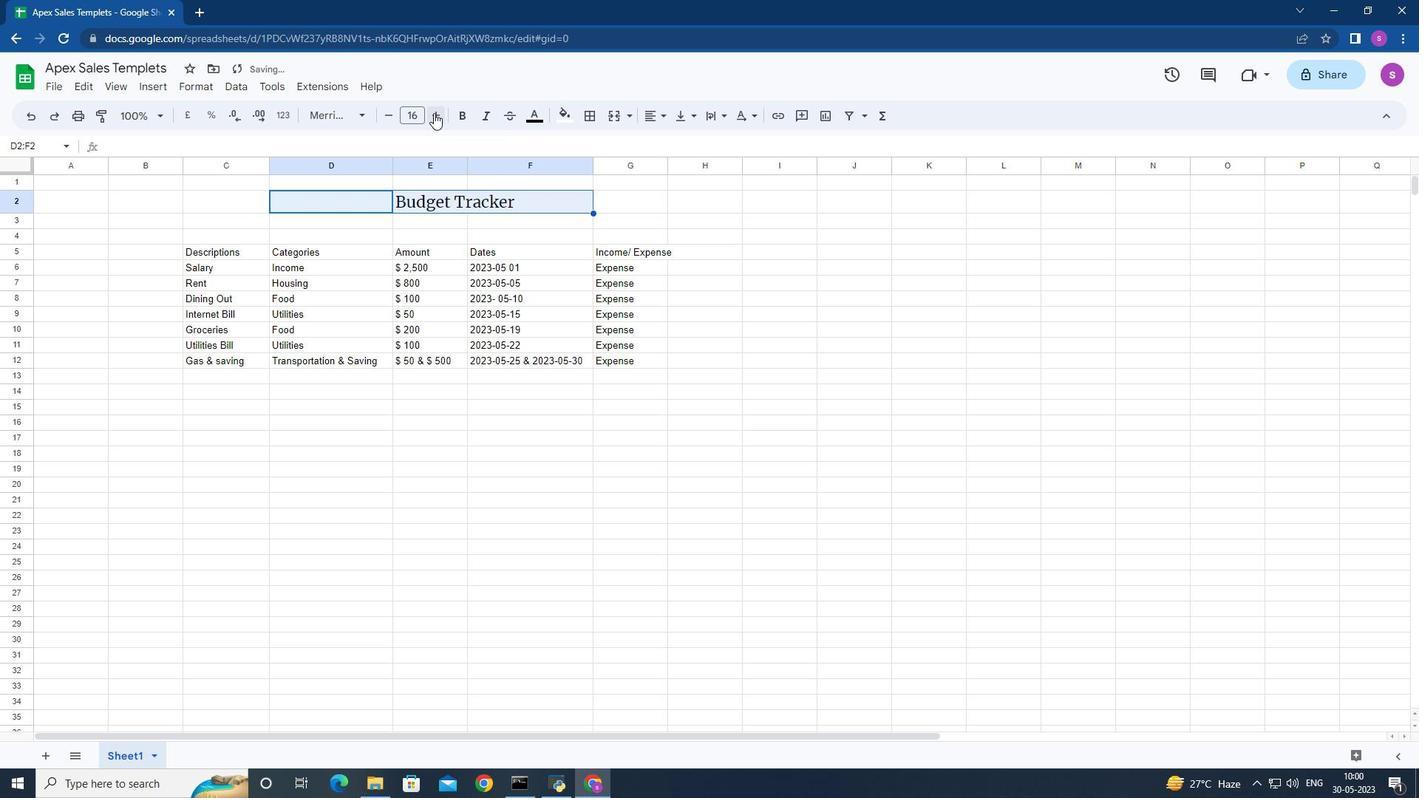 
Action: Mouse pressed left at (434, 113)
Screenshot: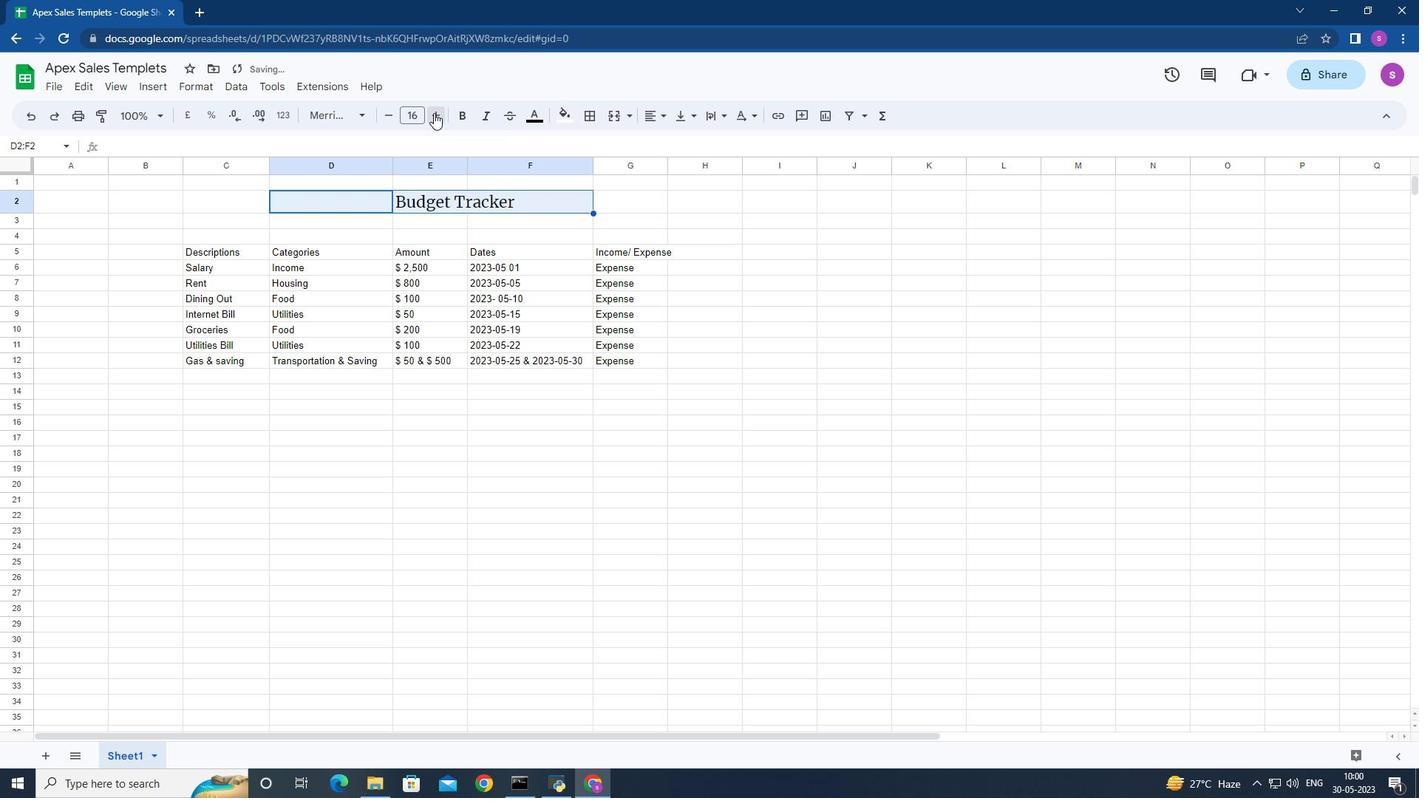 
Action: Mouse pressed left at (434, 113)
Screenshot: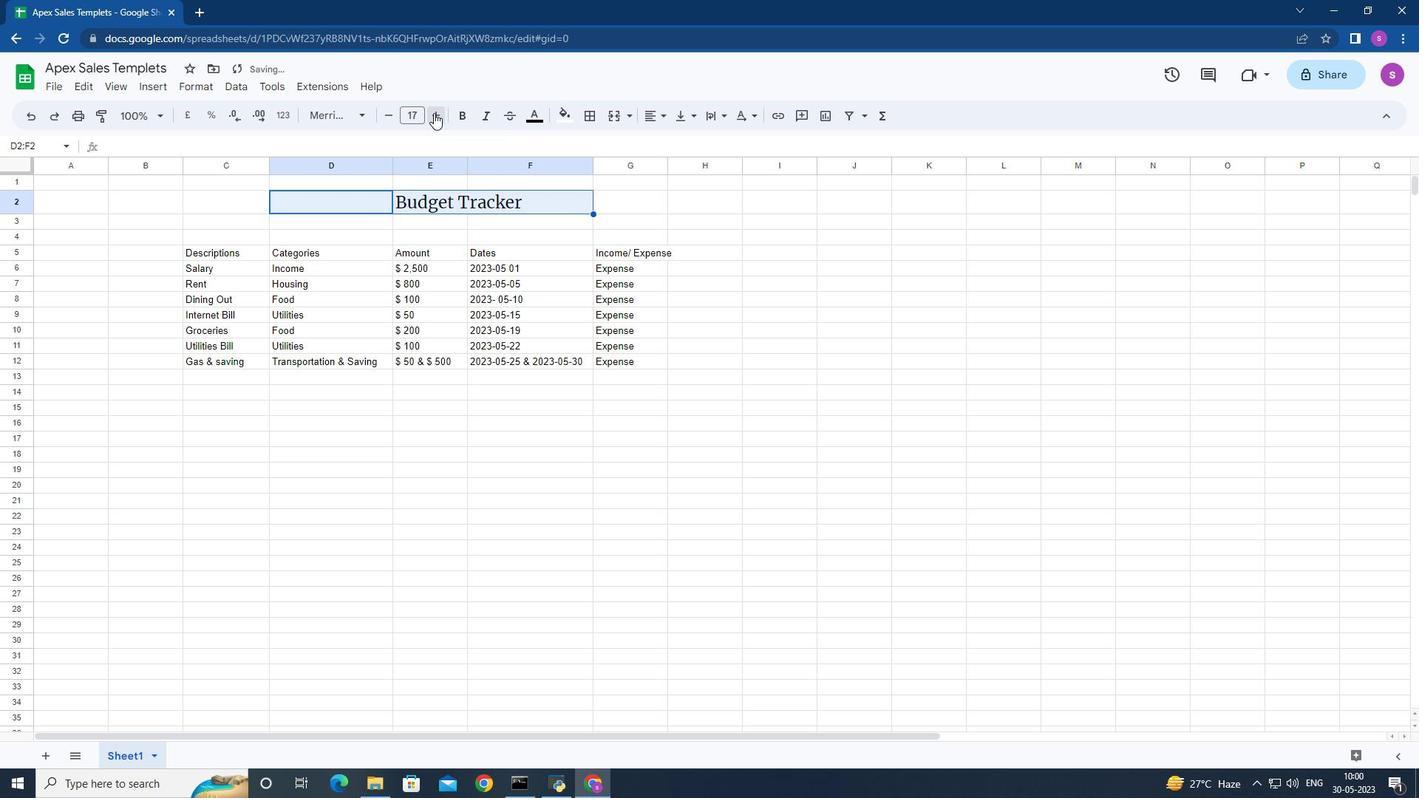 
Action: Mouse pressed left at (434, 113)
Screenshot: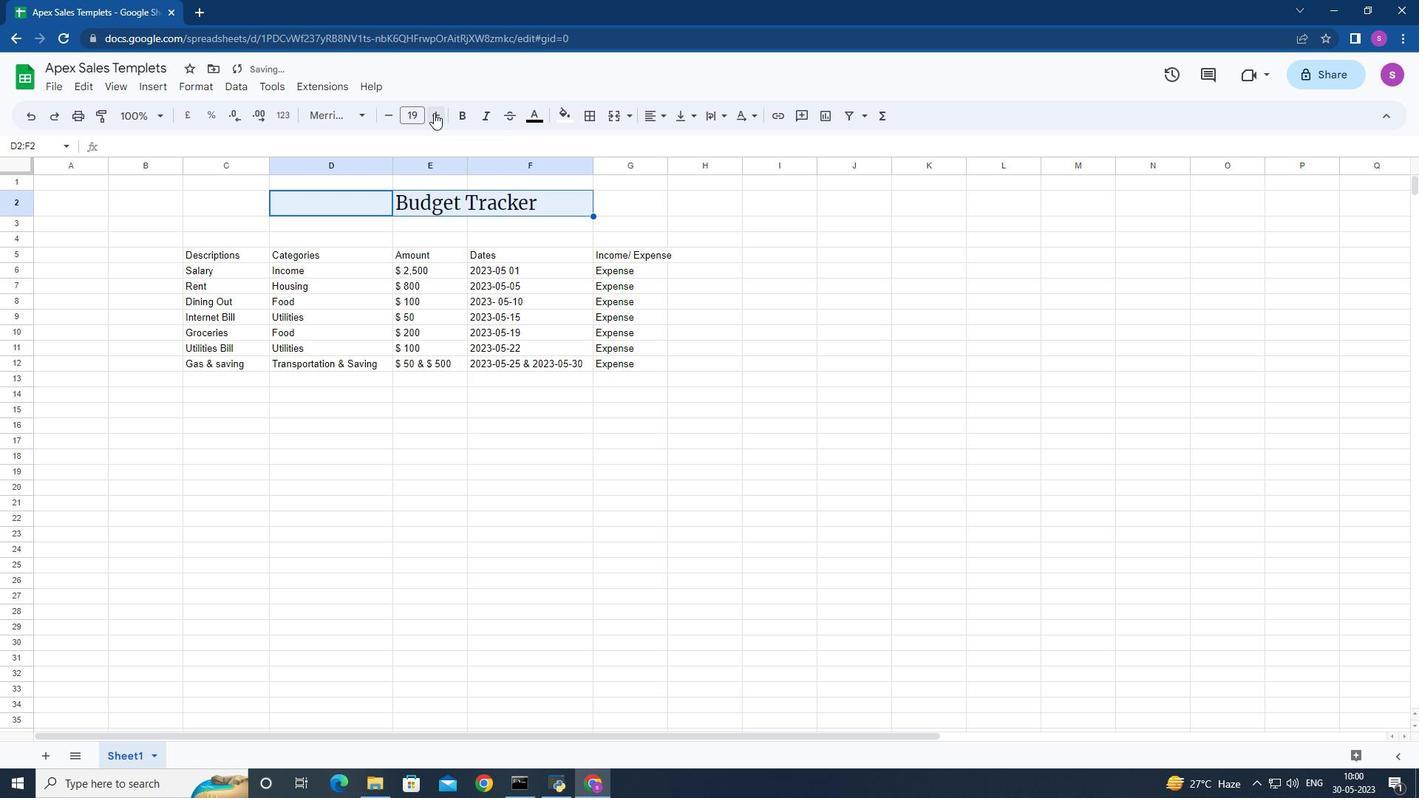 
Action: Mouse pressed left at (434, 113)
Screenshot: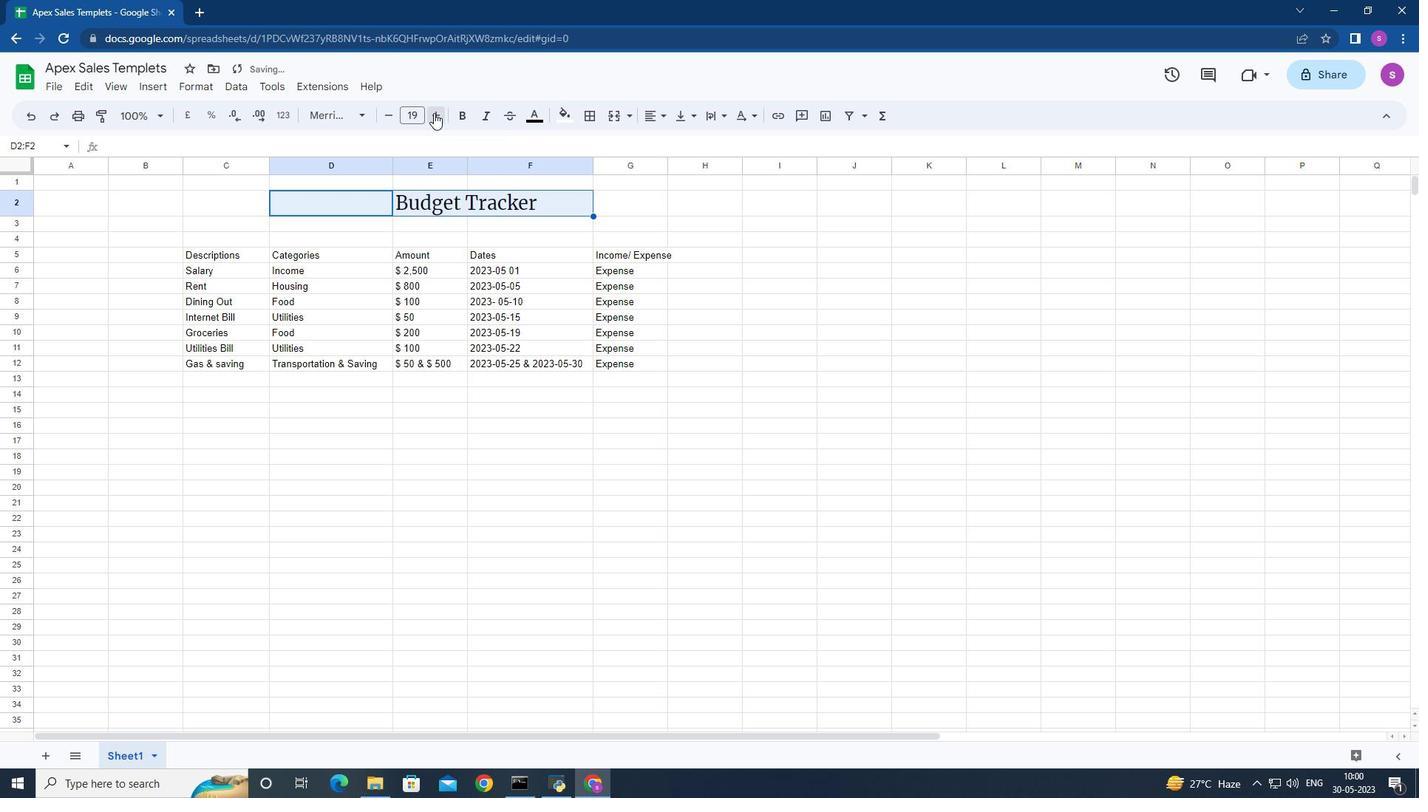 
Action: Mouse pressed left at (434, 113)
Screenshot: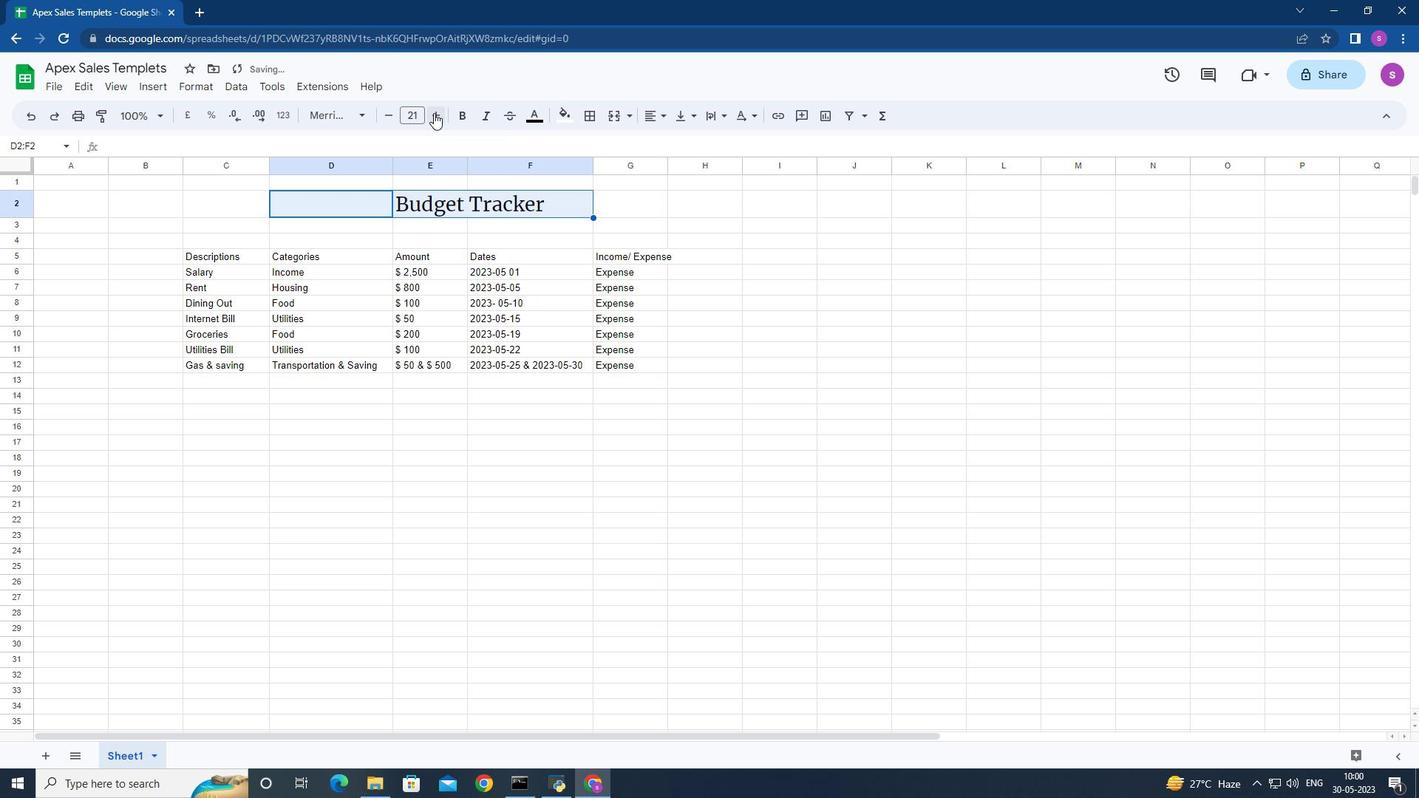 
Action: Mouse pressed left at (434, 113)
Screenshot: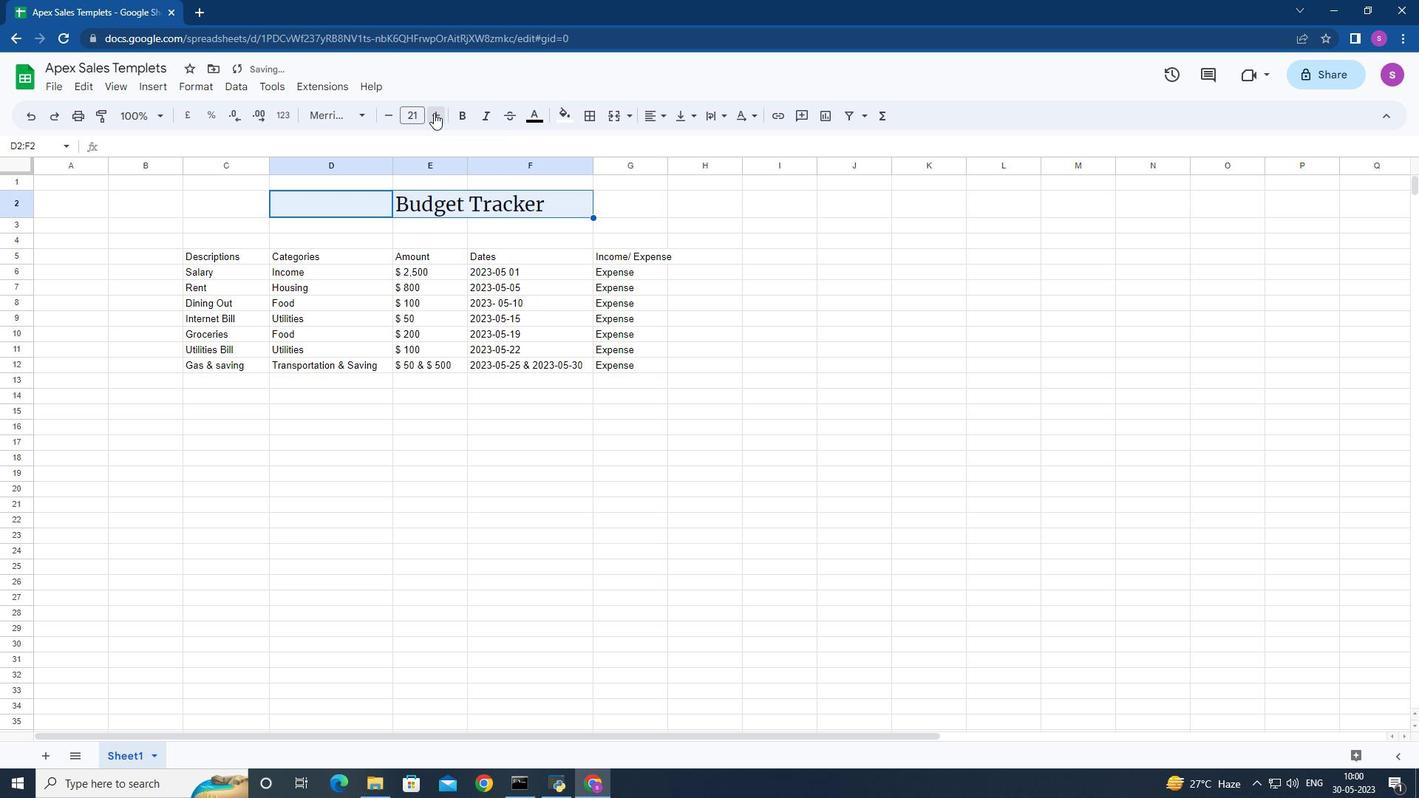 
Action: Mouse pressed left at (434, 113)
Screenshot: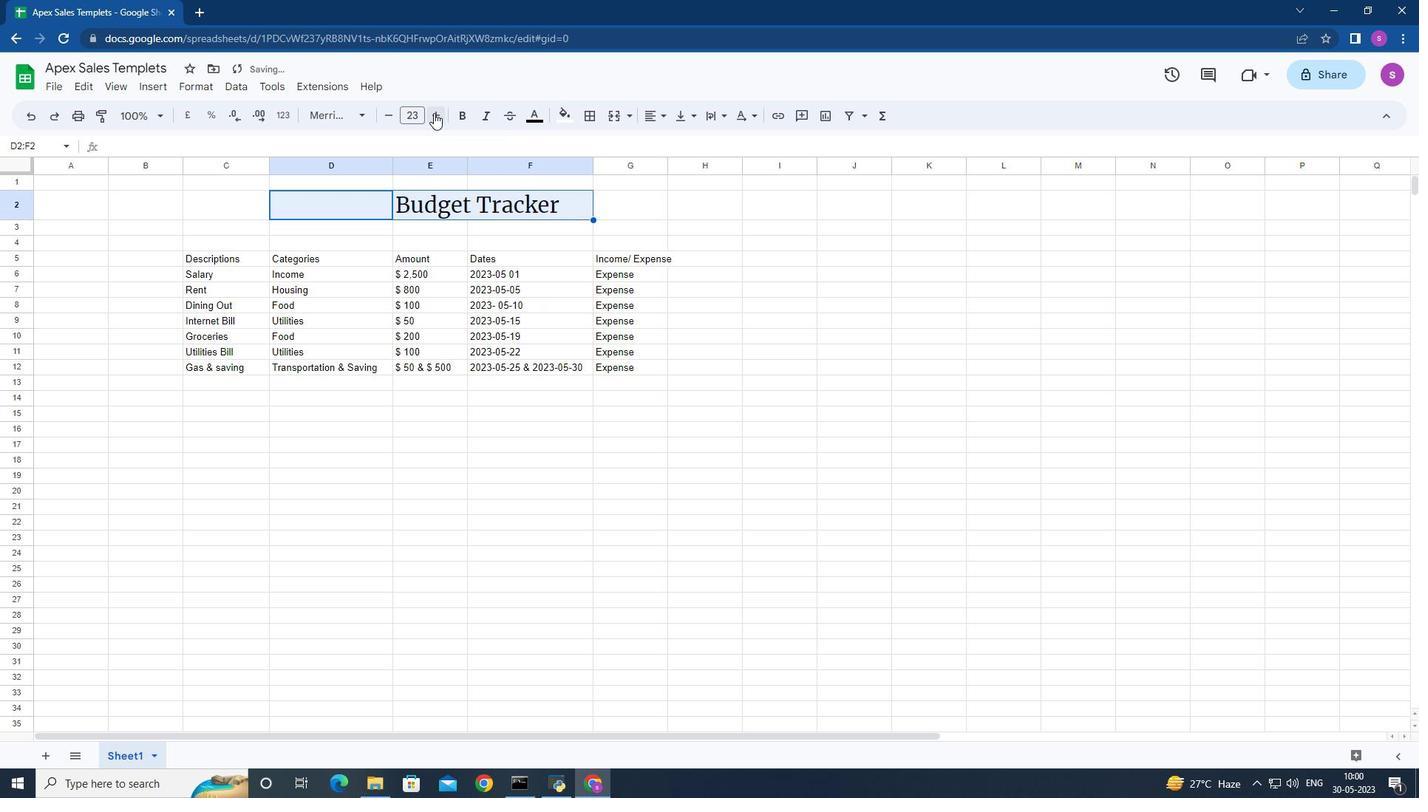 
Action: Mouse pressed left at (434, 113)
Screenshot: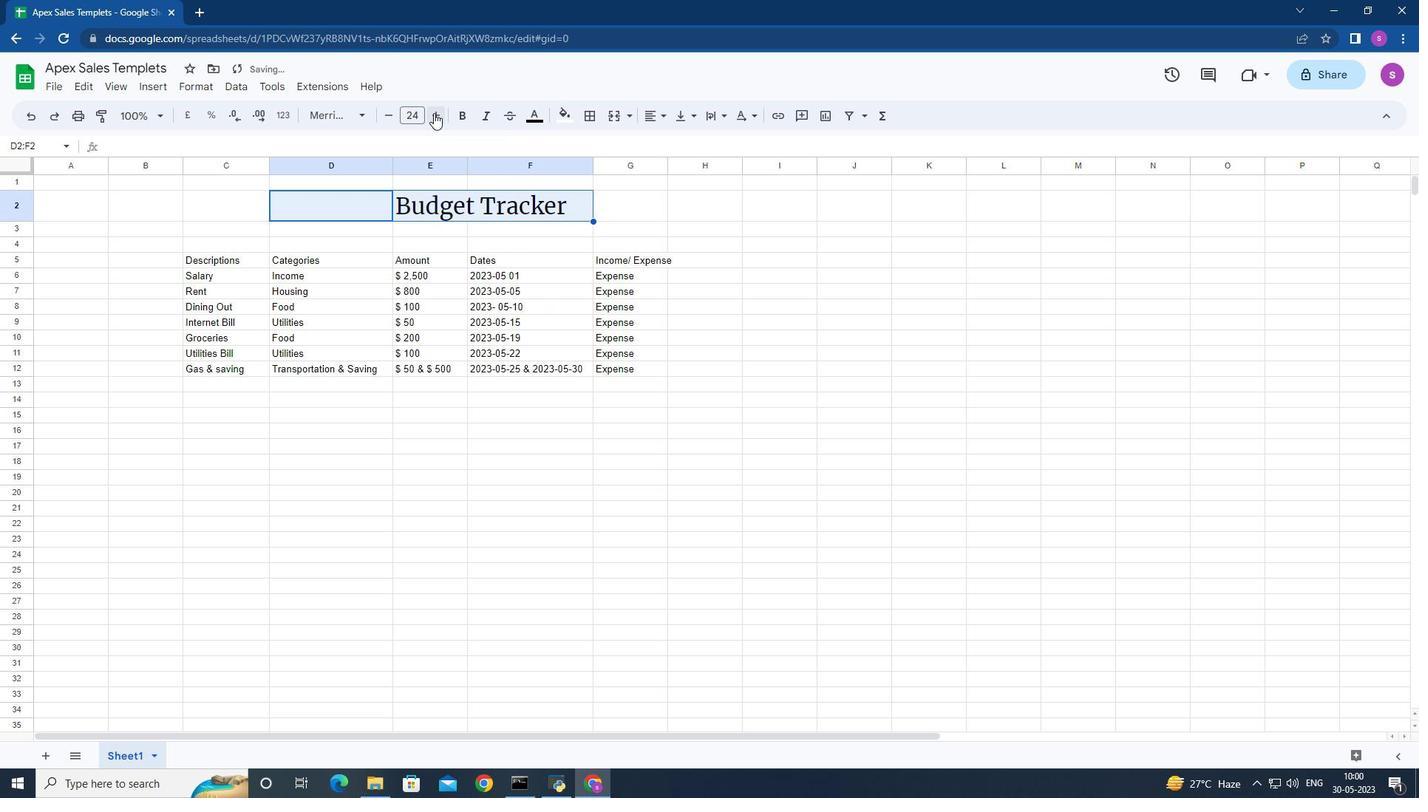 
Action: Mouse pressed left at (434, 113)
Screenshot: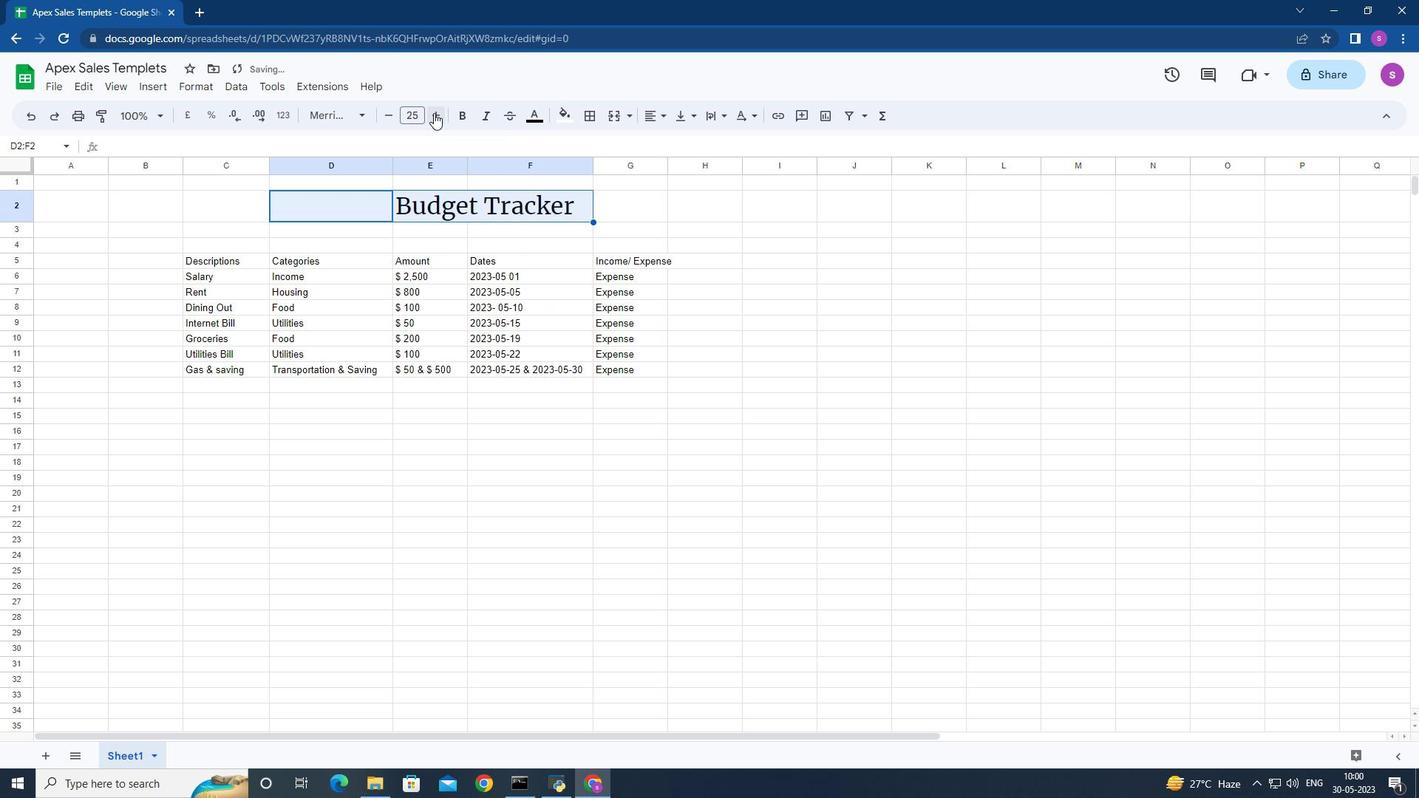 
Action: Mouse moved to (209, 87)
Screenshot: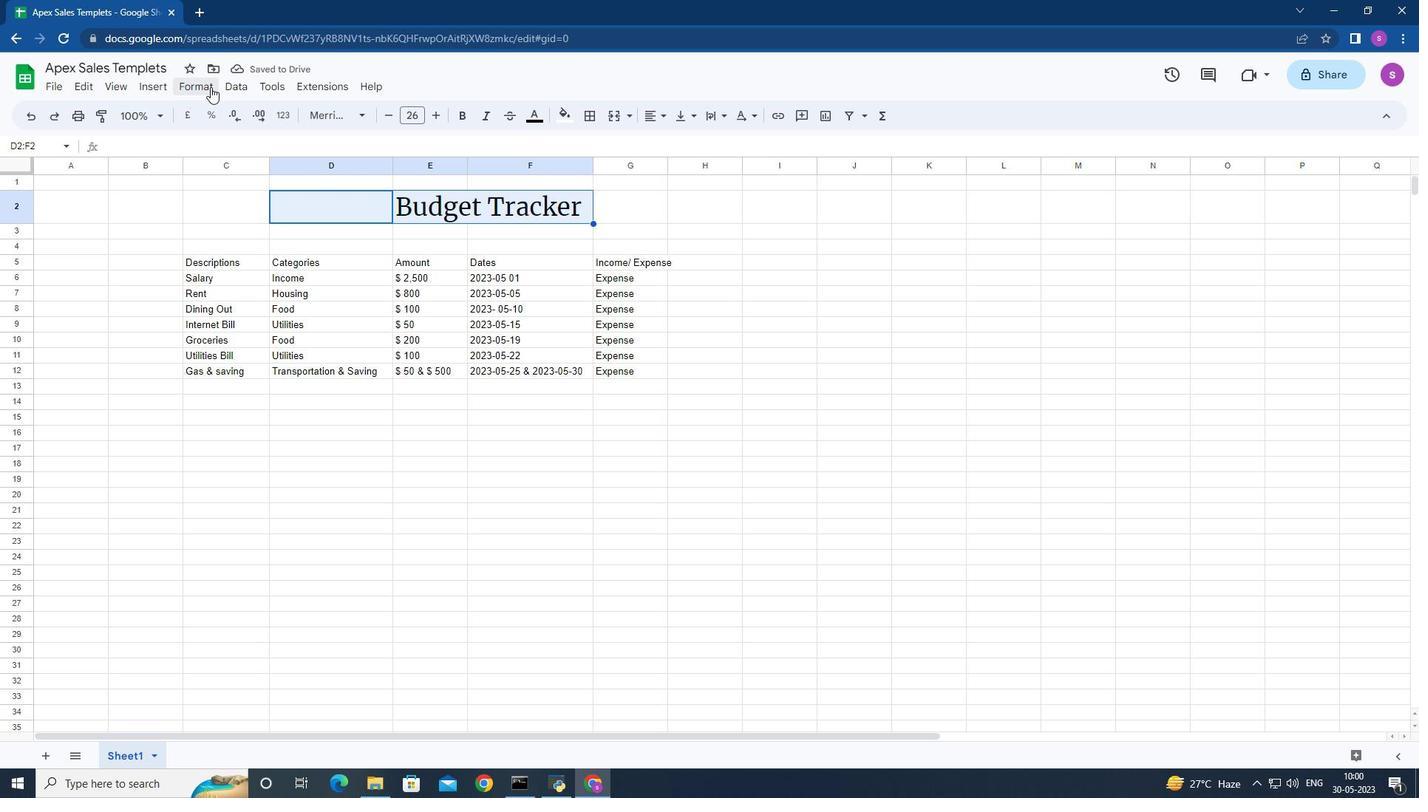 
Action: Mouse pressed left at (209, 87)
Screenshot: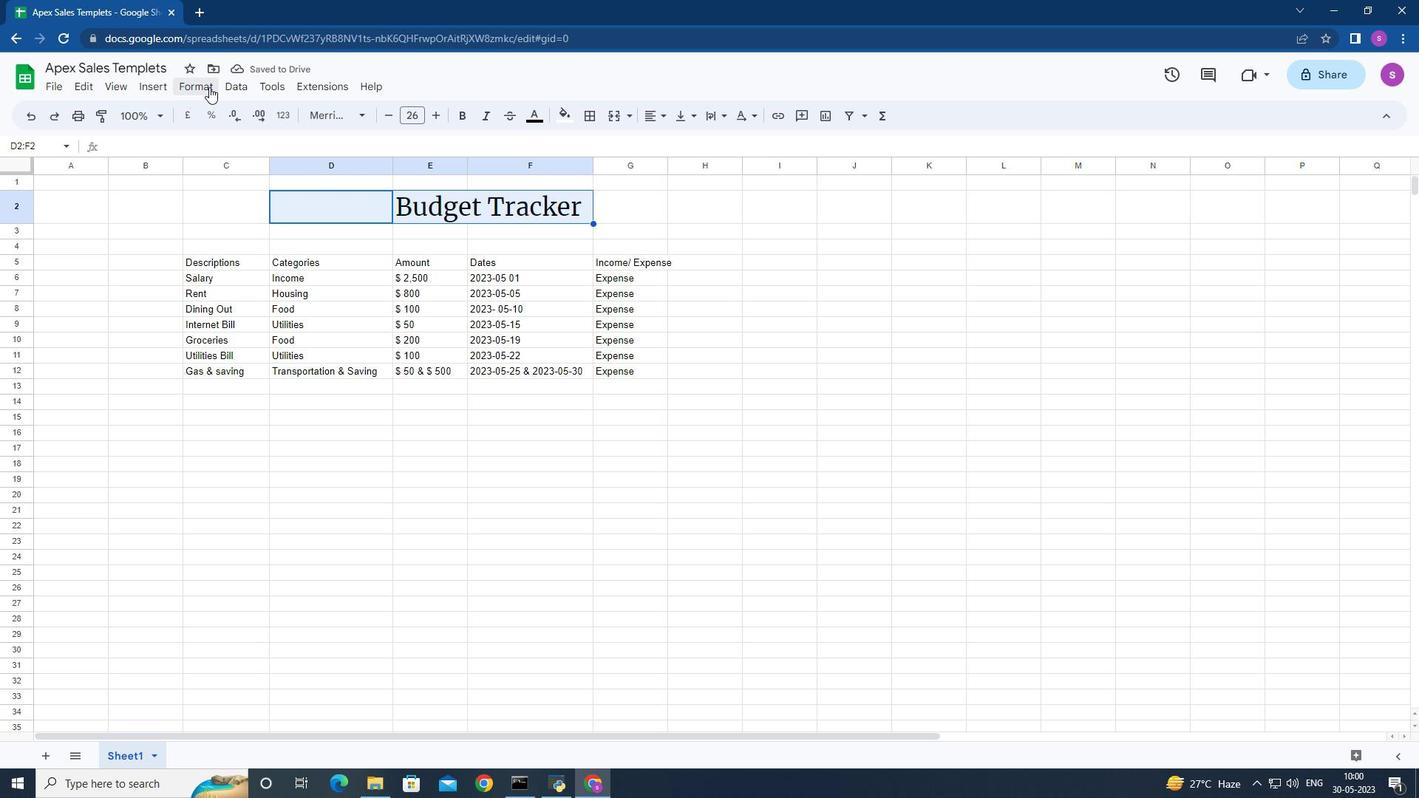 
Action: Mouse moved to (466, 227)
Screenshot: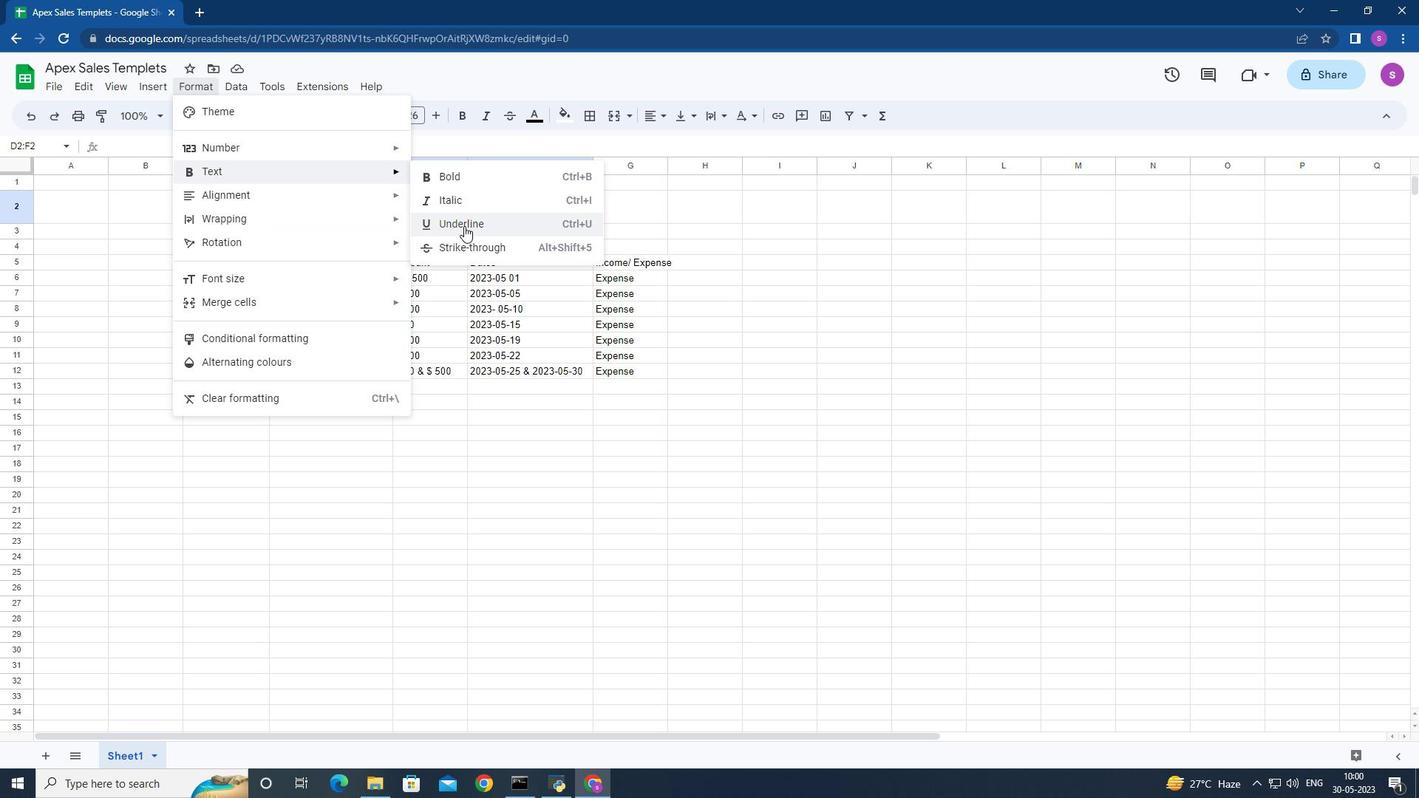 
Action: Mouse pressed left at (466, 227)
Screenshot: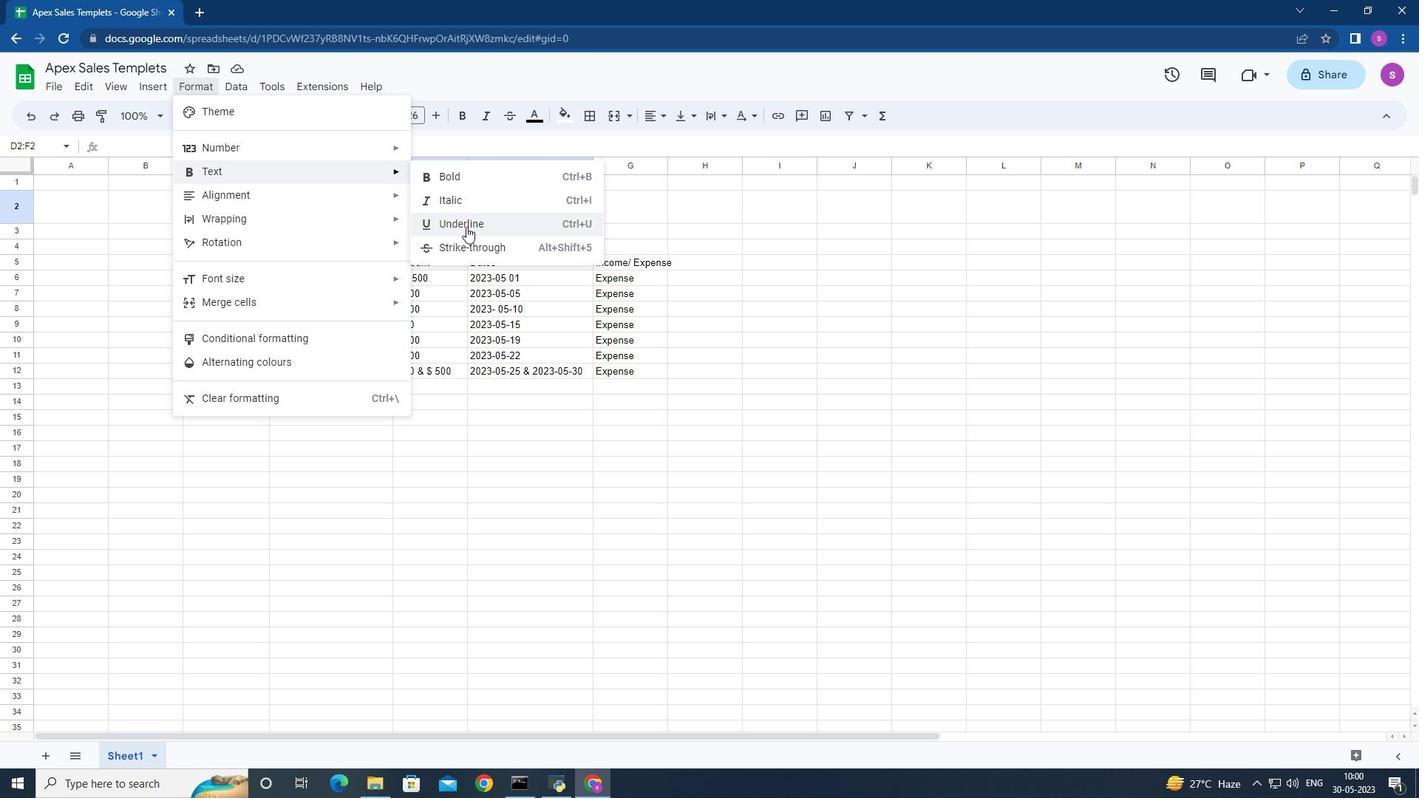 
Action: Mouse moved to (464, 120)
Screenshot: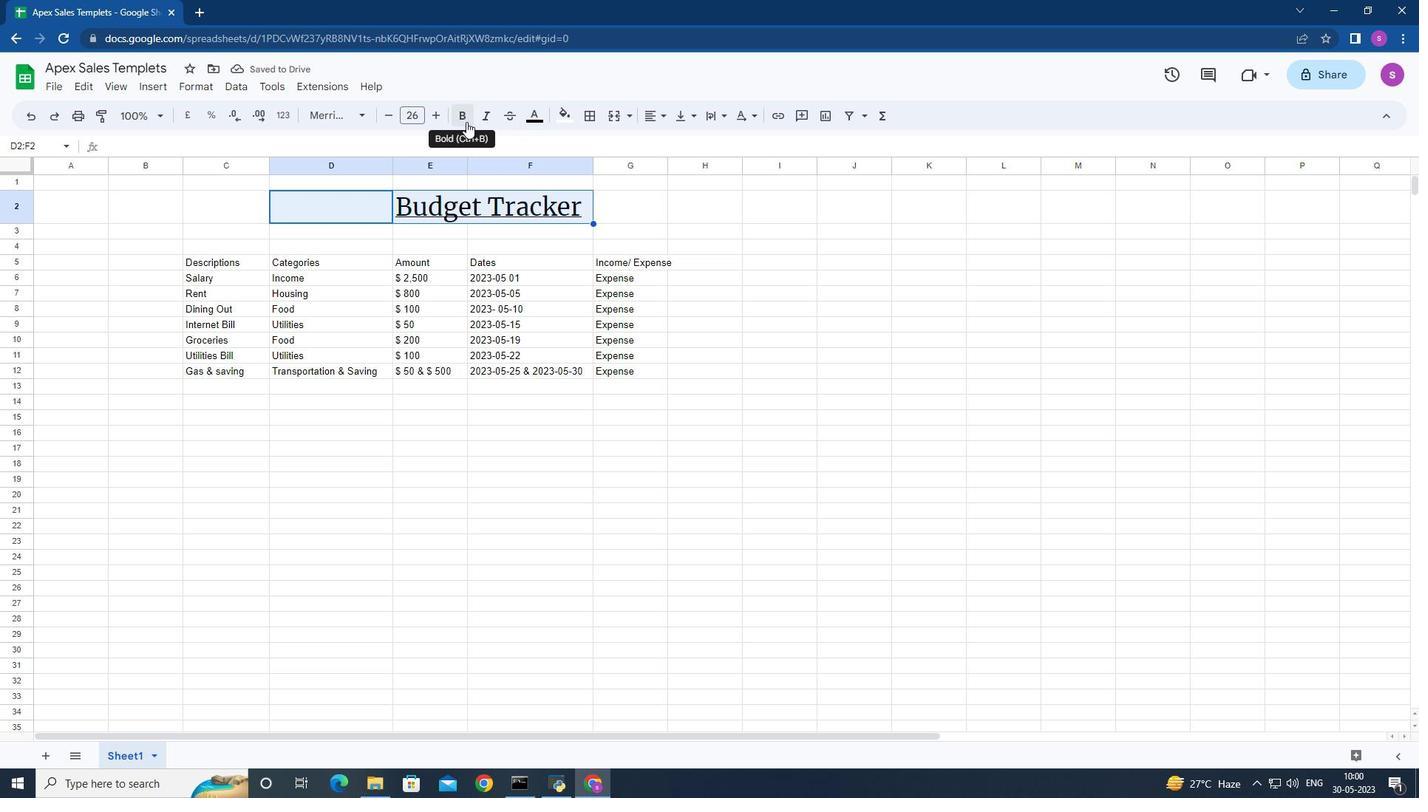 
Action: Mouse pressed left at (464, 120)
Screenshot: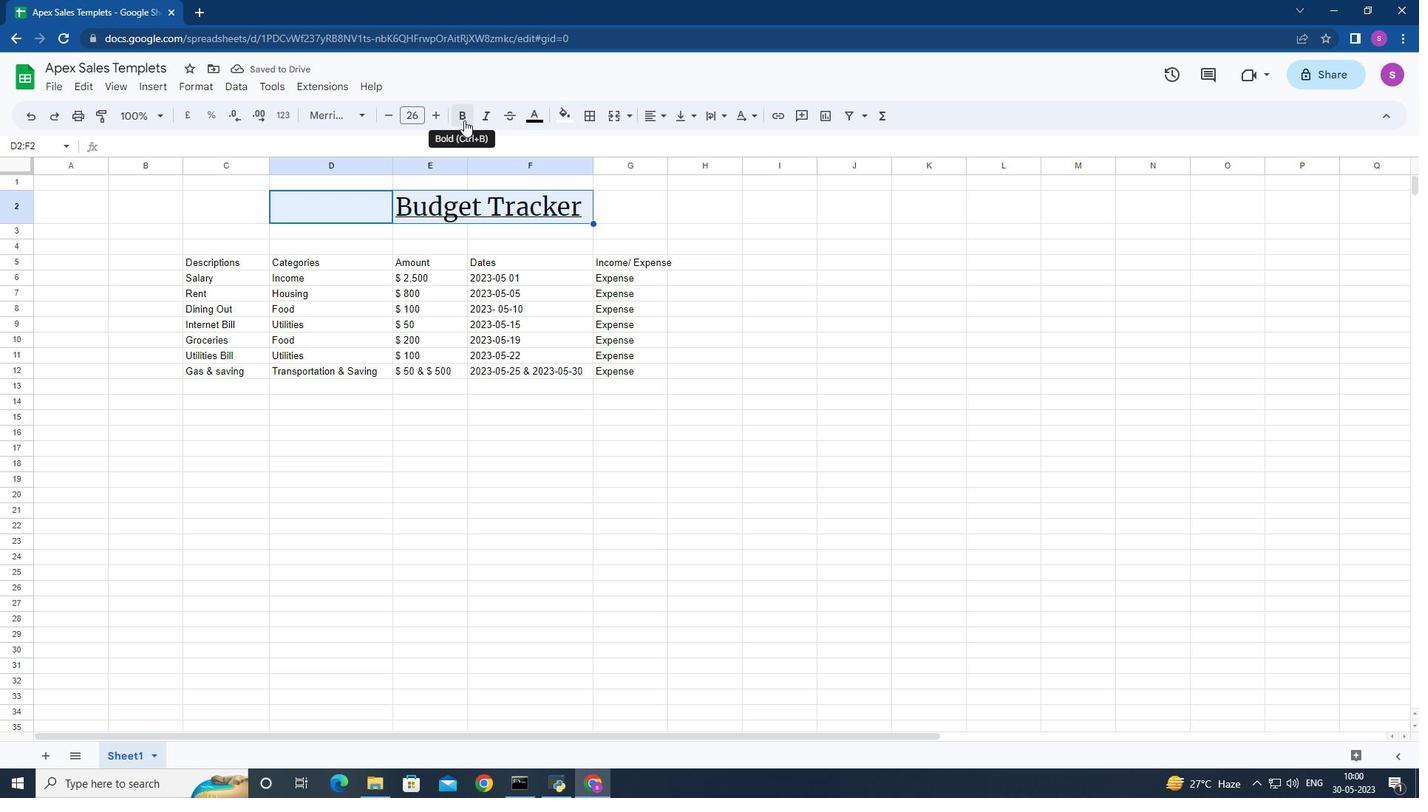 
Action: Mouse moved to (775, 242)
Screenshot: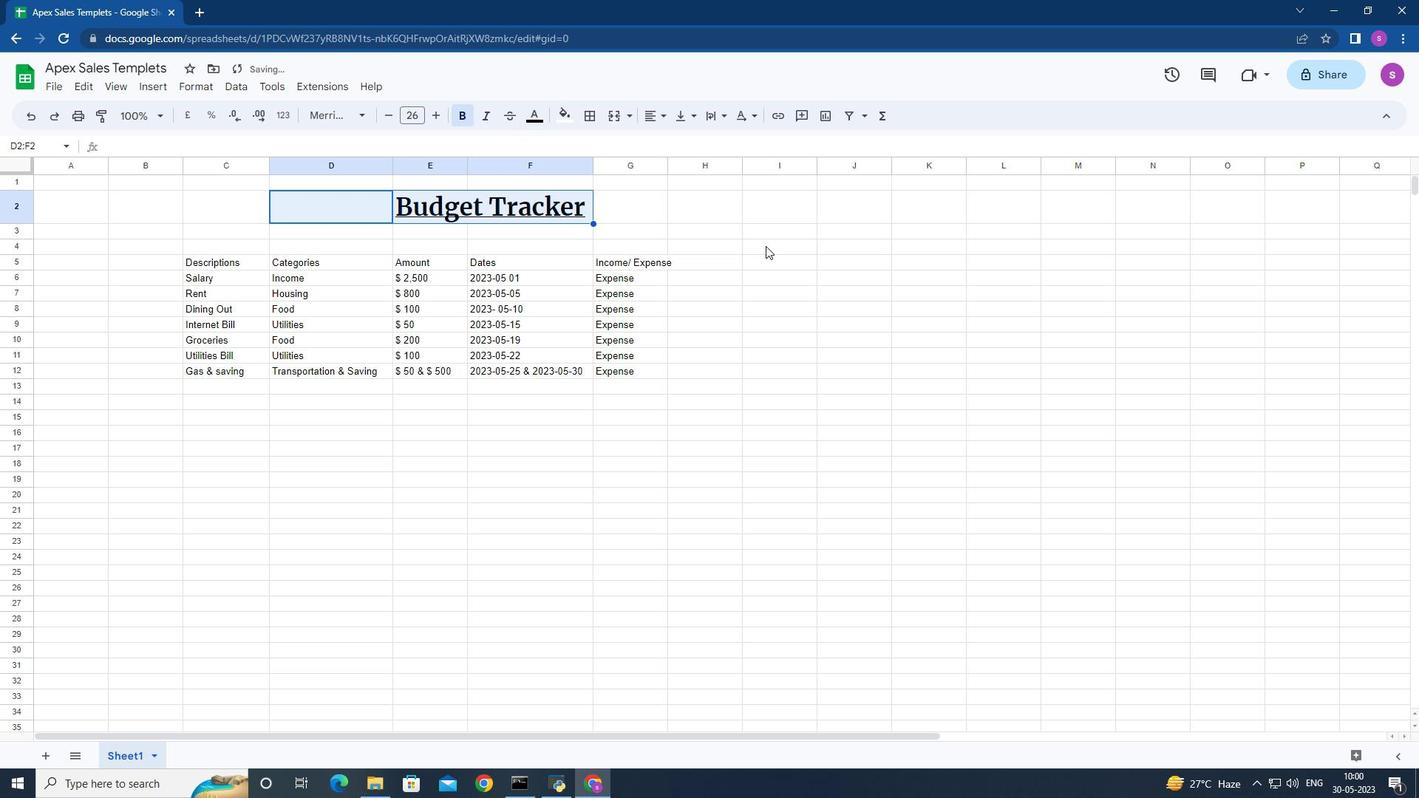 
Action: Mouse pressed left at (775, 242)
Screenshot: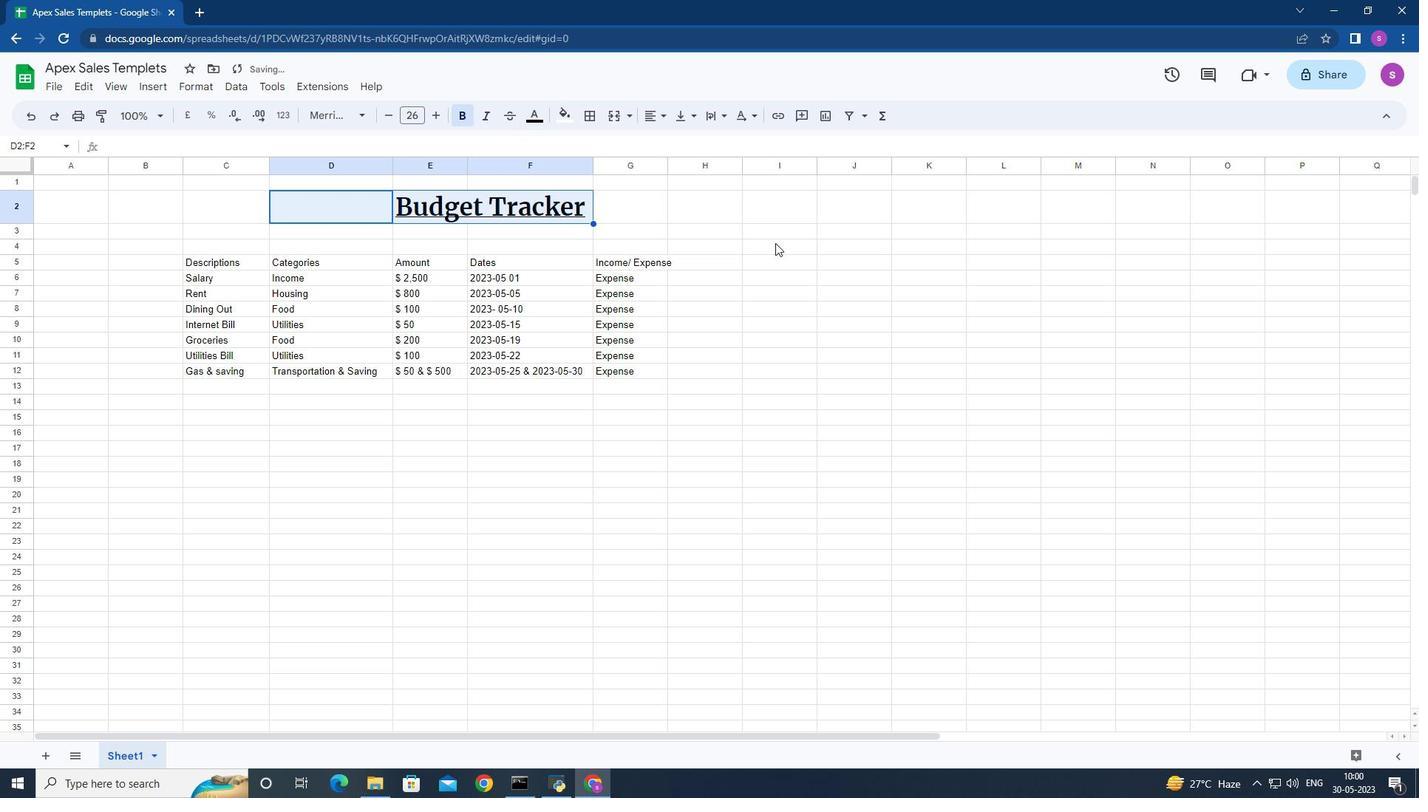 
Action: Mouse moved to (362, 115)
Screenshot: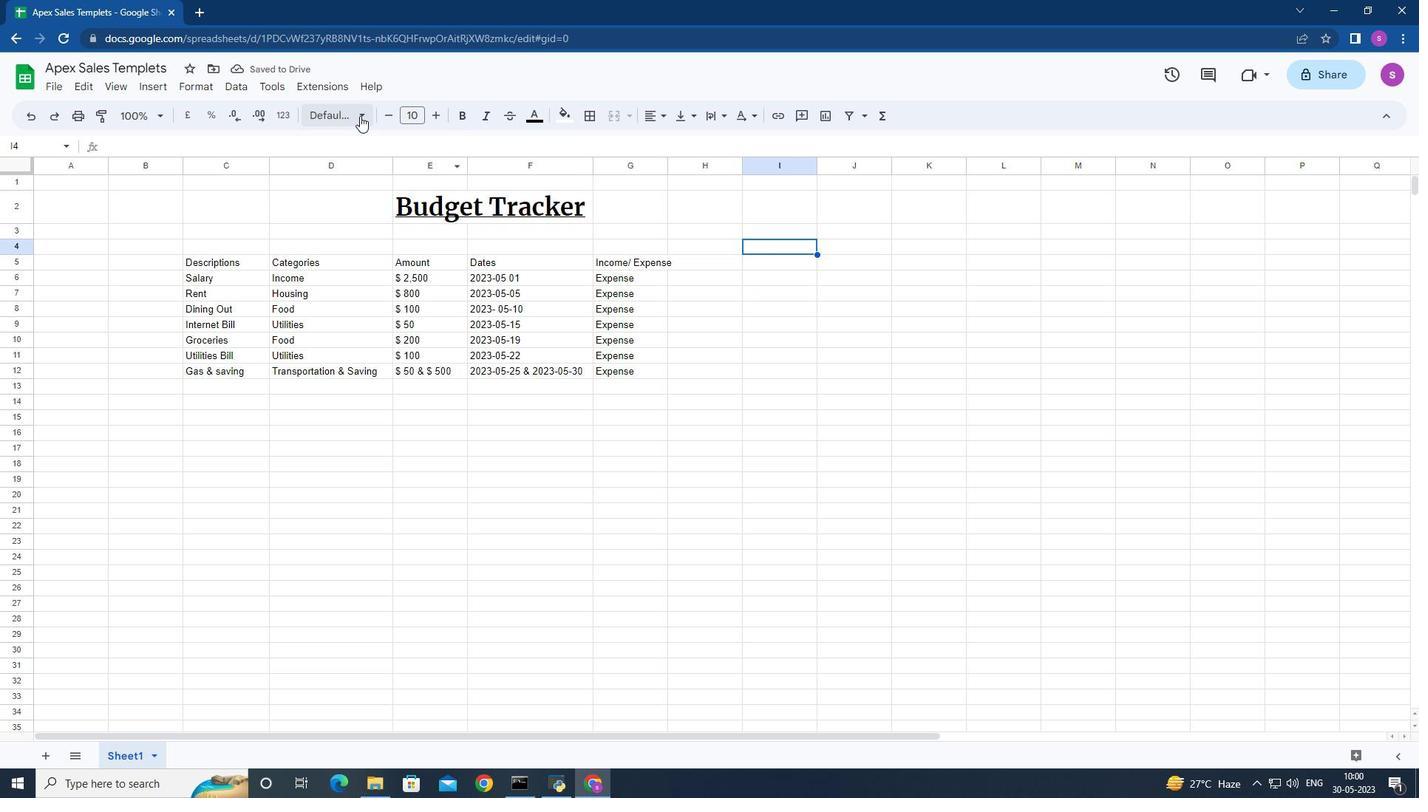 
Action: Mouse pressed left at (362, 115)
Screenshot: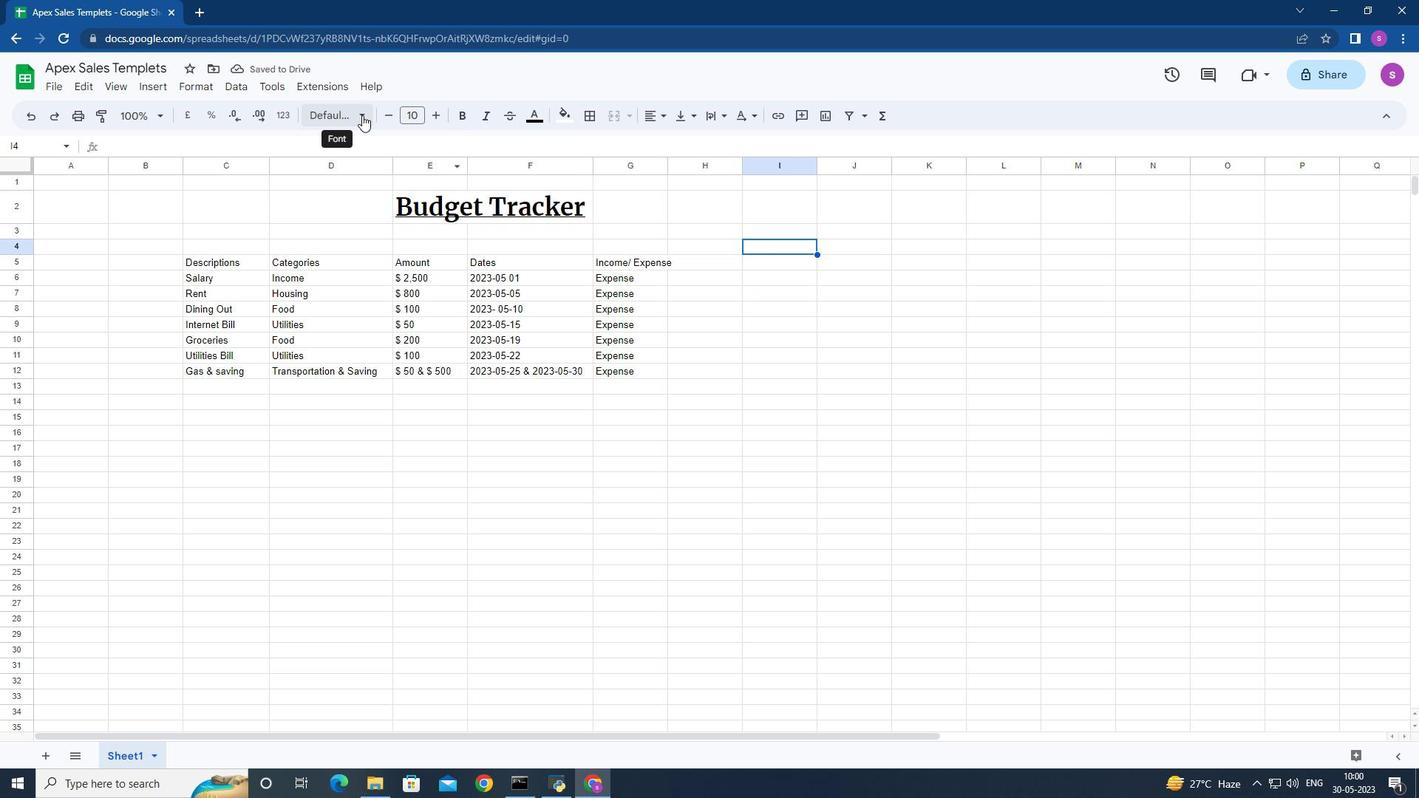 
Action: Mouse moved to (763, 486)
Screenshot: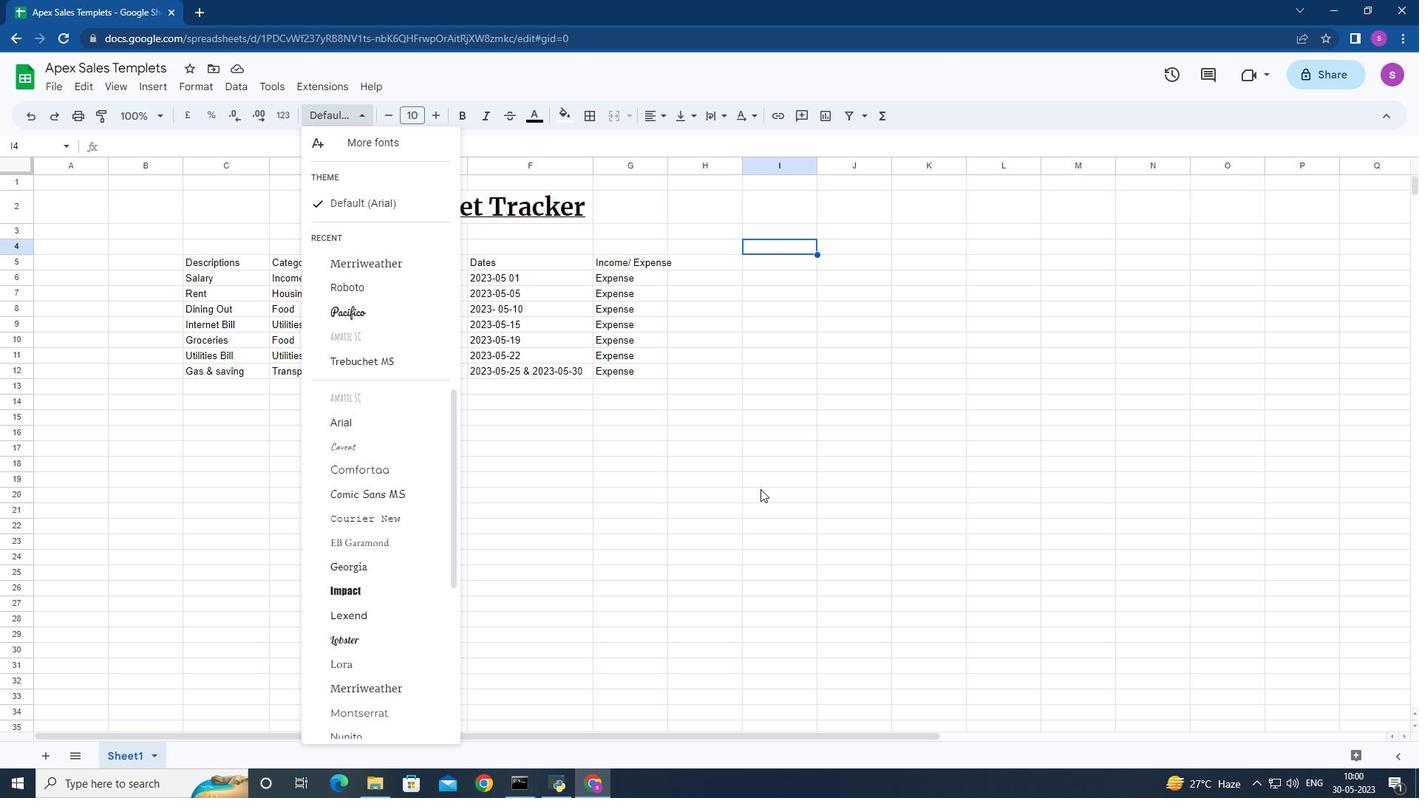 
Action: Mouse pressed left at (763, 486)
Screenshot: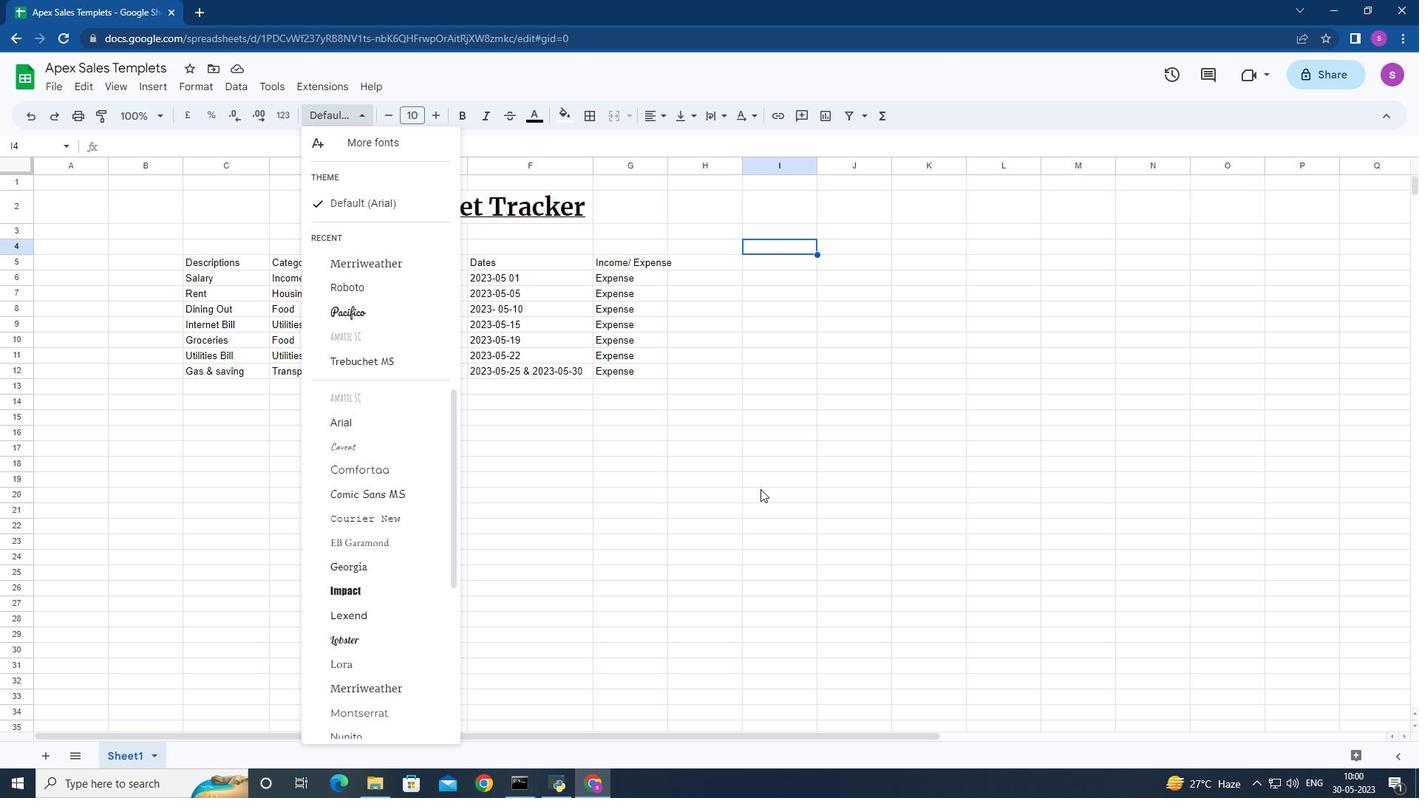 
Action: Mouse moved to (372, 206)
Screenshot: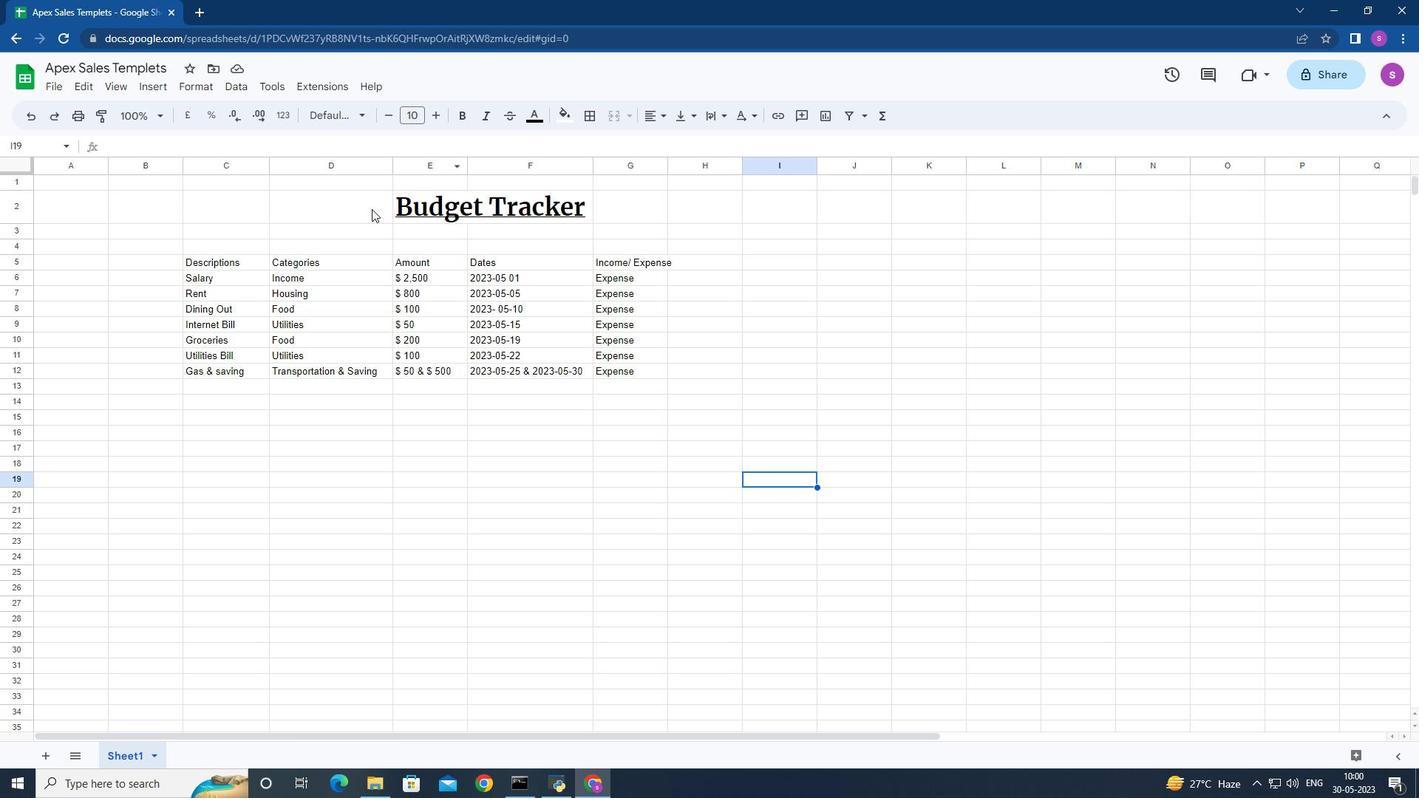
Action: Mouse pressed left at (372, 206)
Screenshot: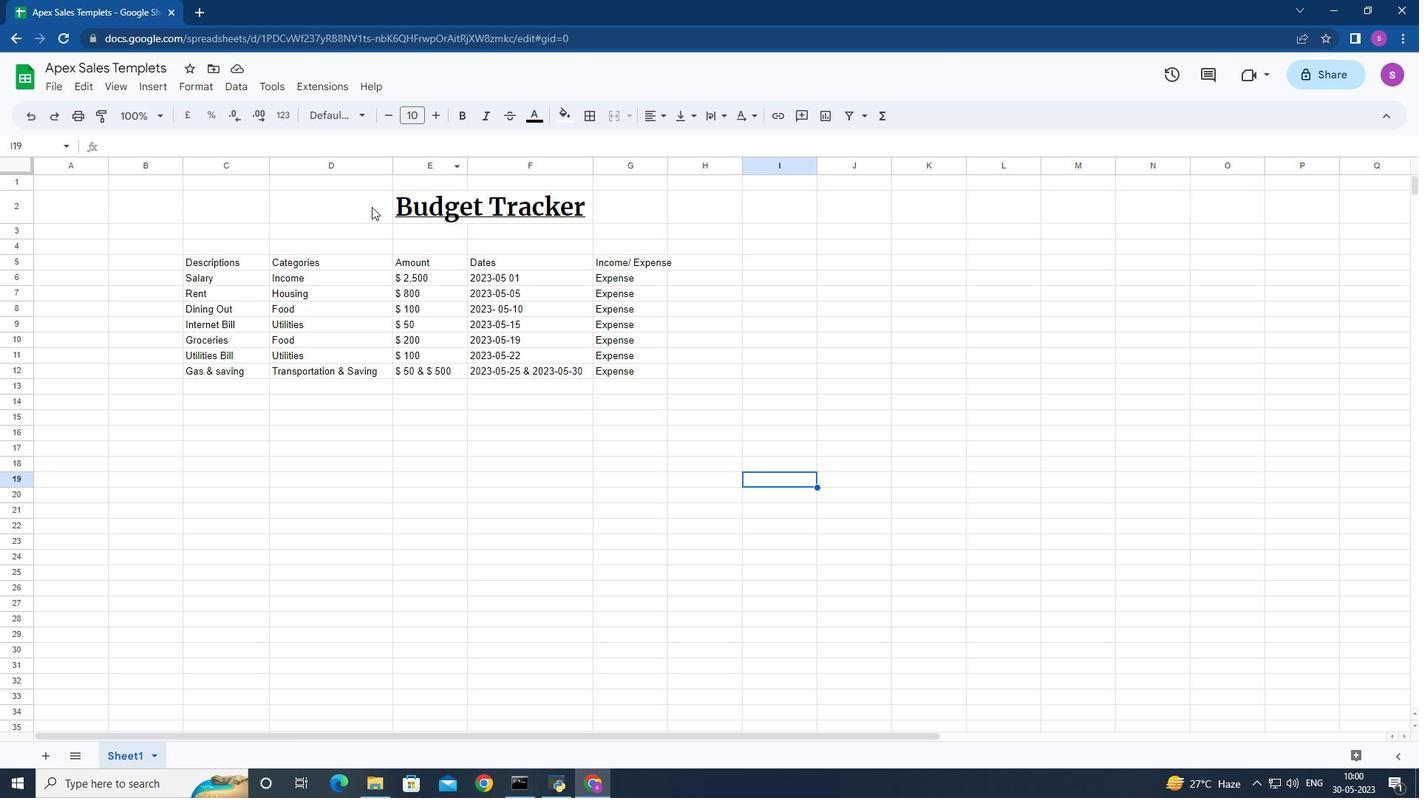 
Action: Mouse moved to (363, 120)
Screenshot: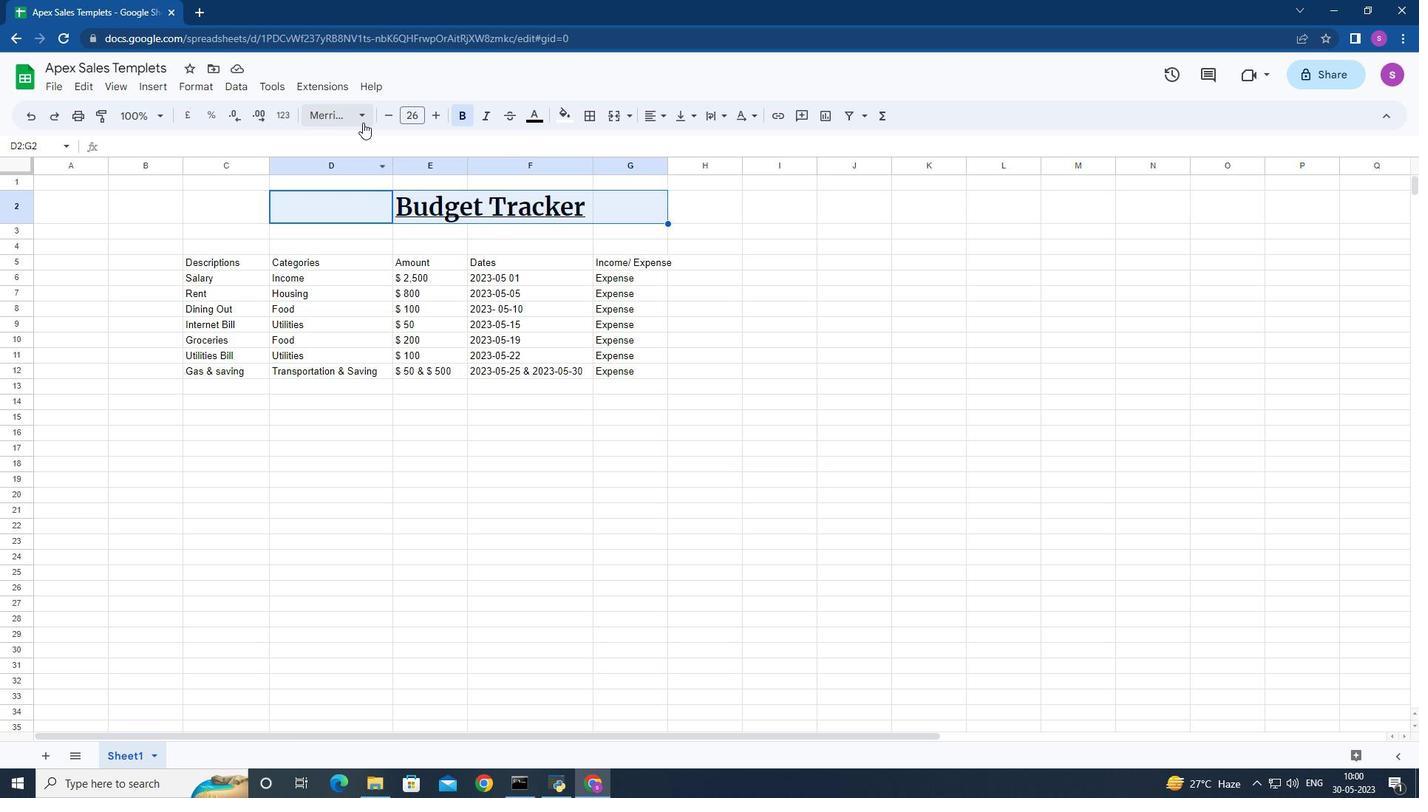 
Action: Mouse pressed left at (363, 120)
Screenshot: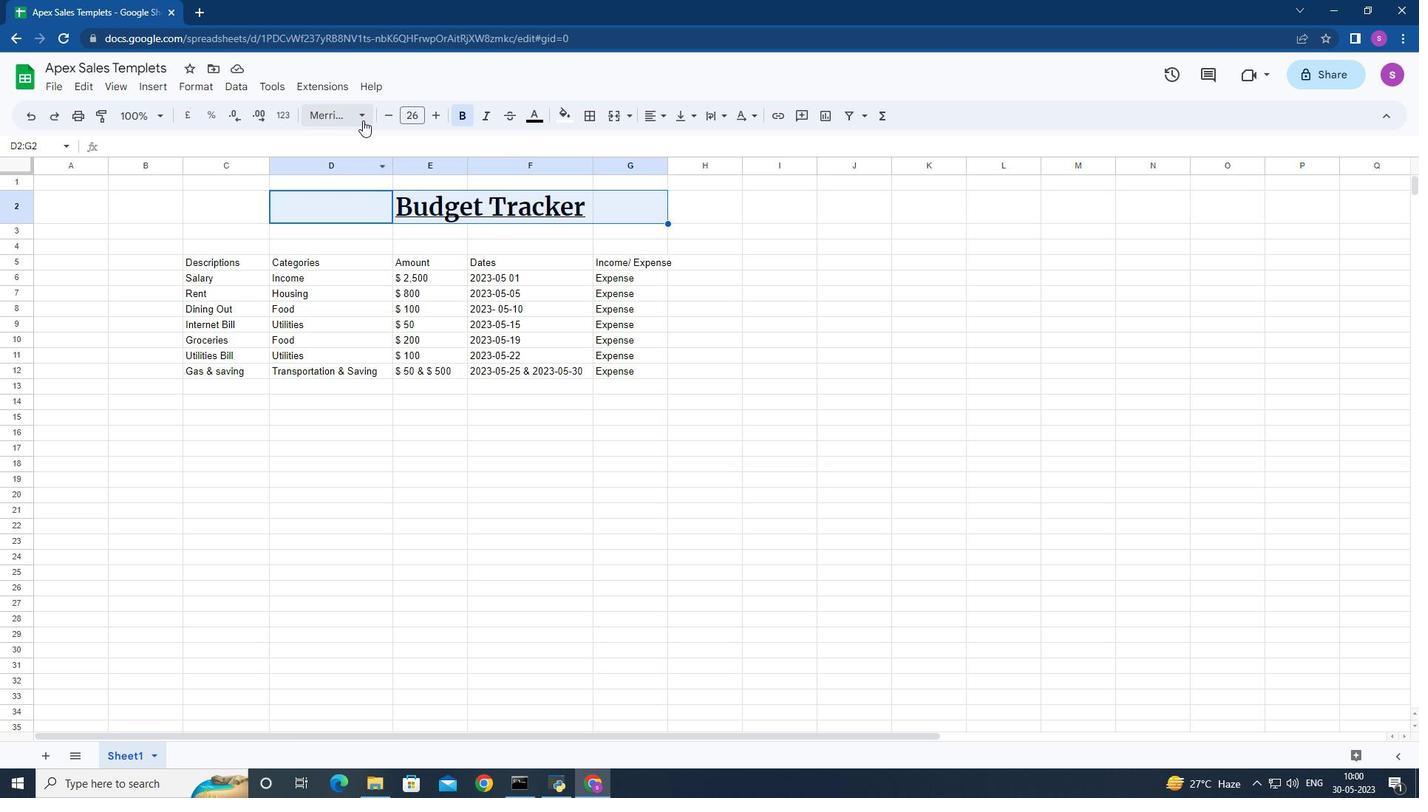 
Action: Mouse moved to (399, 689)
Screenshot: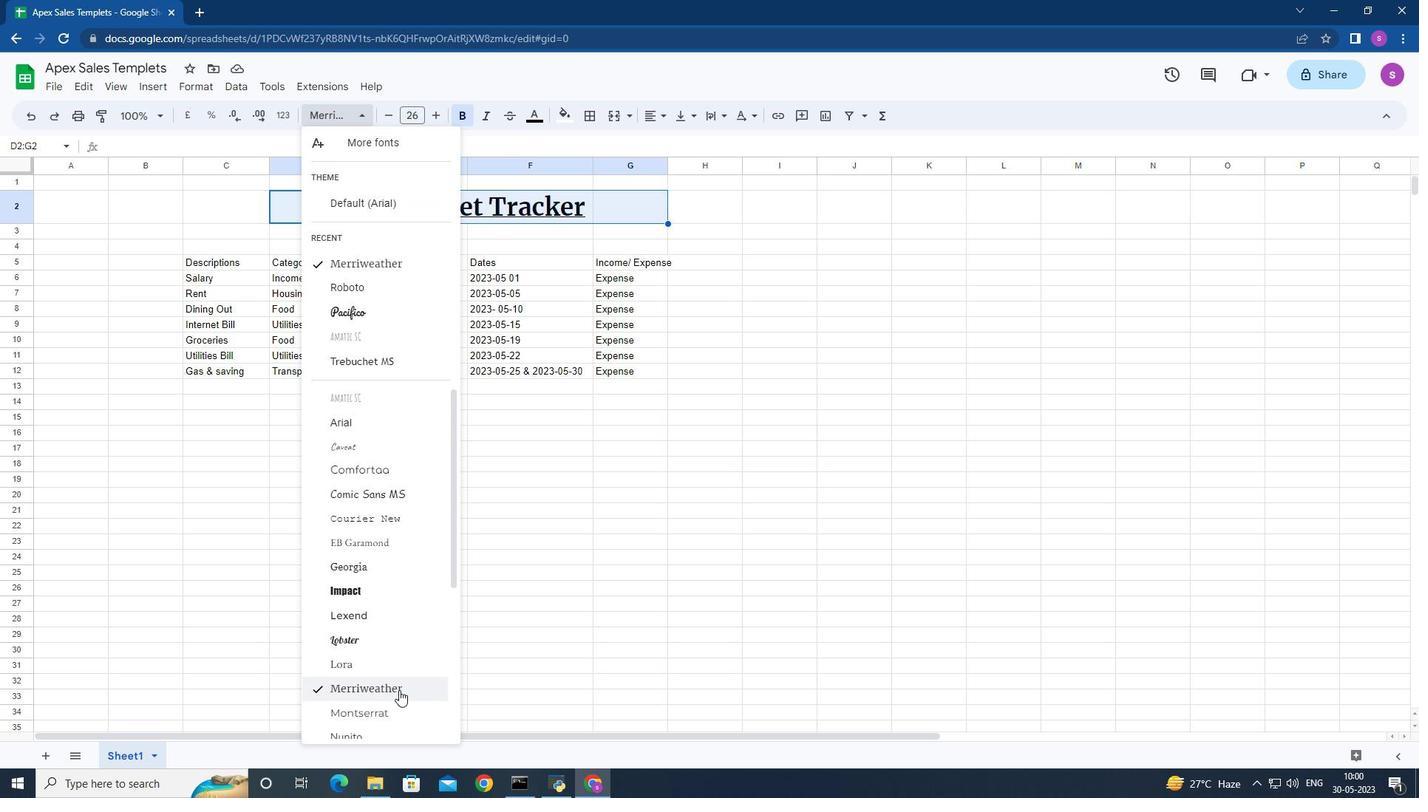 
Action: Mouse pressed left at (399, 689)
Screenshot: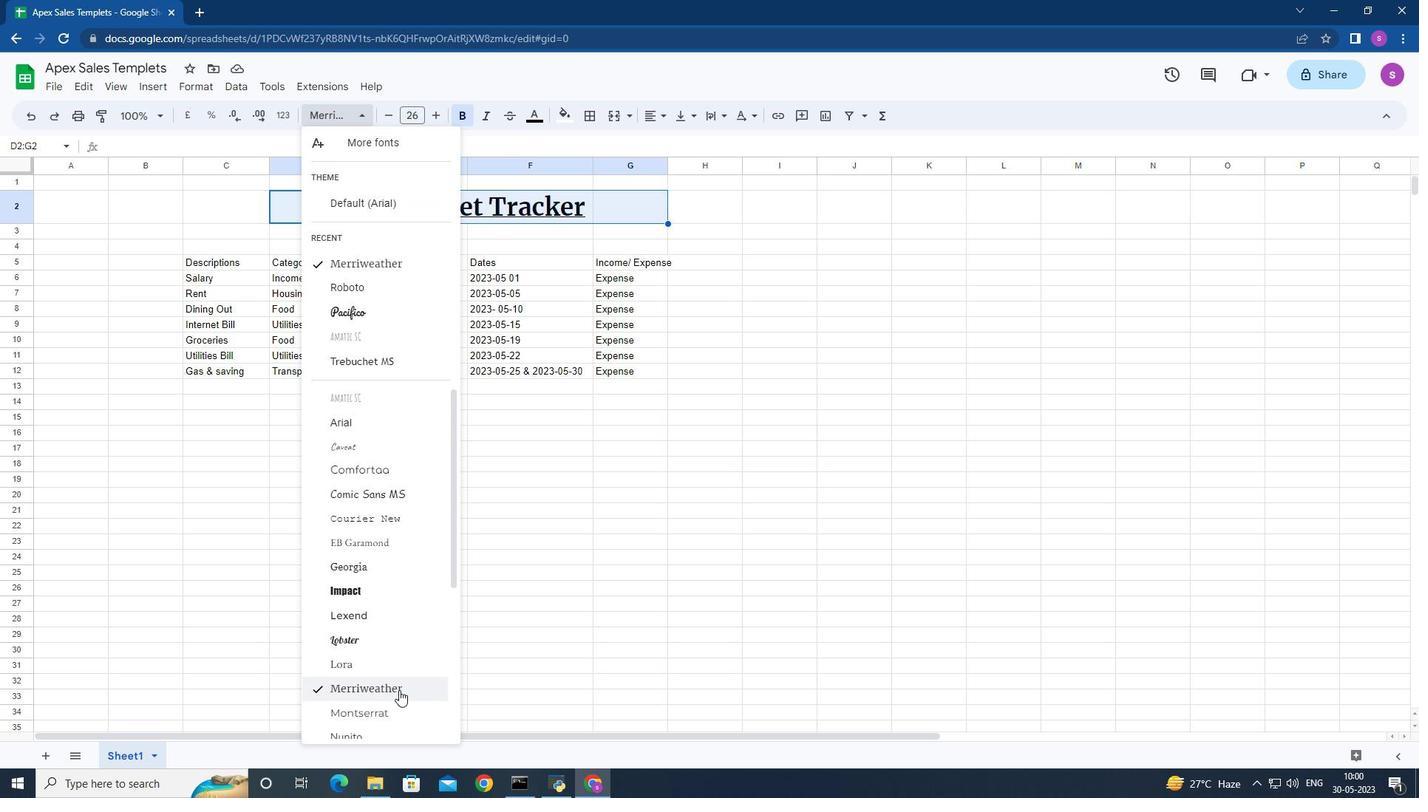 
Action: Mouse moved to (539, 122)
Screenshot: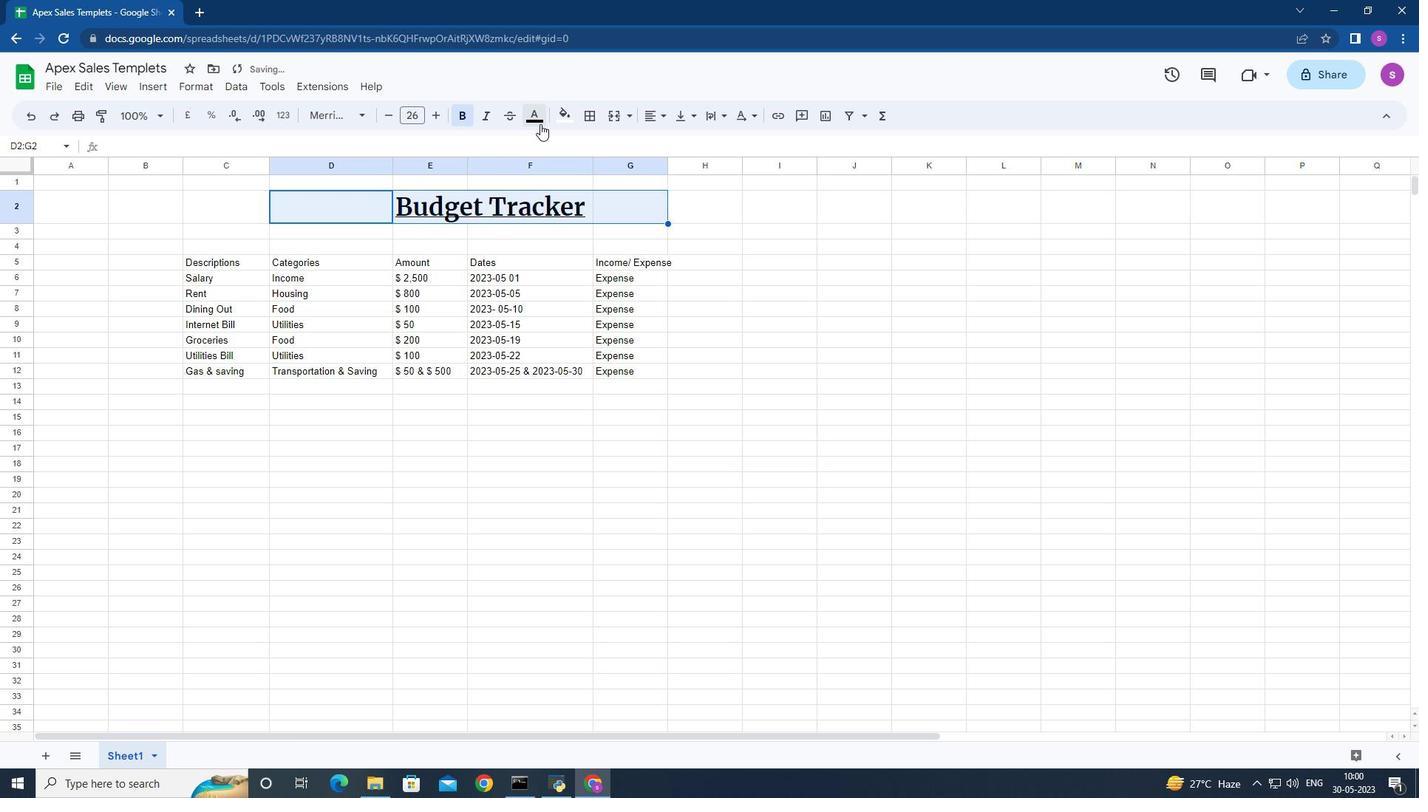 
Action: Mouse pressed left at (539, 122)
Screenshot: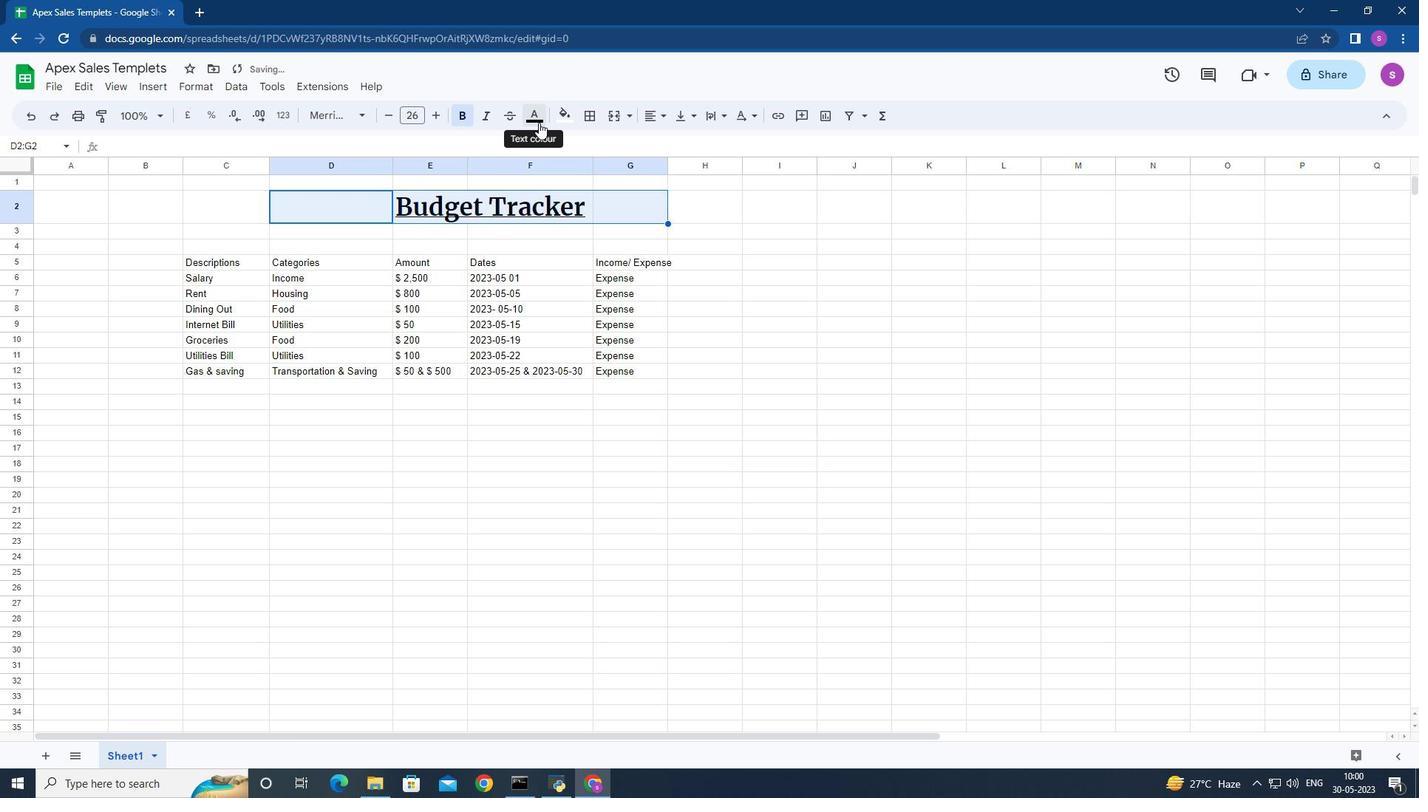 
Action: Mouse moved to (556, 279)
Screenshot: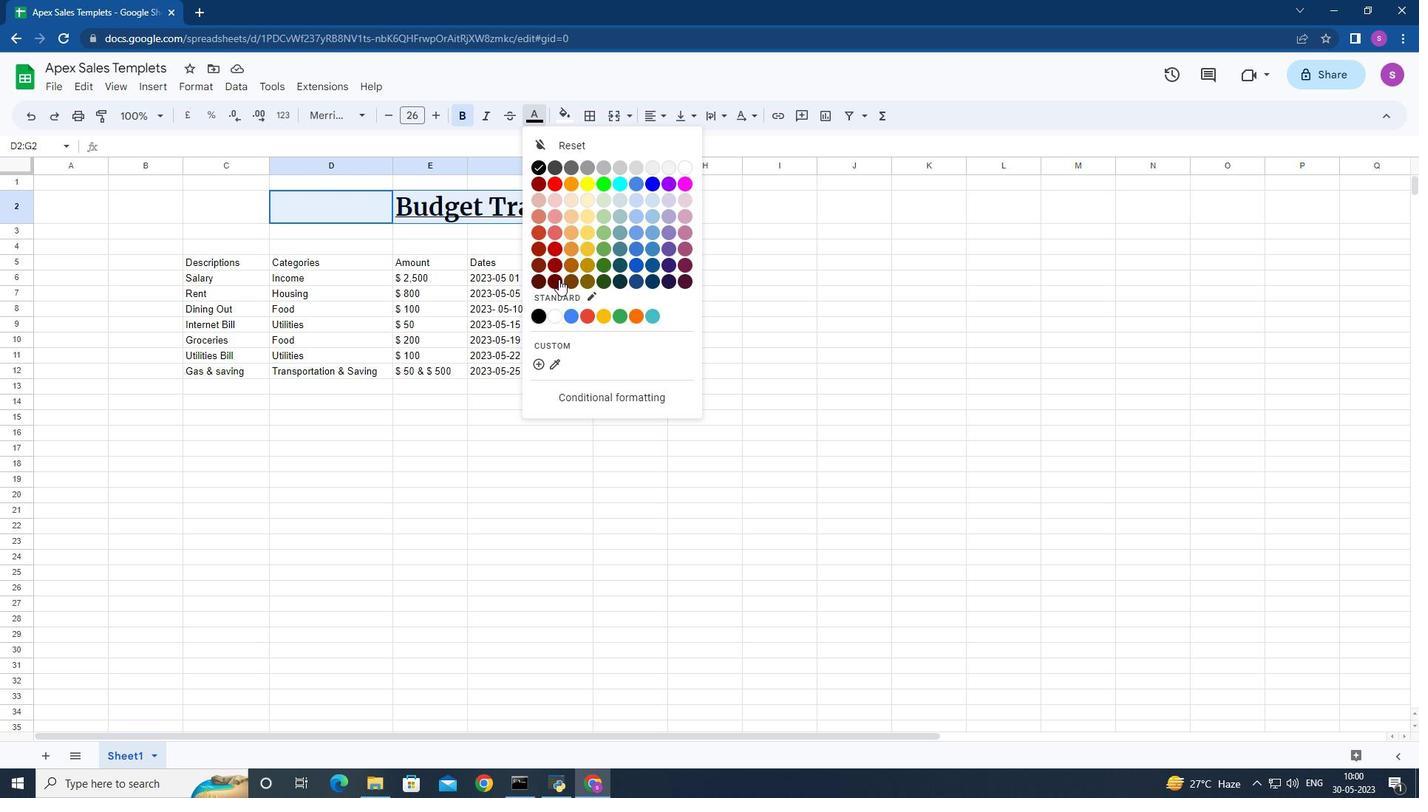
Action: Mouse pressed left at (556, 279)
Screenshot: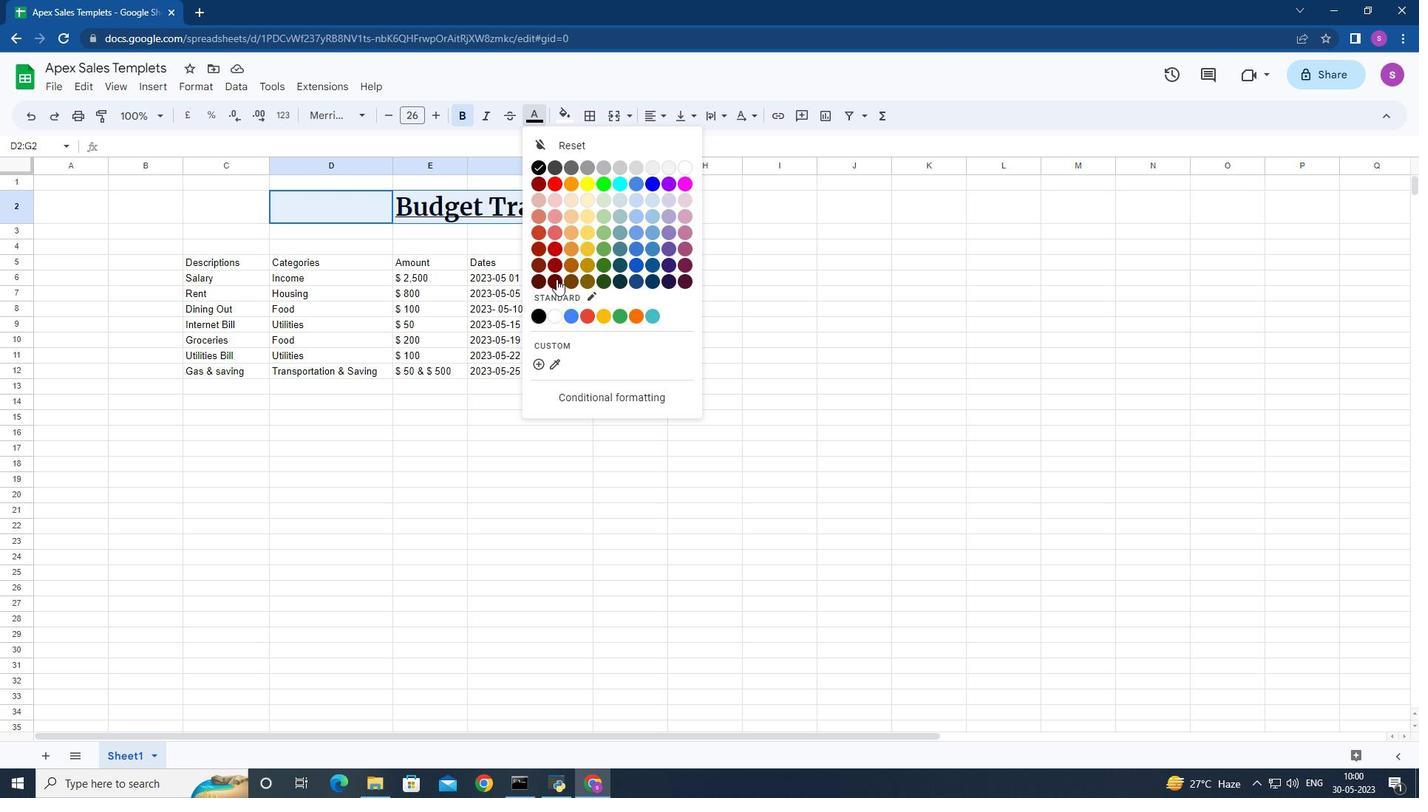 
Action: Mouse moved to (178, 259)
Screenshot: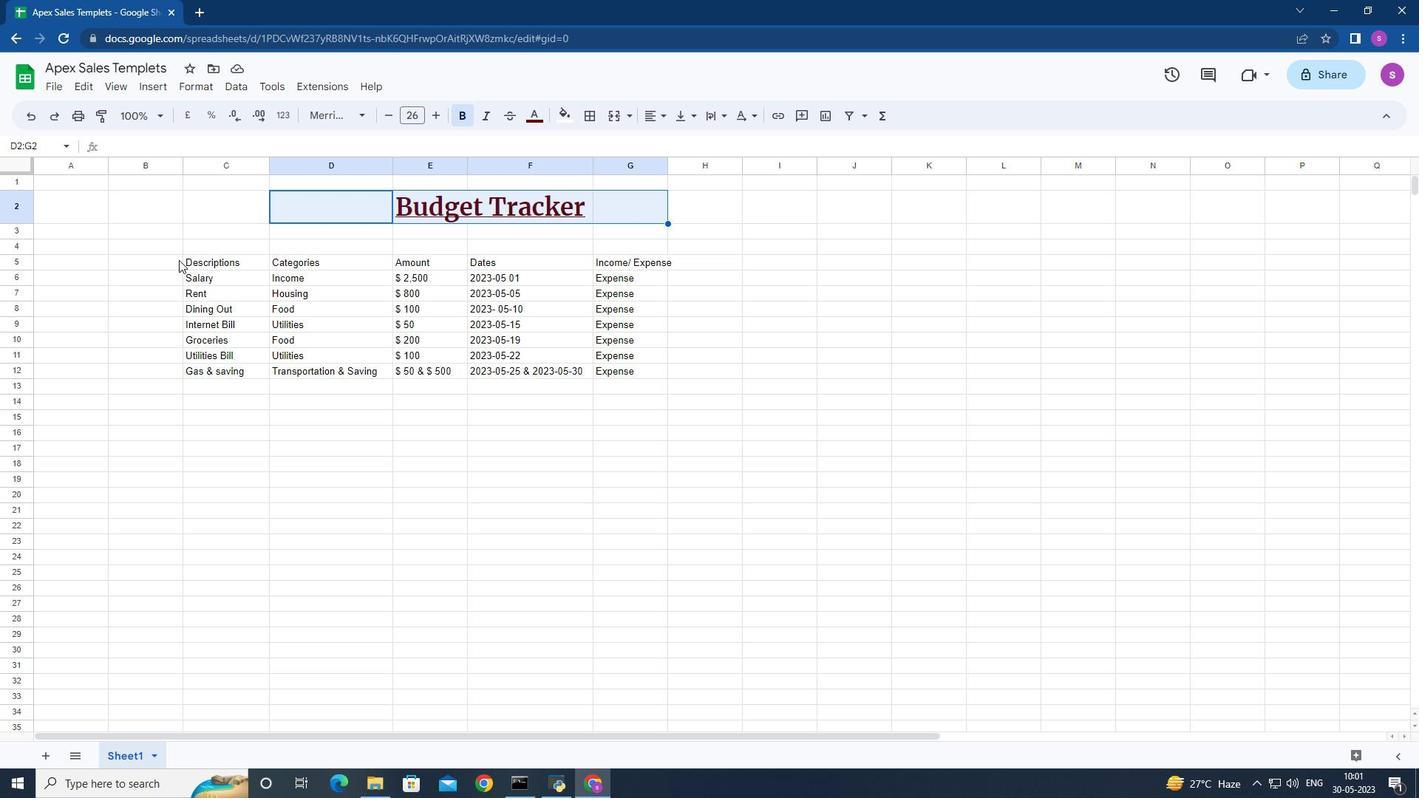 
Action: Mouse pressed left at (178, 259)
Screenshot: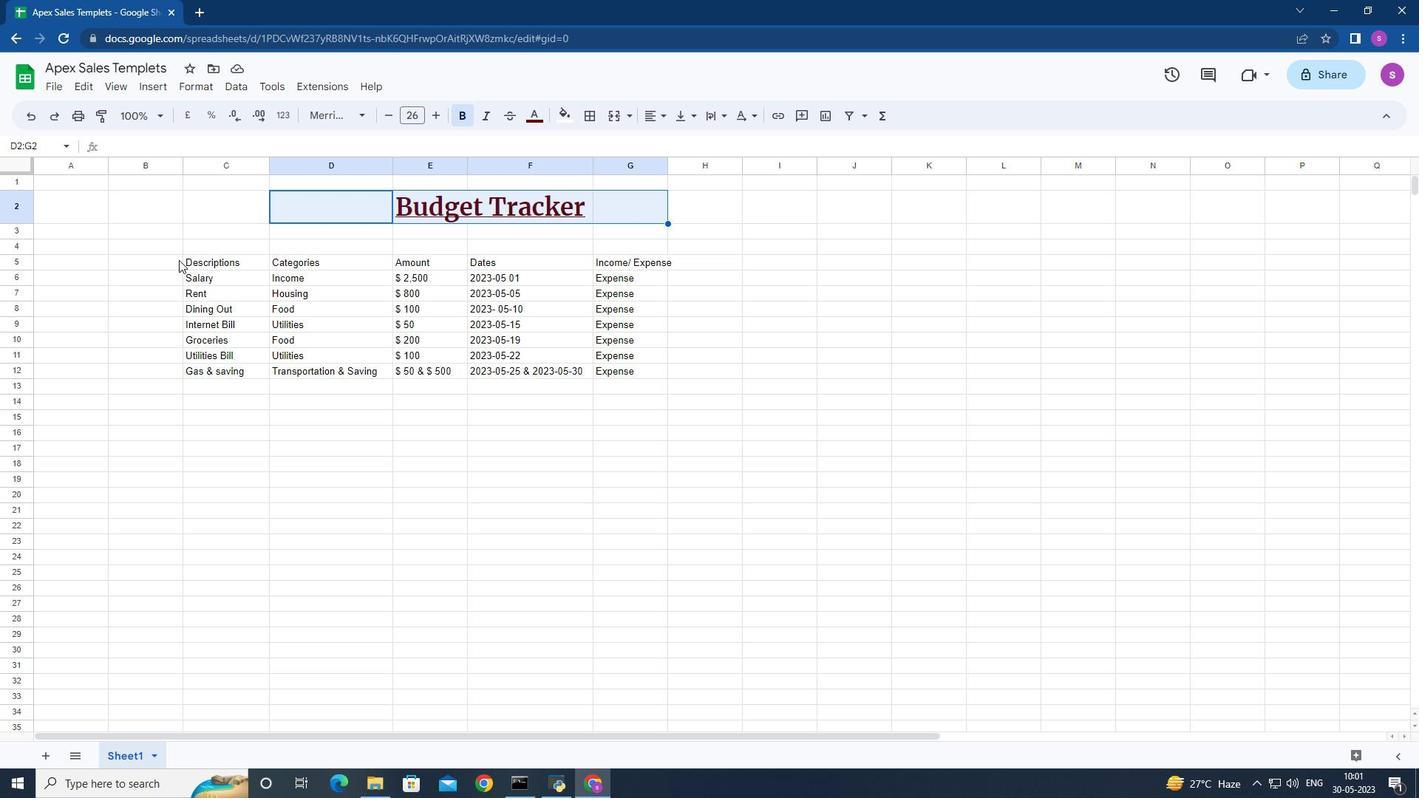 
Action: Mouse moved to (362, 113)
Screenshot: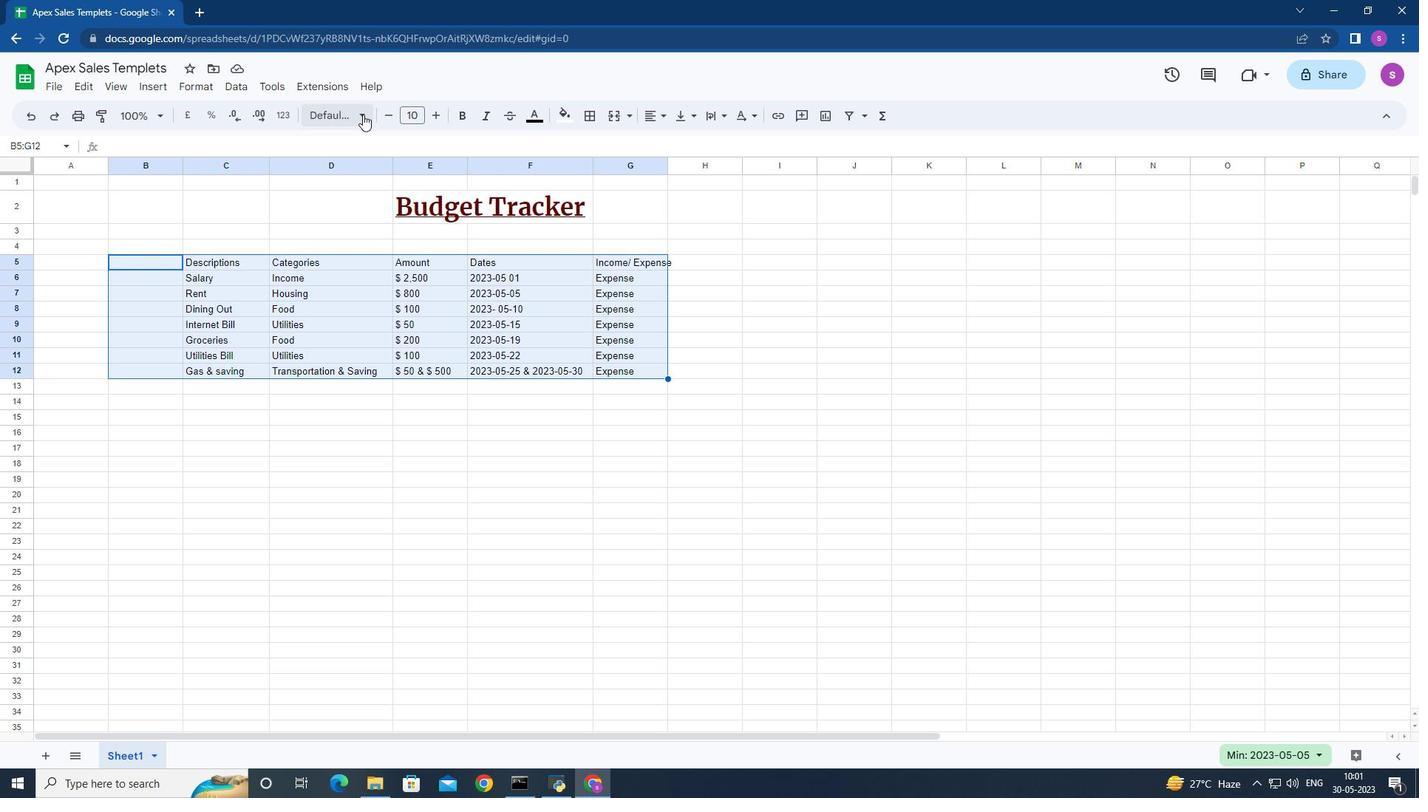 
Action: Mouse pressed left at (362, 113)
Screenshot: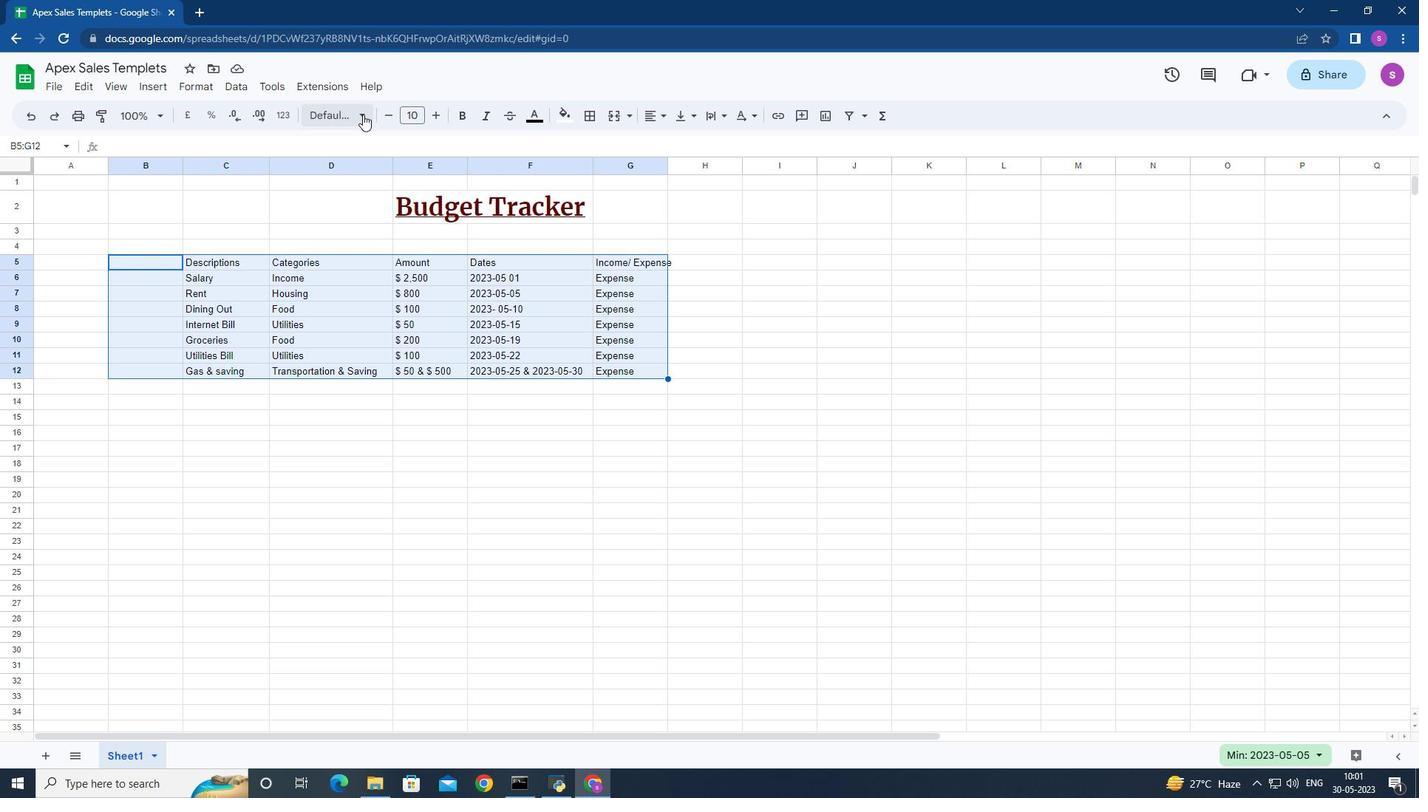 
Action: Mouse moved to (397, 682)
Screenshot: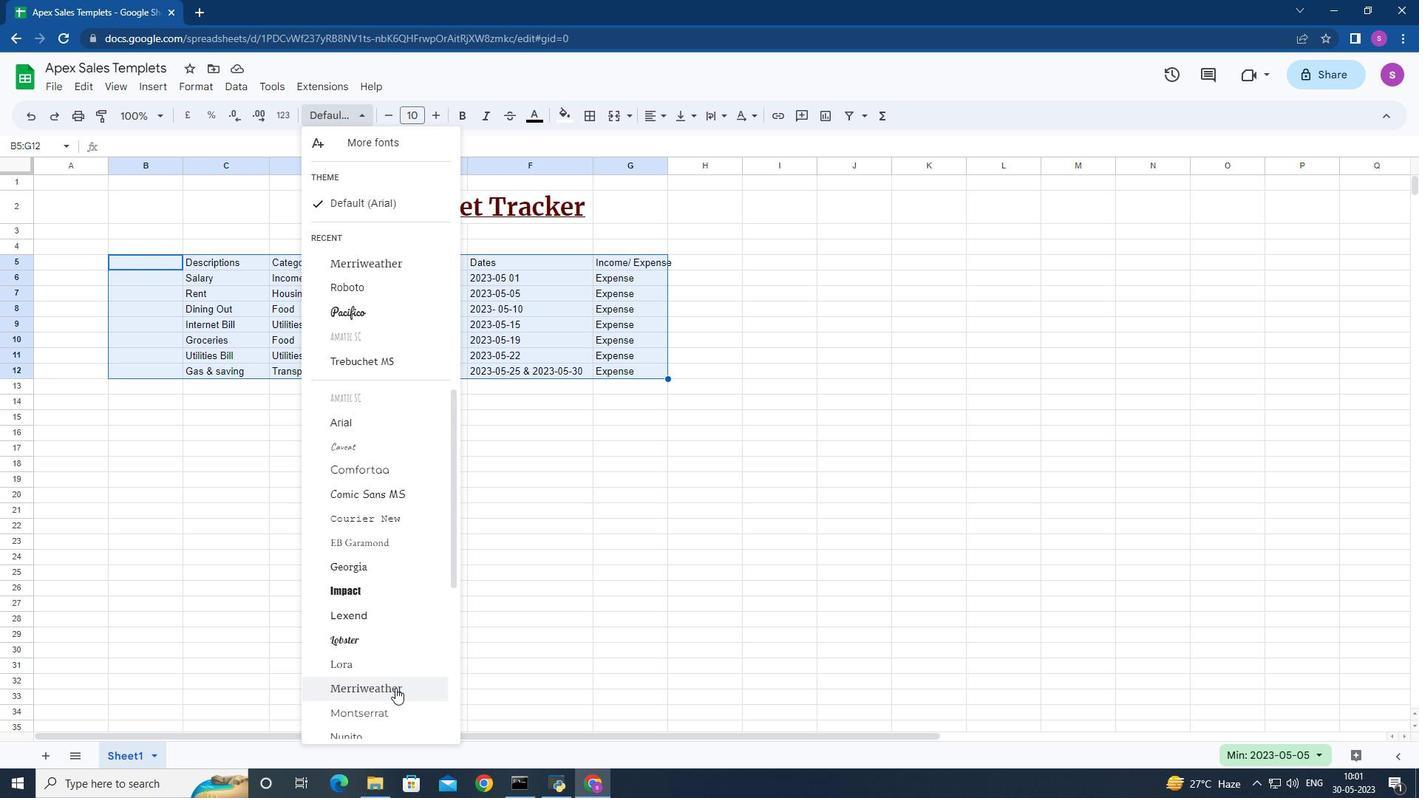 
Action: Mouse pressed left at (397, 682)
Screenshot: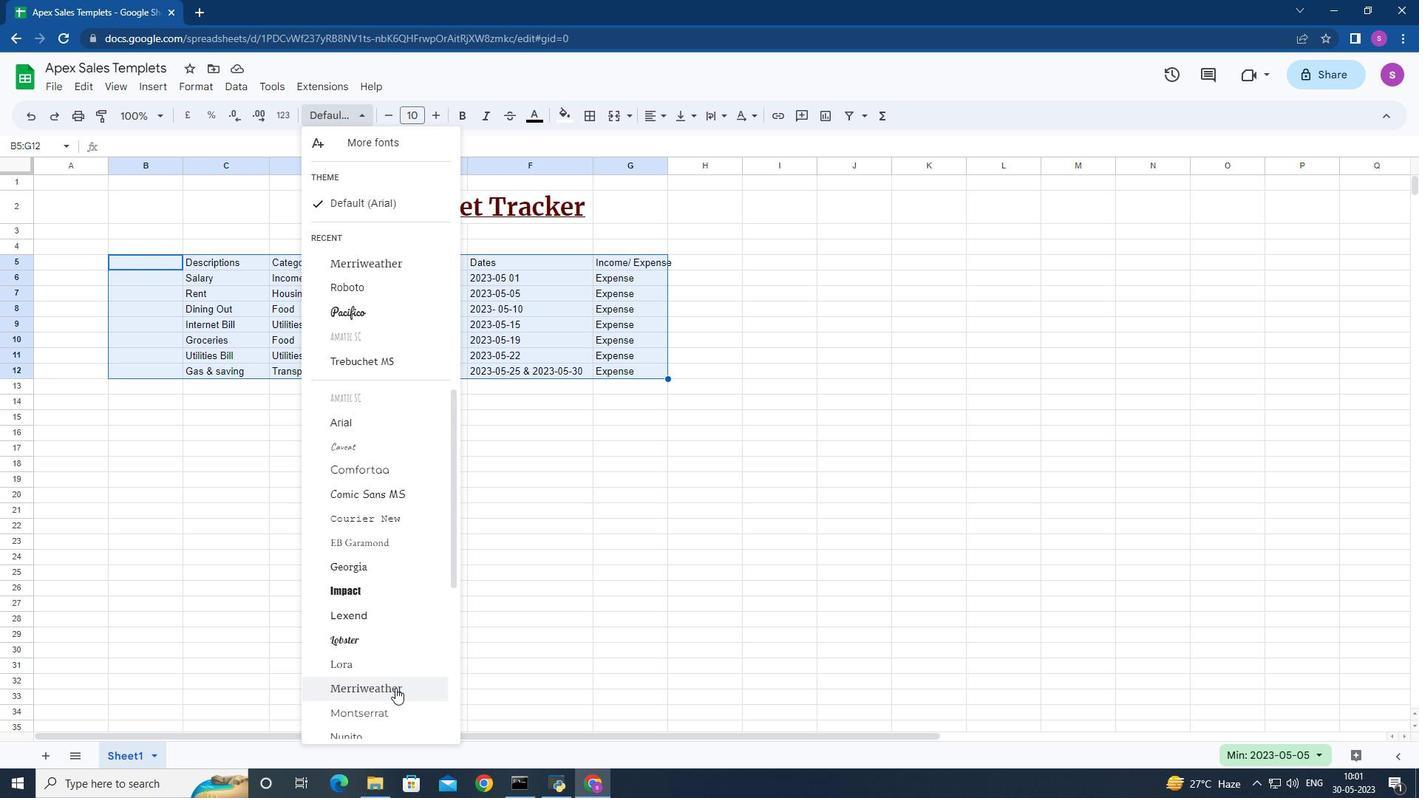 
Action: Mouse moved to (434, 114)
Screenshot: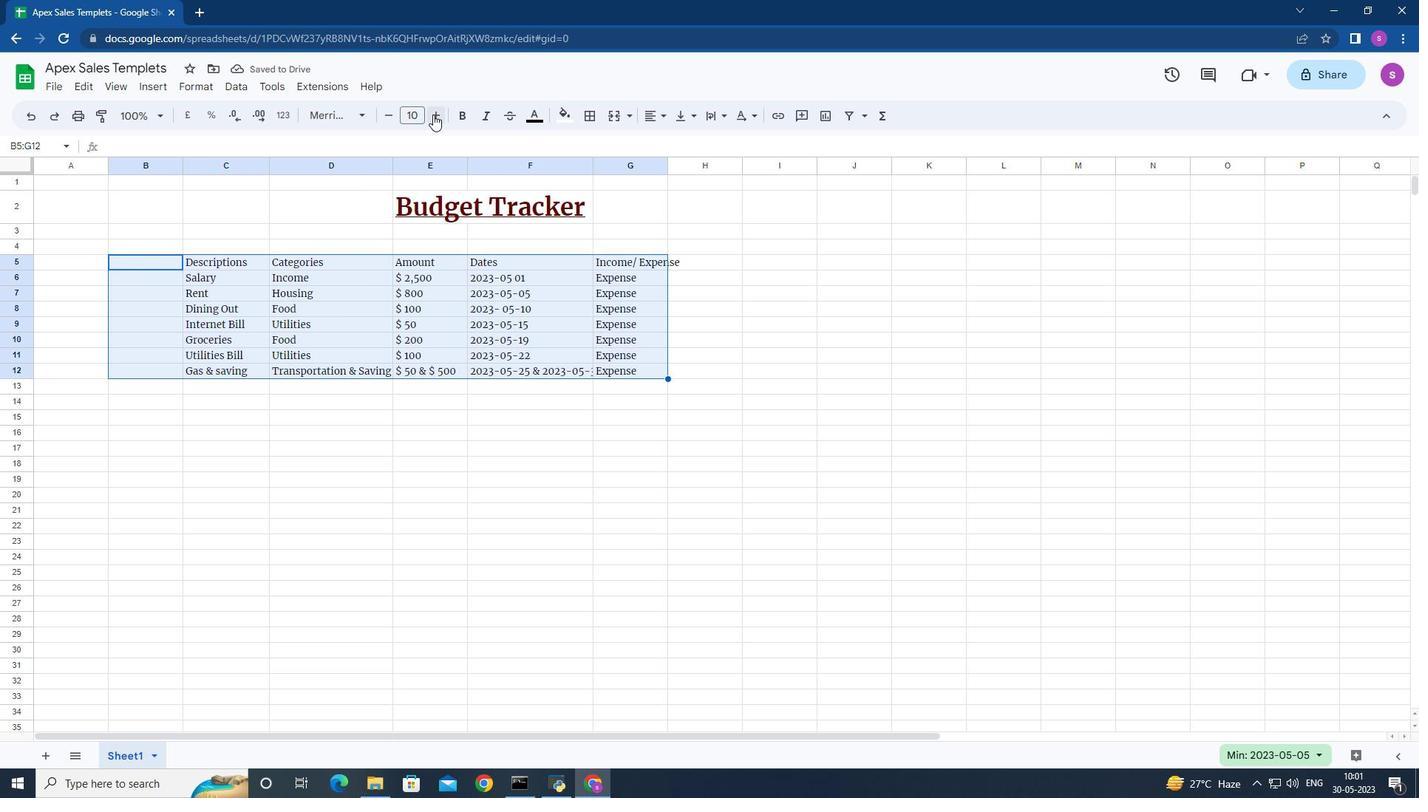 
Action: Mouse pressed left at (434, 114)
Screenshot: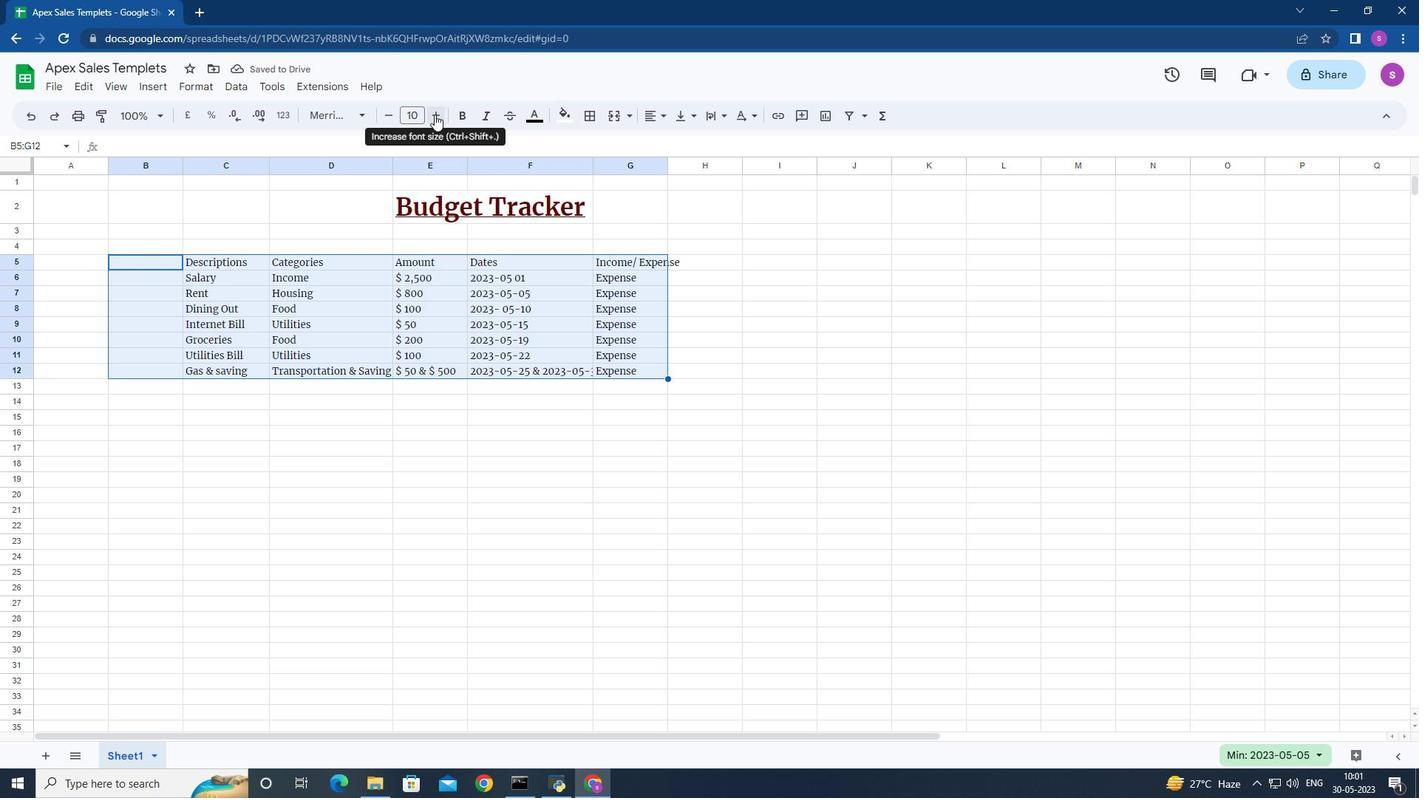
Action: Mouse pressed left at (434, 114)
Screenshot: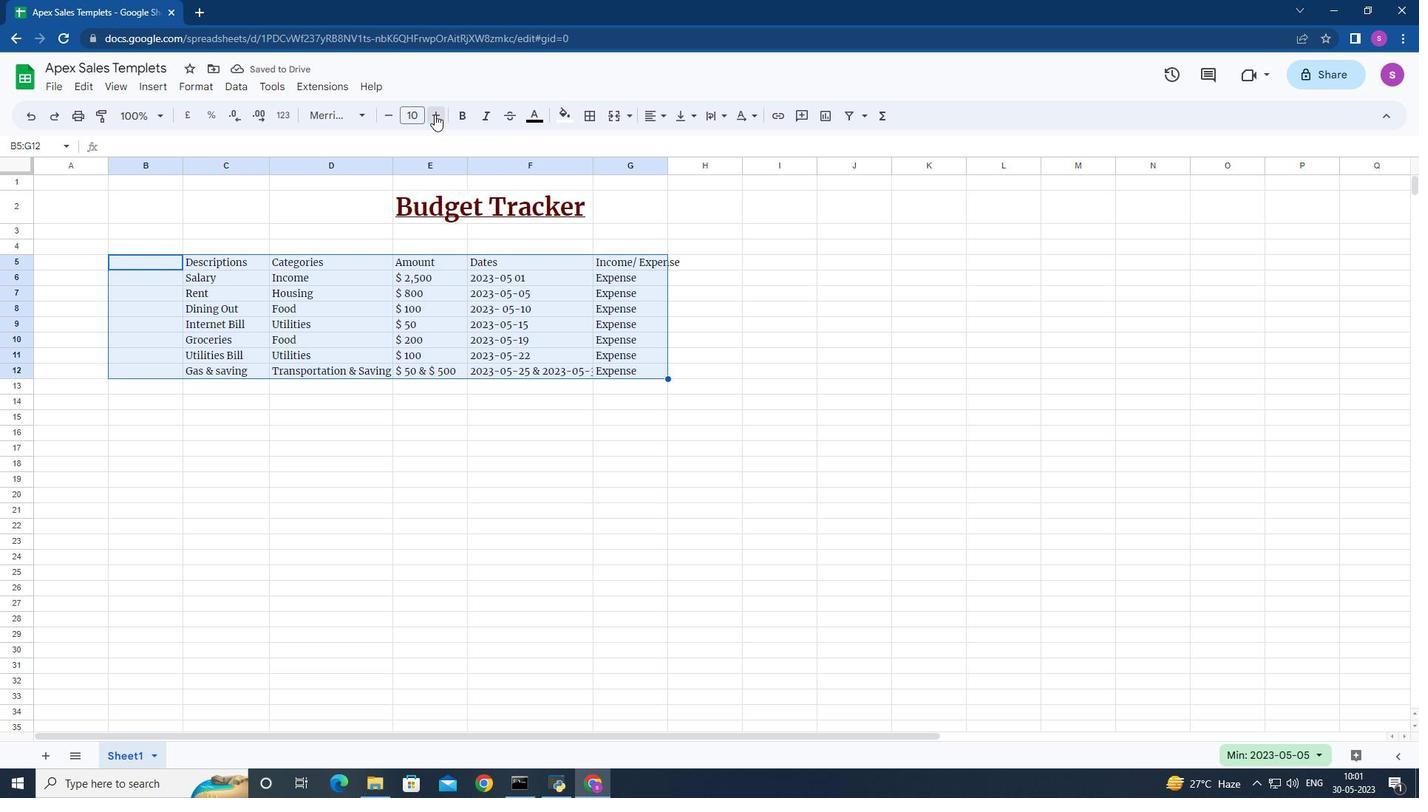 
Action: Mouse pressed left at (434, 114)
Screenshot: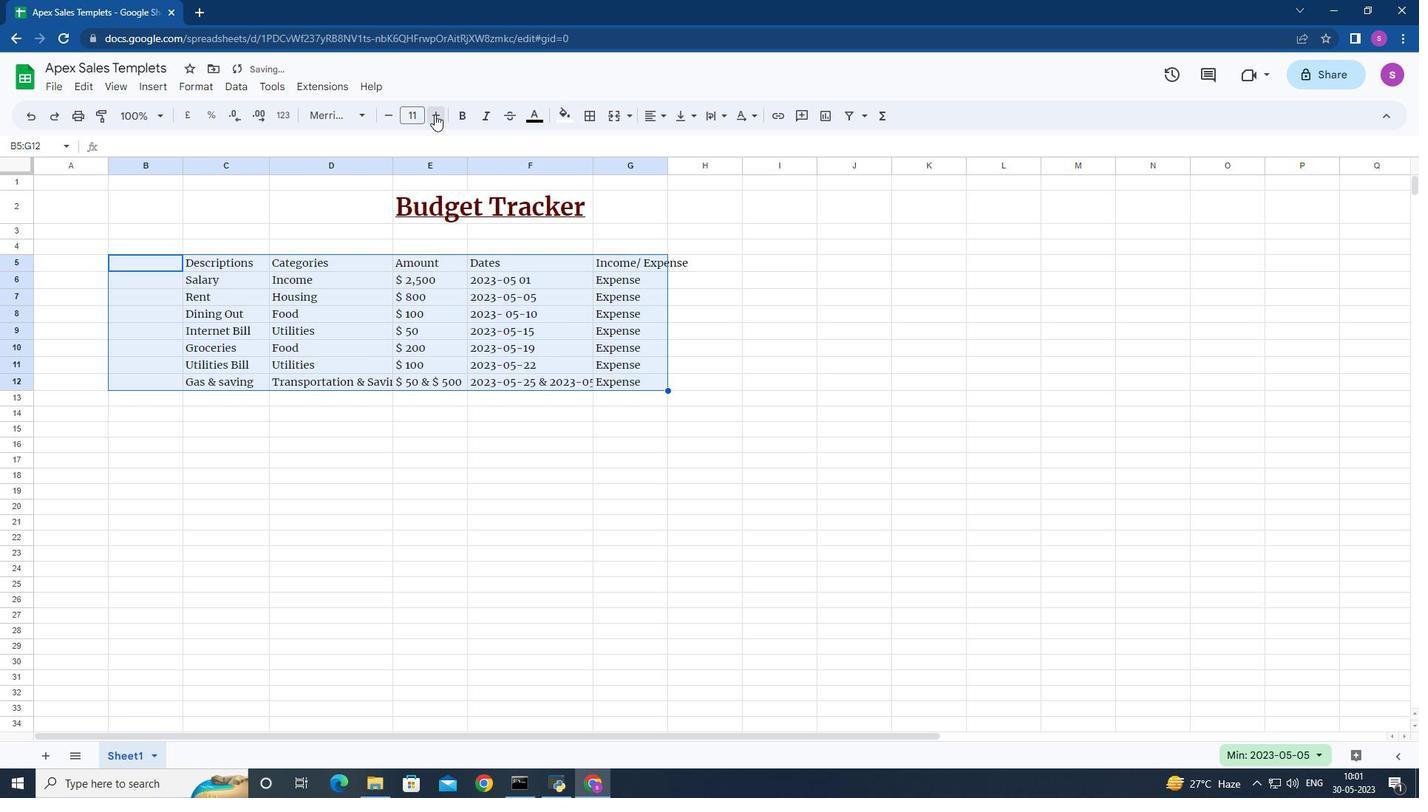 
Action: Mouse pressed left at (434, 114)
Screenshot: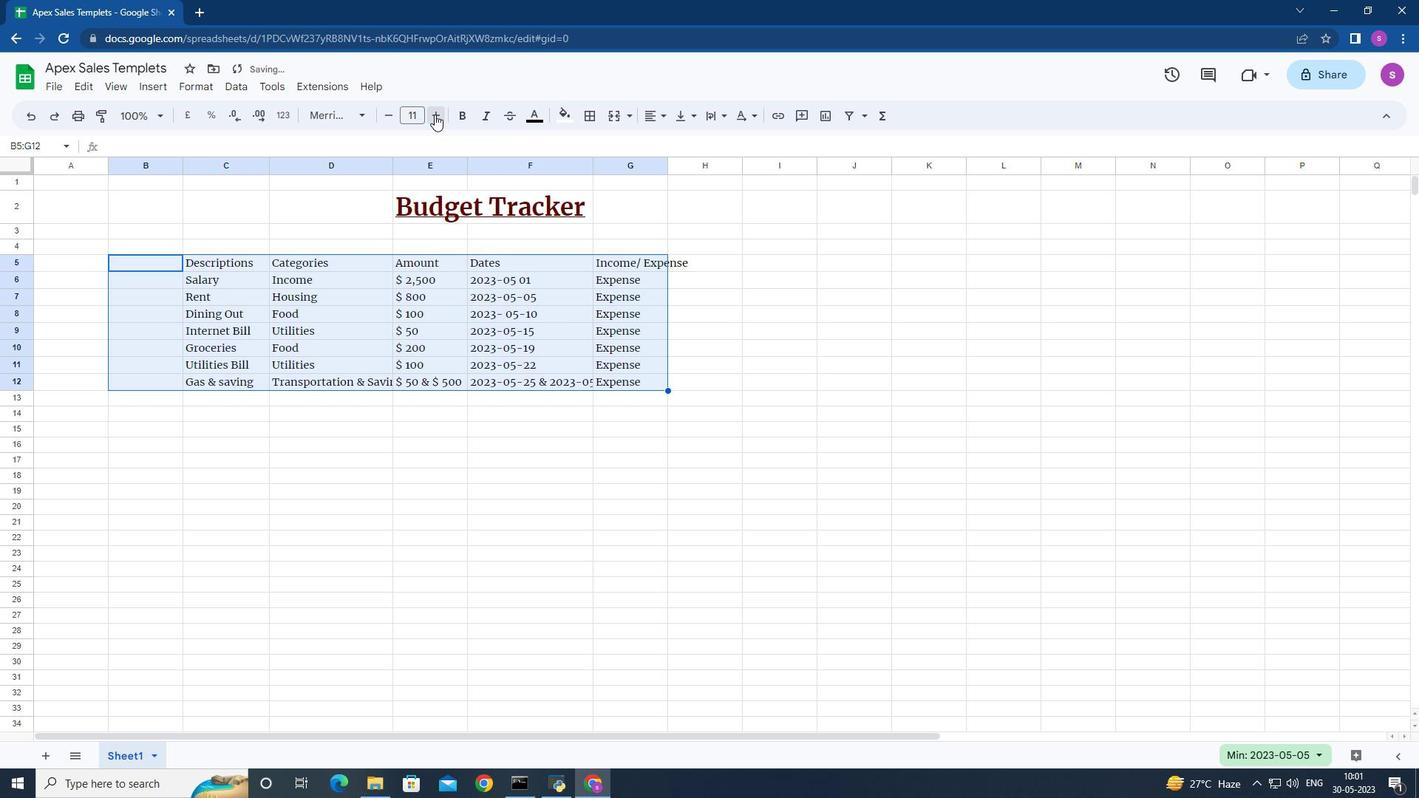 
Action: Mouse pressed left at (434, 114)
Screenshot: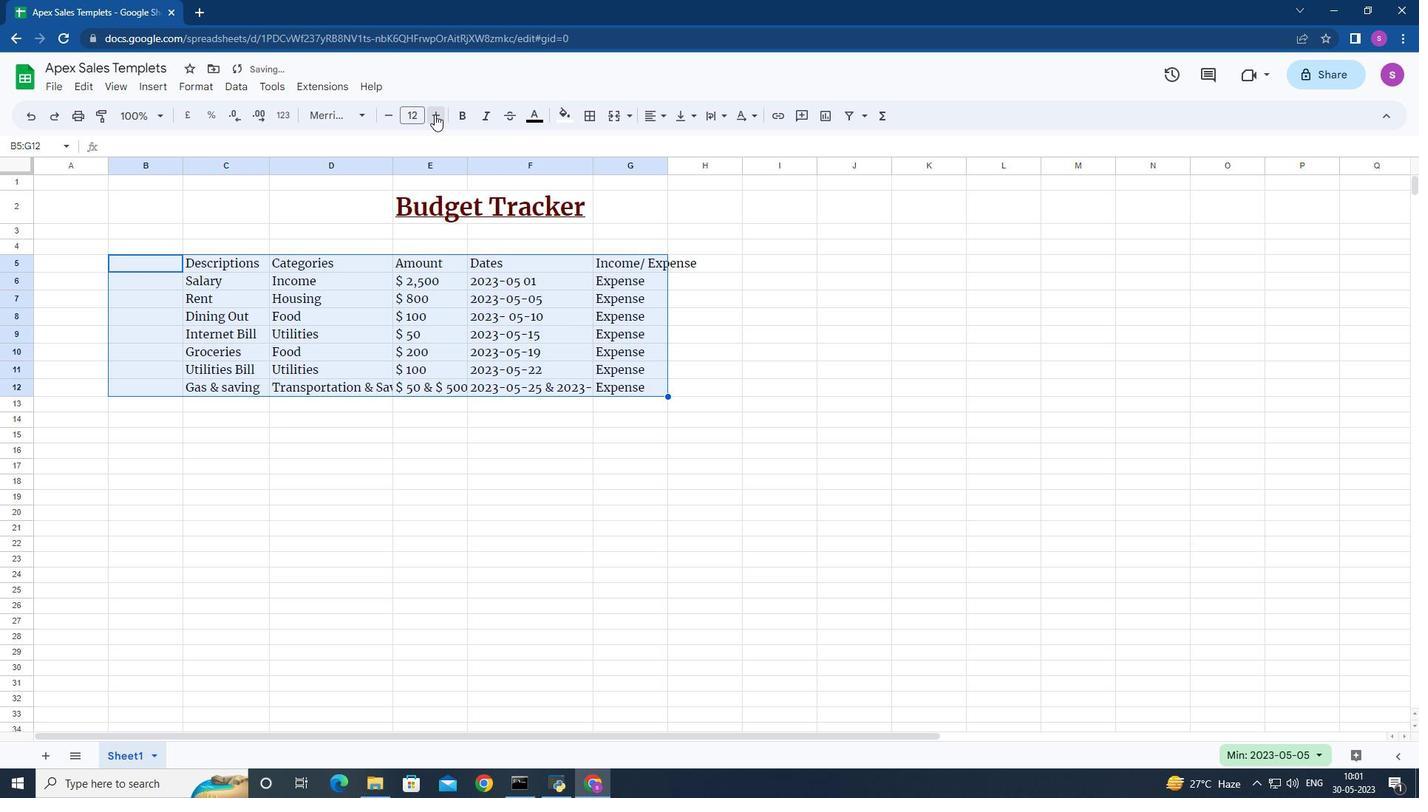 
Action: Mouse pressed left at (434, 114)
Screenshot: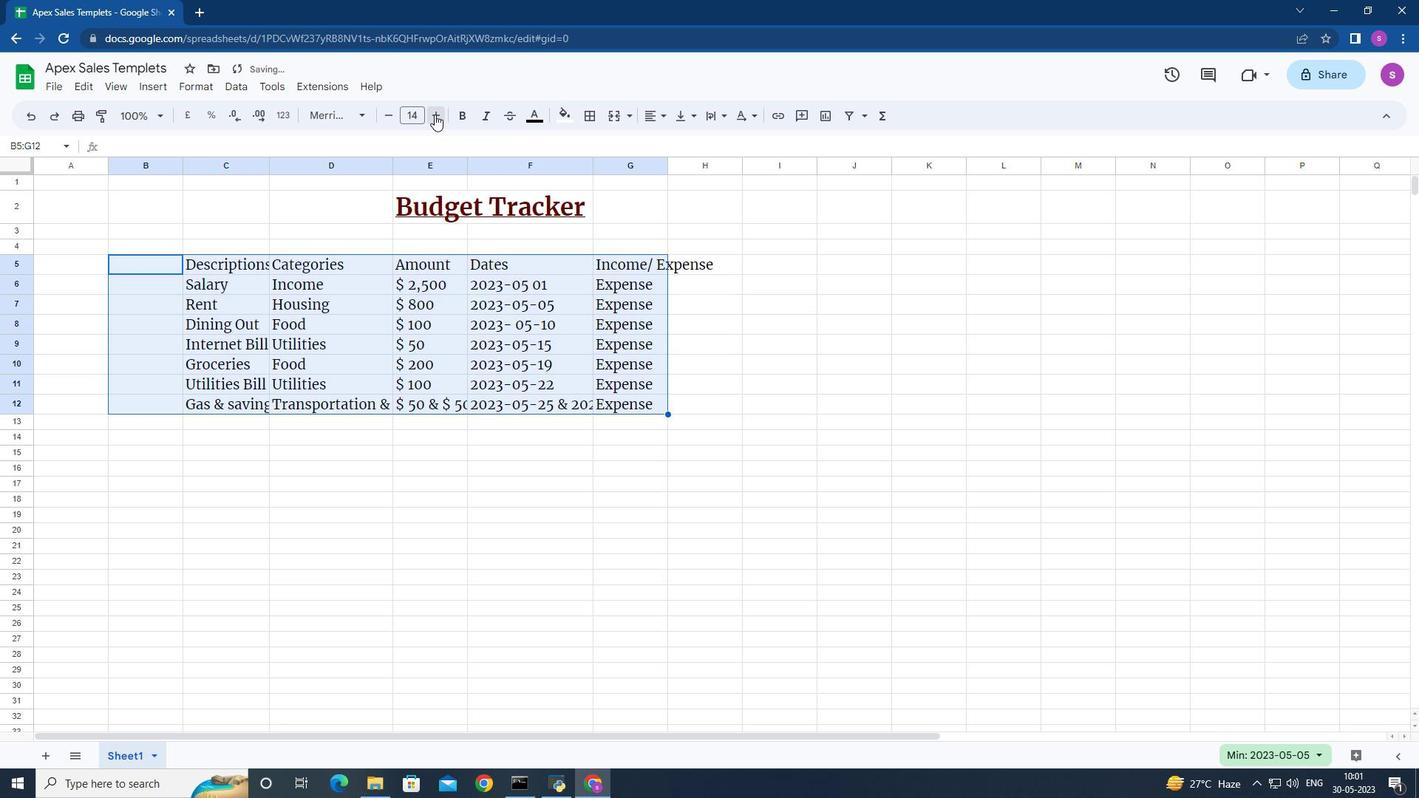 
Action: Mouse pressed left at (434, 114)
Screenshot: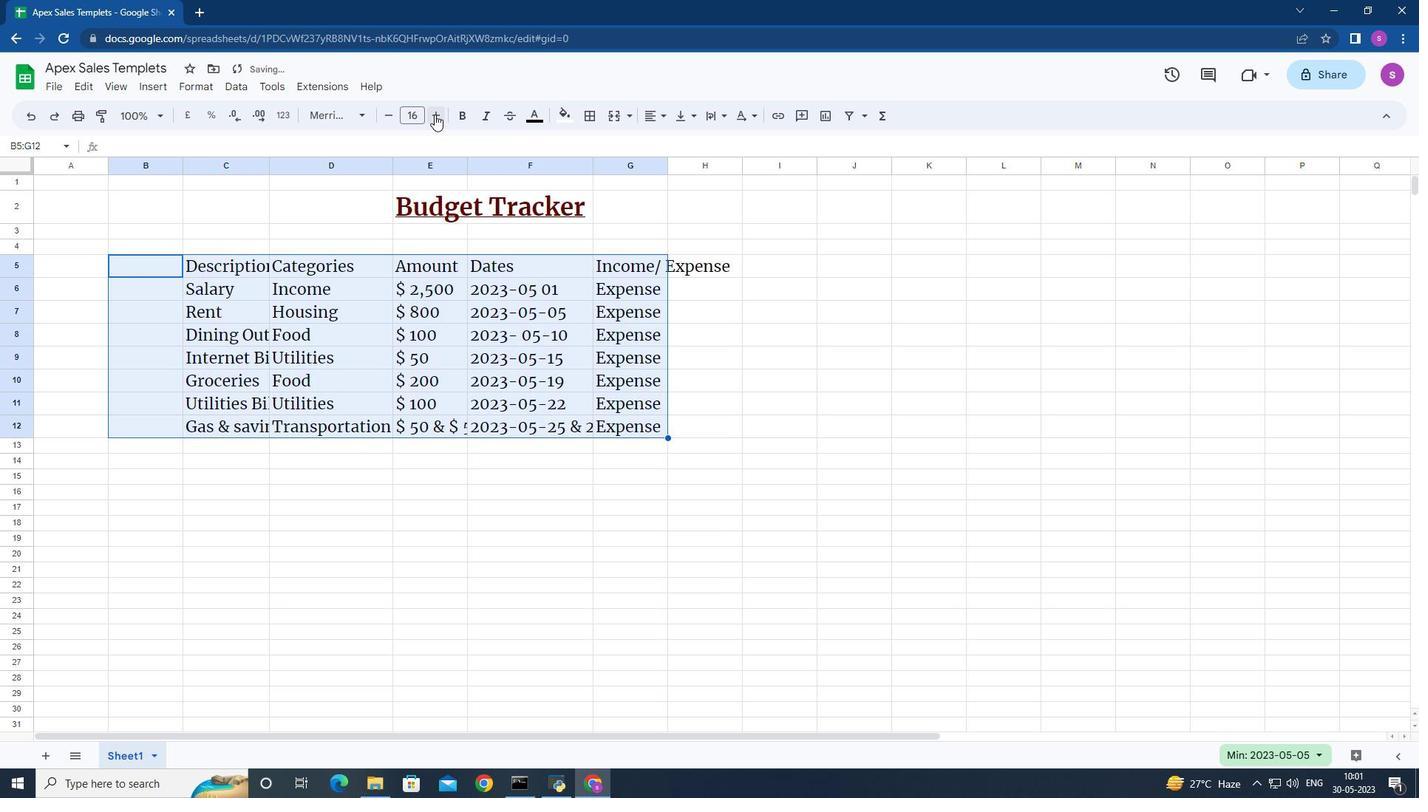 
Action: Mouse pressed left at (434, 114)
Screenshot: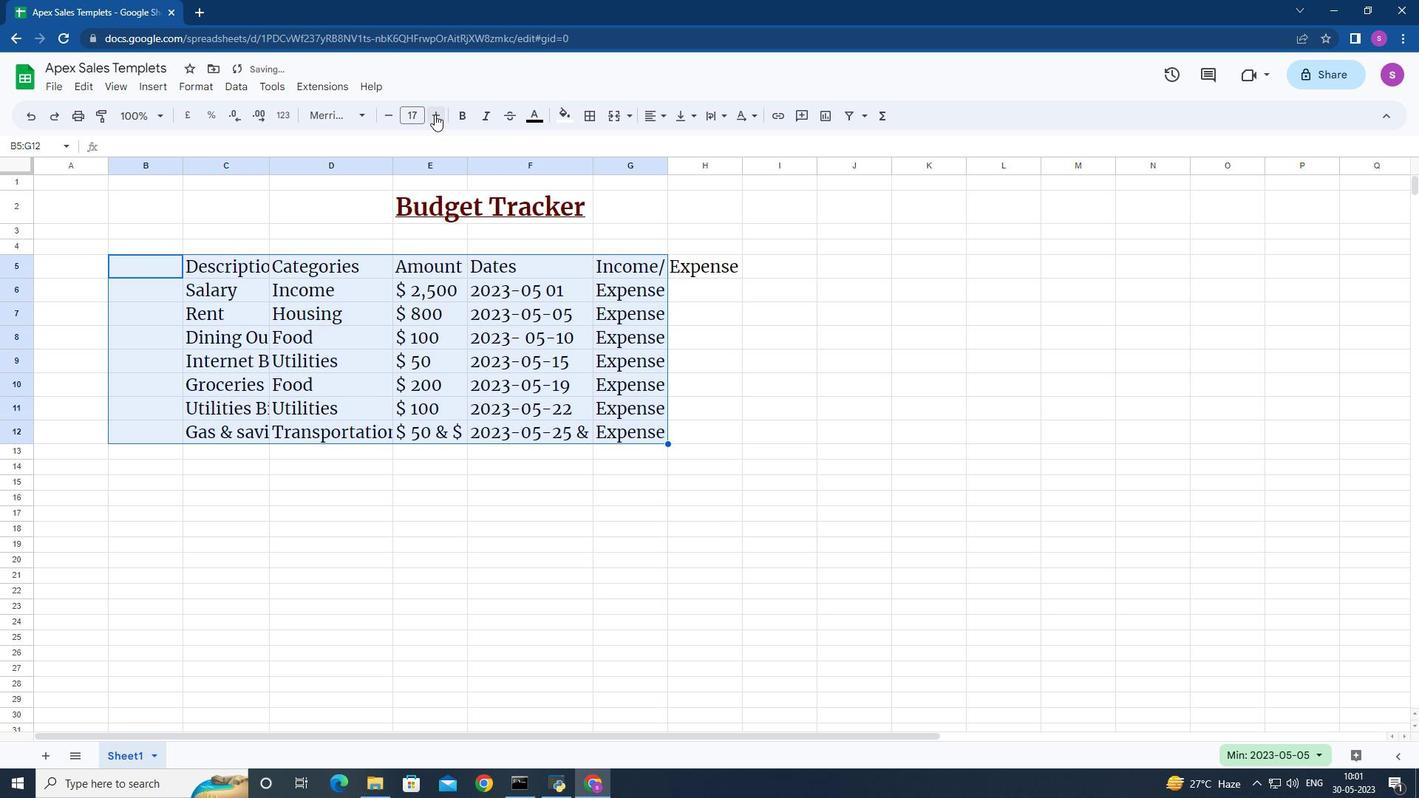 
Action: Mouse moved to (271, 163)
Screenshot: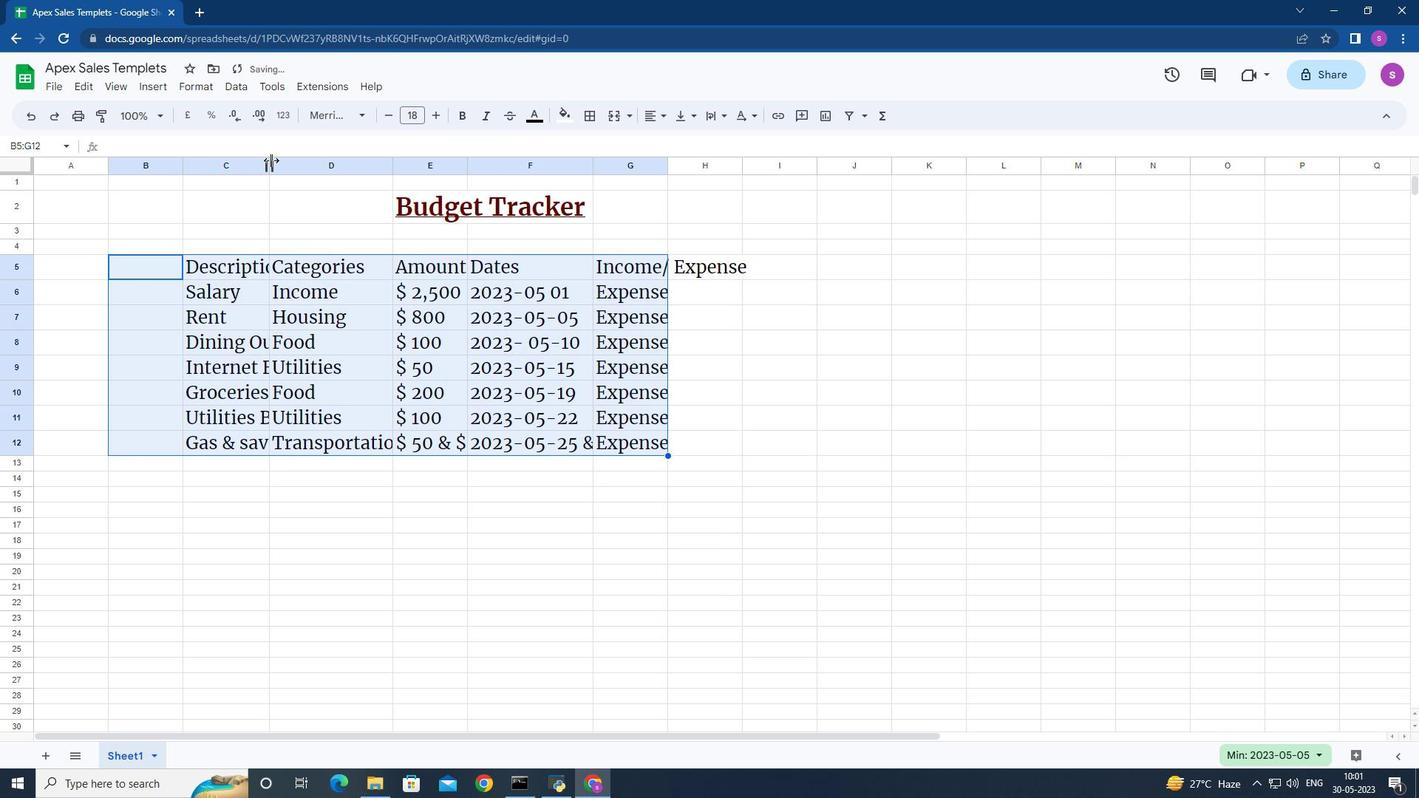 
Action: Mouse pressed left at (271, 163)
Screenshot: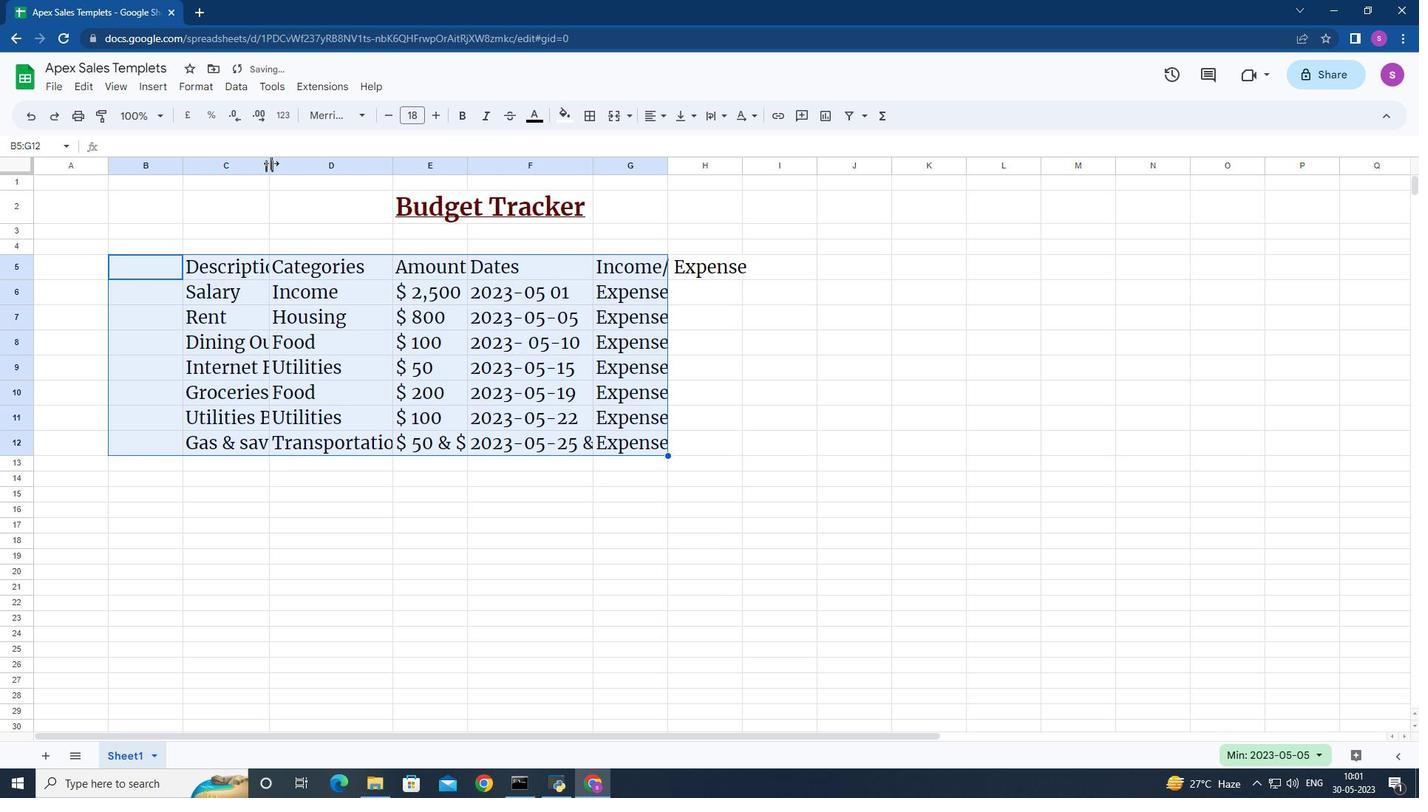 
Action: Mouse moved to (434, 166)
Screenshot: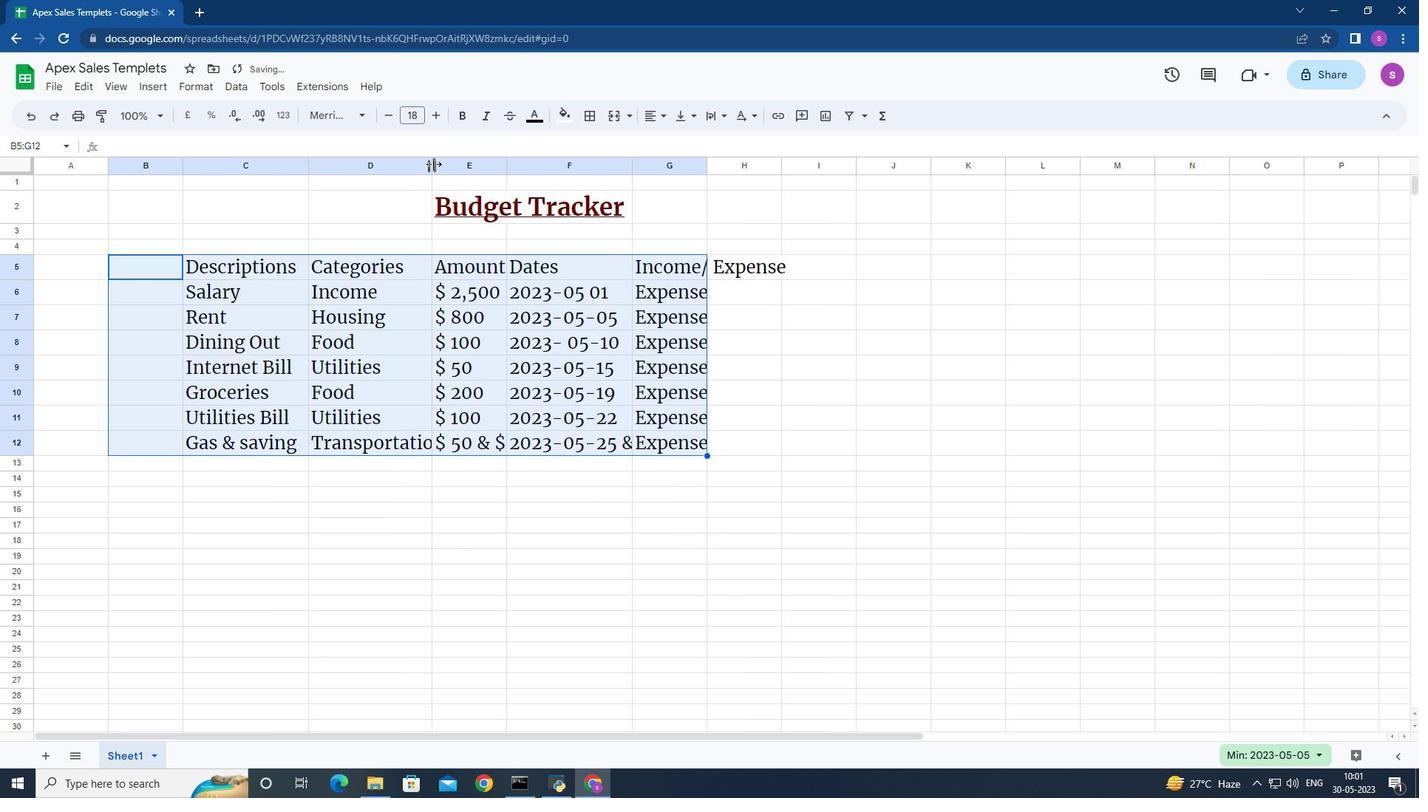 
Action: Mouse pressed left at (434, 166)
Screenshot: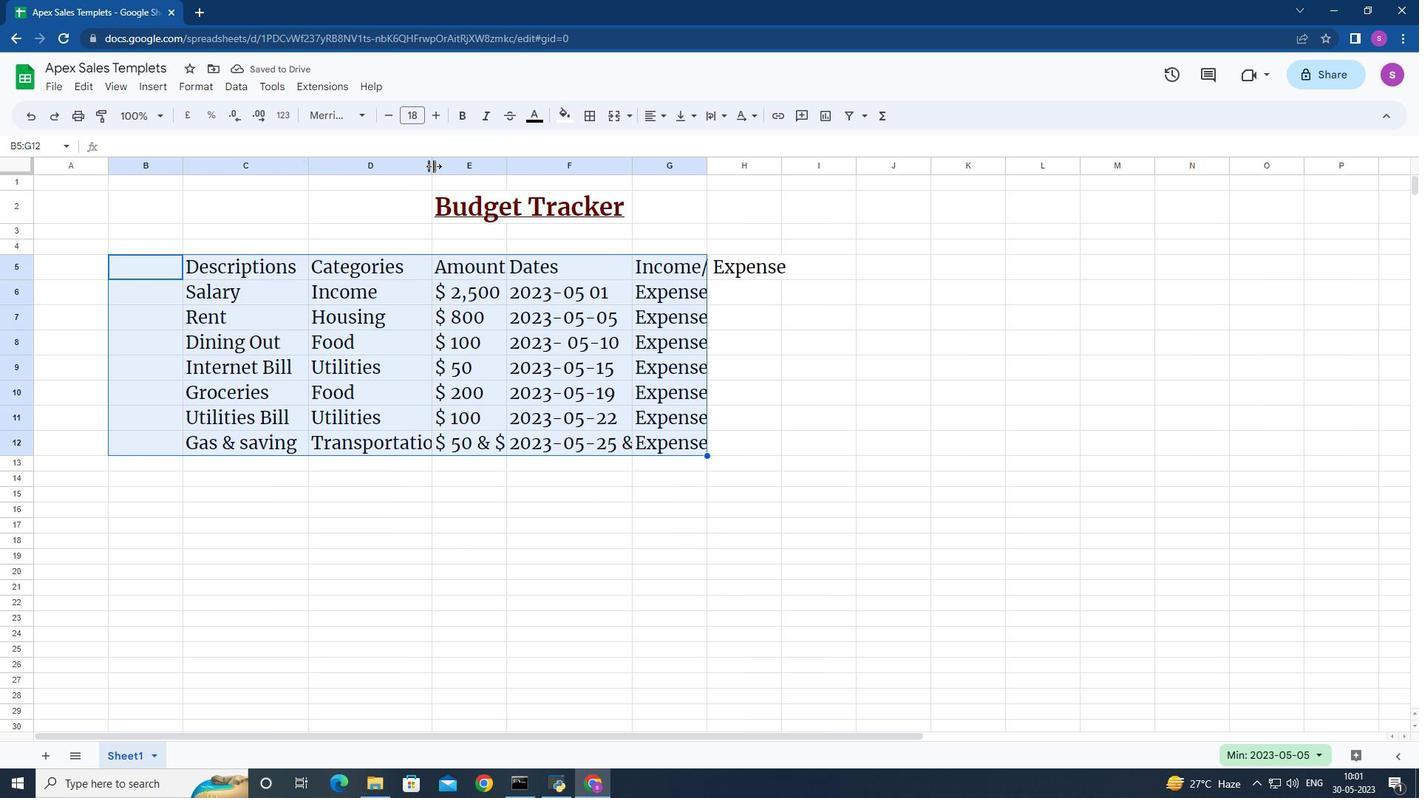 
Action: Mouse moved to (527, 166)
Screenshot: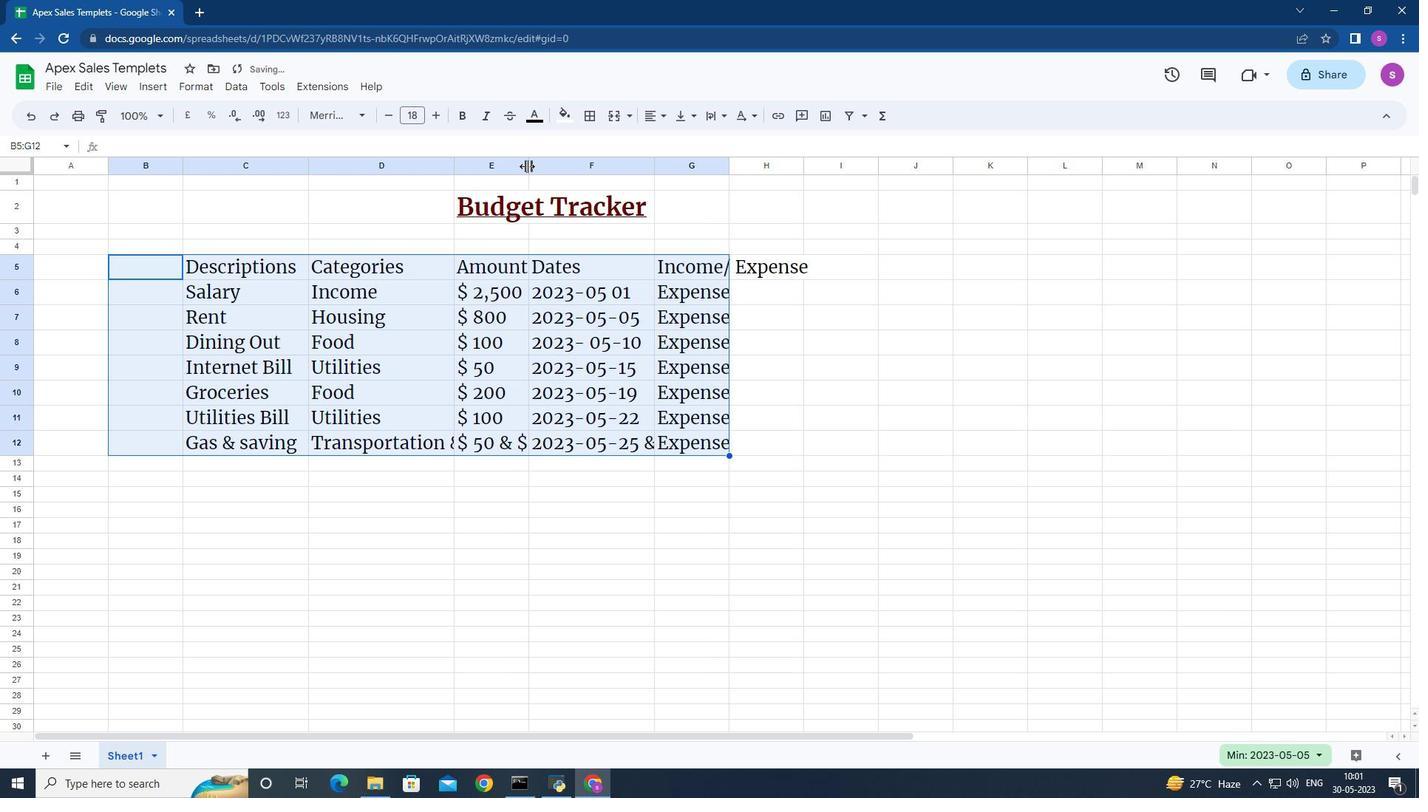 
Action: Mouse pressed left at (527, 166)
Screenshot: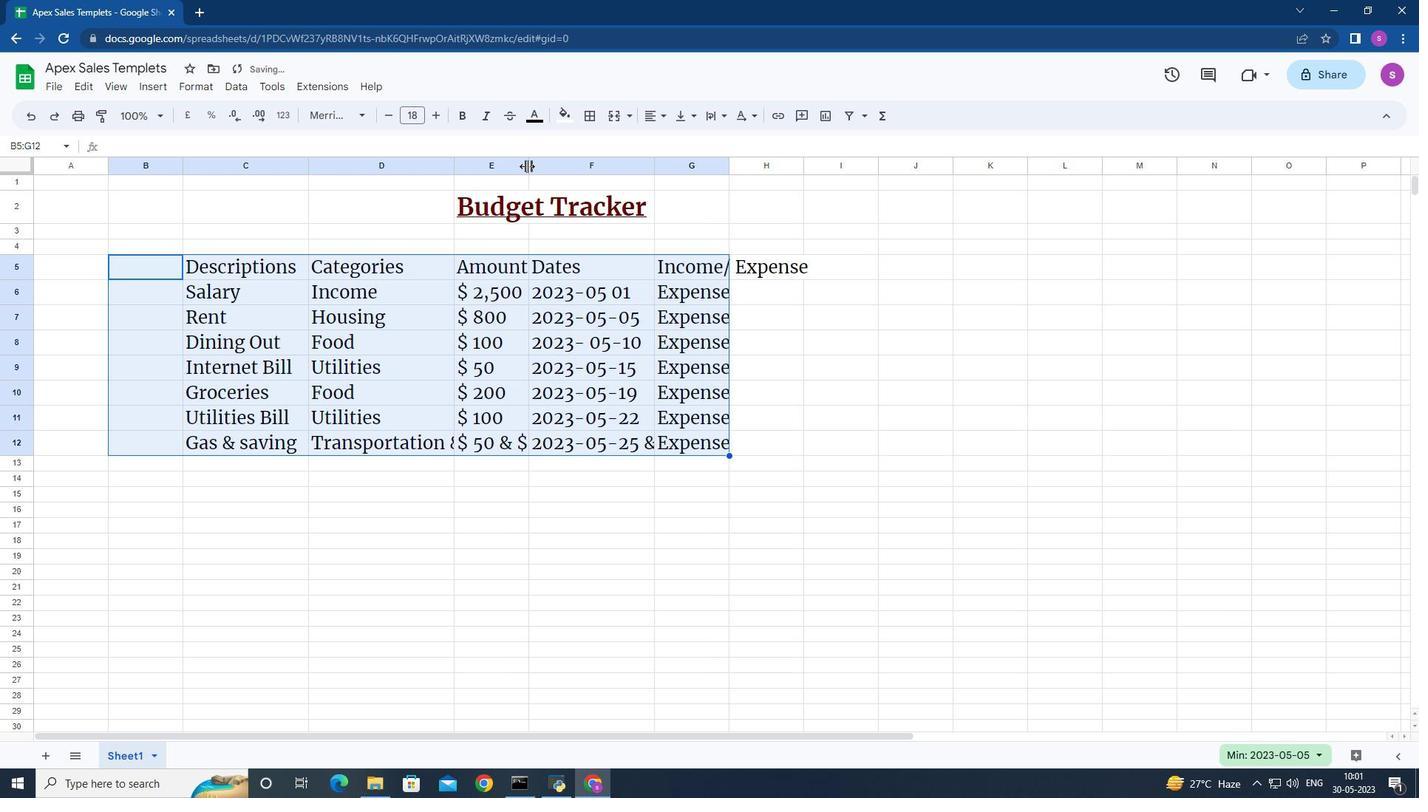 
Action: Mouse moved to (675, 167)
Screenshot: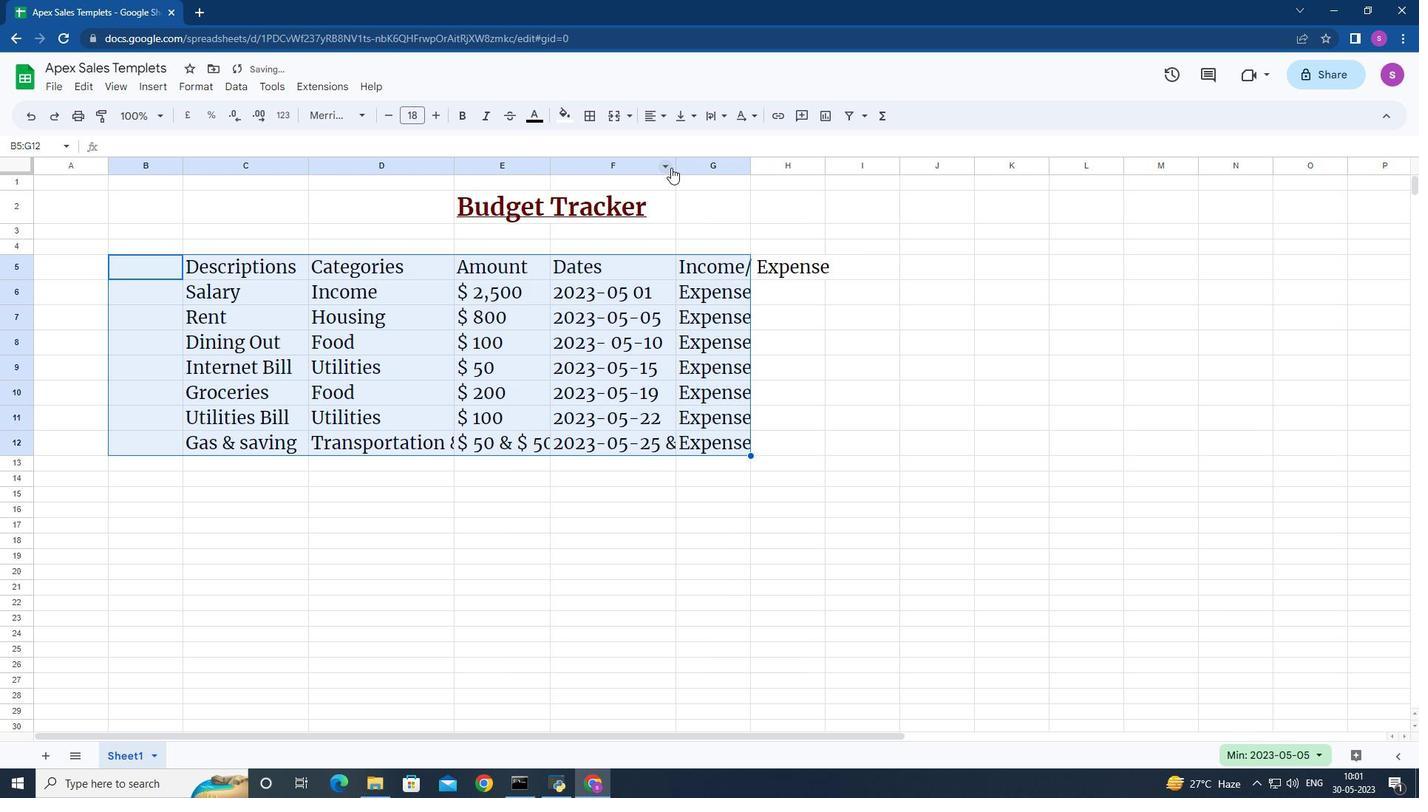 
Action: Mouse pressed left at (675, 167)
Screenshot: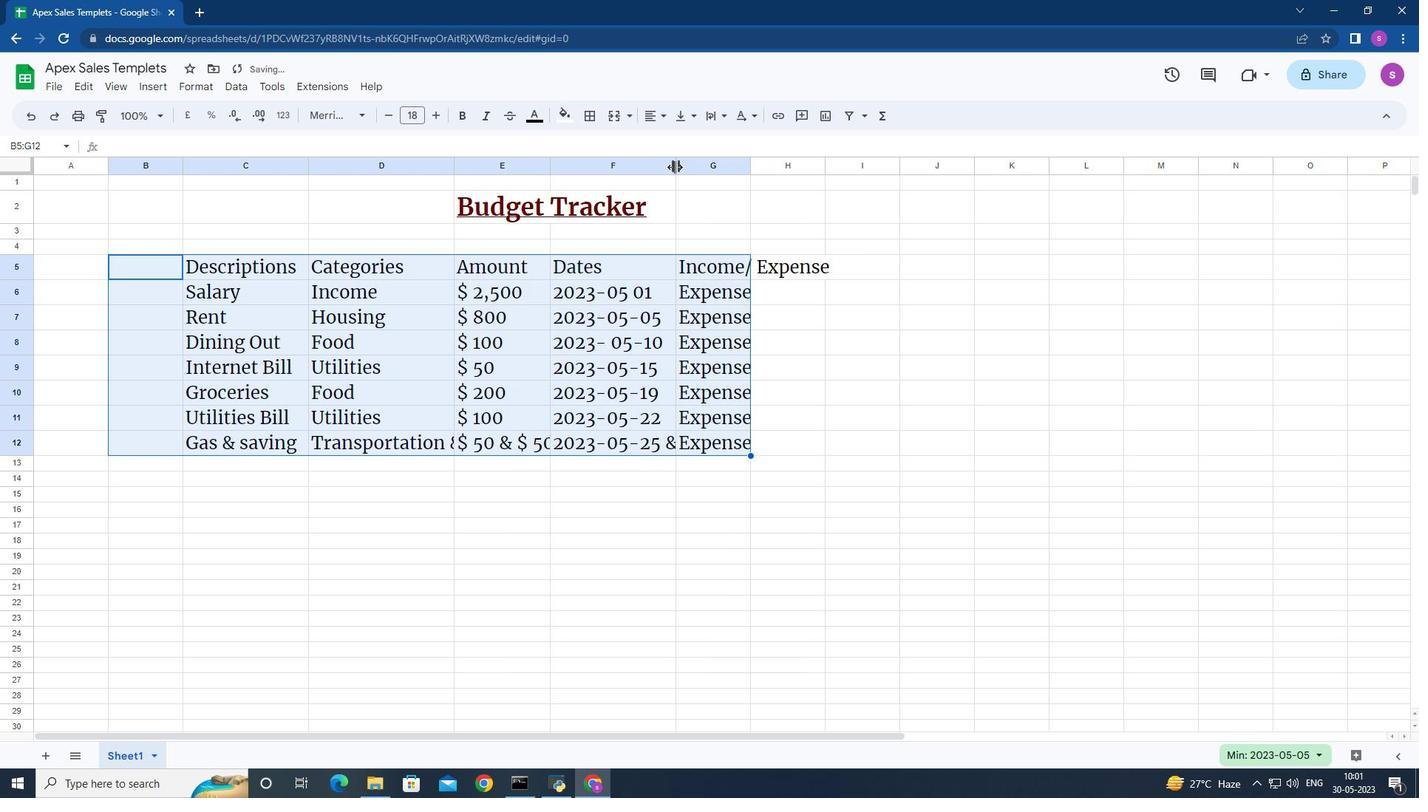 
Action: Mouse moved to (765, 169)
Screenshot: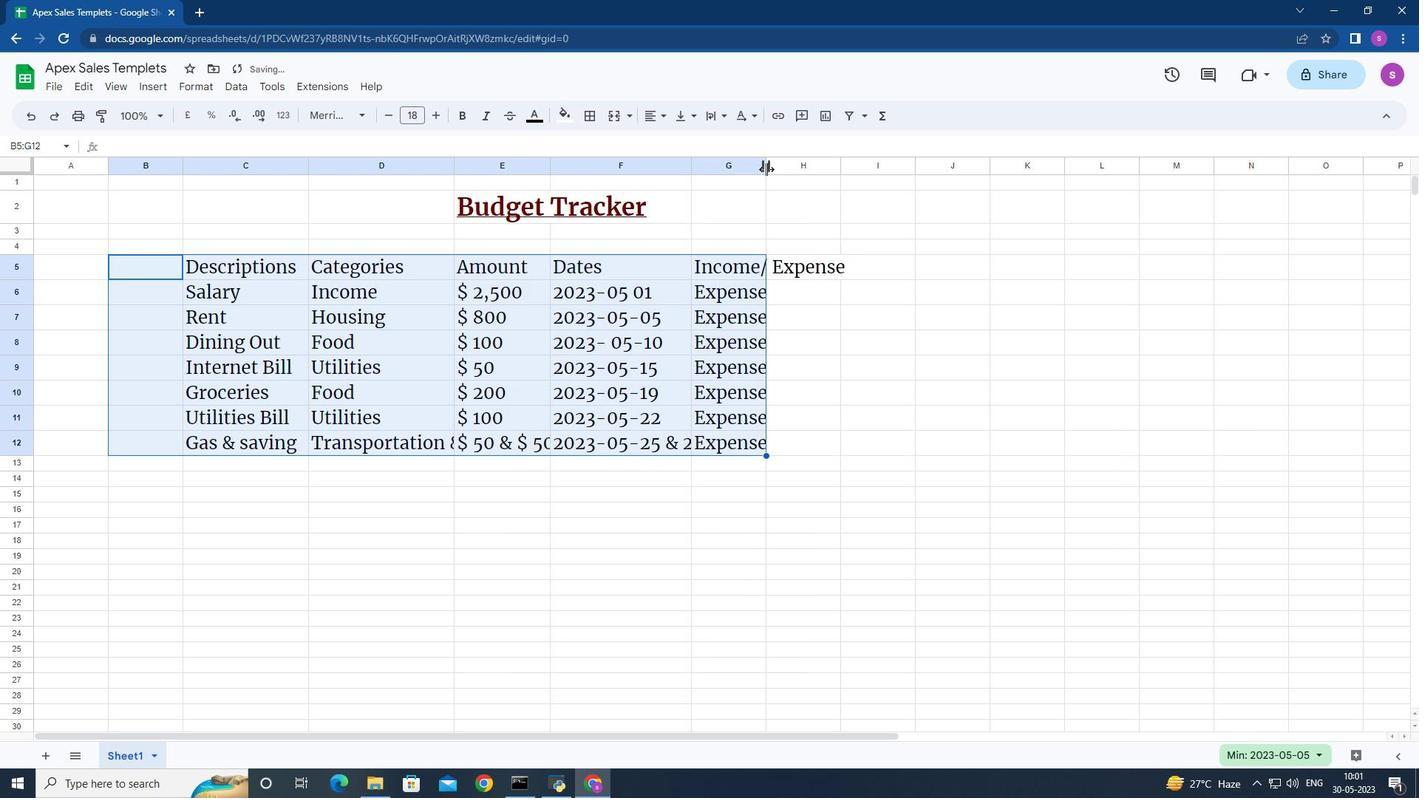 
Action: Mouse pressed left at (765, 169)
Screenshot: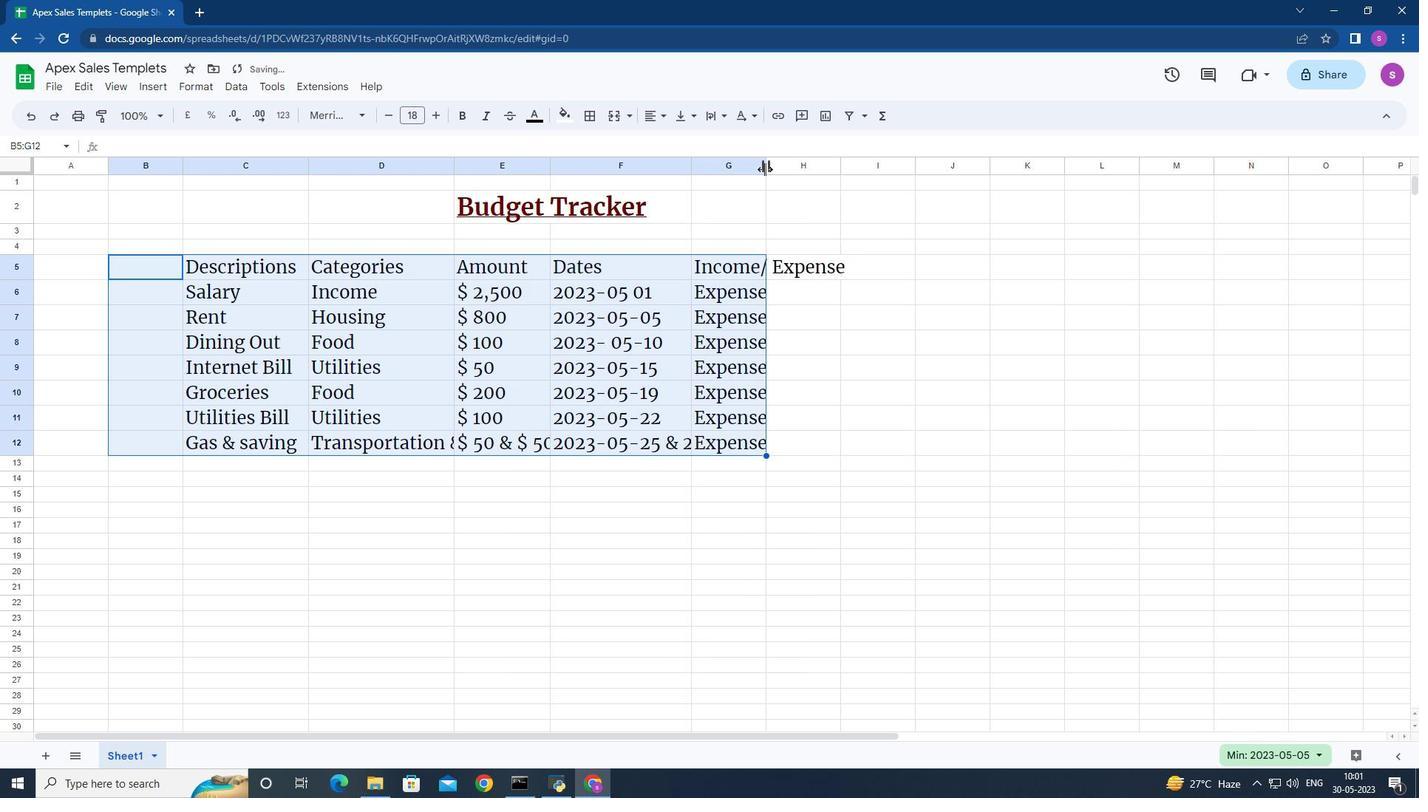 
Action: Mouse moved to (903, 337)
Screenshot: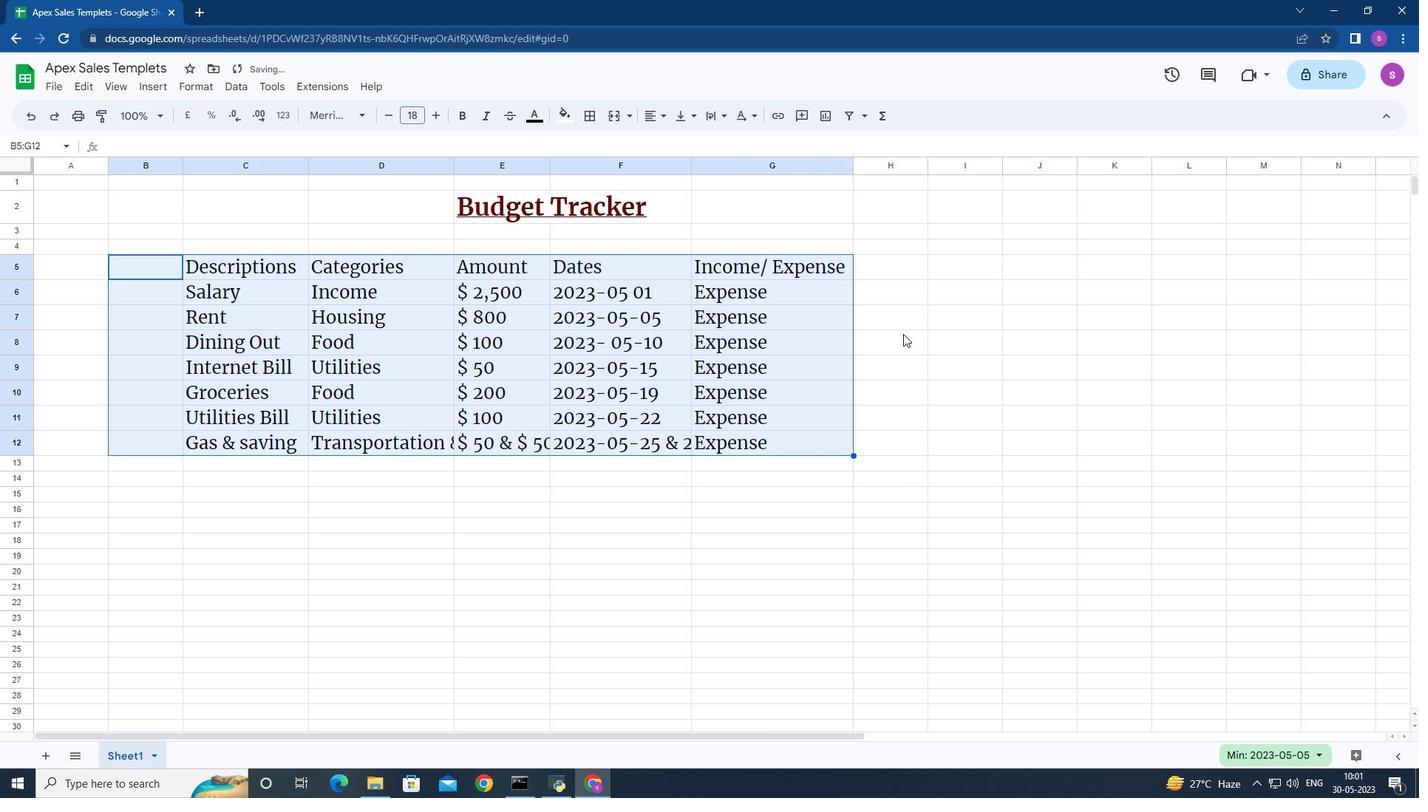 
Action: Mouse pressed left at (903, 337)
Screenshot: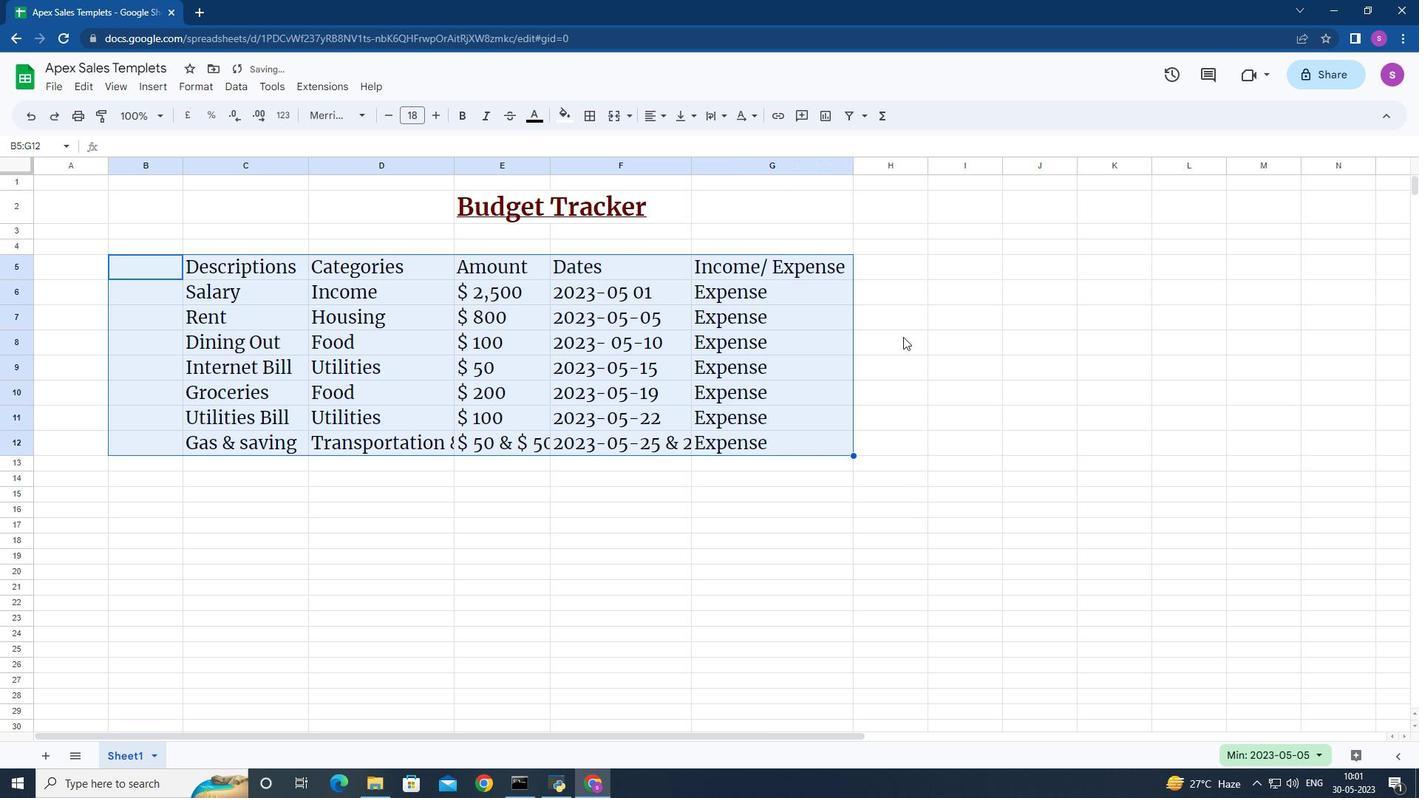 
Action: Mouse moved to (690, 167)
Screenshot: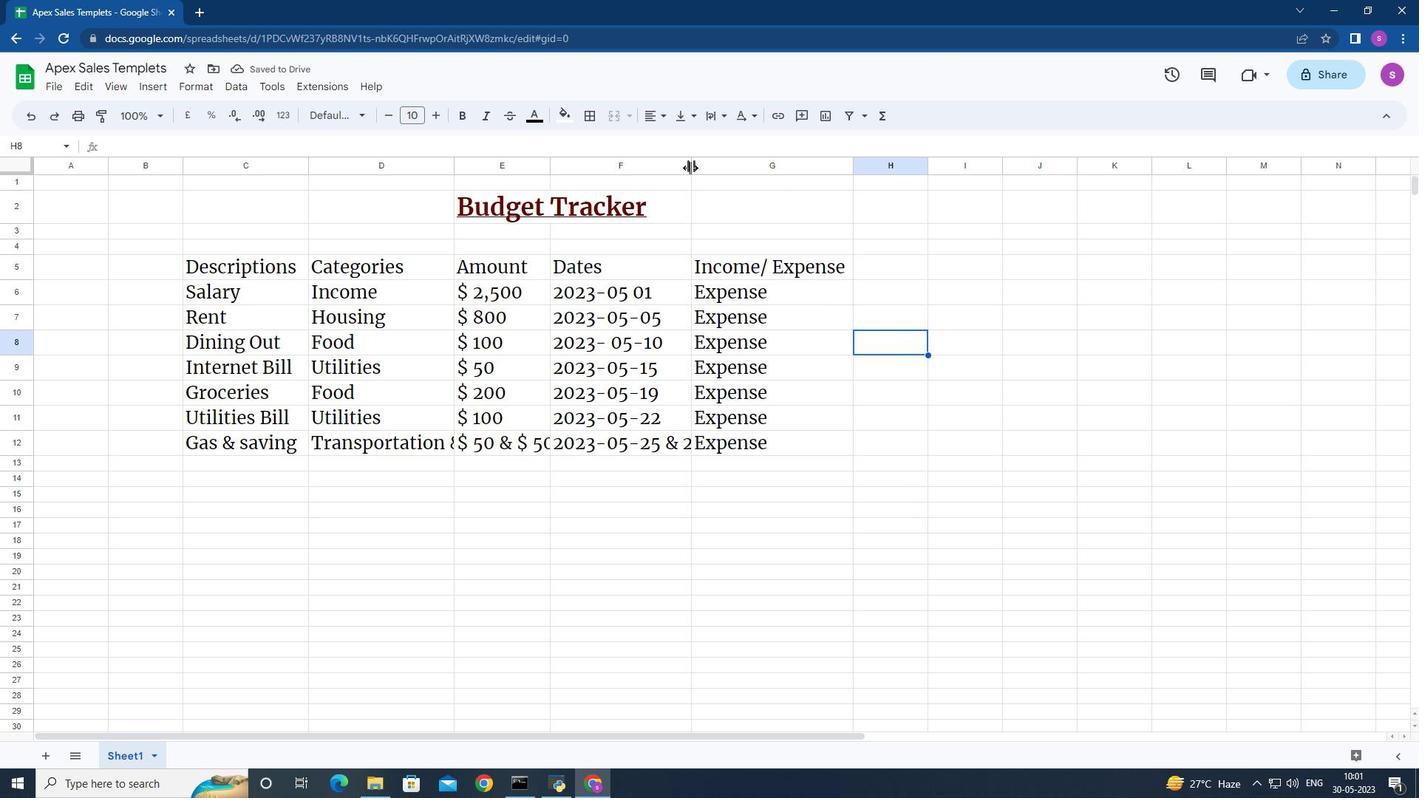
Action: Mouse pressed left at (690, 167)
Screenshot: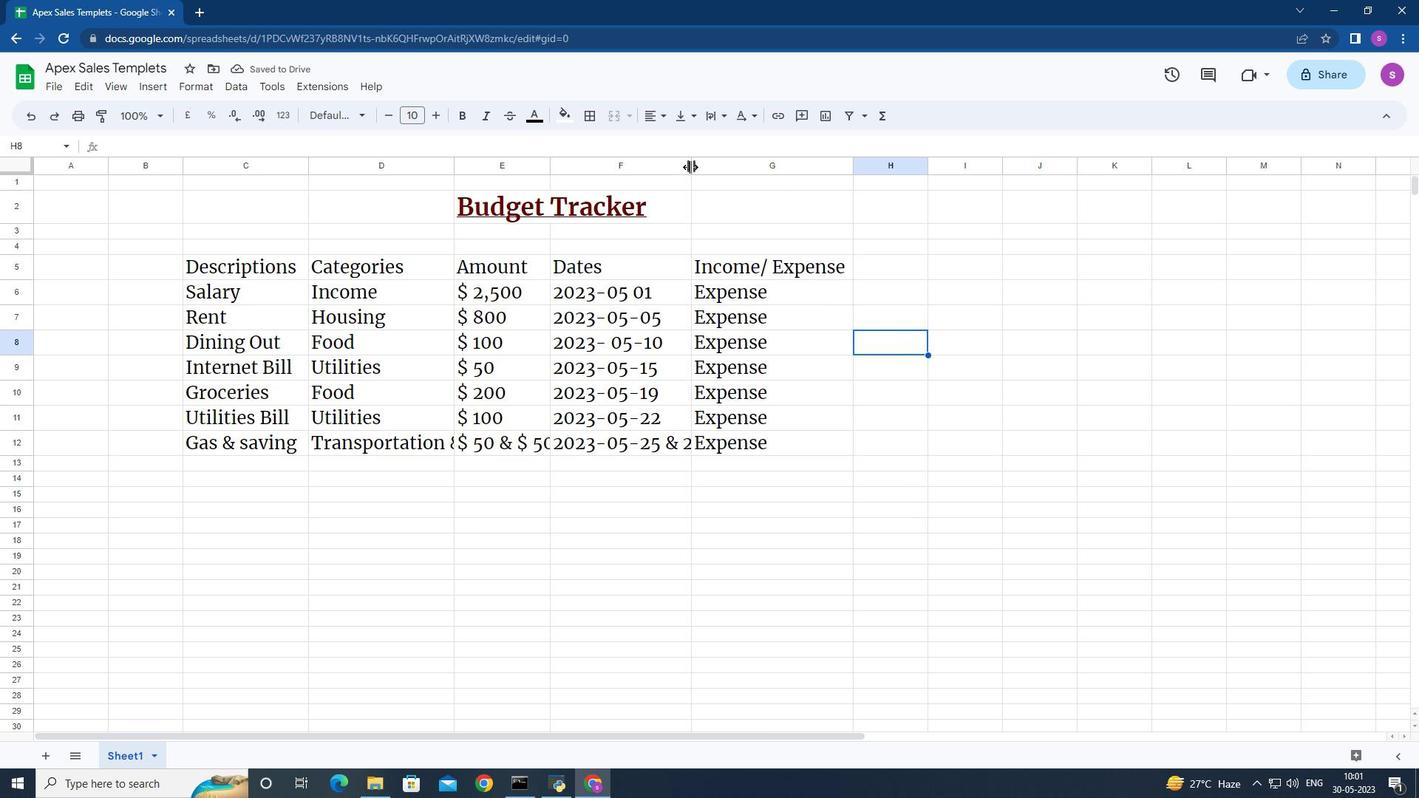 
Action: Mouse moved to (715, 164)
Screenshot: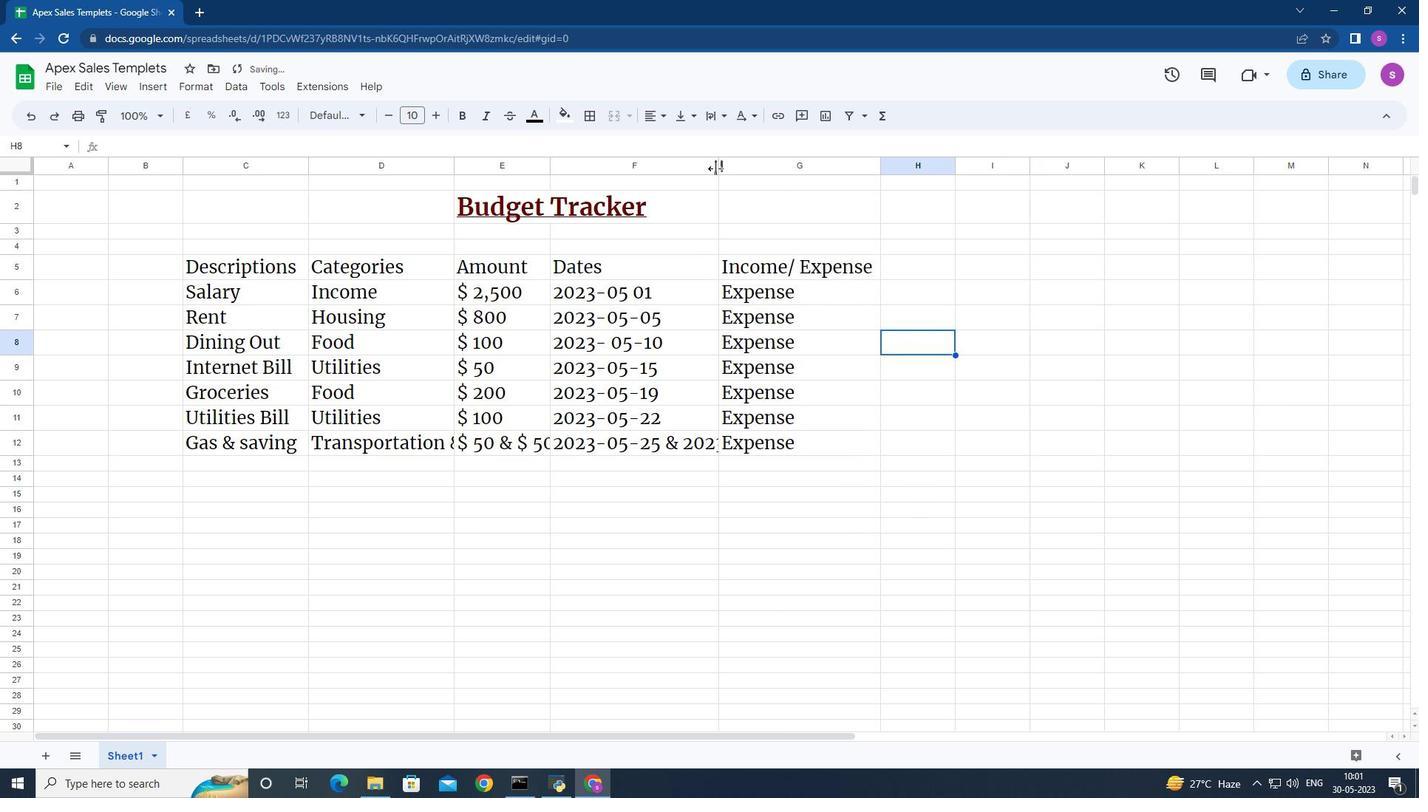 
Action: Mouse pressed left at (715, 164)
Screenshot: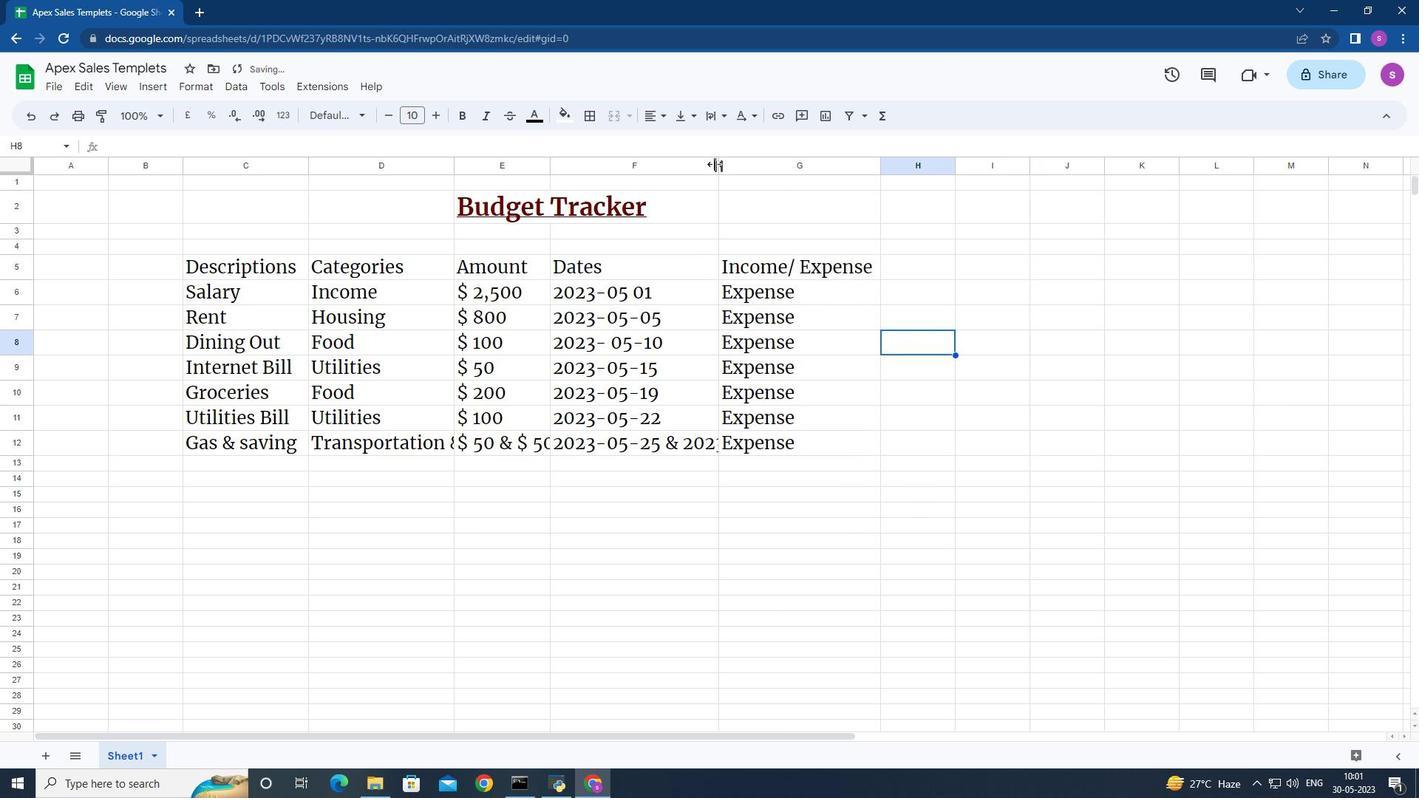
Action: Mouse moved to (551, 169)
Screenshot: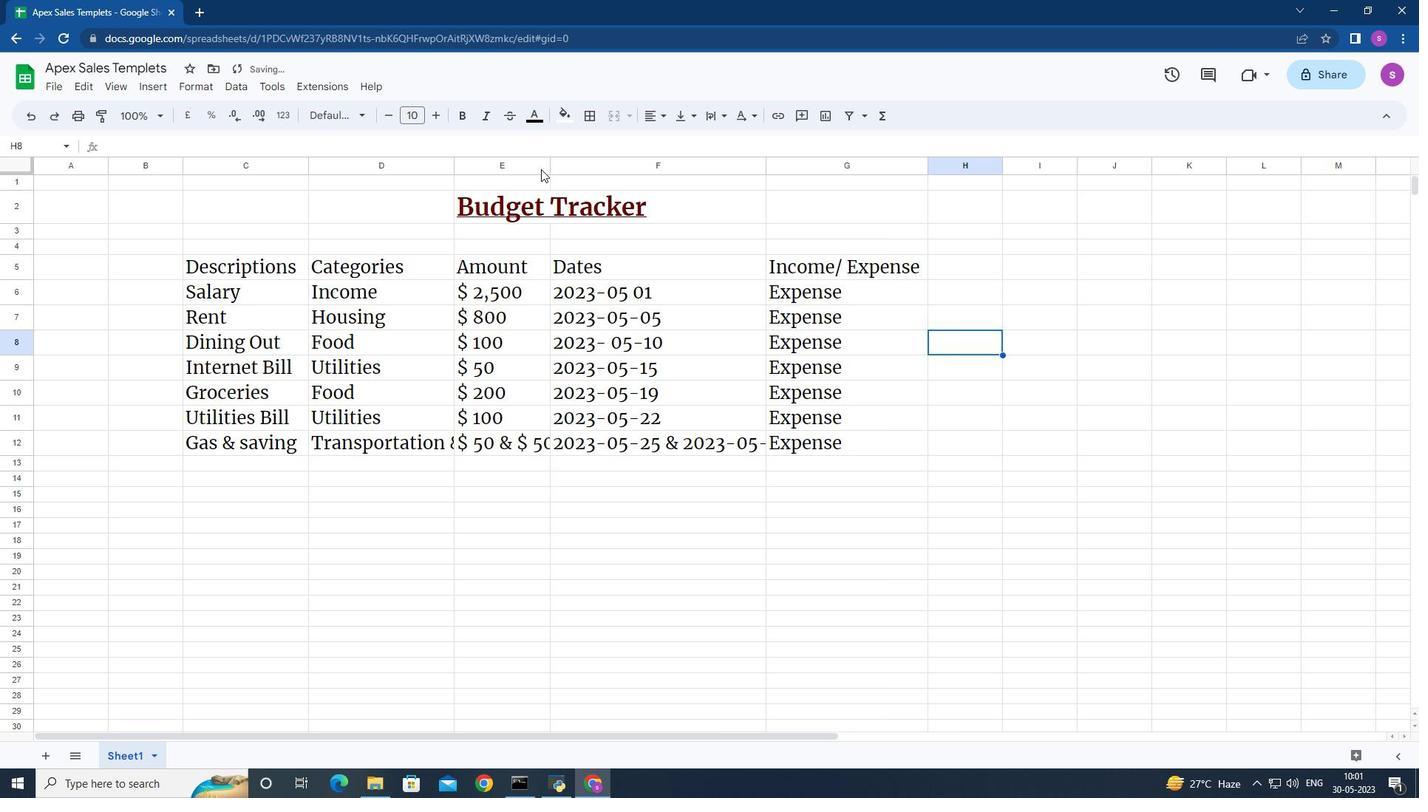 
Action: Mouse pressed left at (551, 169)
Screenshot: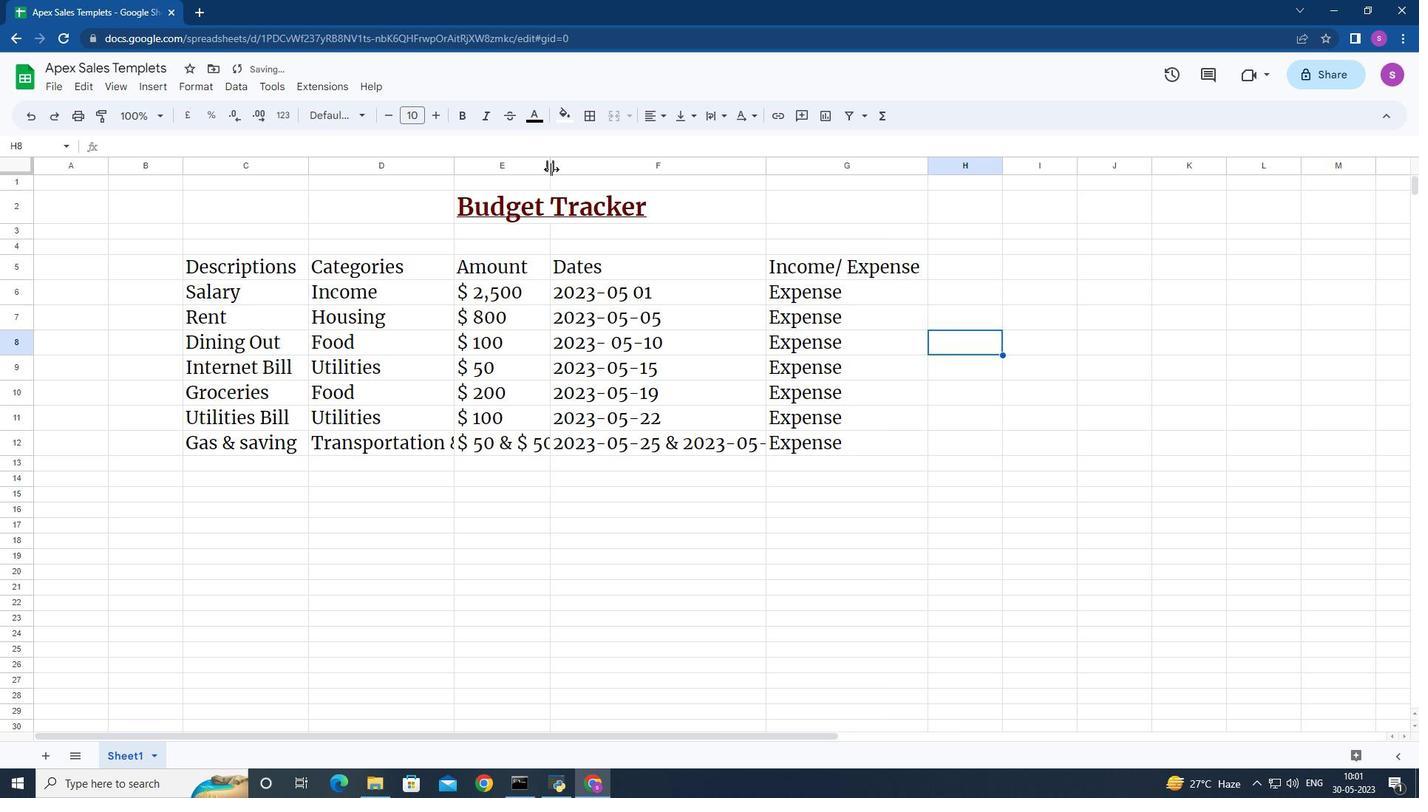 
Action: Mouse moved to (453, 165)
Screenshot: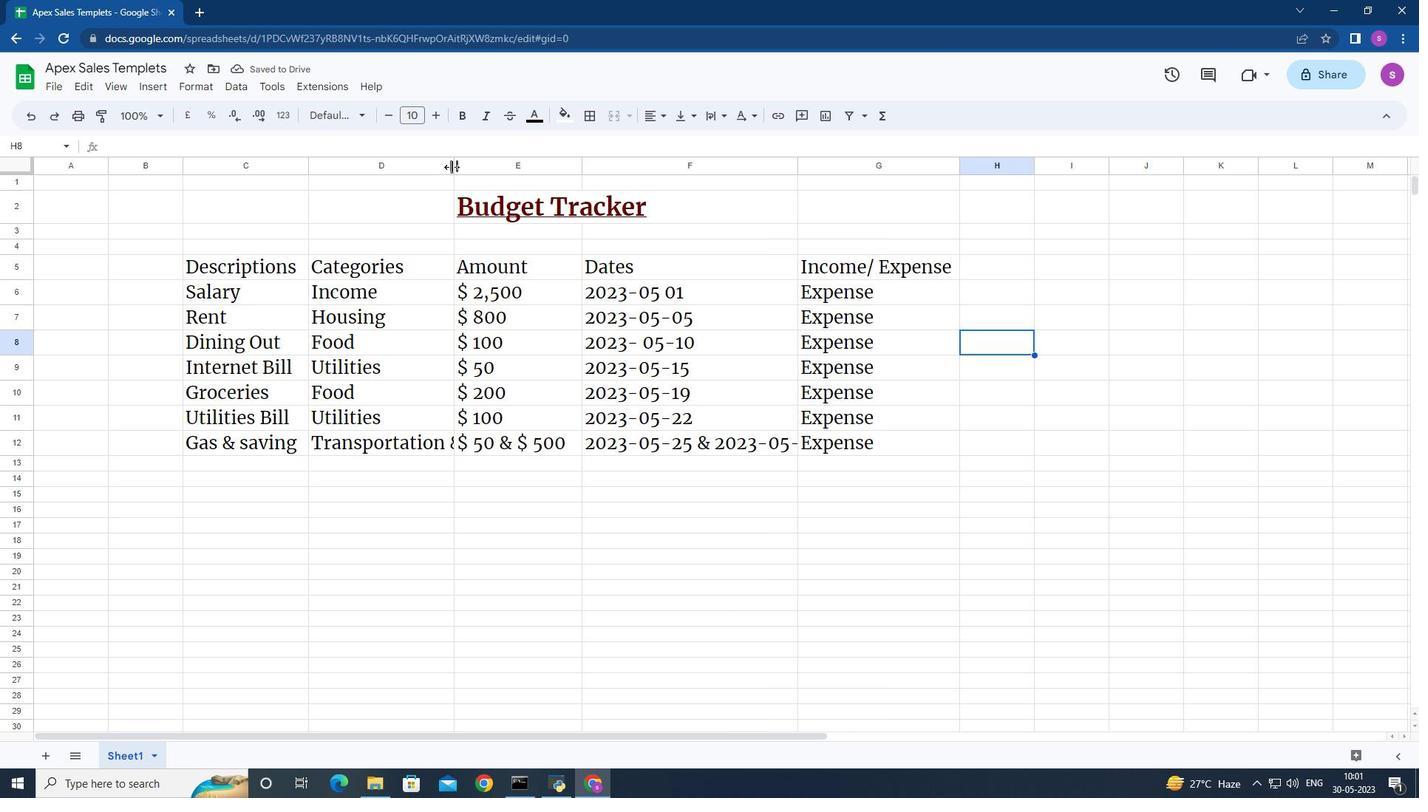 
Action: Mouse pressed left at (453, 165)
Screenshot: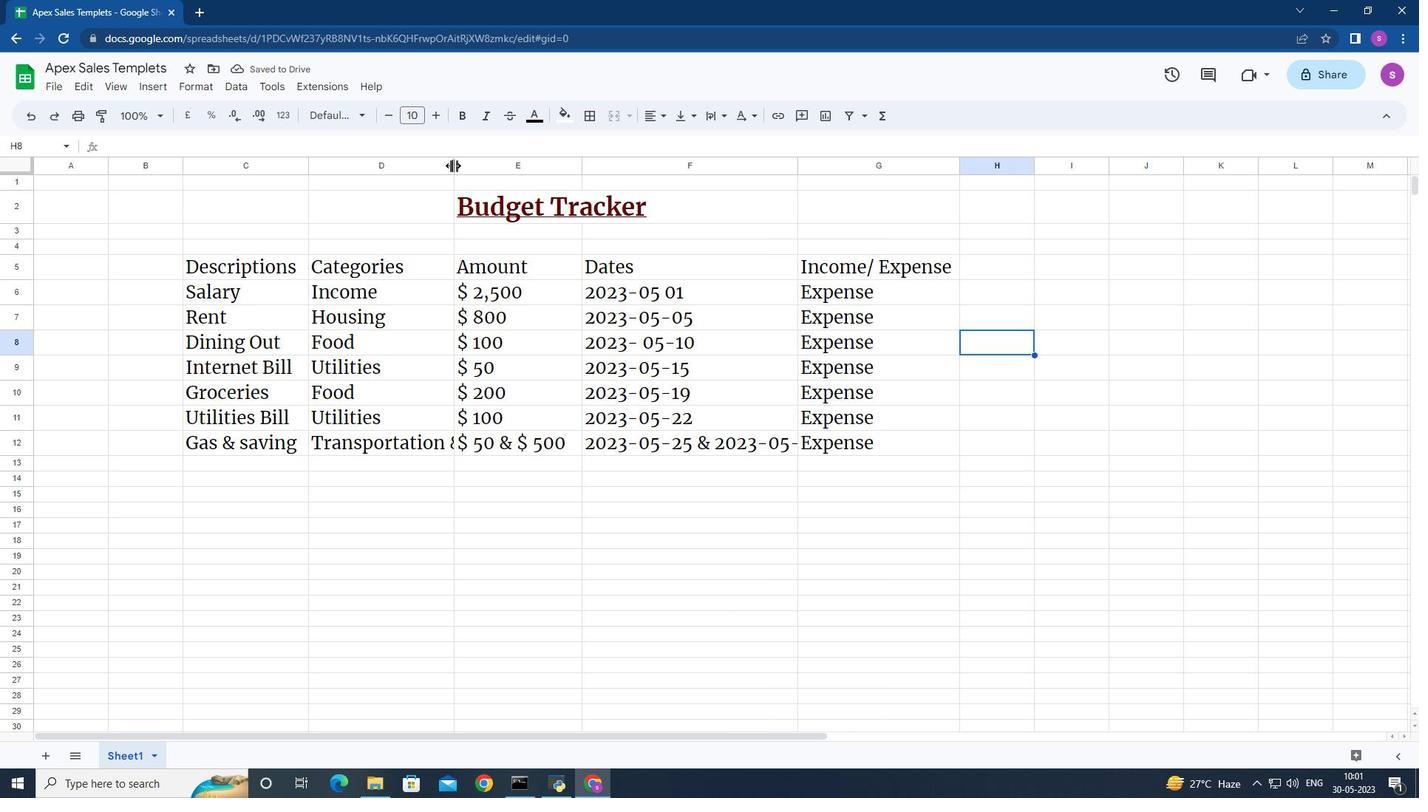 
Action: Mouse moved to (510, 163)
Screenshot: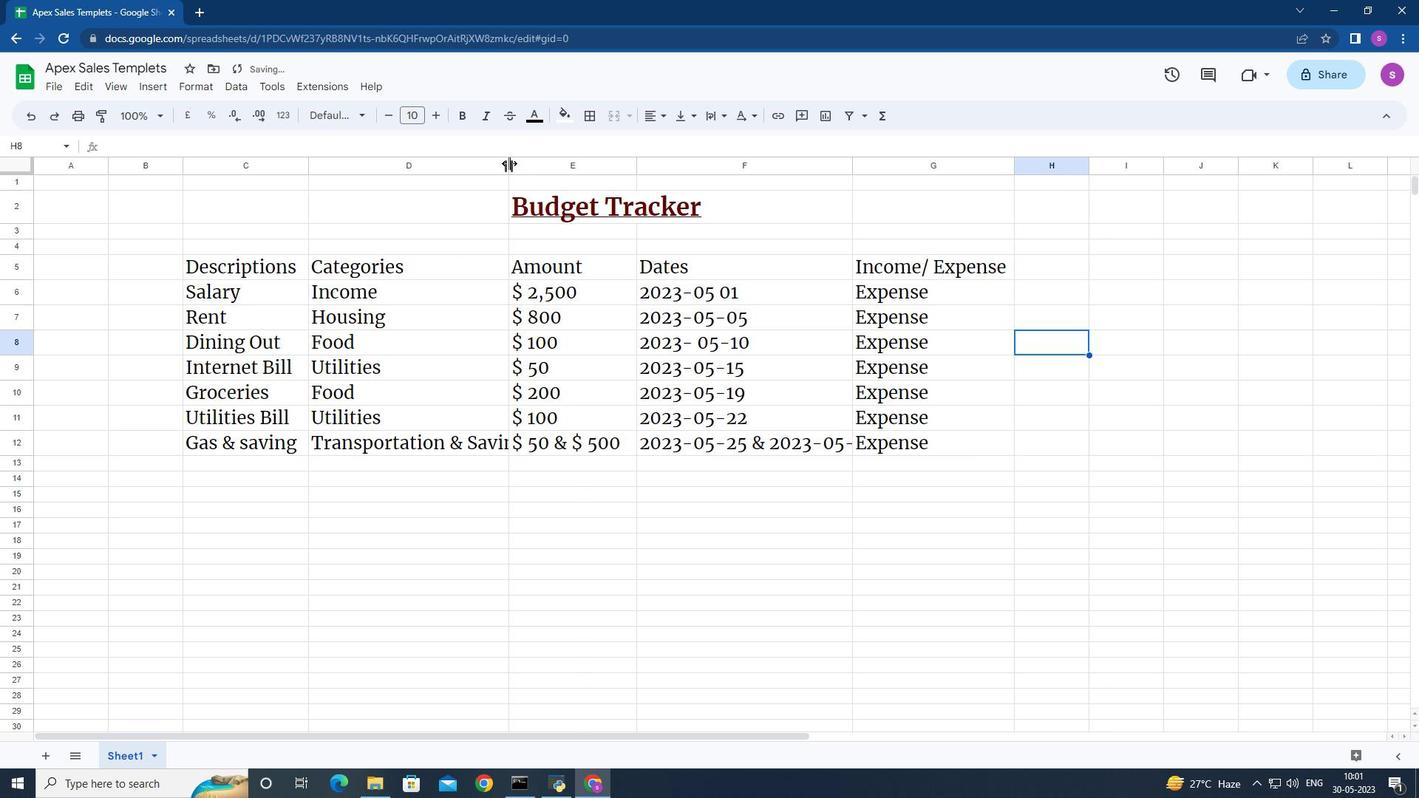 
Action: Mouse pressed left at (510, 163)
Screenshot: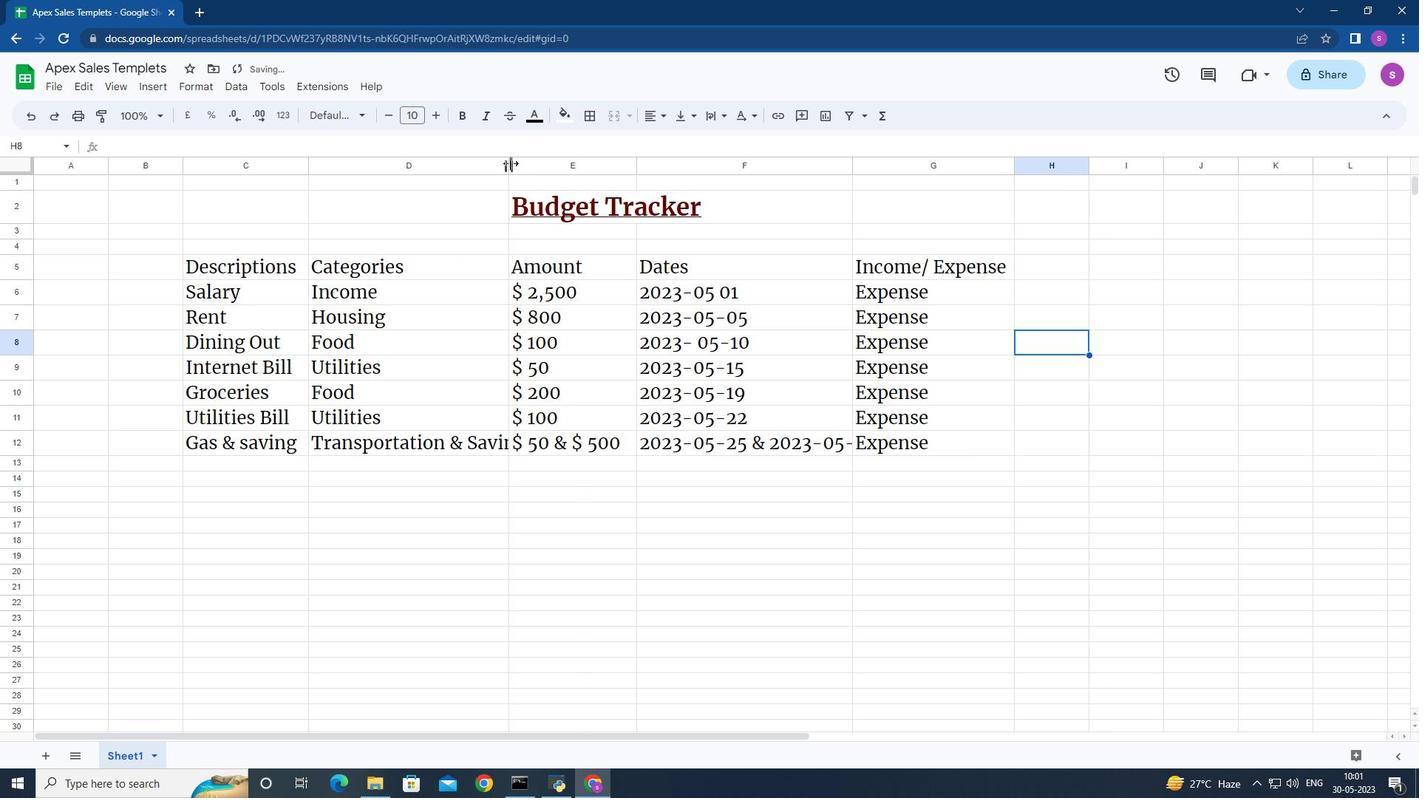 
Action: Mouse moved to (181, 261)
Screenshot: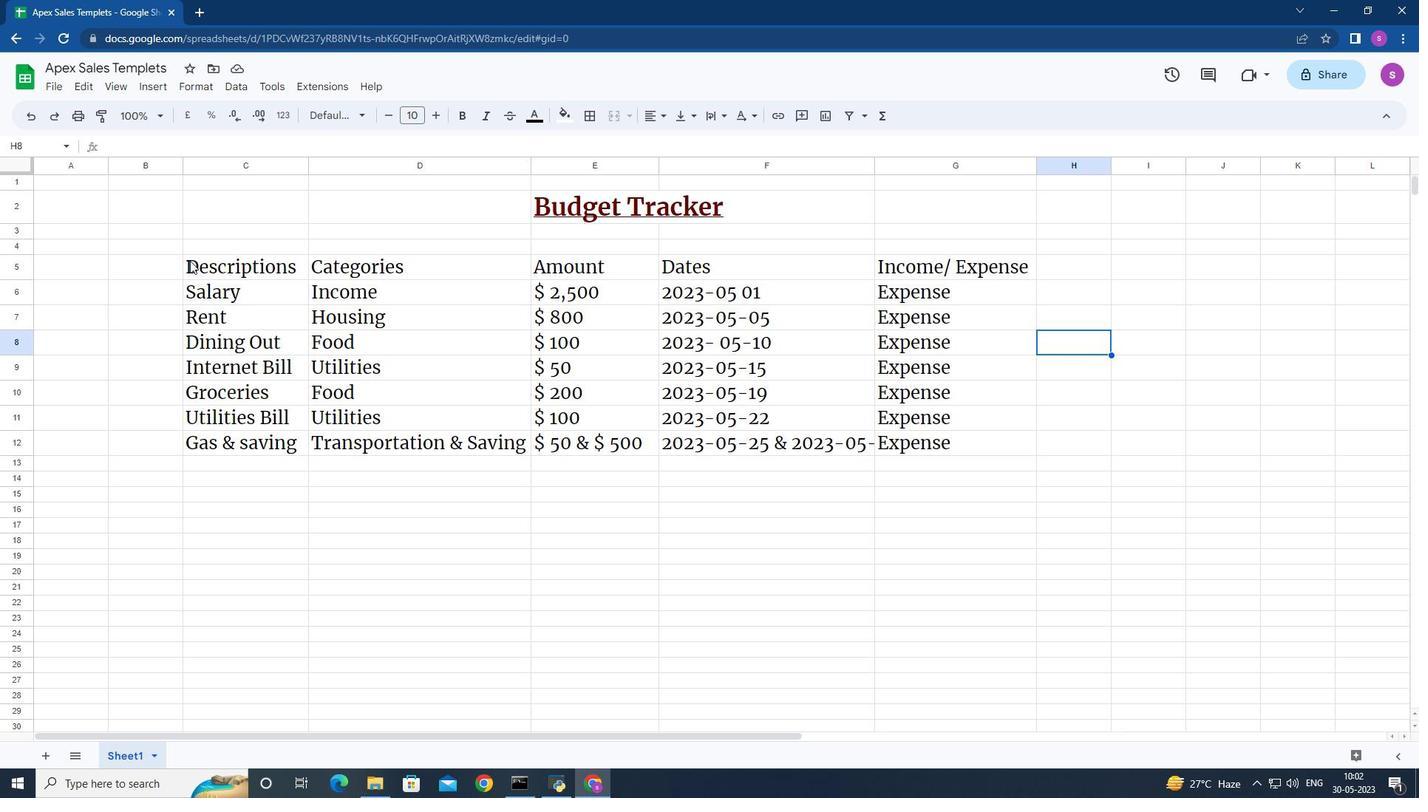 
Action: Mouse pressed left at (181, 261)
Screenshot: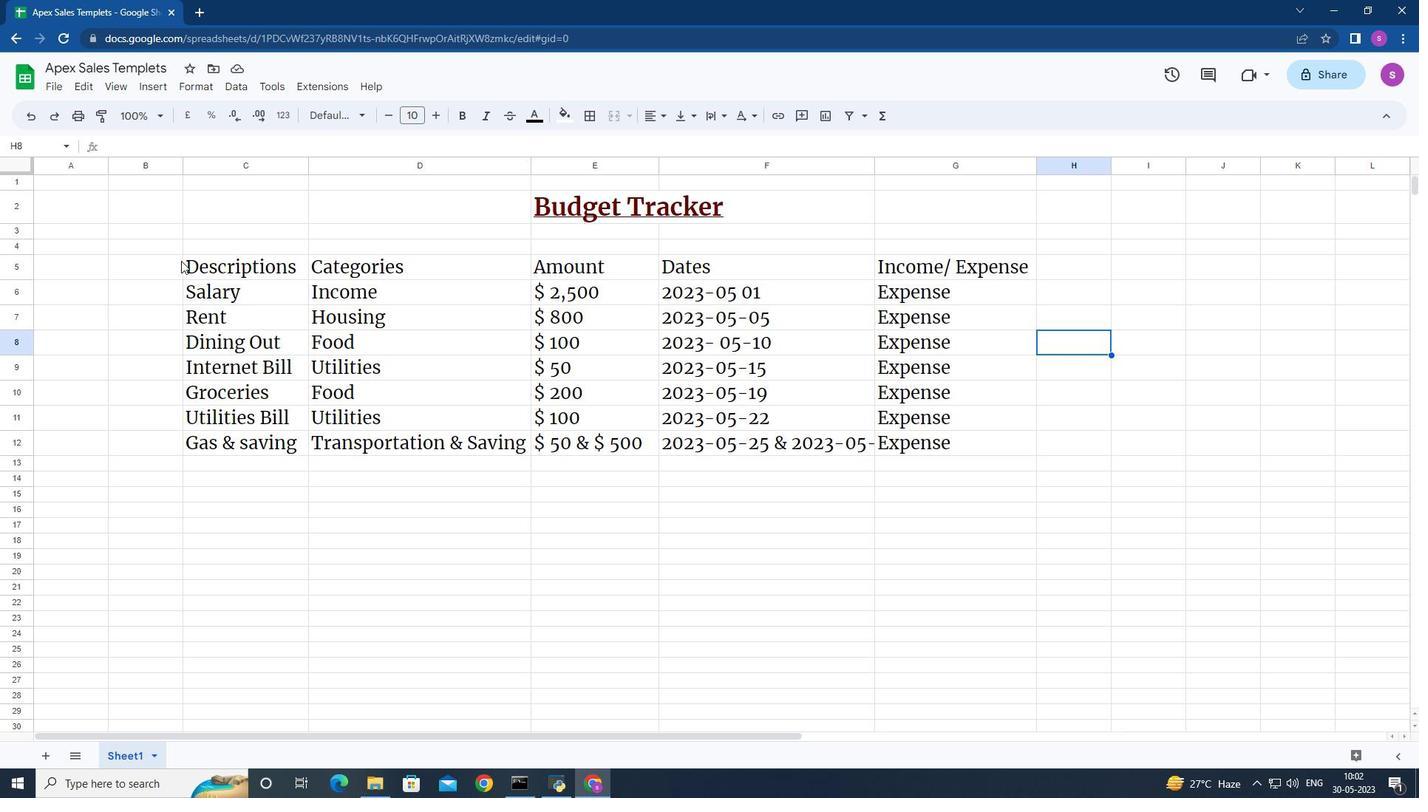 
Action: Mouse moved to (660, 117)
Screenshot: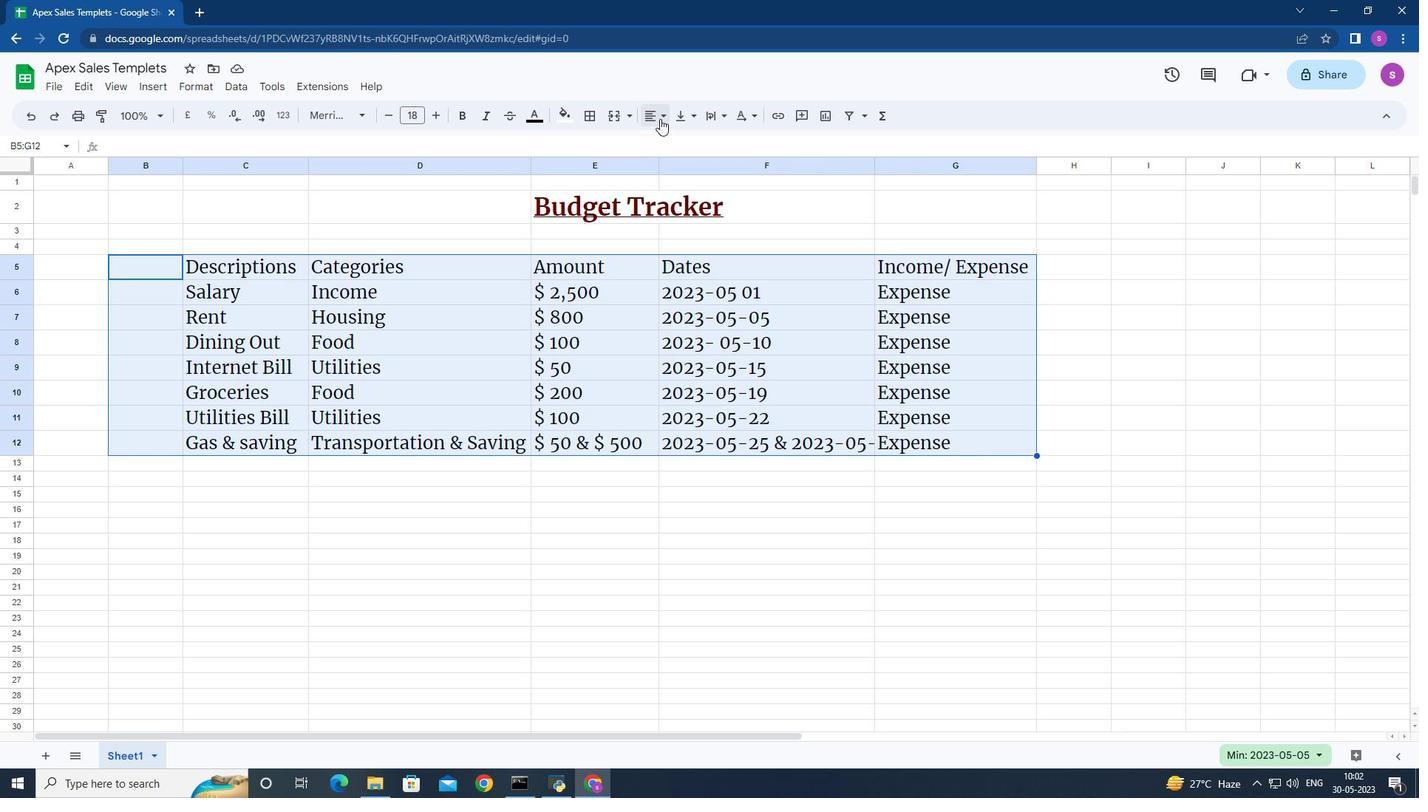 
Action: Mouse pressed left at (660, 117)
Screenshot: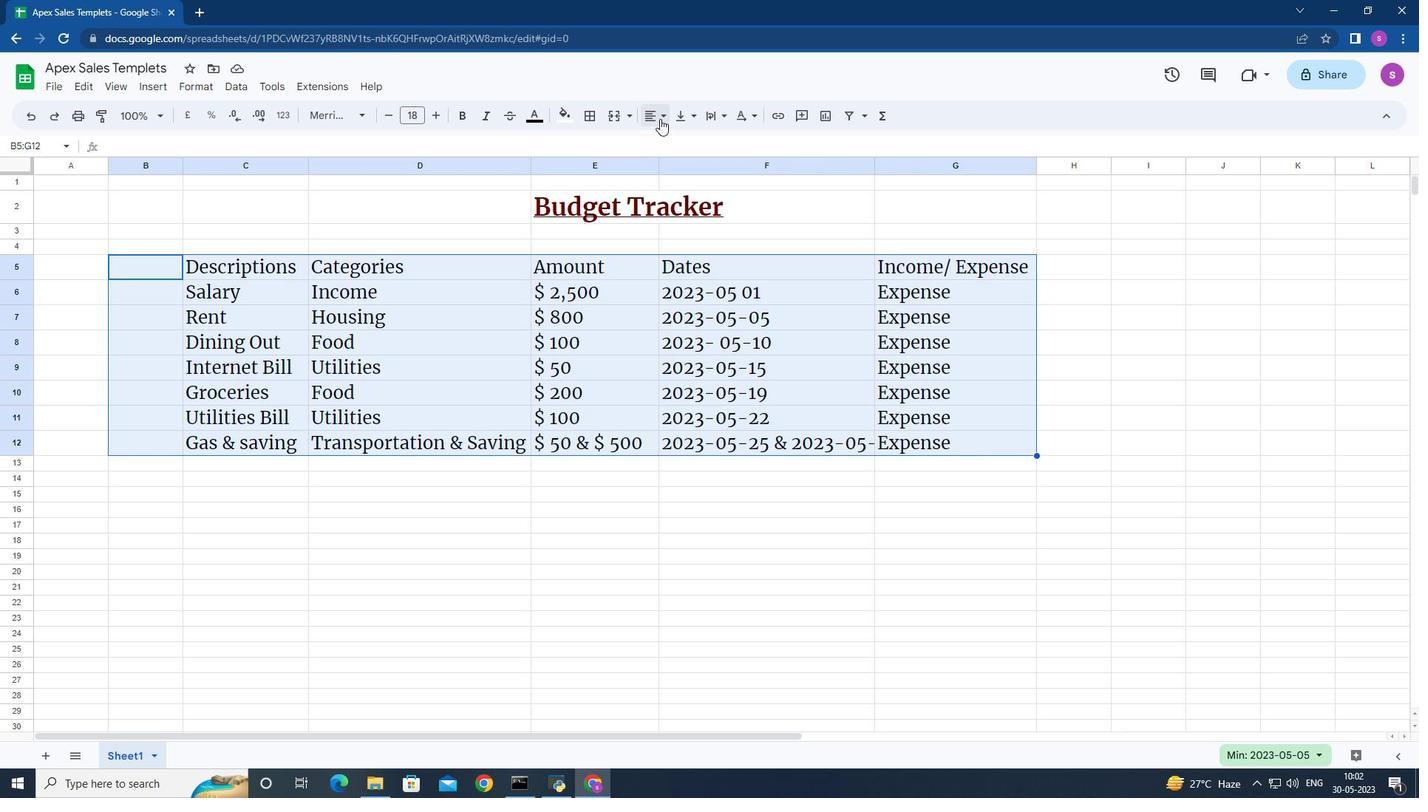 
Action: Mouse moved to (677, 140)
Screenshot: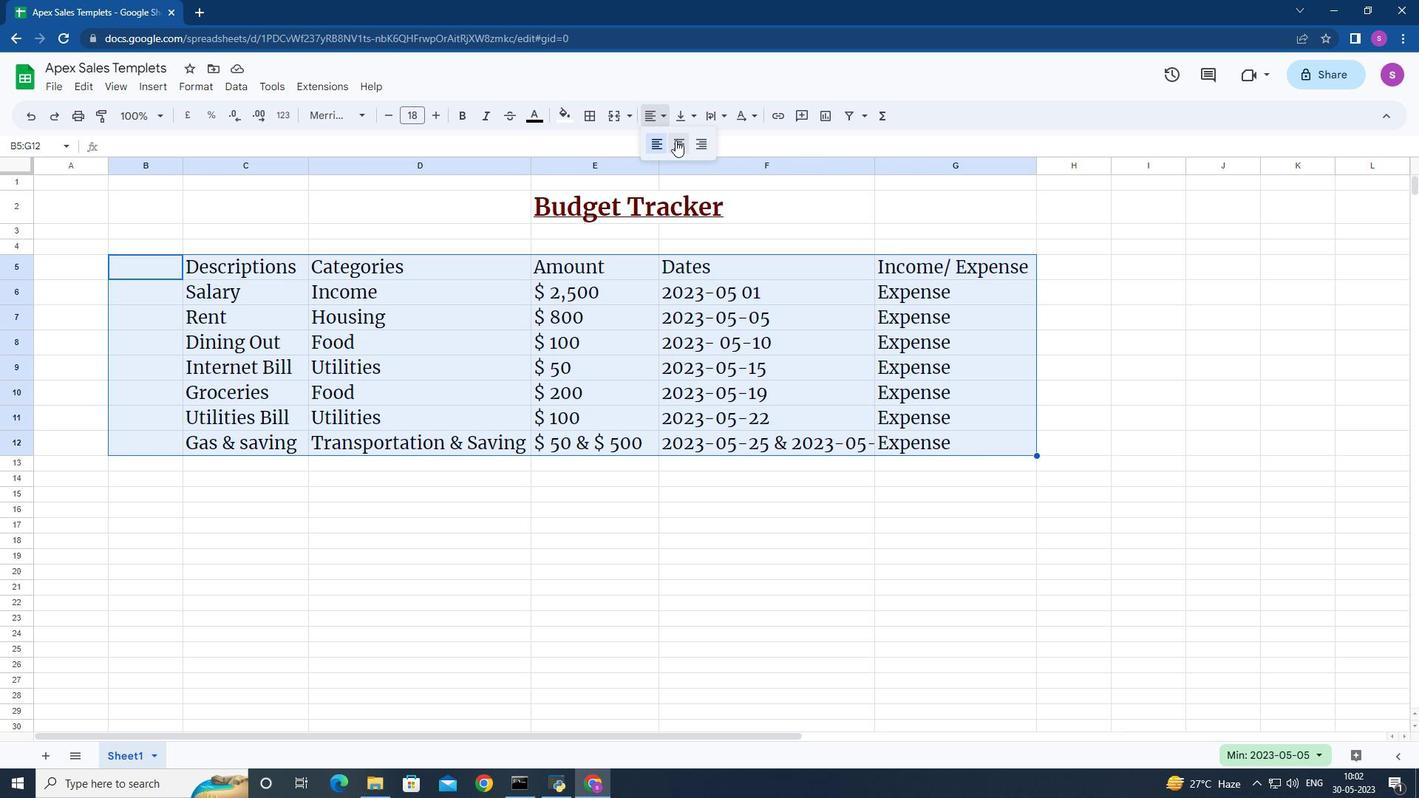 
Action: Mouse pressed left at (677, 140)
Screenshot: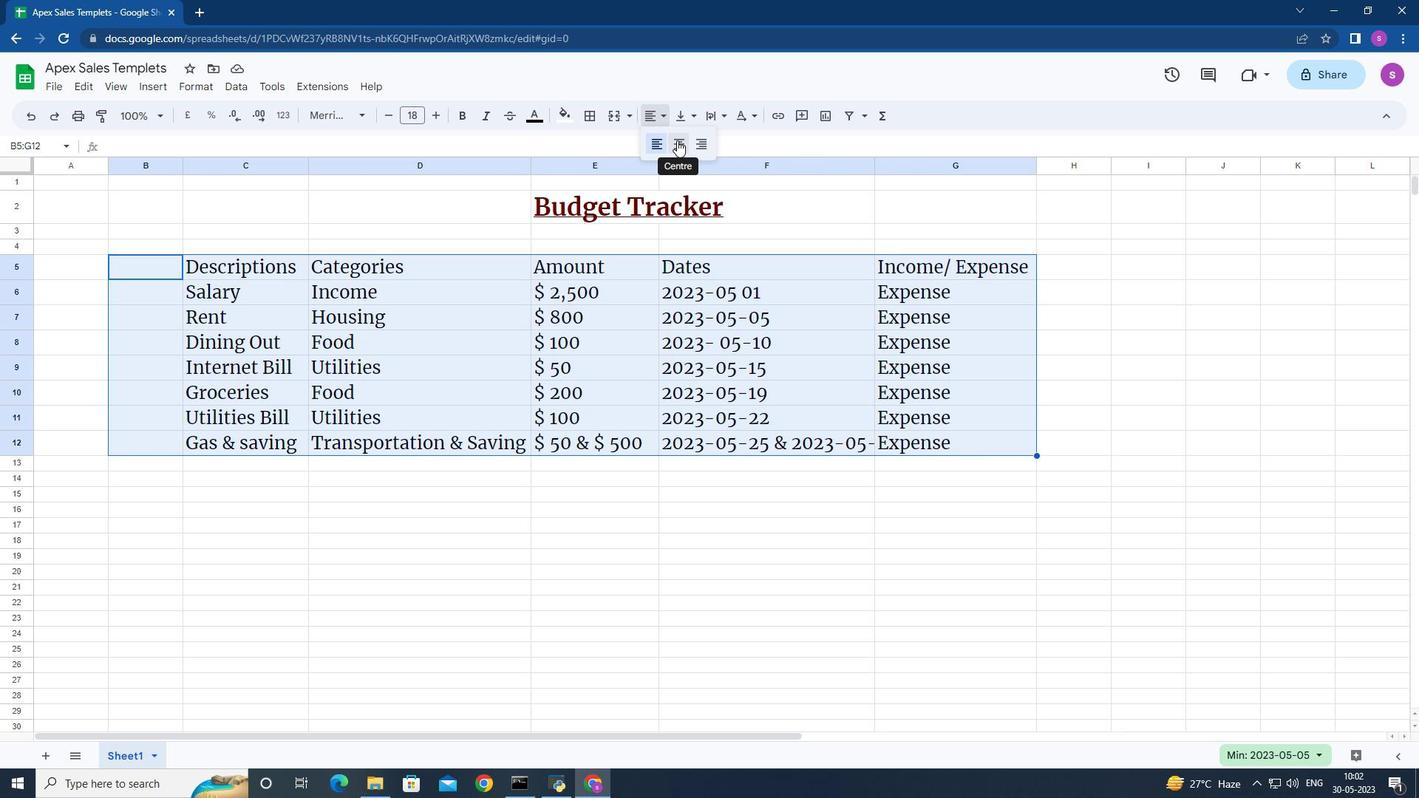 
Action: Mouse moved to (523, 194)
Screenshot: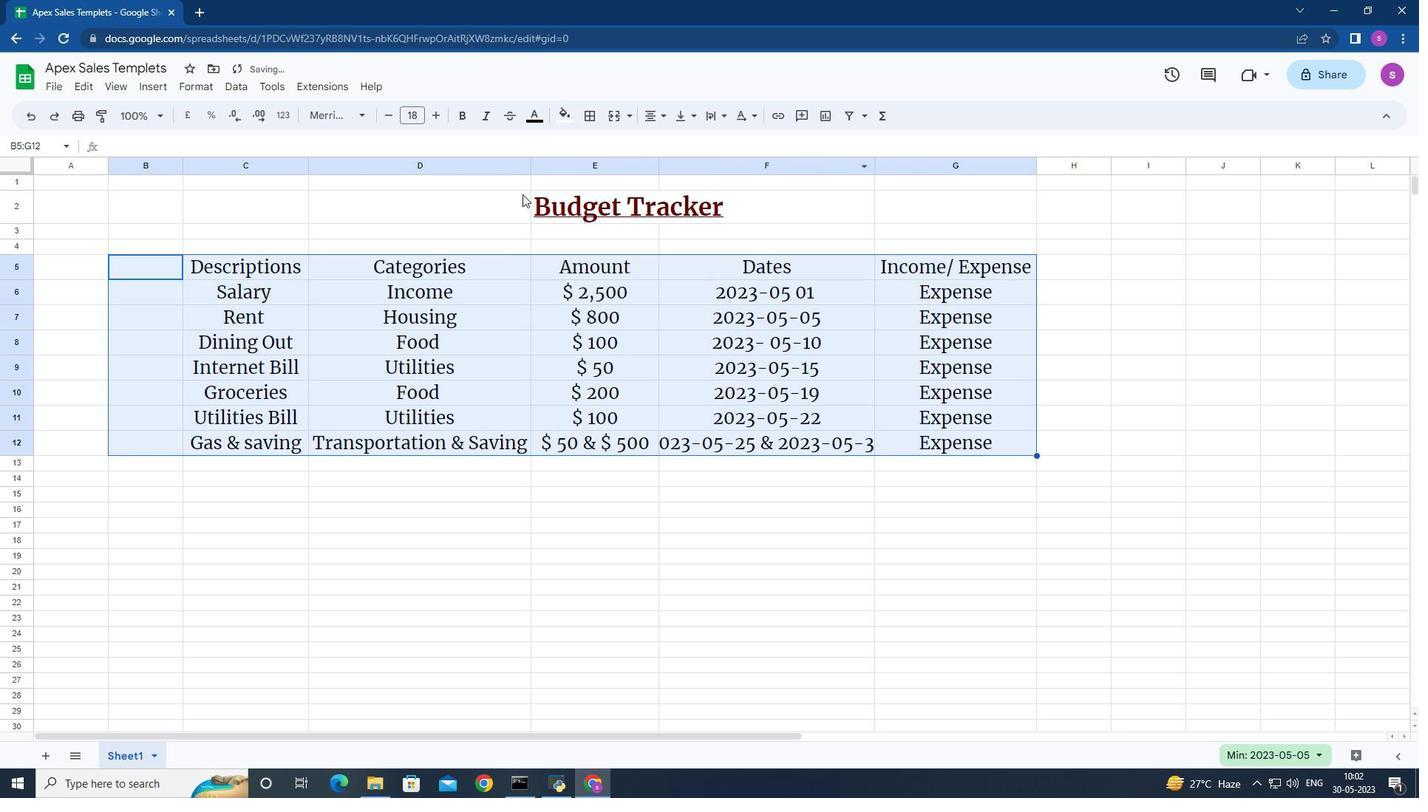 
Action: Mouse pressed left at (523, 194)
Screenshot: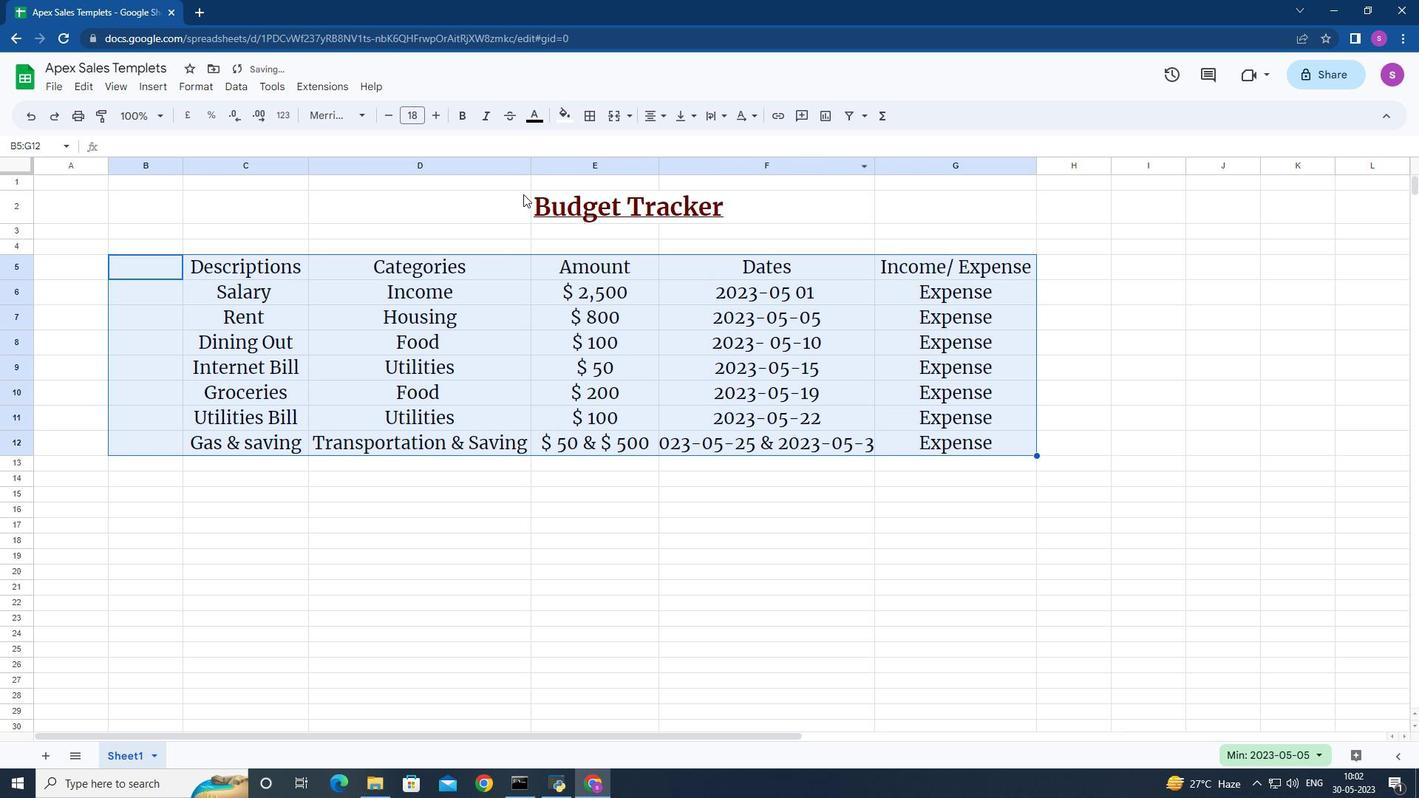 
Action: Mouse moved to (658, 116)
Screenshot: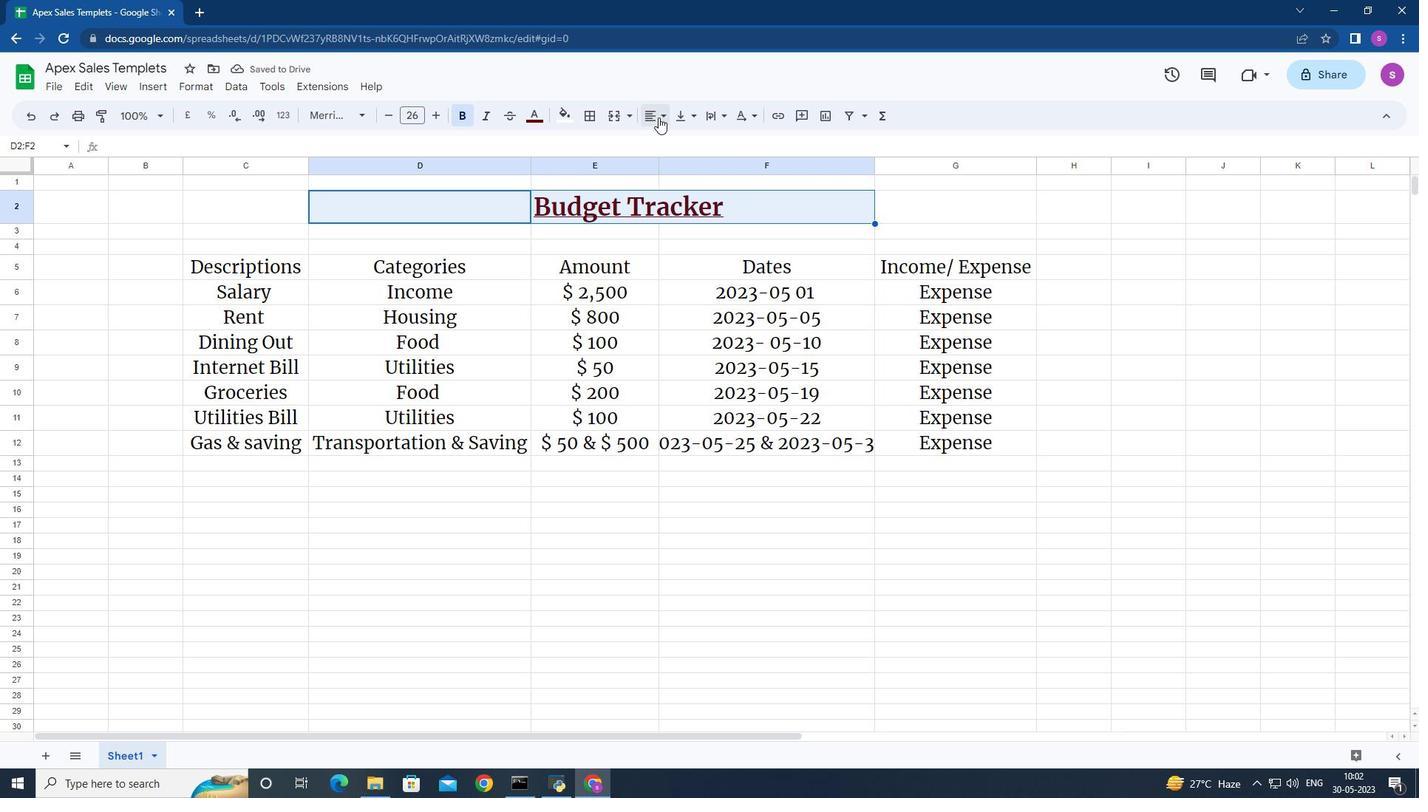 
Action: Mouse pressed left at (658, 116)
Screenshot: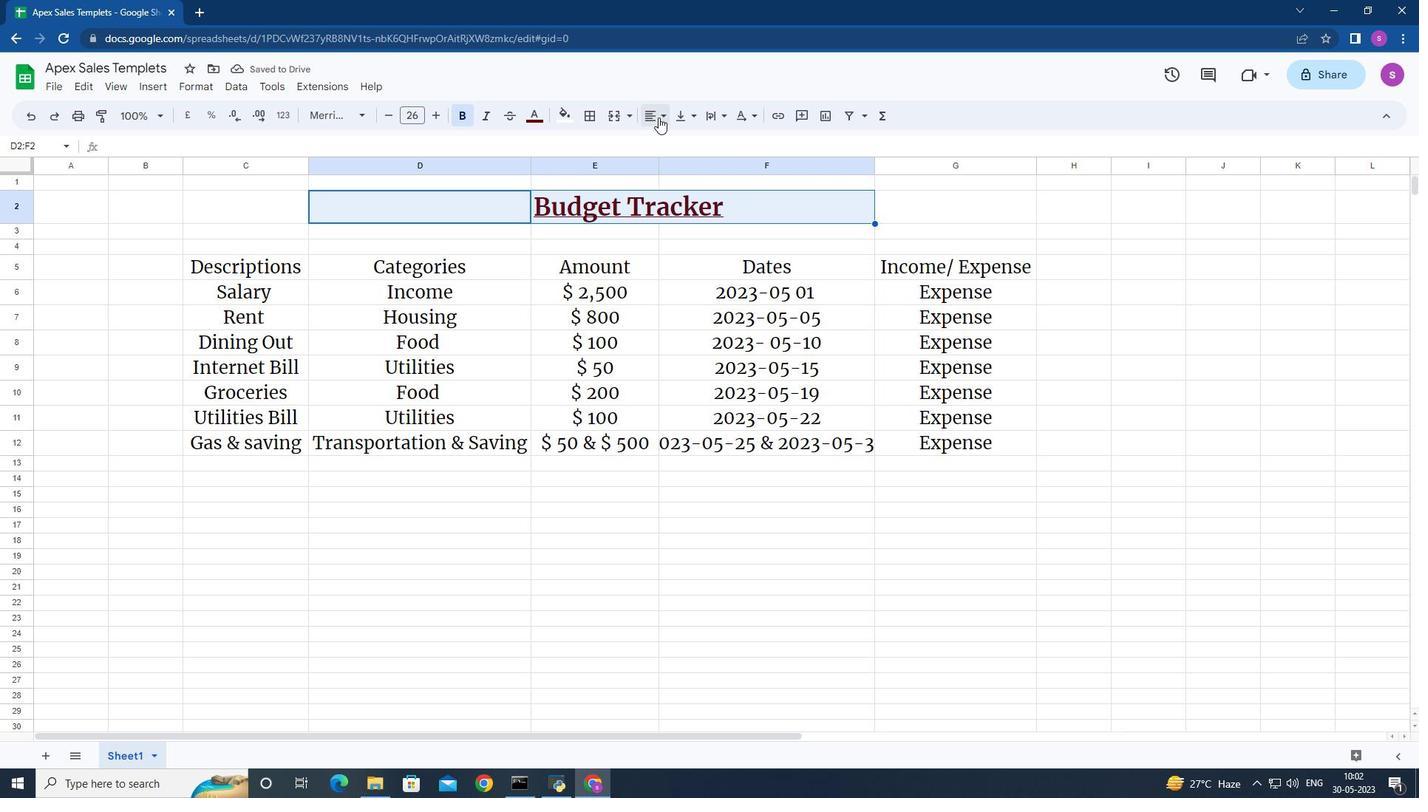 
Action: Mouse moved to (680, 147)
Screenshot: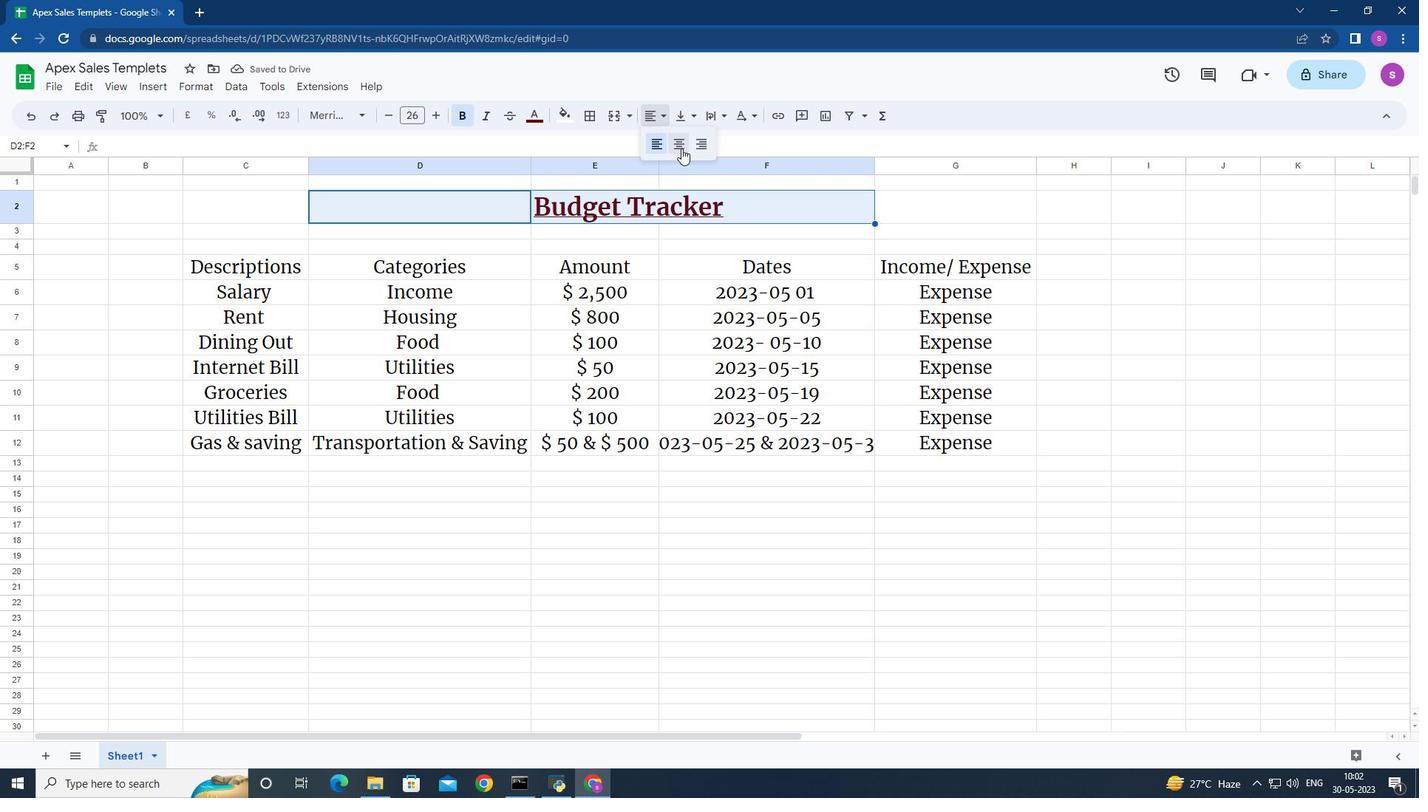 
Action: Mouse pressed left at (680, 147)
Screenshot: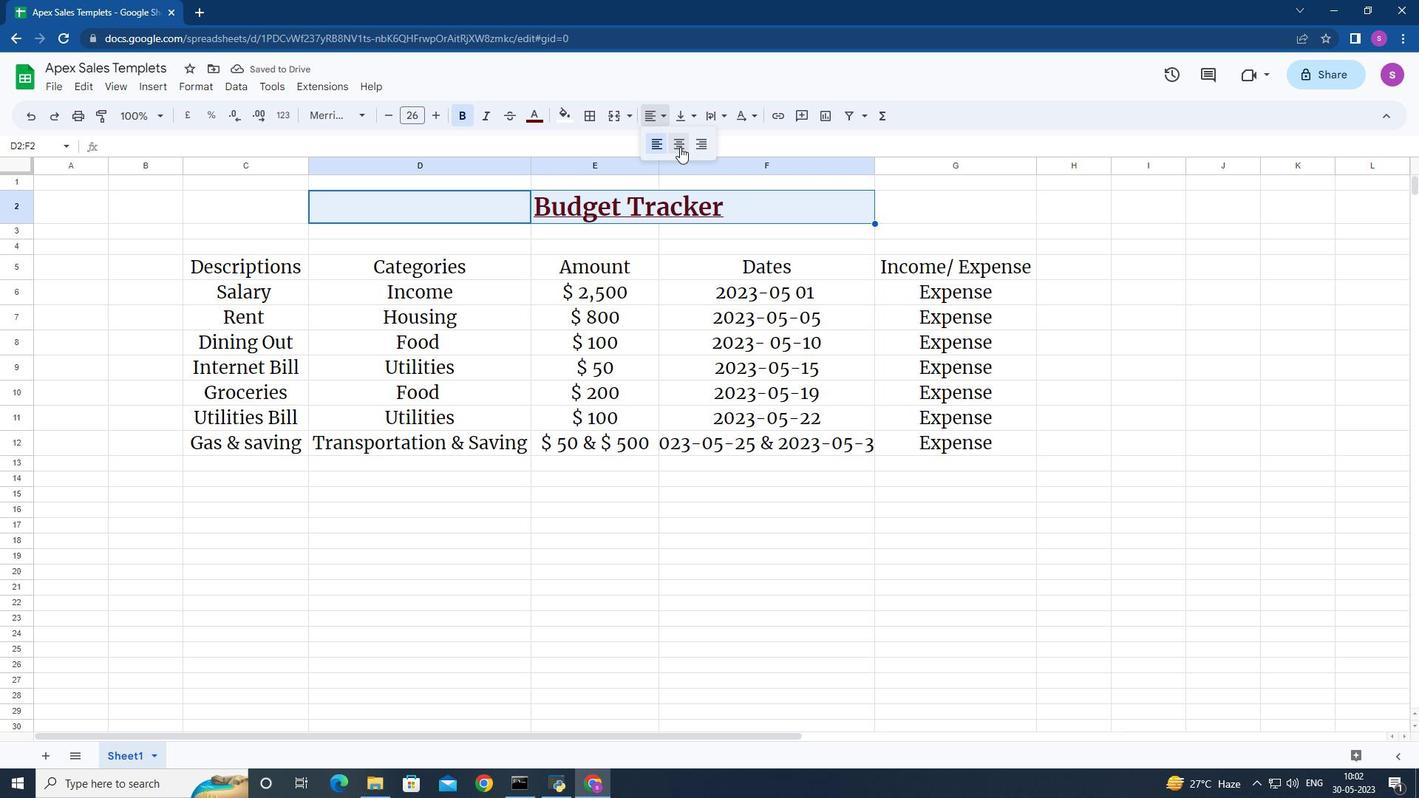 
Action: Mouse moved to (1031, 204)
Screenshot: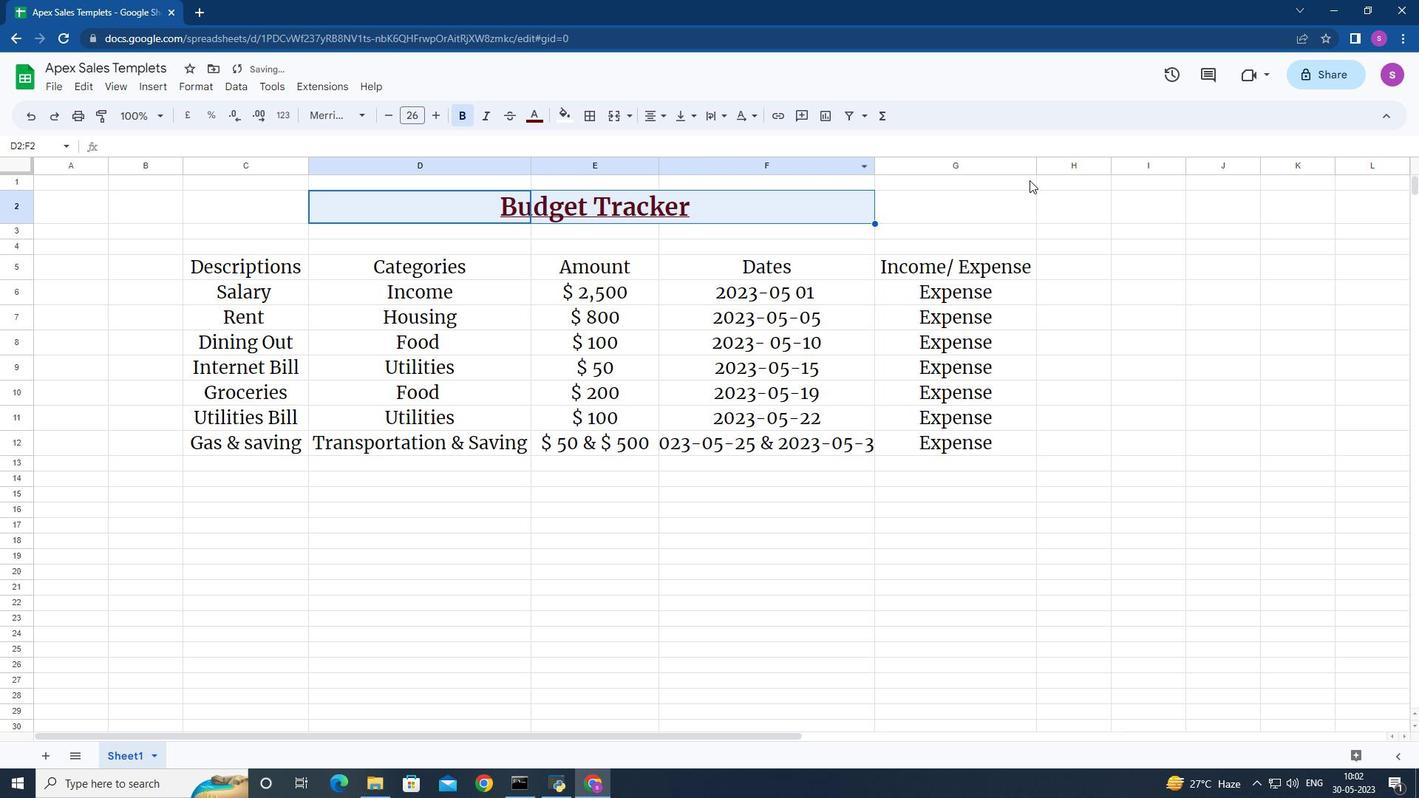 
Action: Mouse pressed left at (1031, 204)
Screenshot: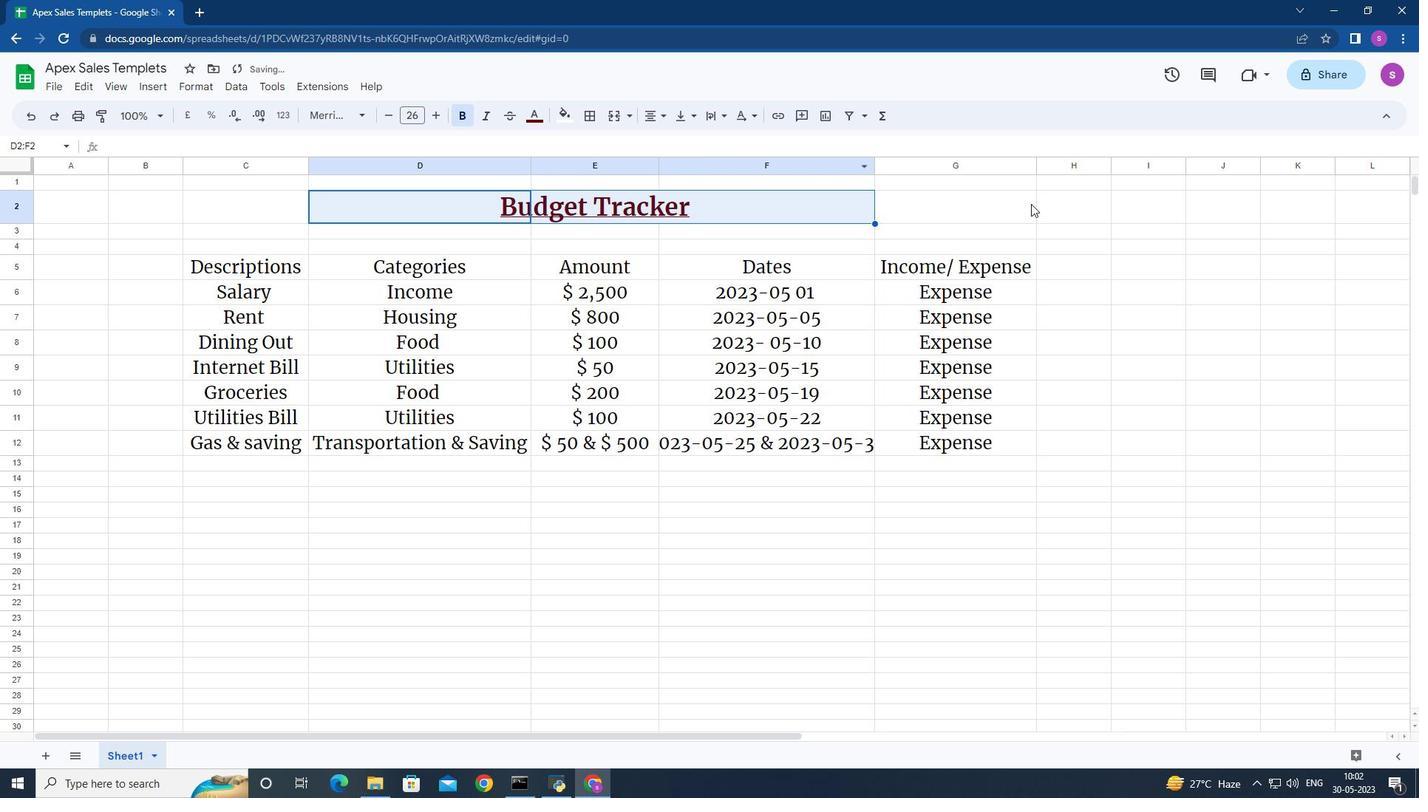 
Action: Mouse moved to (430, 508)
Screenshot: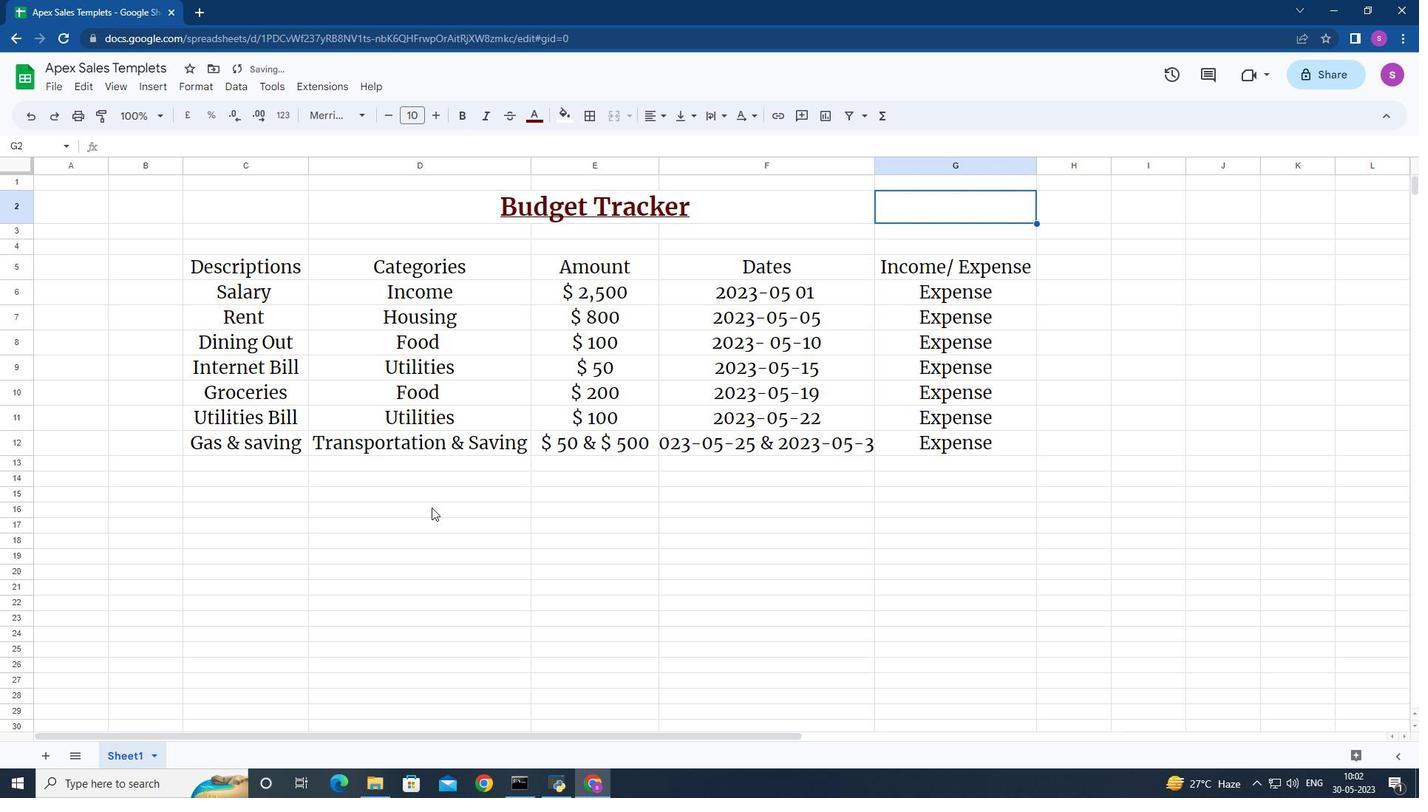 
Action: Mouse scrolled (430, 508) with delta (0, 0)
Screenshot: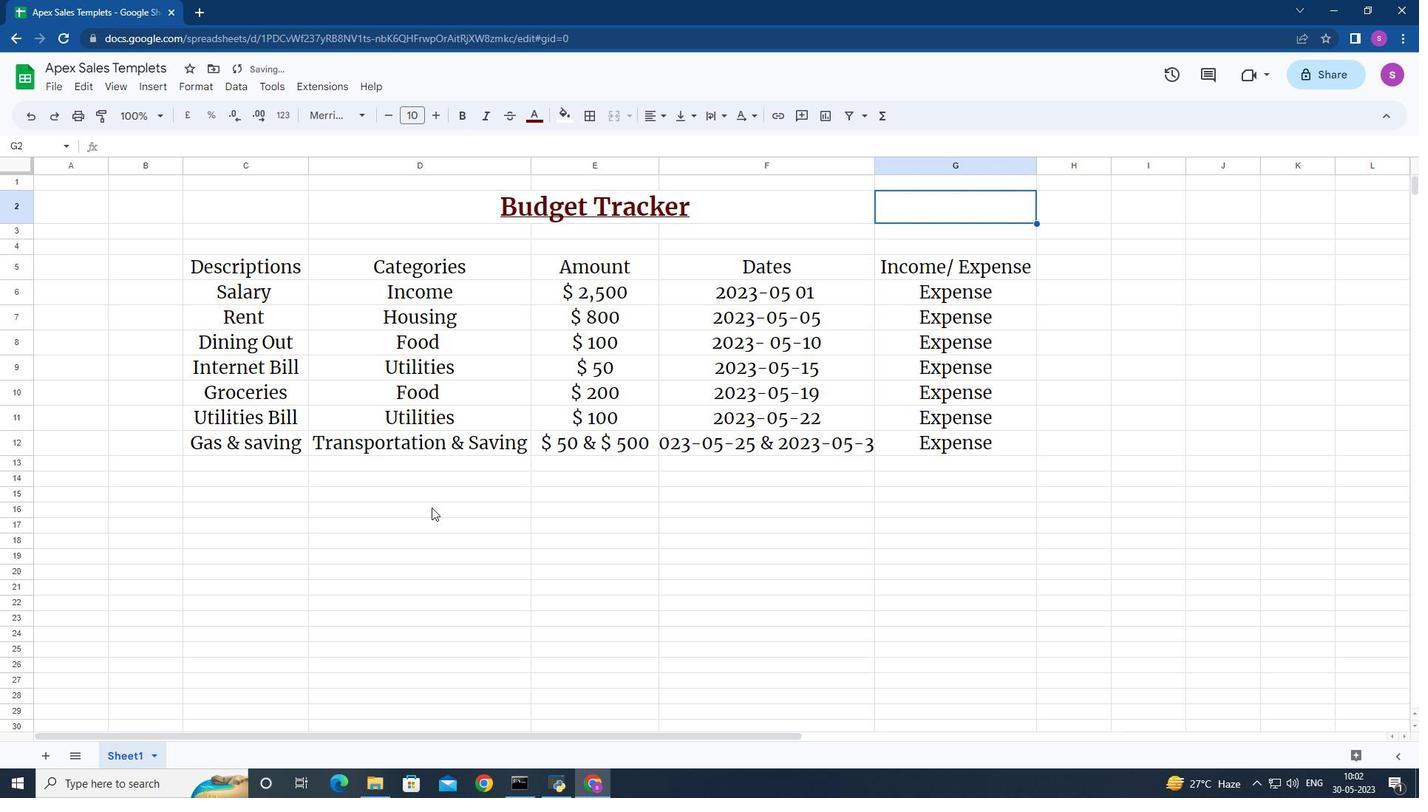 
Action: Mouse moved to (368, 503)
Screenshot: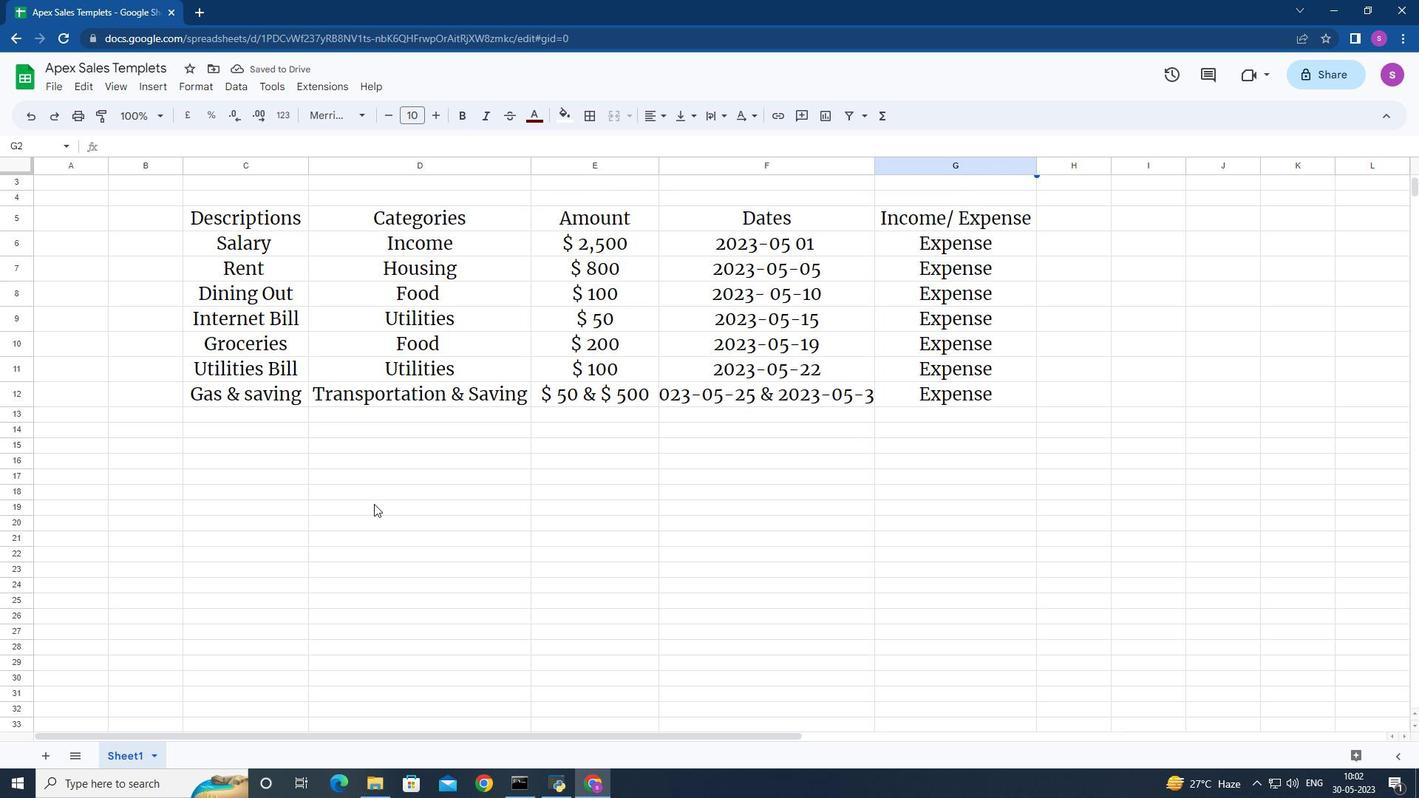 
Action: Mouse scrolled (368, 504) with delta (0, 0)
Screenshot: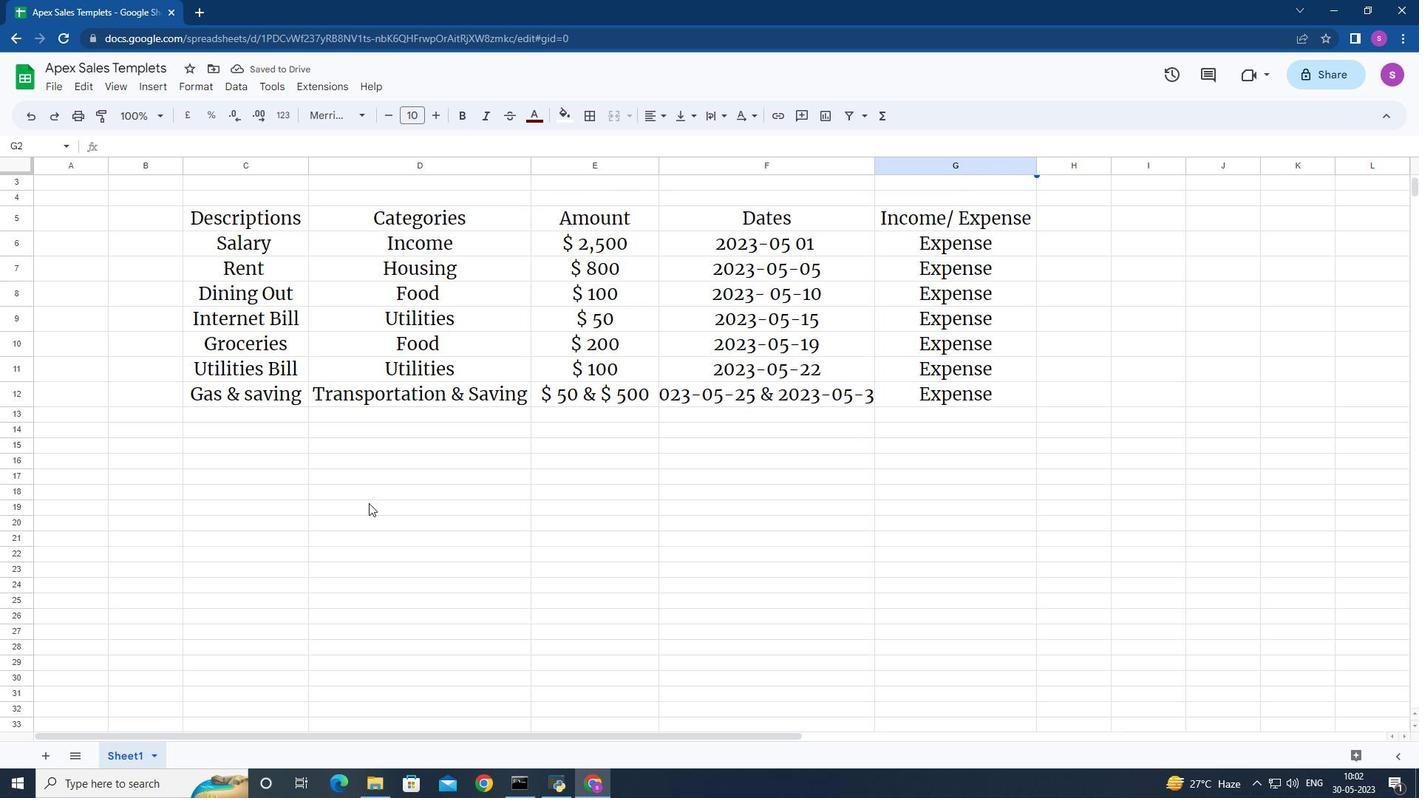
Action: Mouse scrolled (368, 504) with delta (0, 0)
Screenshot: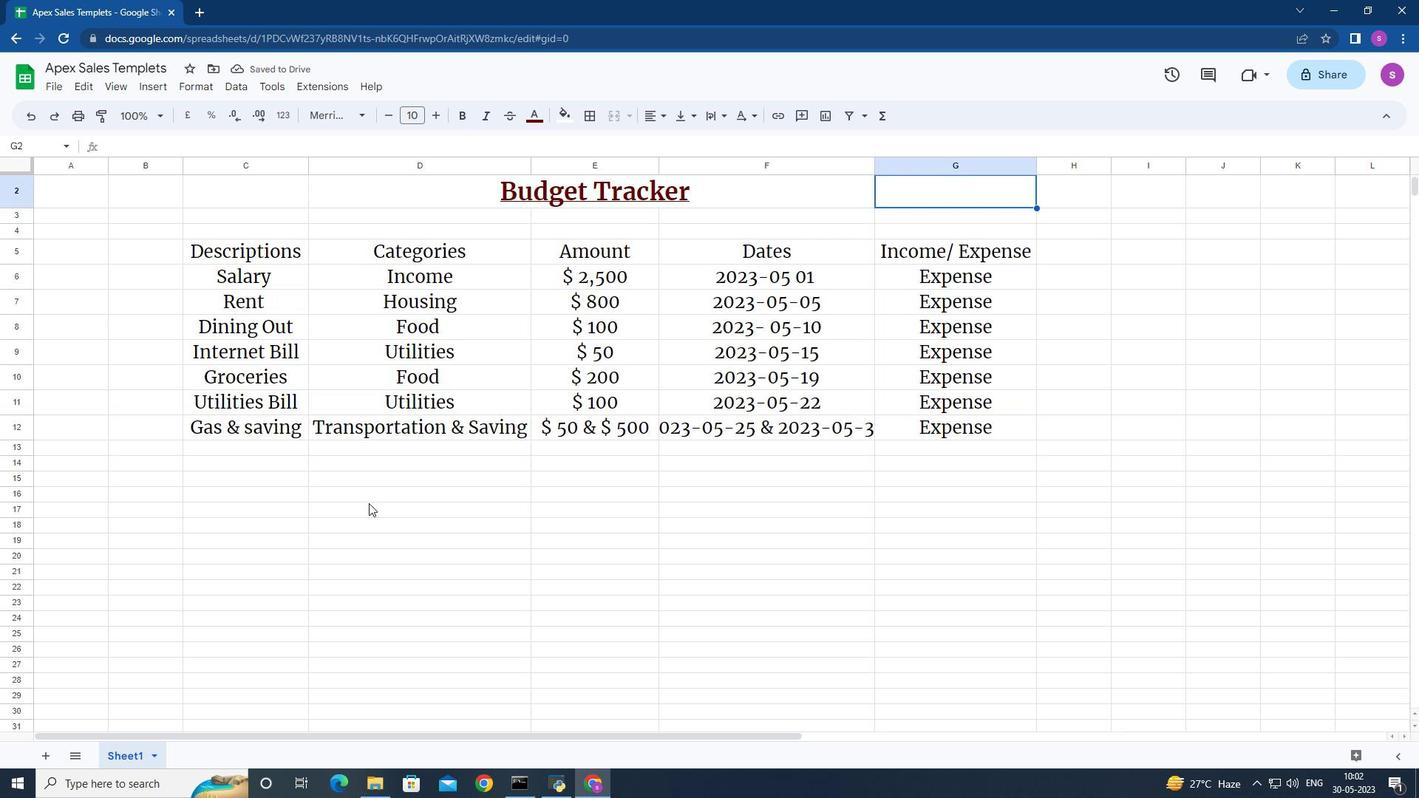 
Action: Mouse moved to (388, 502)
Screenshot: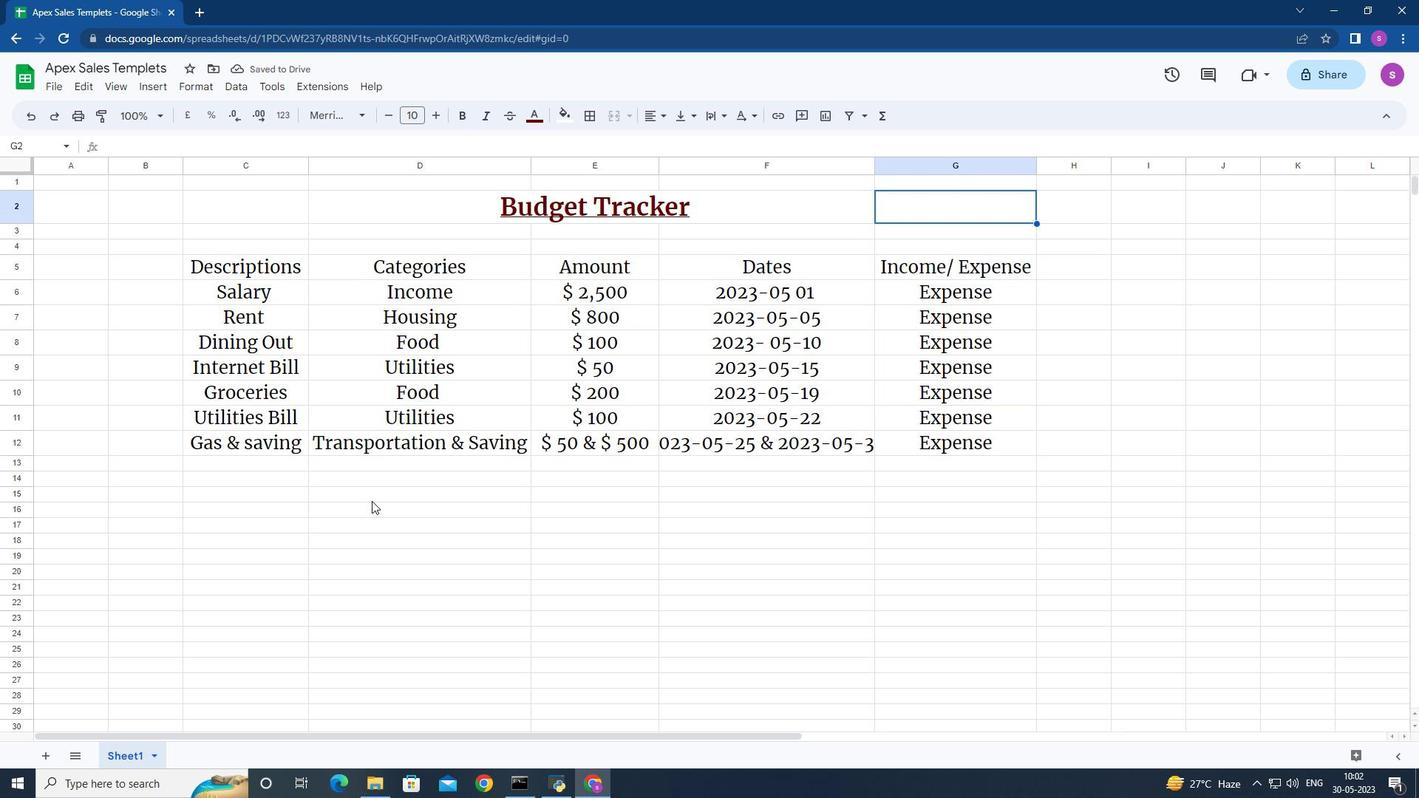 
Action: Mouse scrolled (388, 502) with delta (0, 0)
Screenshot: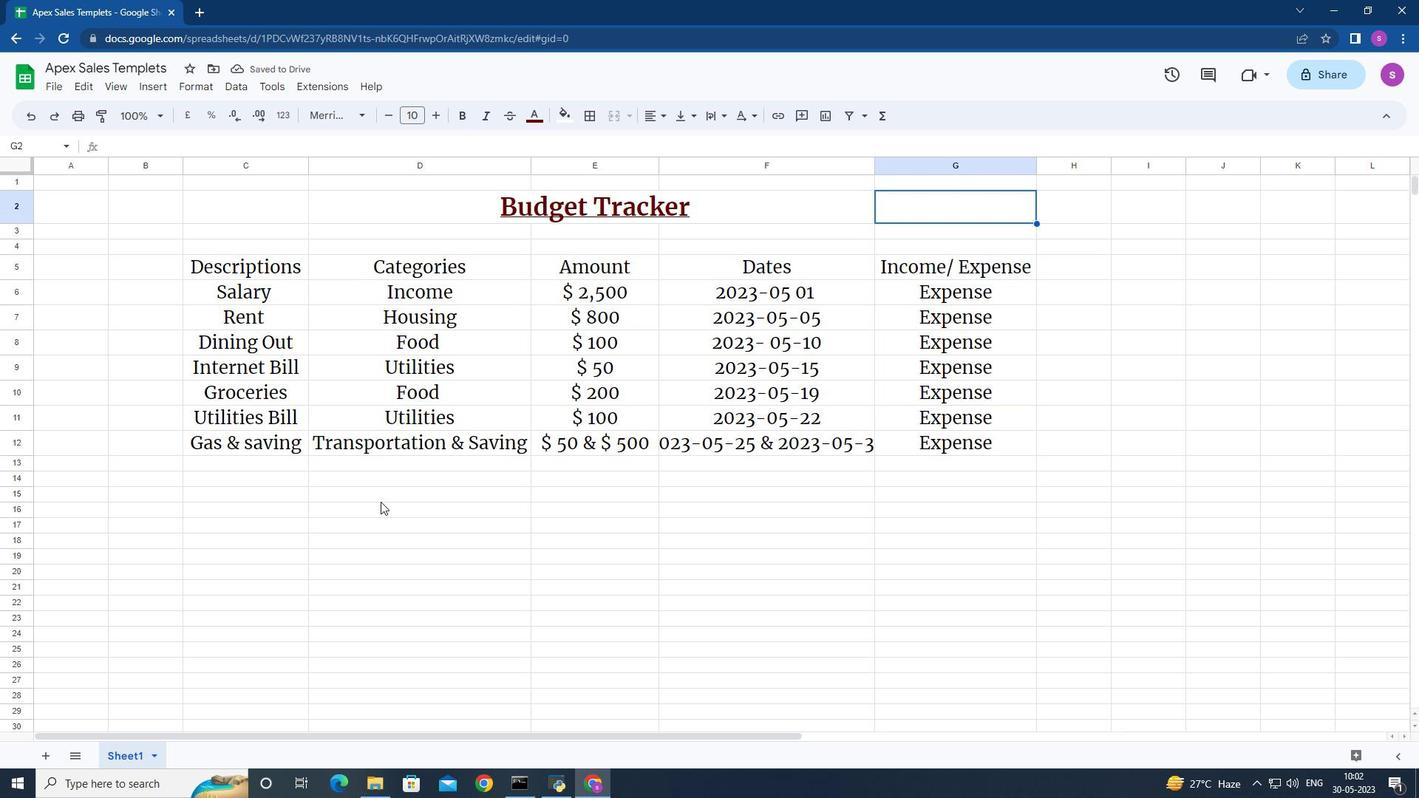 
Action: Mouse scrolled (388, 502) with delta (0, 0)
Screenshot: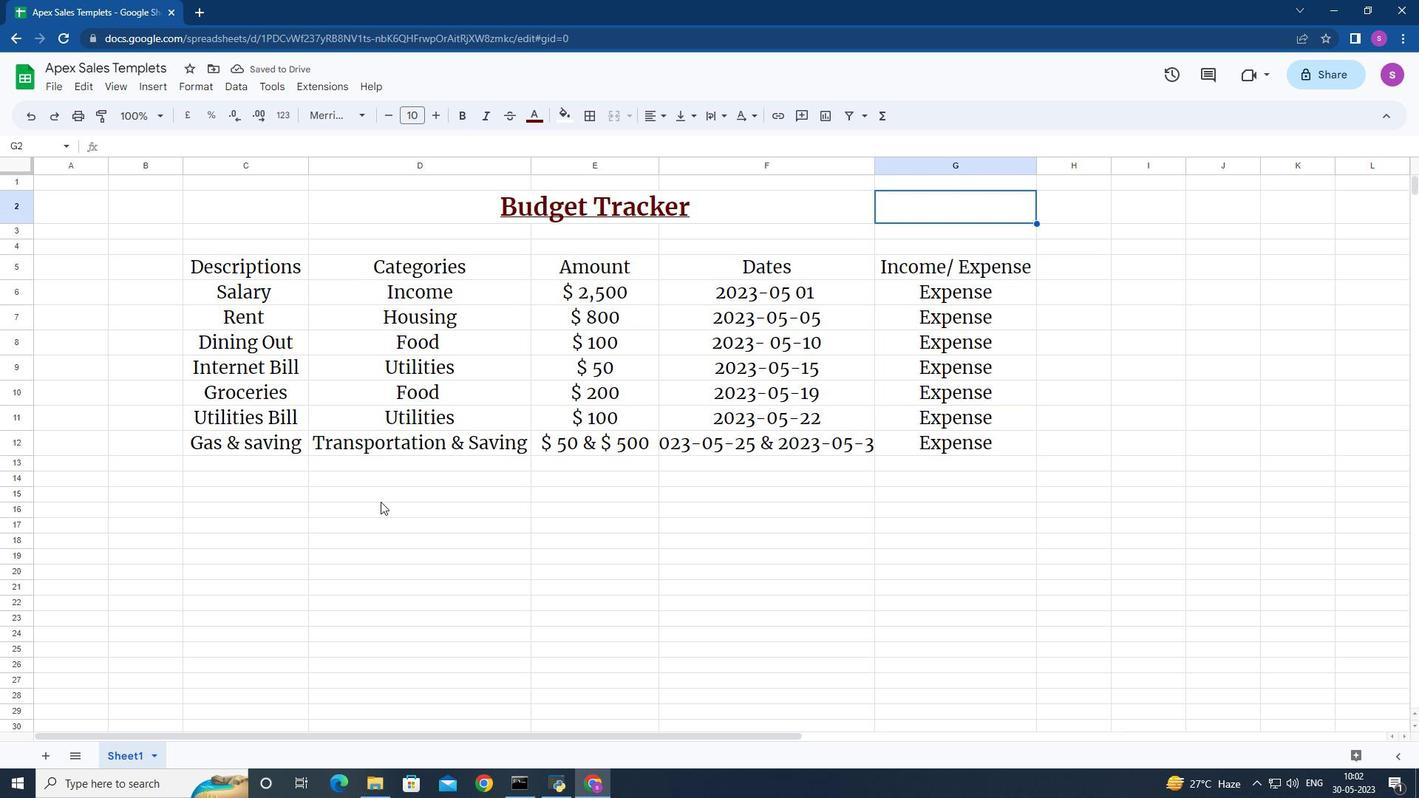 
Action: Mouse scrolled (388, 502) with delta (0, 0)
Screenshot: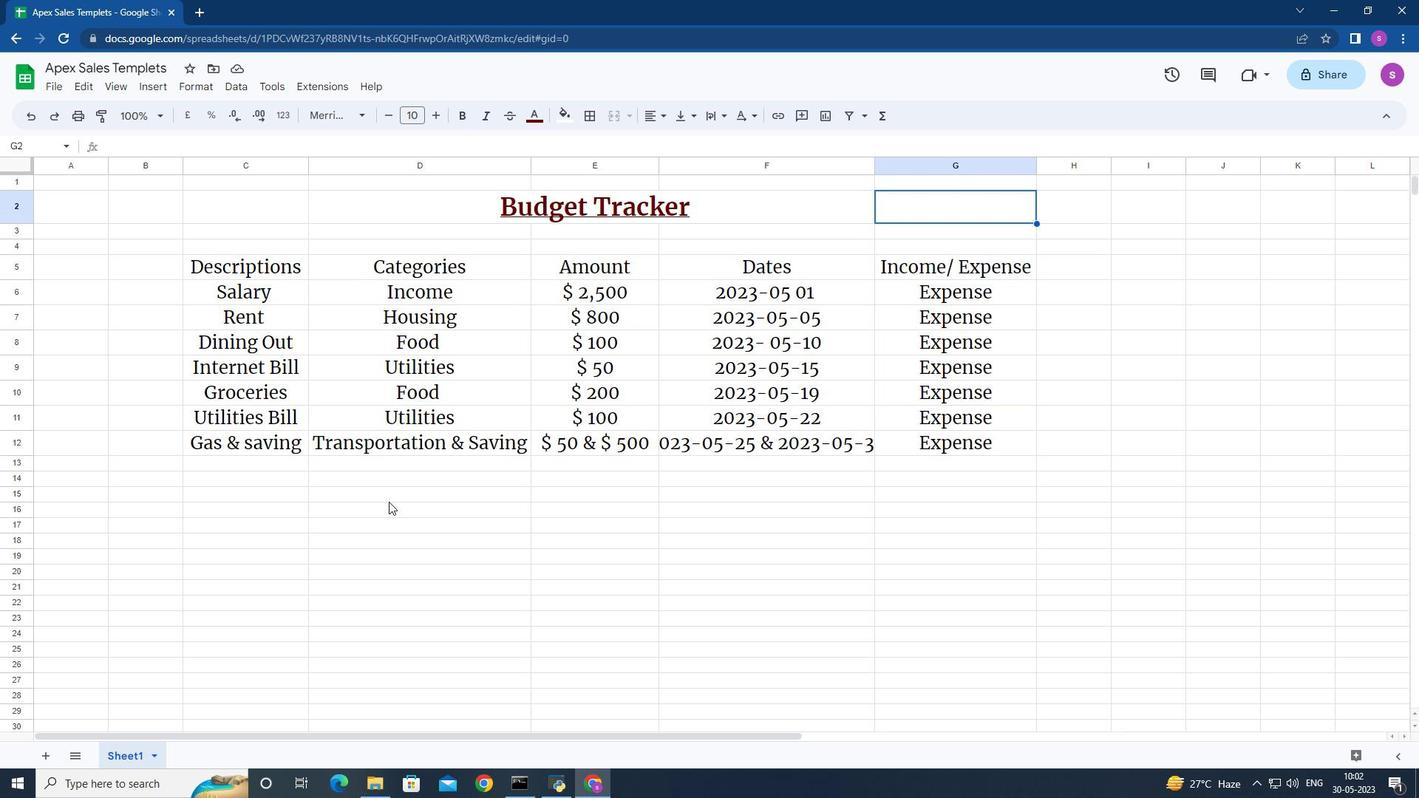 
Action: Mouse moved to (1092, 326)
Screenshot: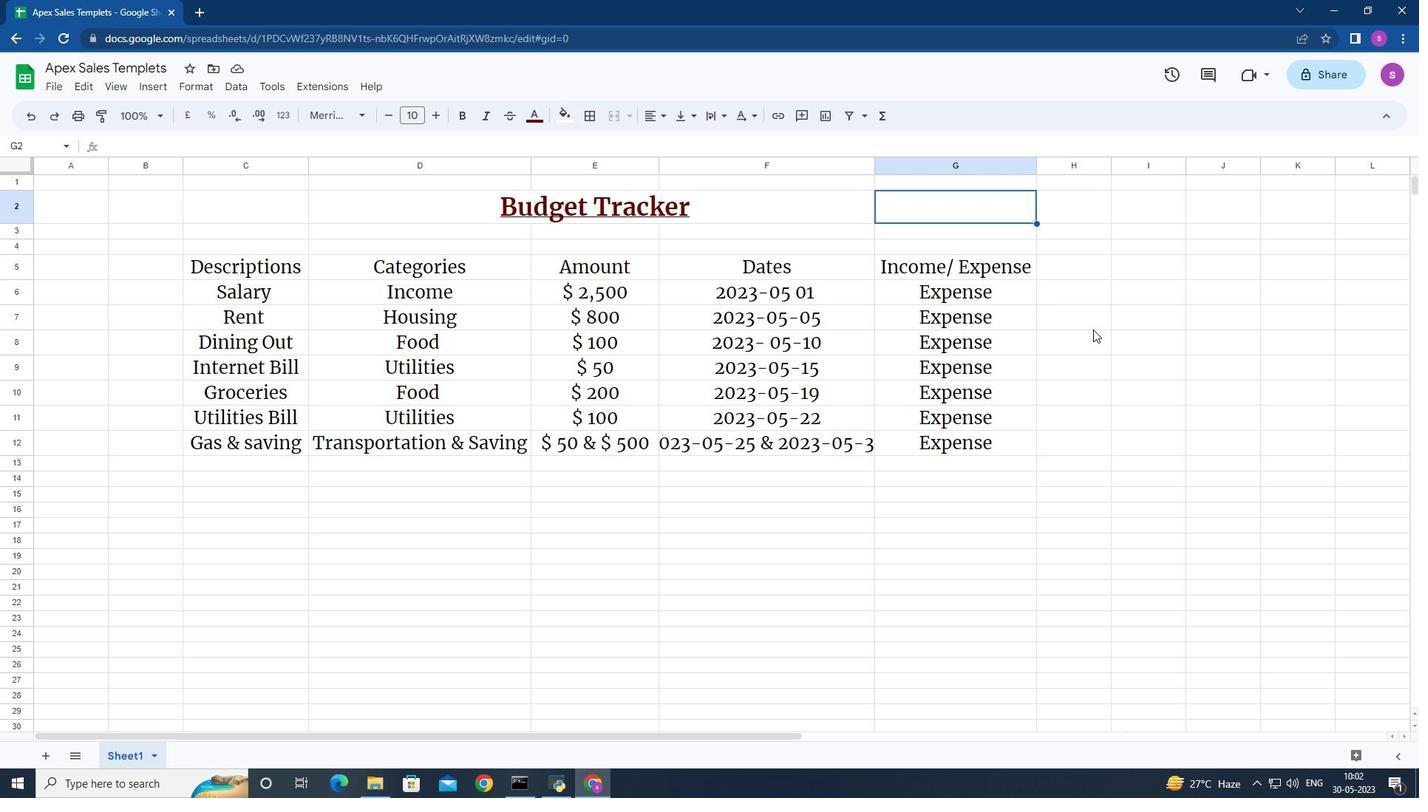 
Action: Mouse pressed left at (1092, 326)
Screenshot: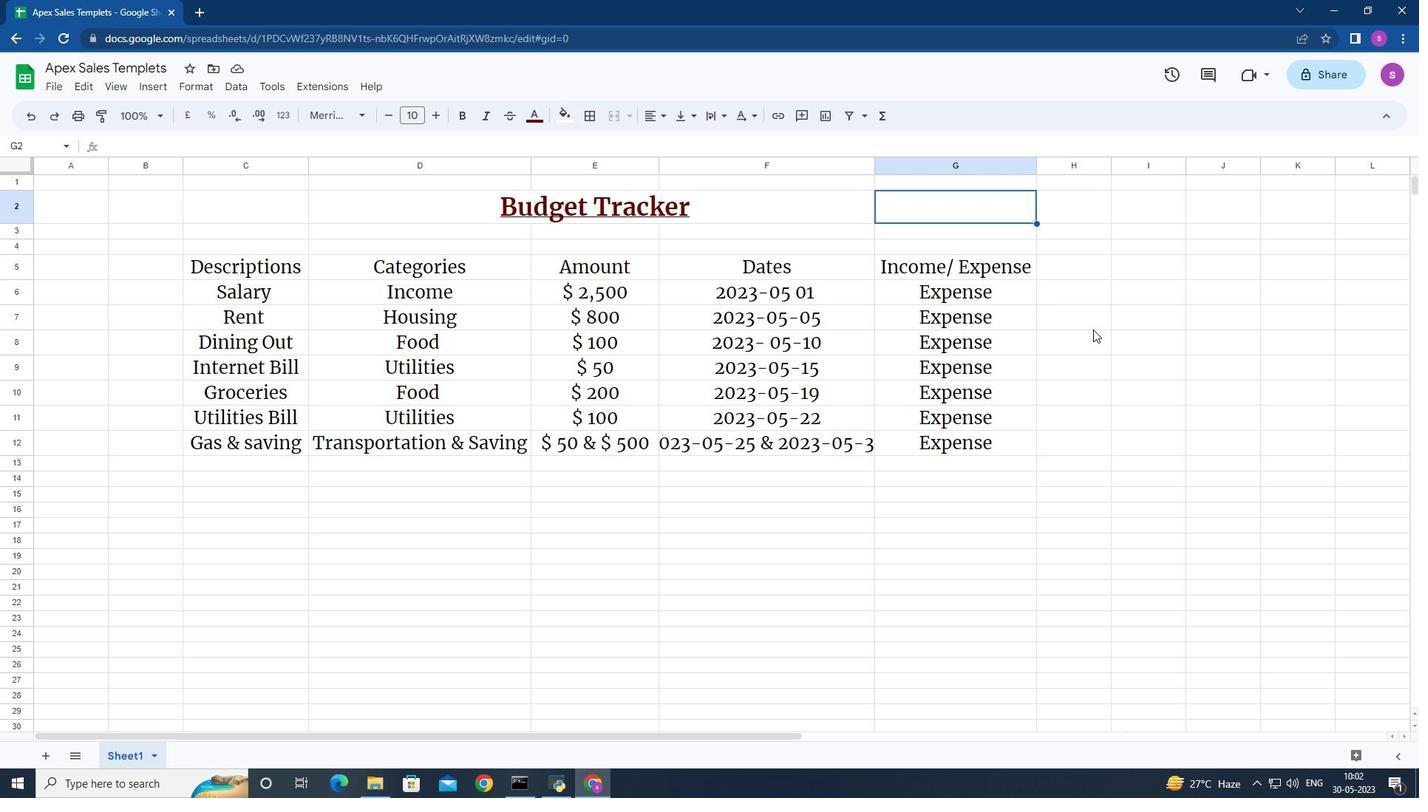 
Action: Mouse moved to (964, 309)
Screenshot: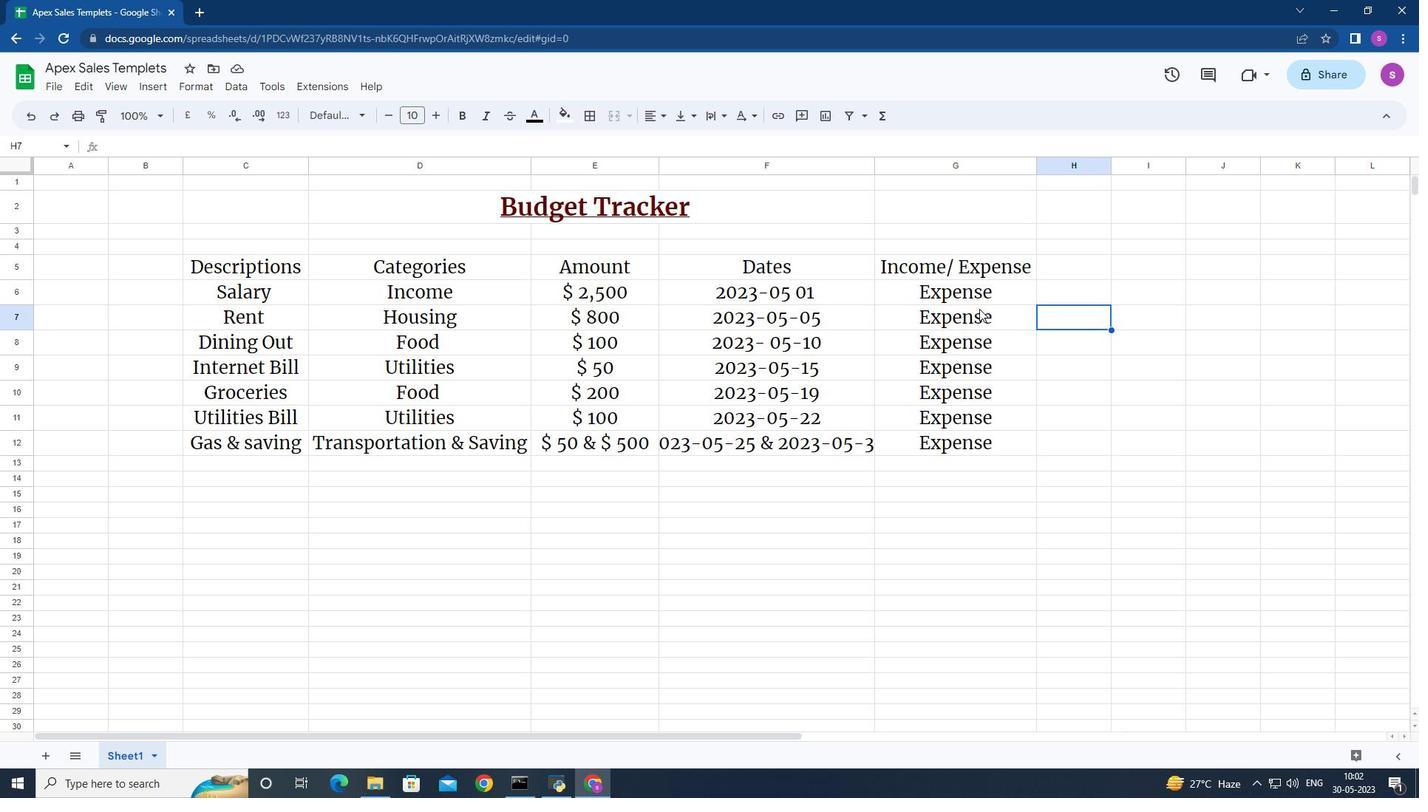 
Action: Mouse scrolled (964, 308) with delta (0, 0)
Screenshot: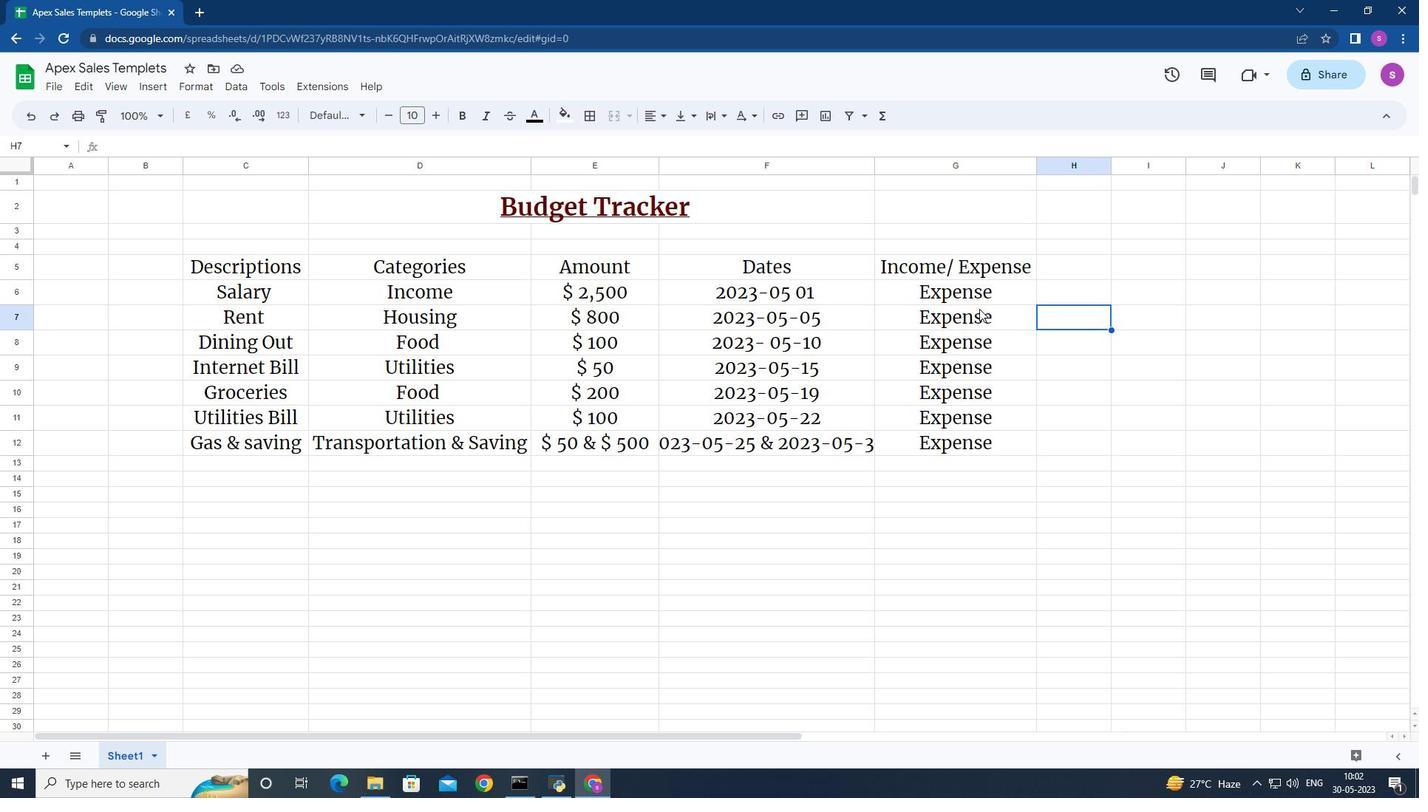 
Action: Mouse moved to (748, 354)
Screenshot: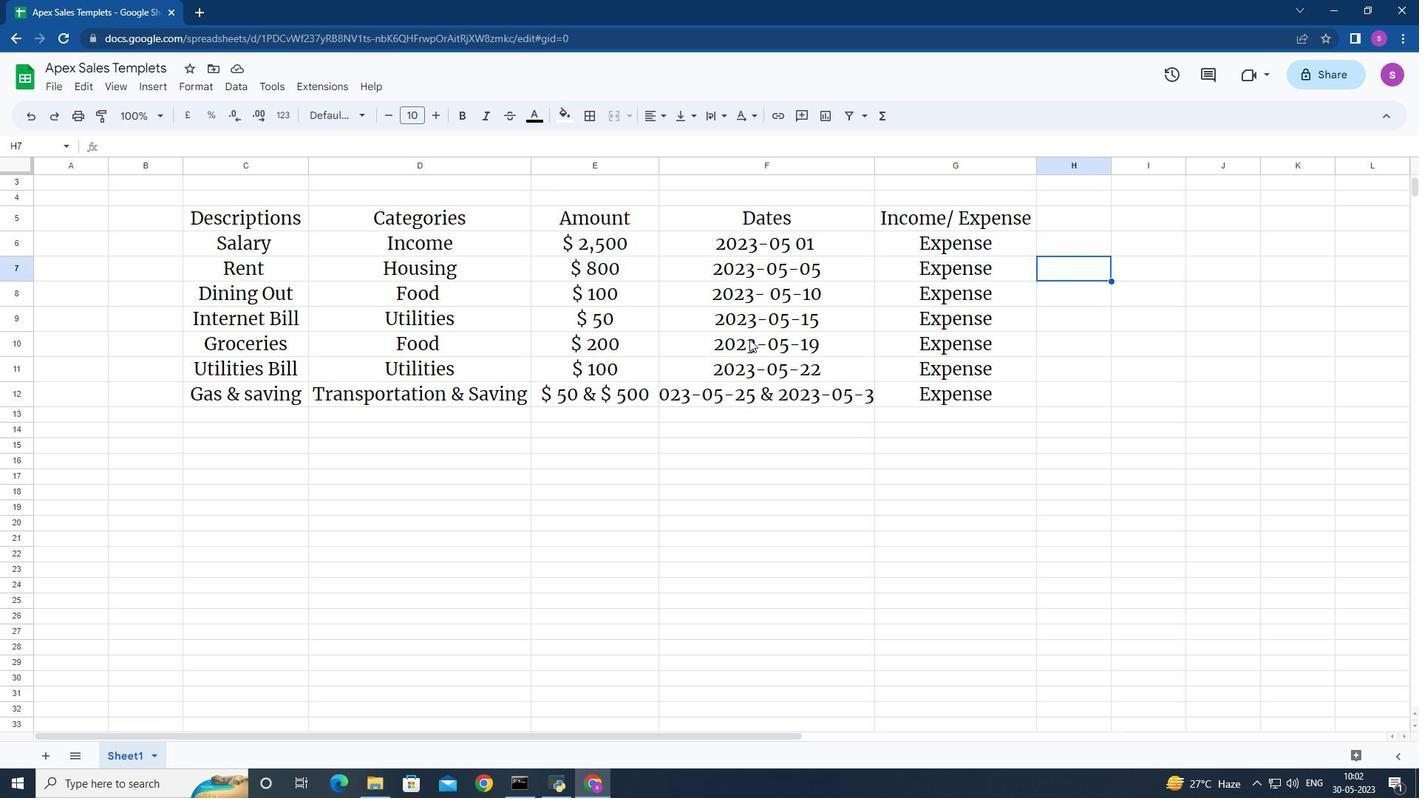 
Action: Mouse scrolled (748, 355) with delta (0, 0)
Screenshot: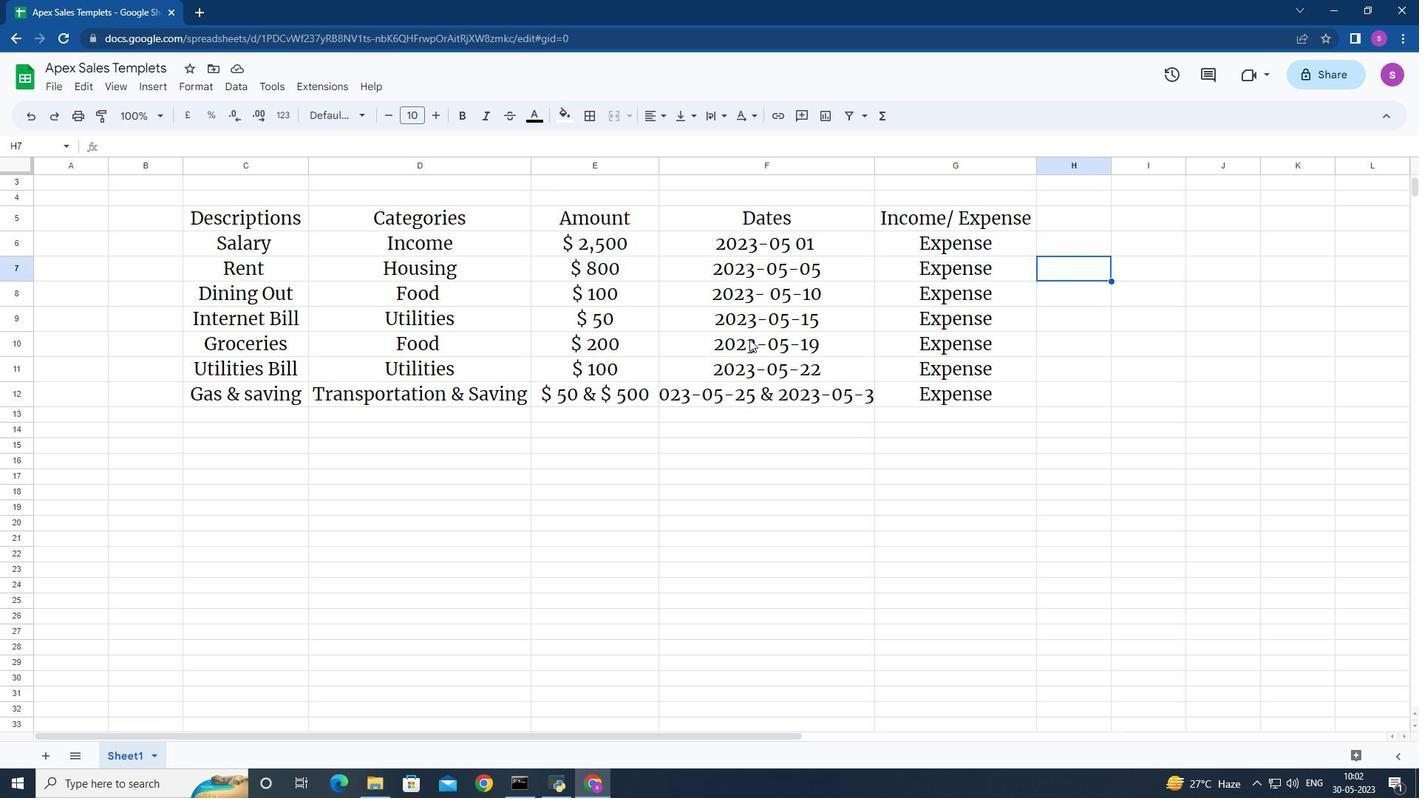 
Action: Mouse moved to (749, 360)
Screenshot: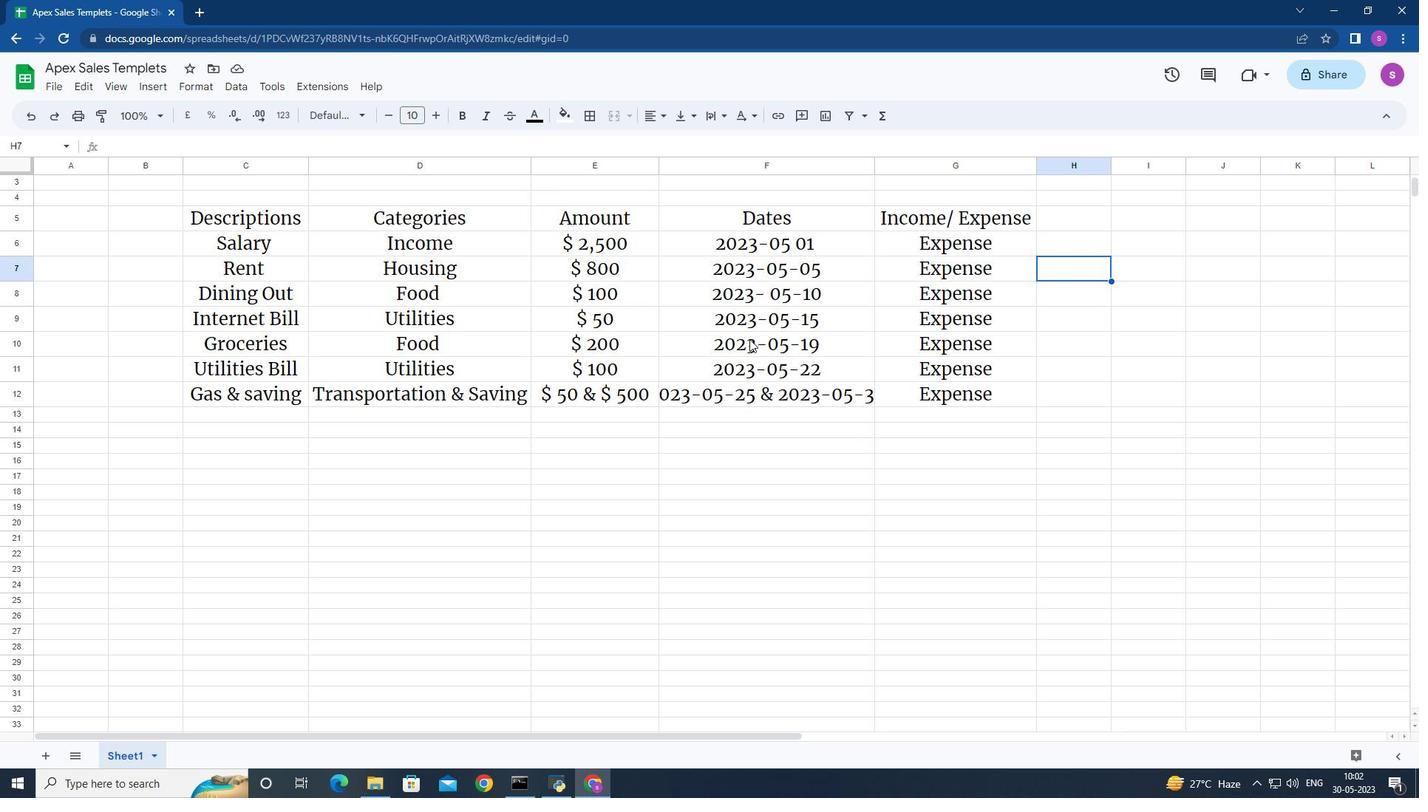 
Action: Mouse scrolled (749, 360) with delta (0, 0)
Screenshot: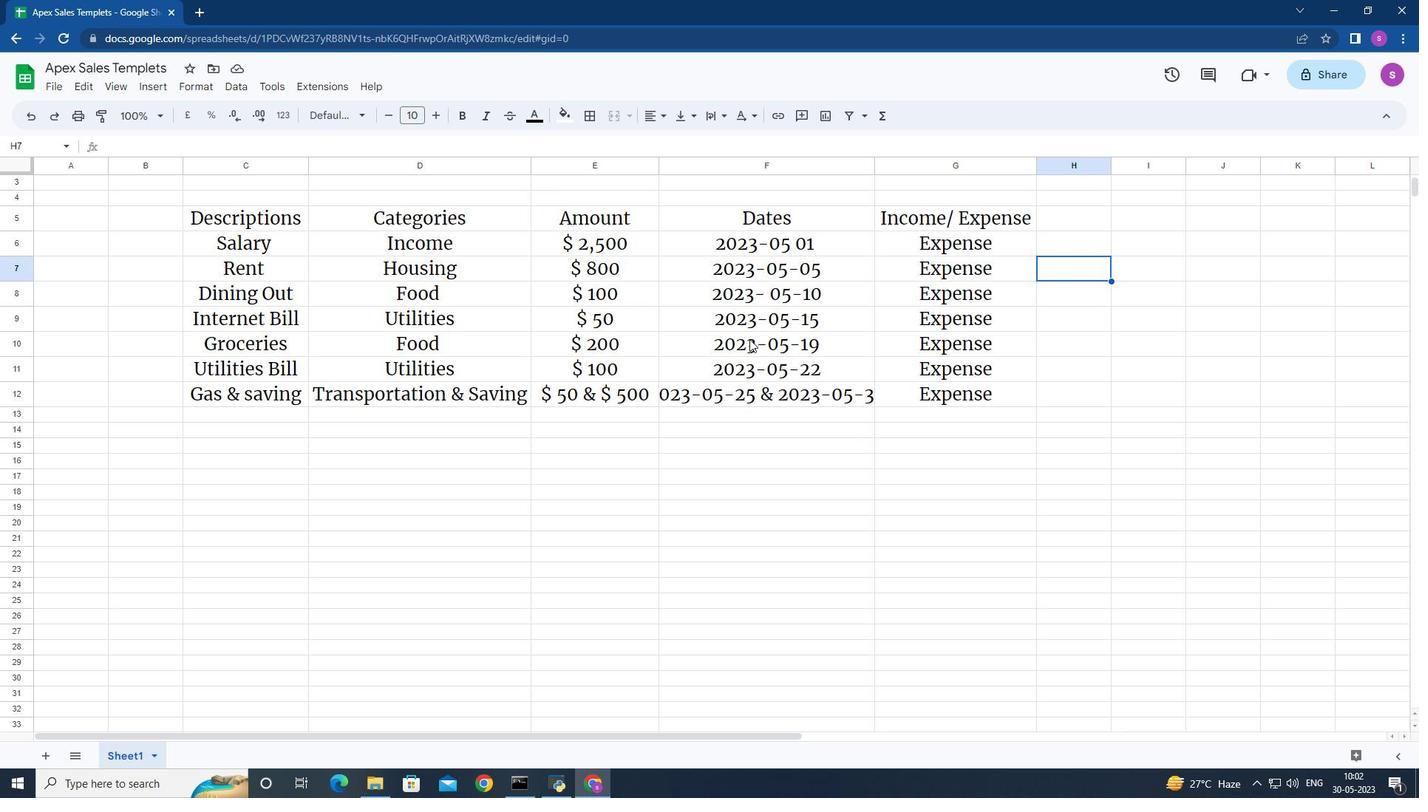 
Action: Mouse moved to (754, 379)
Screenshot: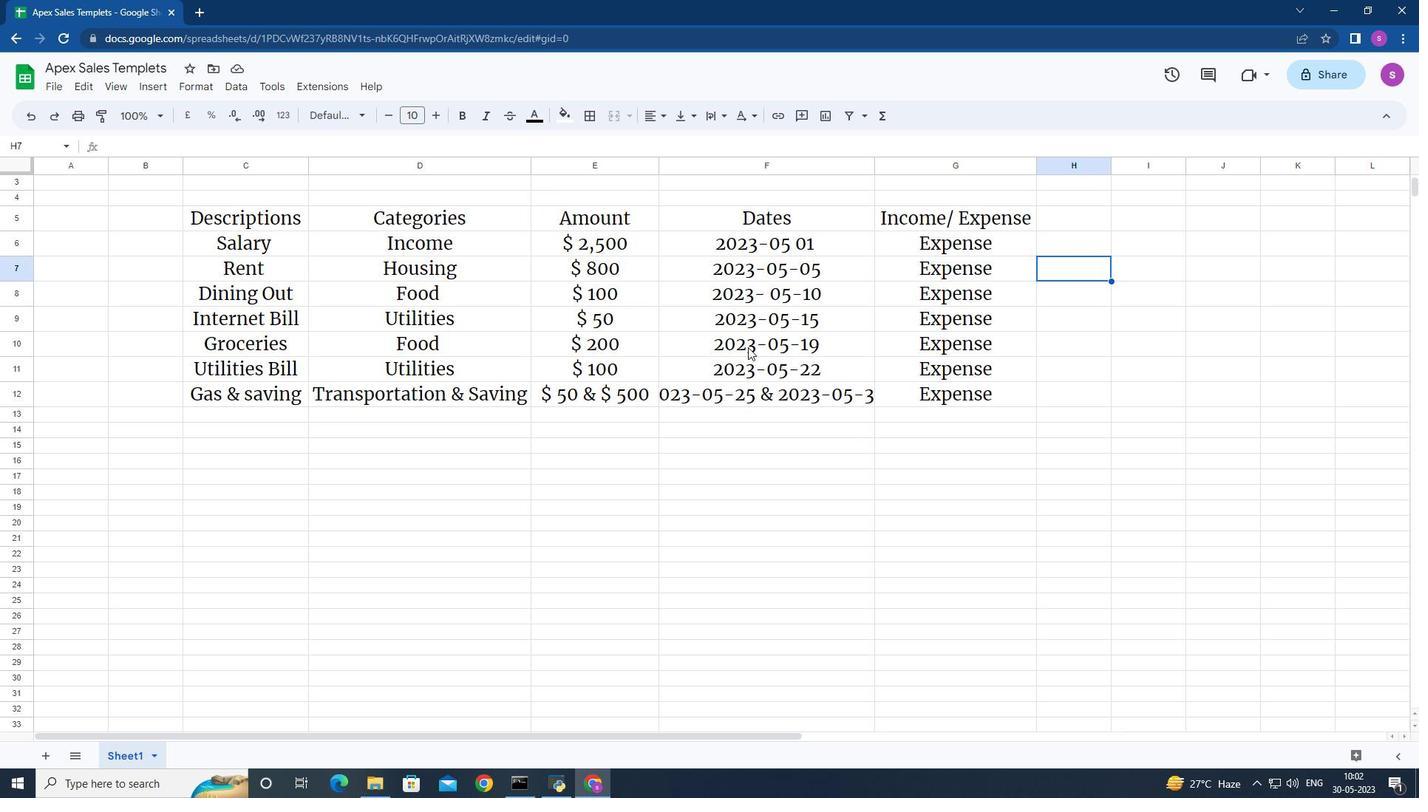 
Action: Mouse scrolled (754, 380) with delta (0, 0)
Screenshot: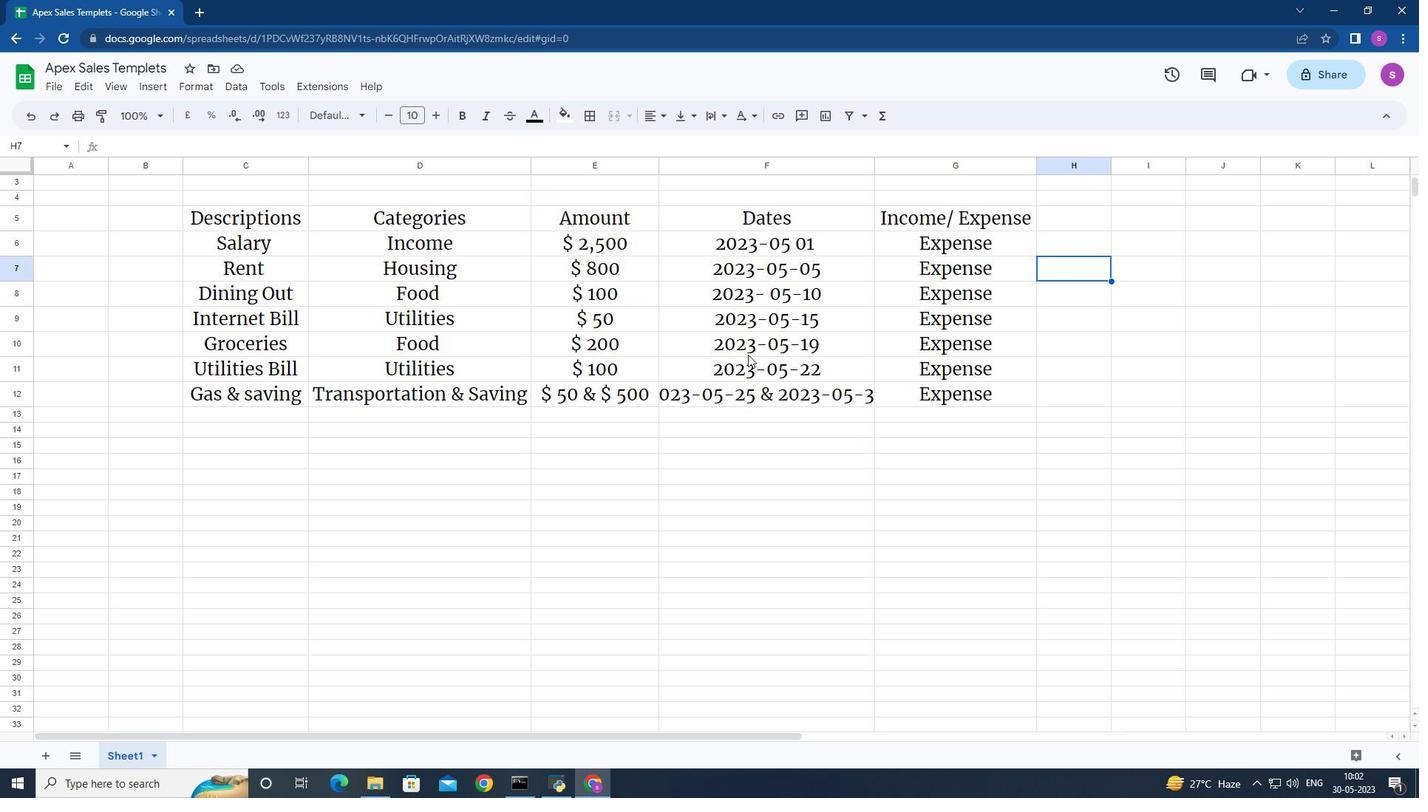 
Action: Mouse moved to (768, 400)
Screenshot: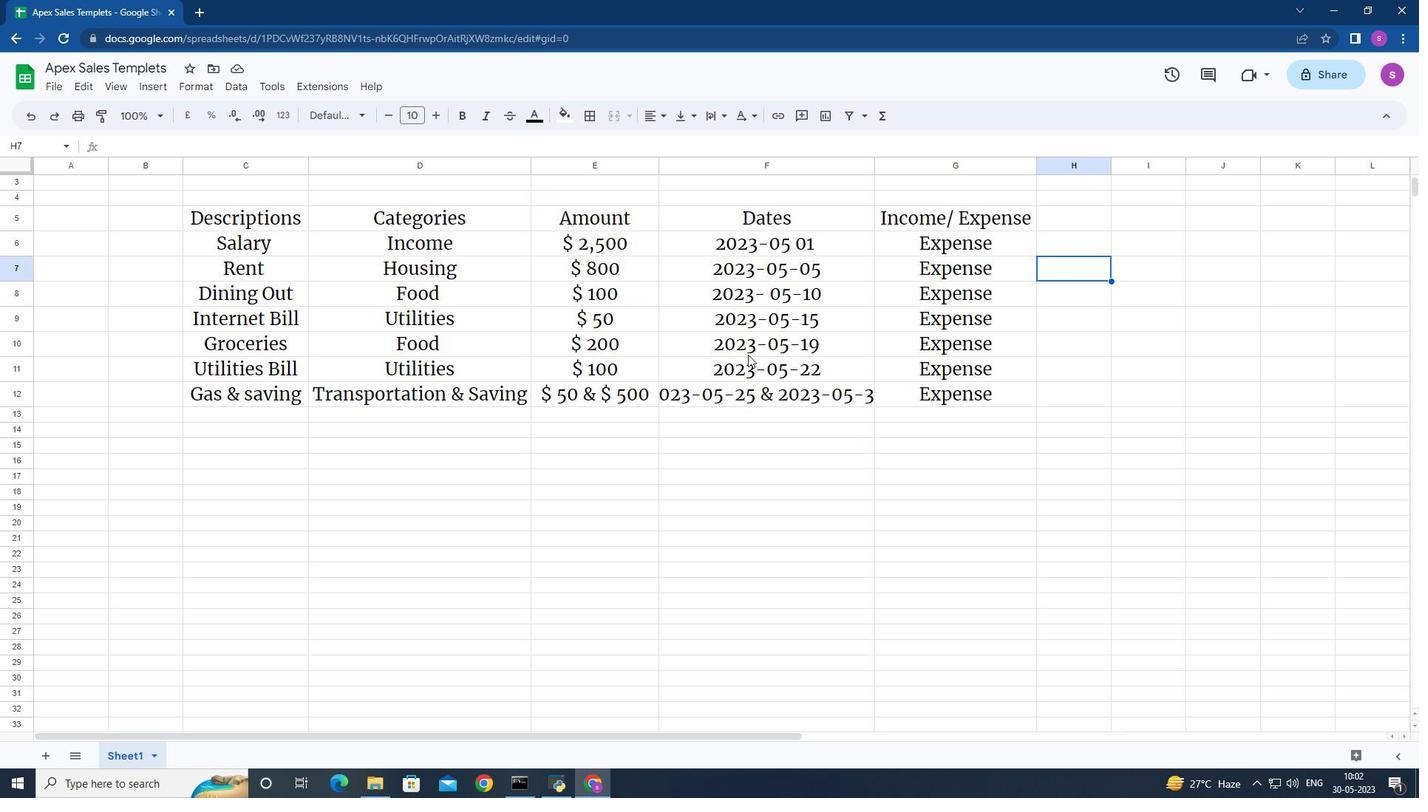 
Action: Mouse scrolled (768, 401) with delta (0, 0)
Screenshot: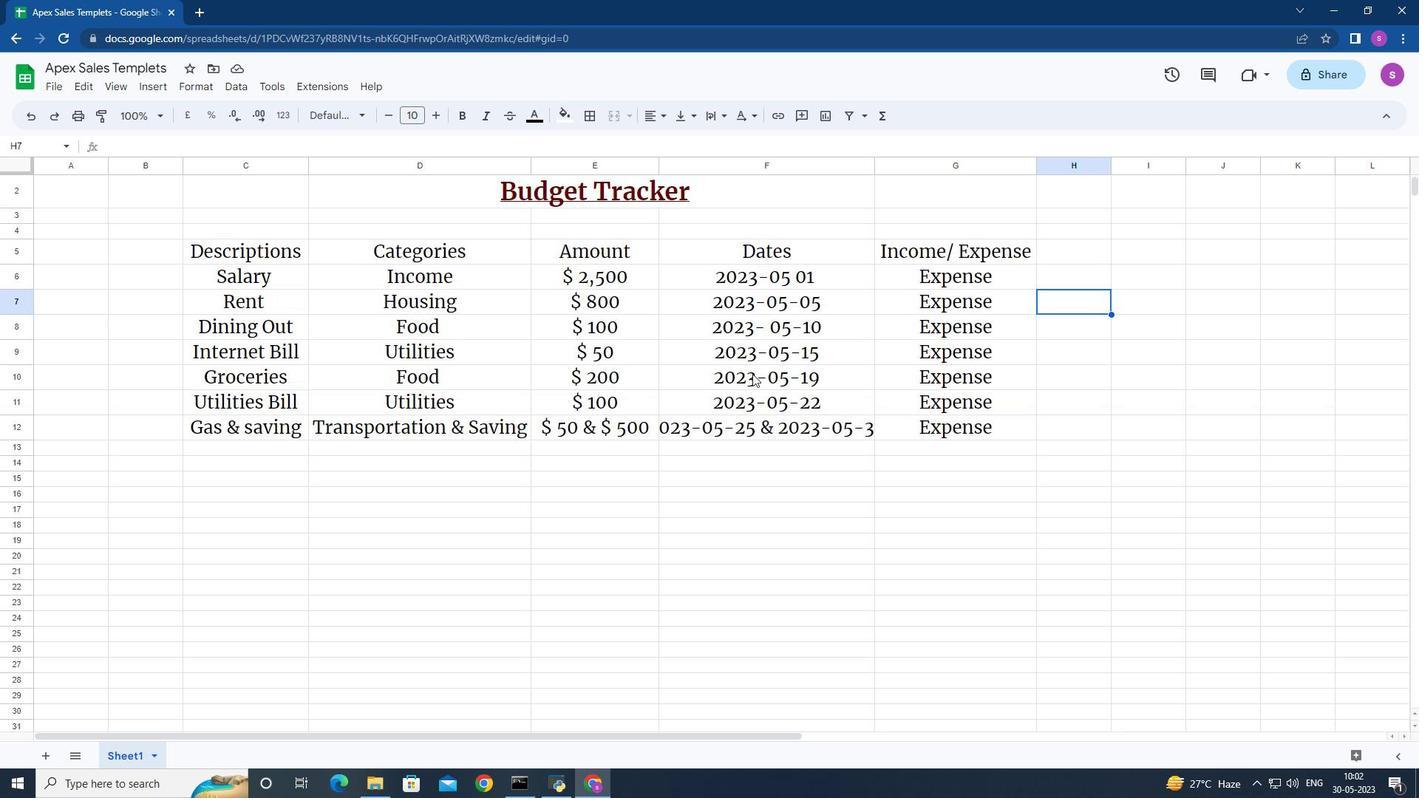 
Action: Mouse moved to (570, 312)
Screenshot: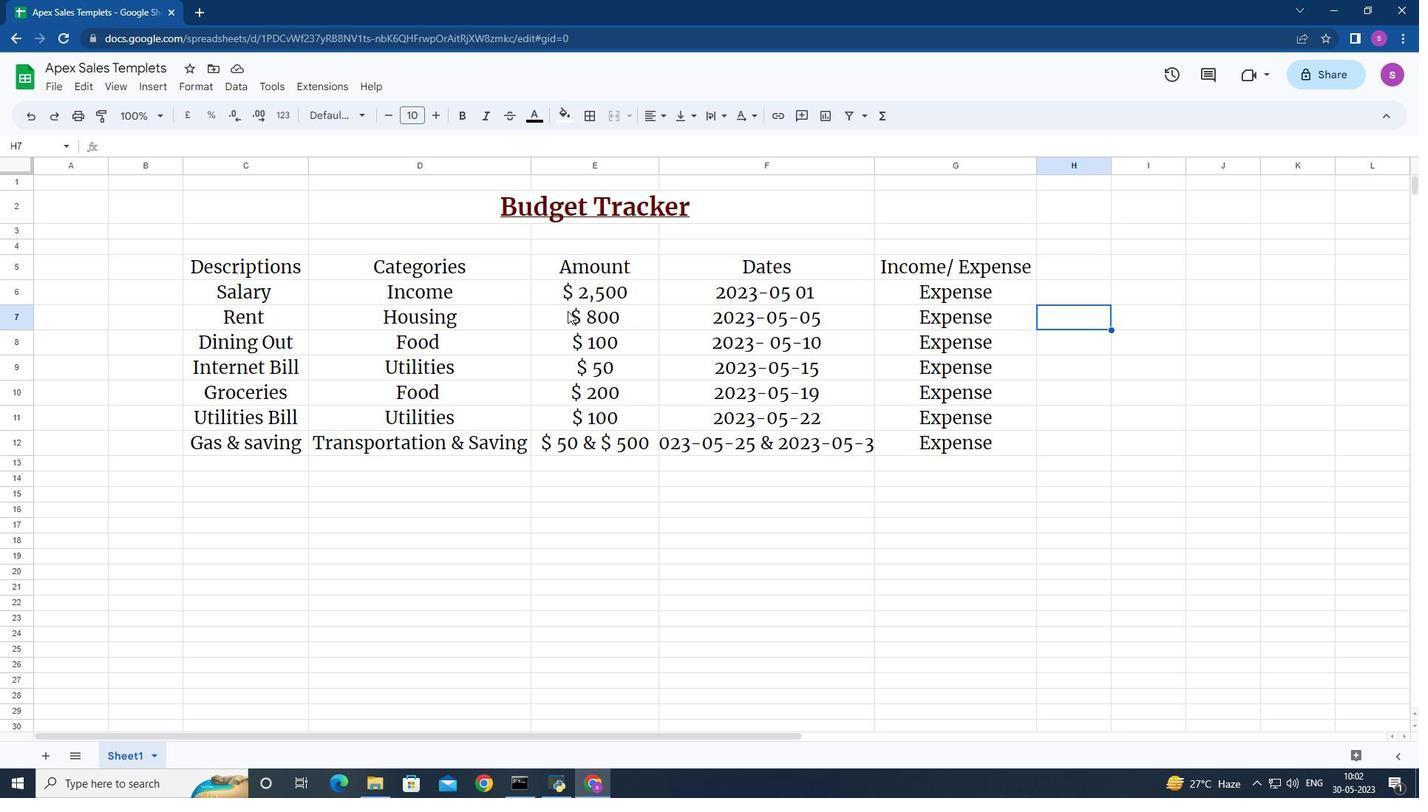 
Action: Mouse scrolled (570, 312) with delta (0, 0)
Screenshot: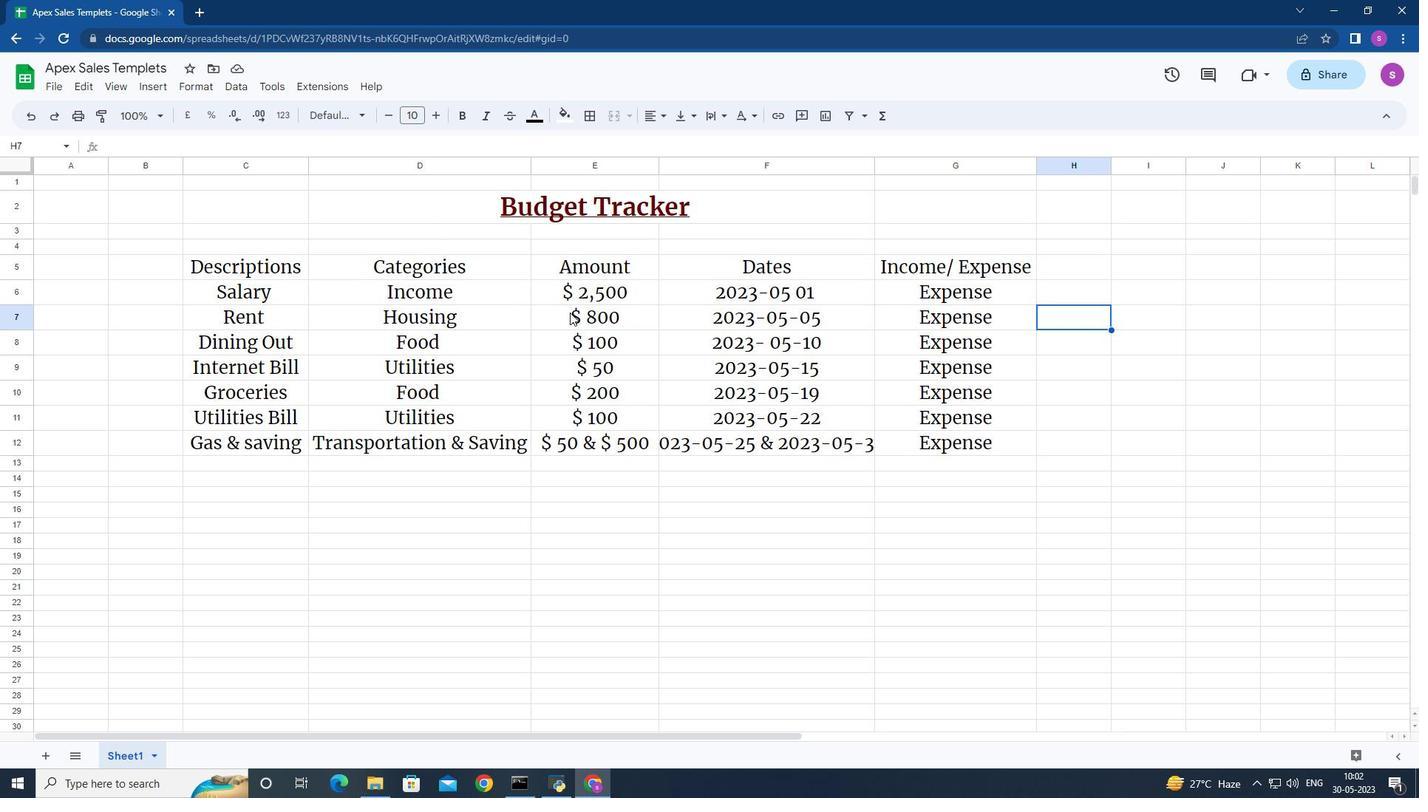 
Action: Mouse moved to (584, 311)
Screenshot: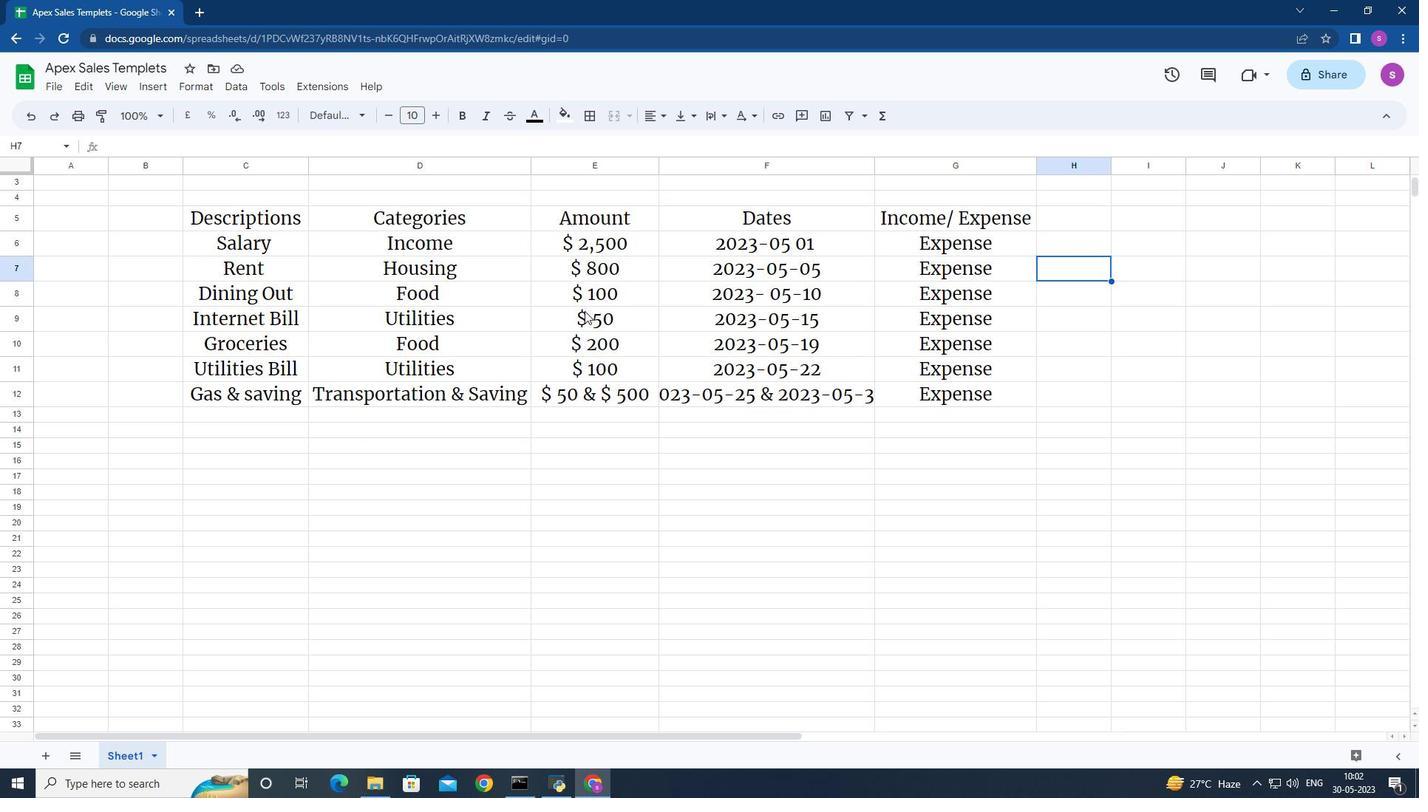 
Action: Mouse scrolled (584, 312) with delta (0, 0)
Screenshot: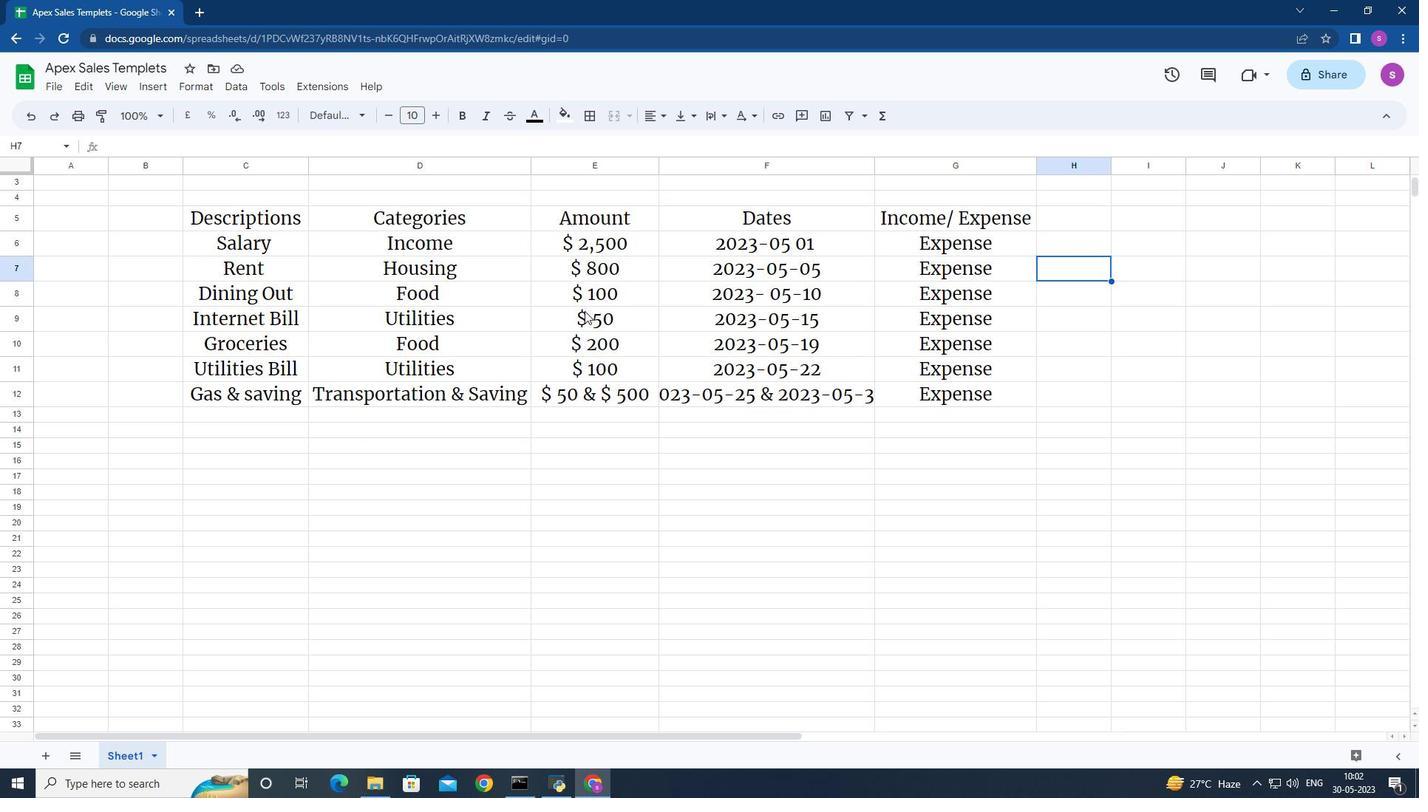 
Action: Mouse moved to (584, 311)
Screenshot: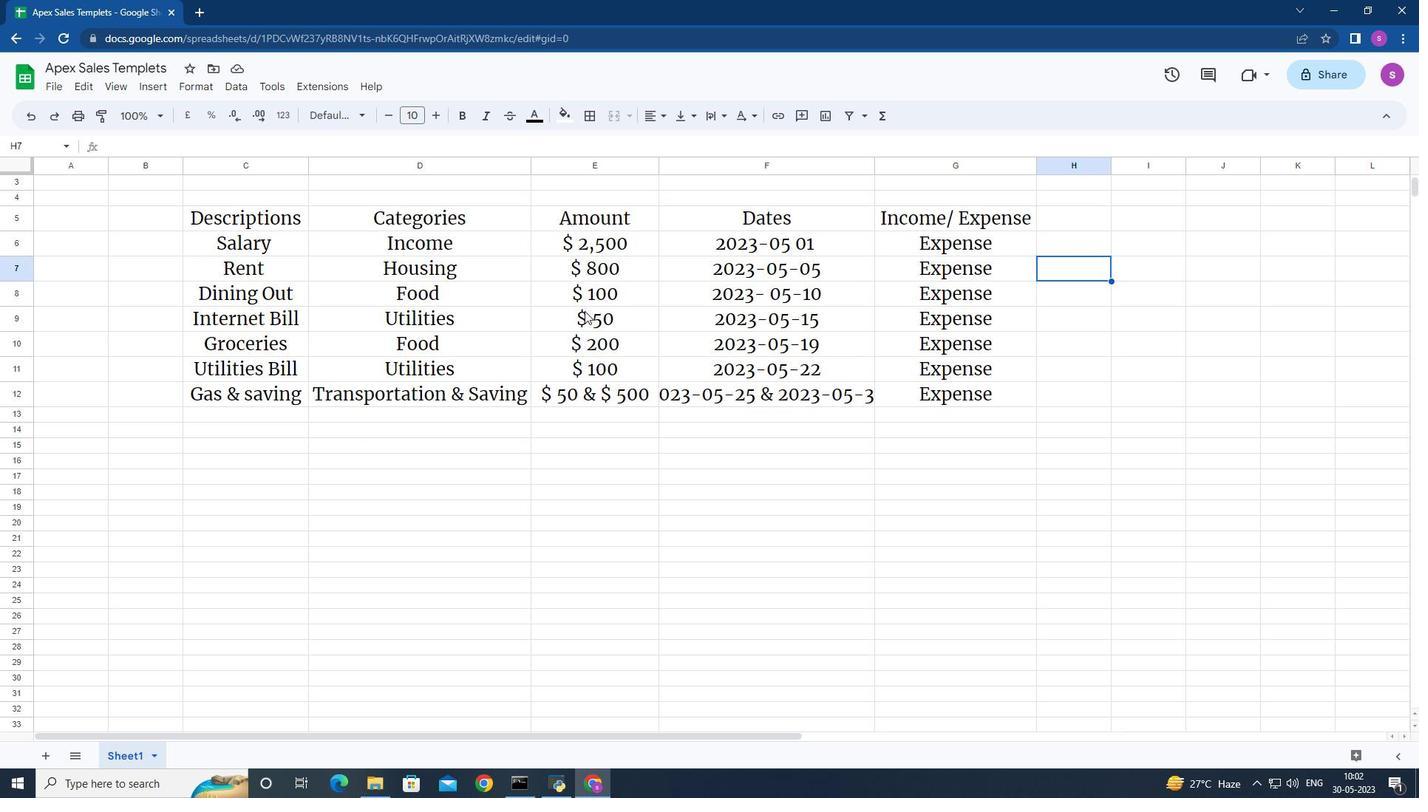 
Action: Mouse scrolled (584, 312) with delta (0, 0)
Screenshot: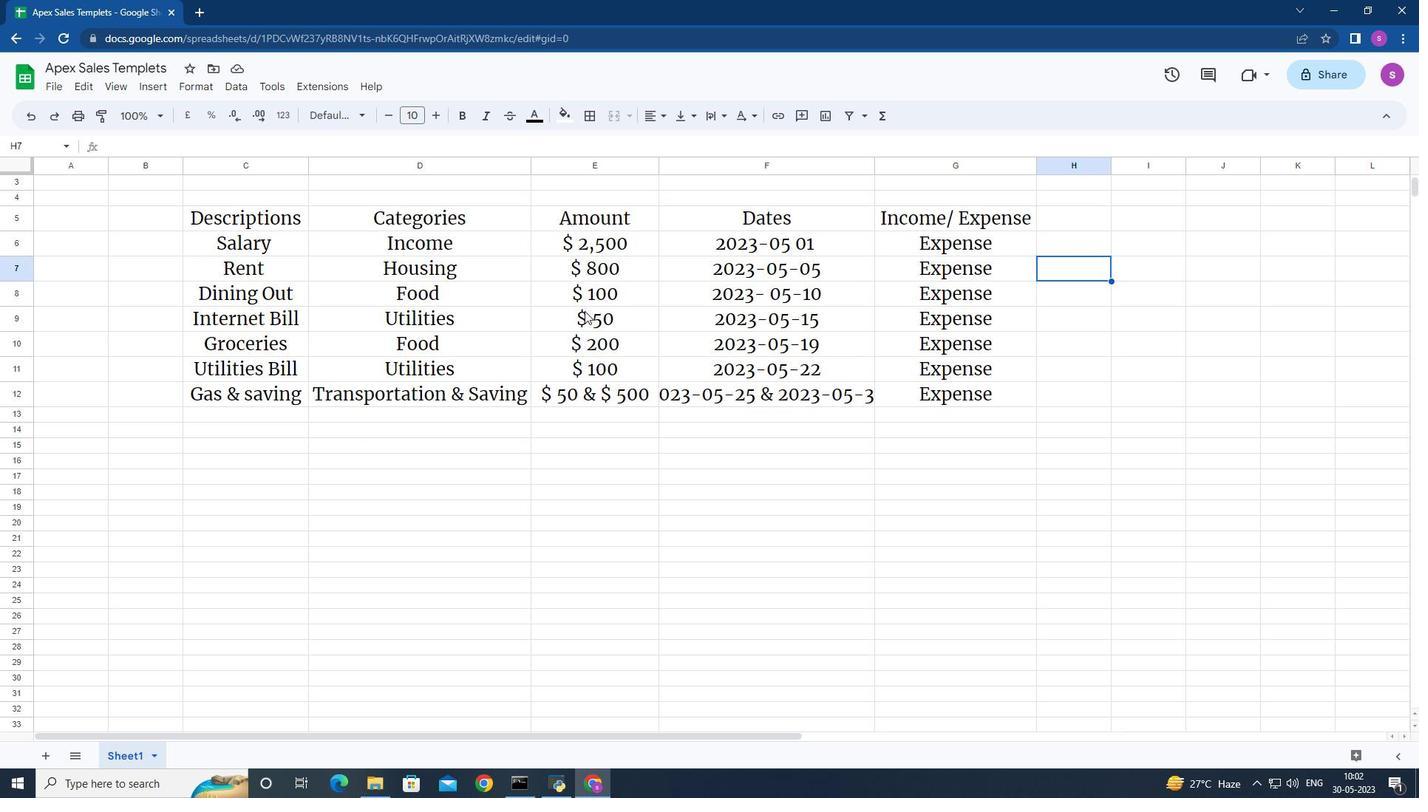 
Action: Mouse moved to (584, 311)
Screenshot: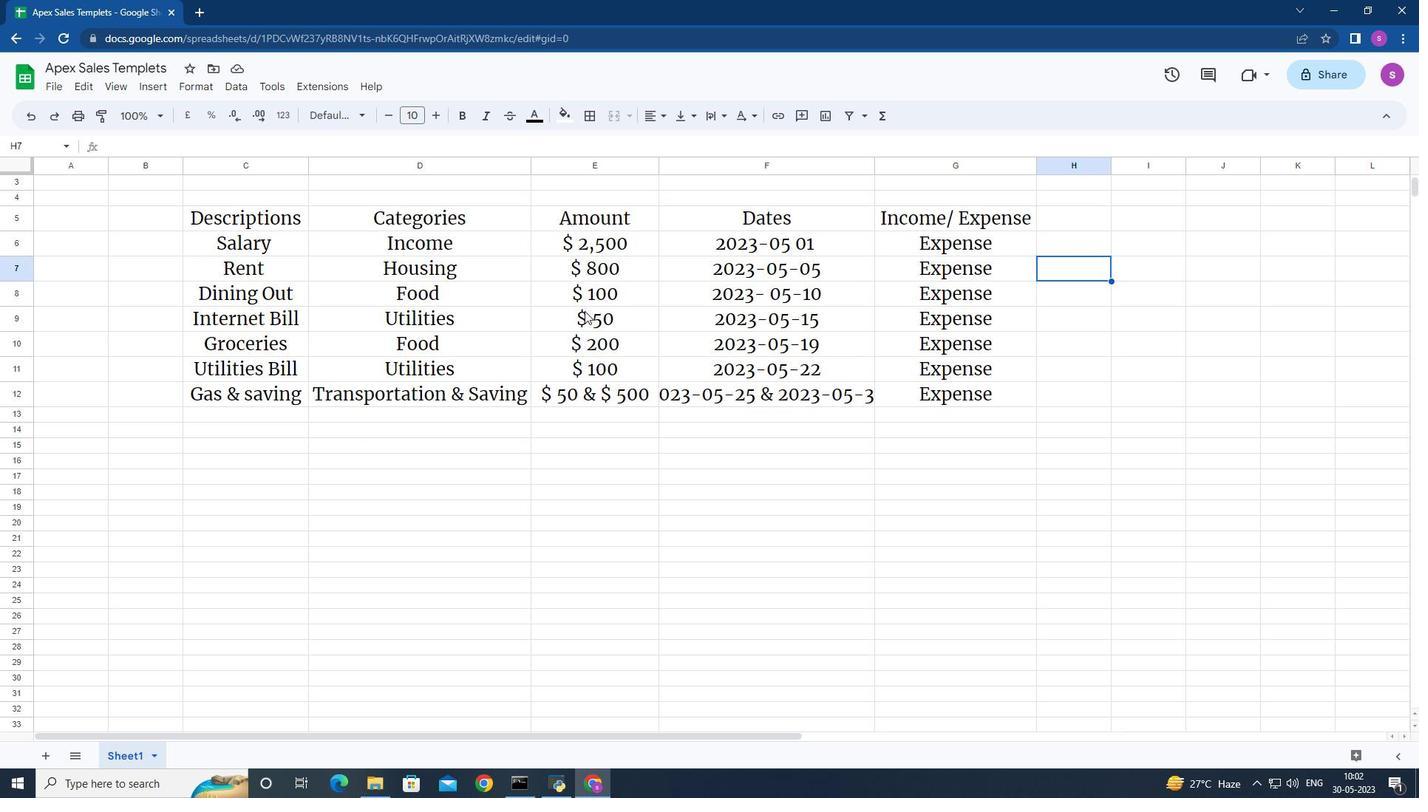 
Action: Mouse scrolled (584, 312) with delta (0, 0)
Screenshot: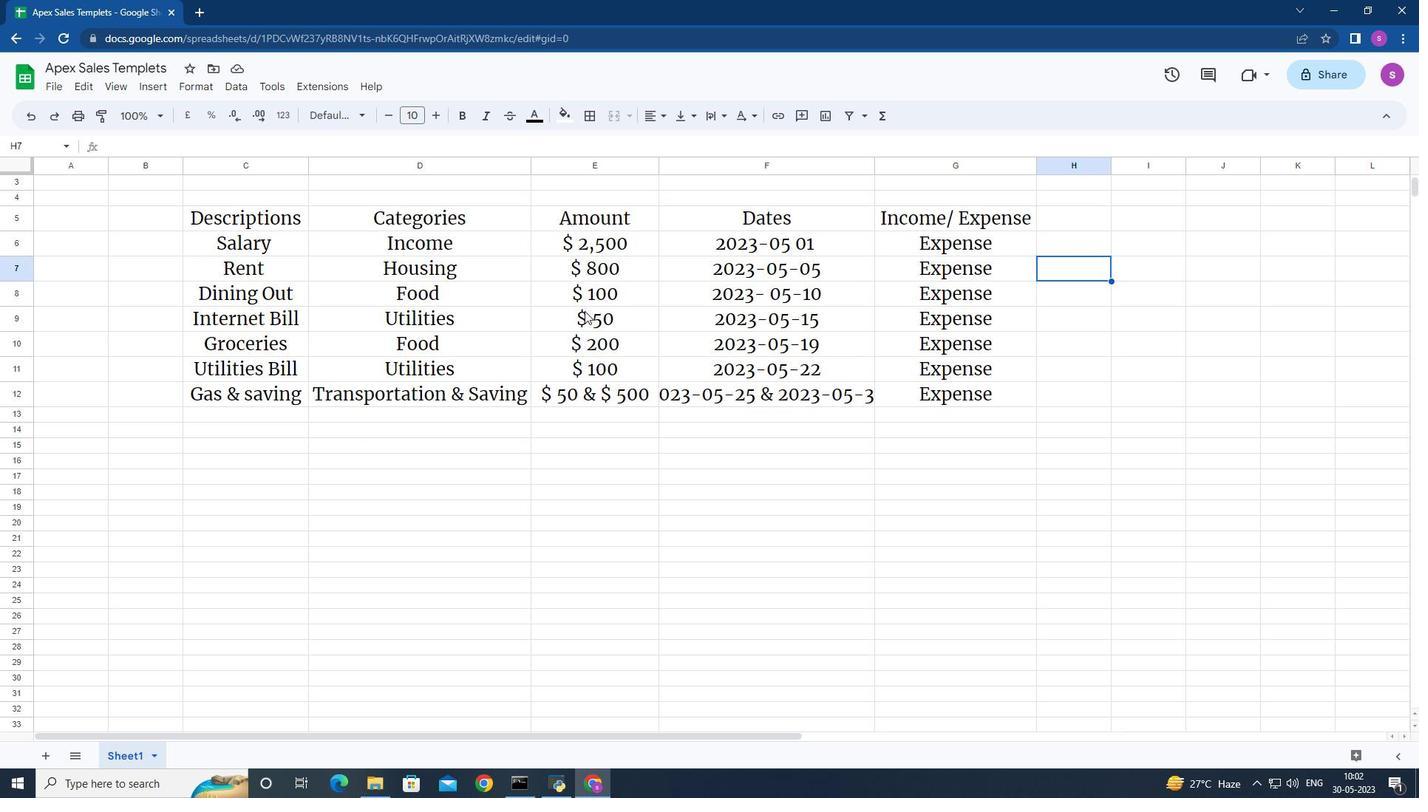 
Action: Mouse moved to (658, 167)
Screenshot: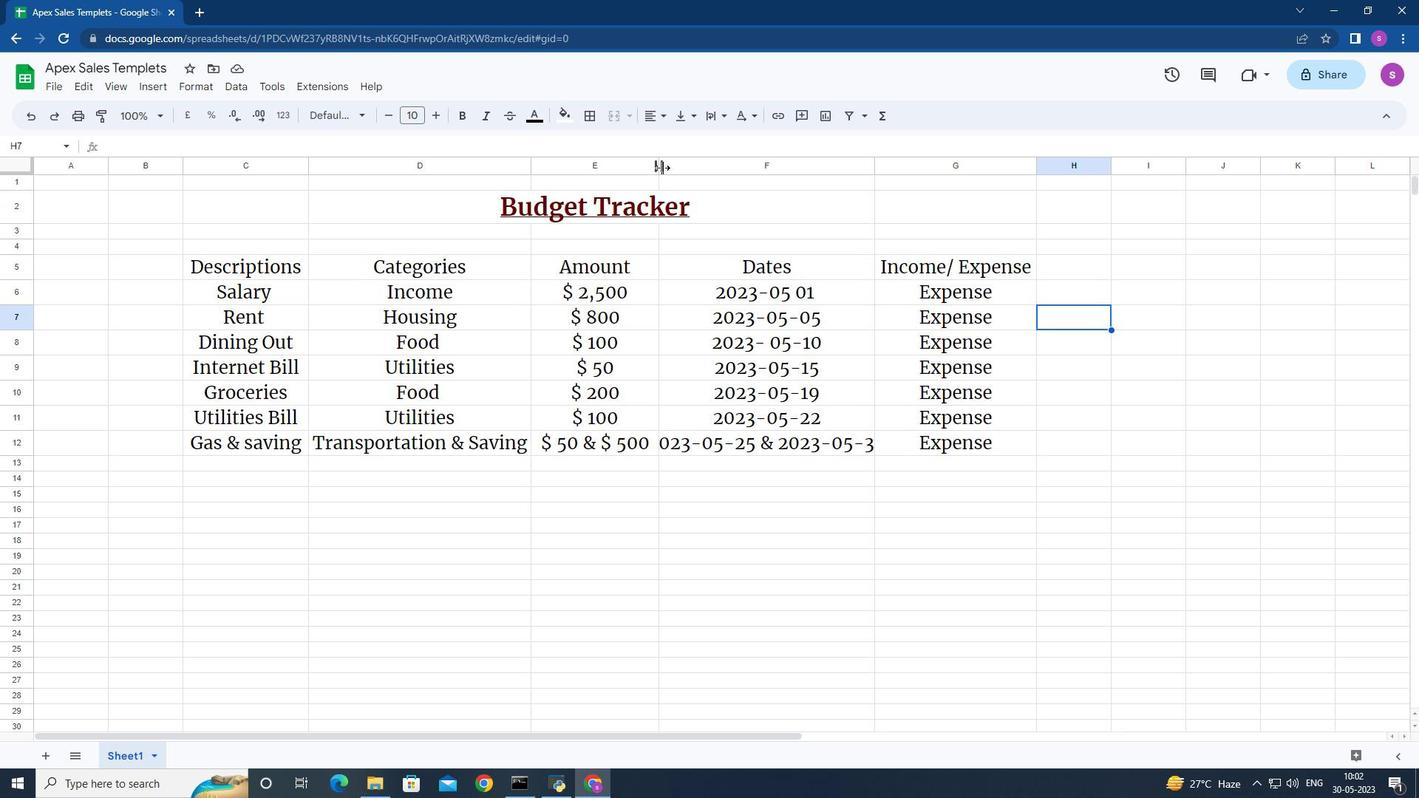 
Action: Mouse pressed left at (658, 167)
Screenshot: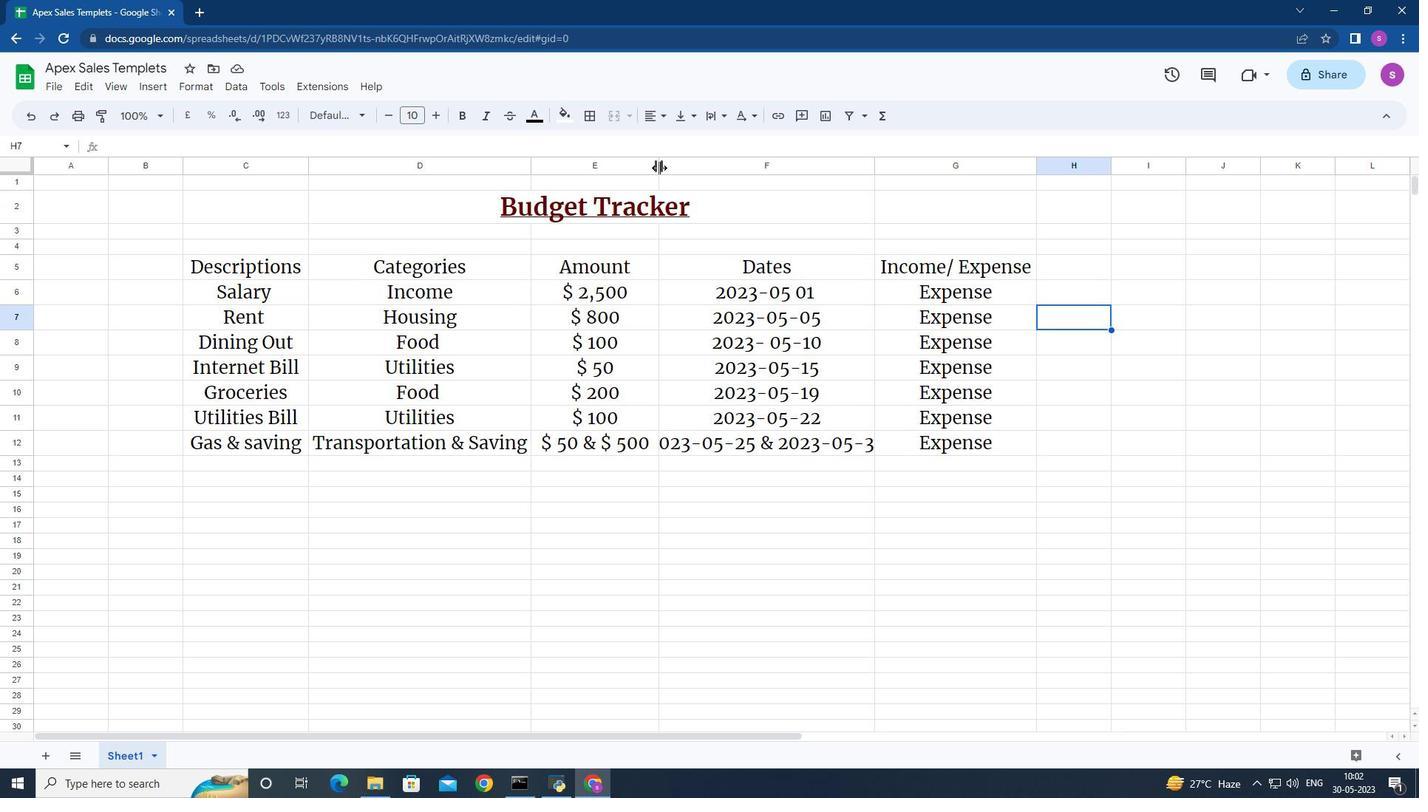 
Action: Mouse moved to (712, 349)
Screenshot: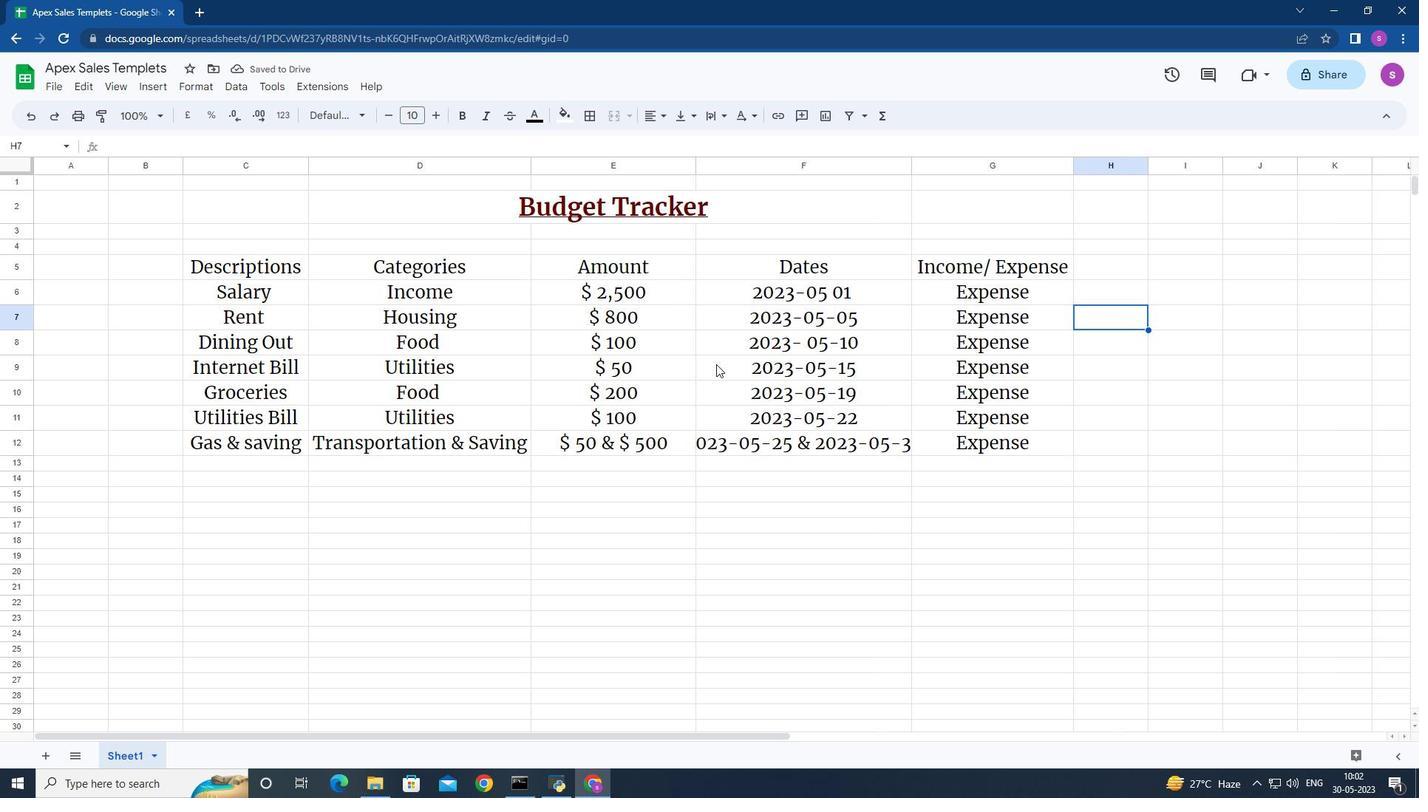 
